 Task: Update the incident information for a resident in the Salesforce system.
Action: Mouse moved to (1120, 85)
Screenshot: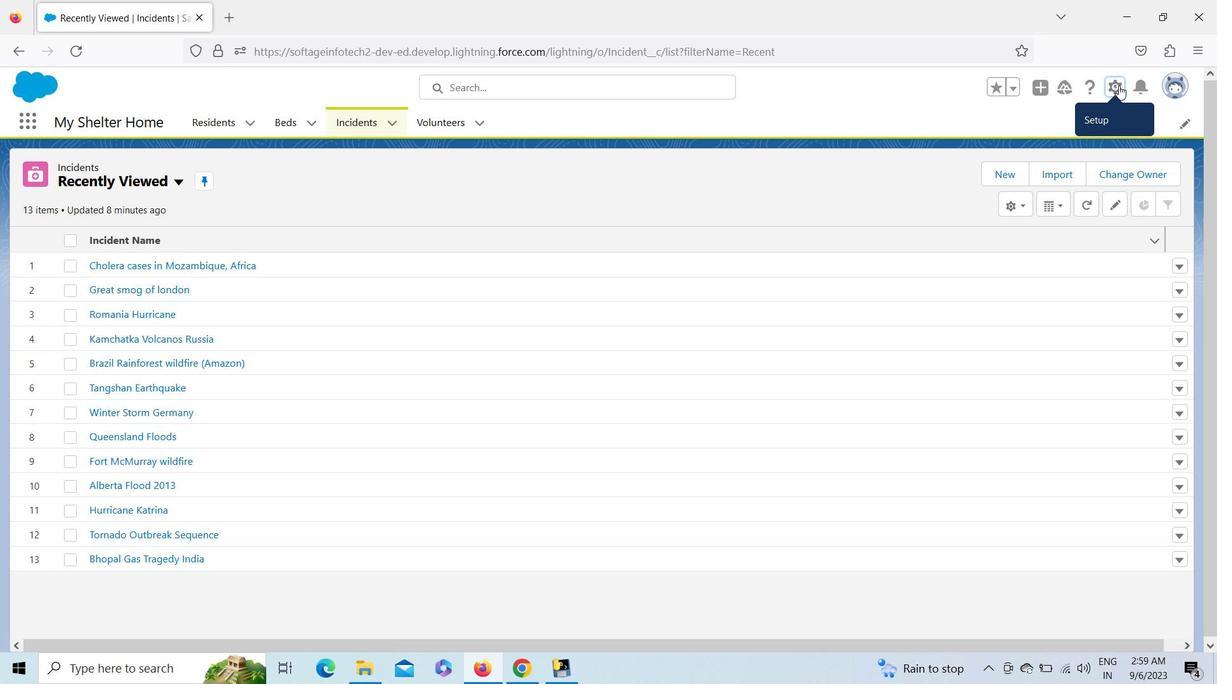 
Action: Mouse pressed left at (1120, 85)
Screenshot: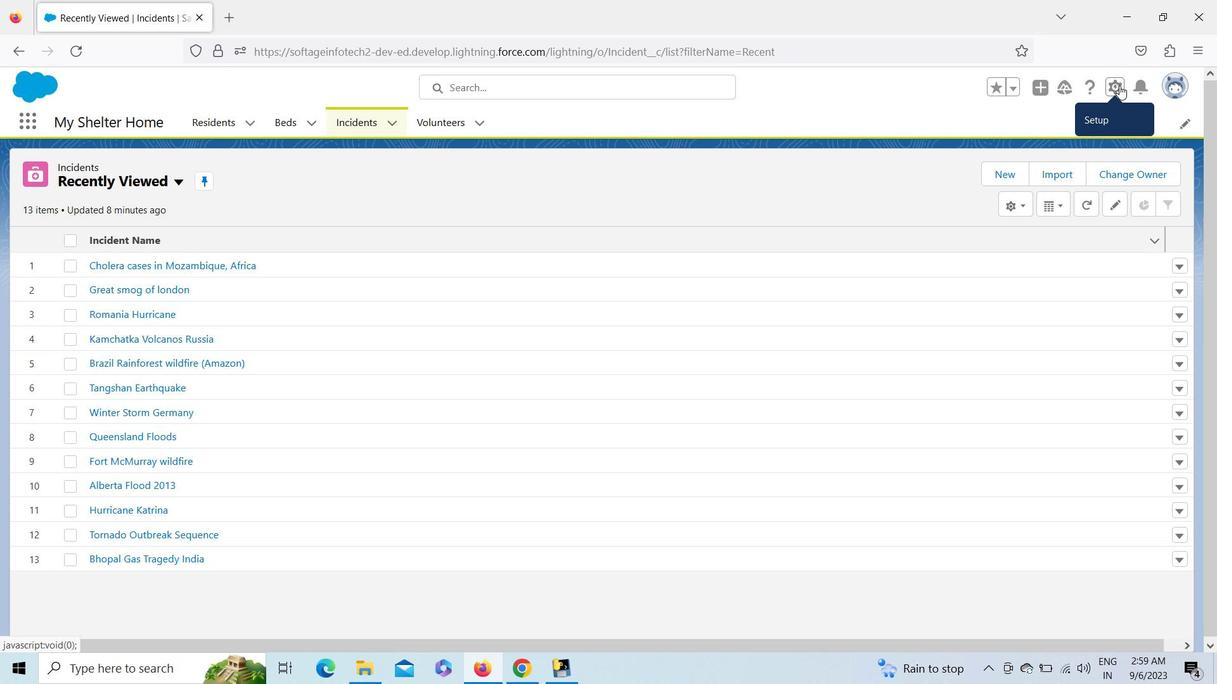 
Action: Mouse moved to (1063, 125)
Screenshot: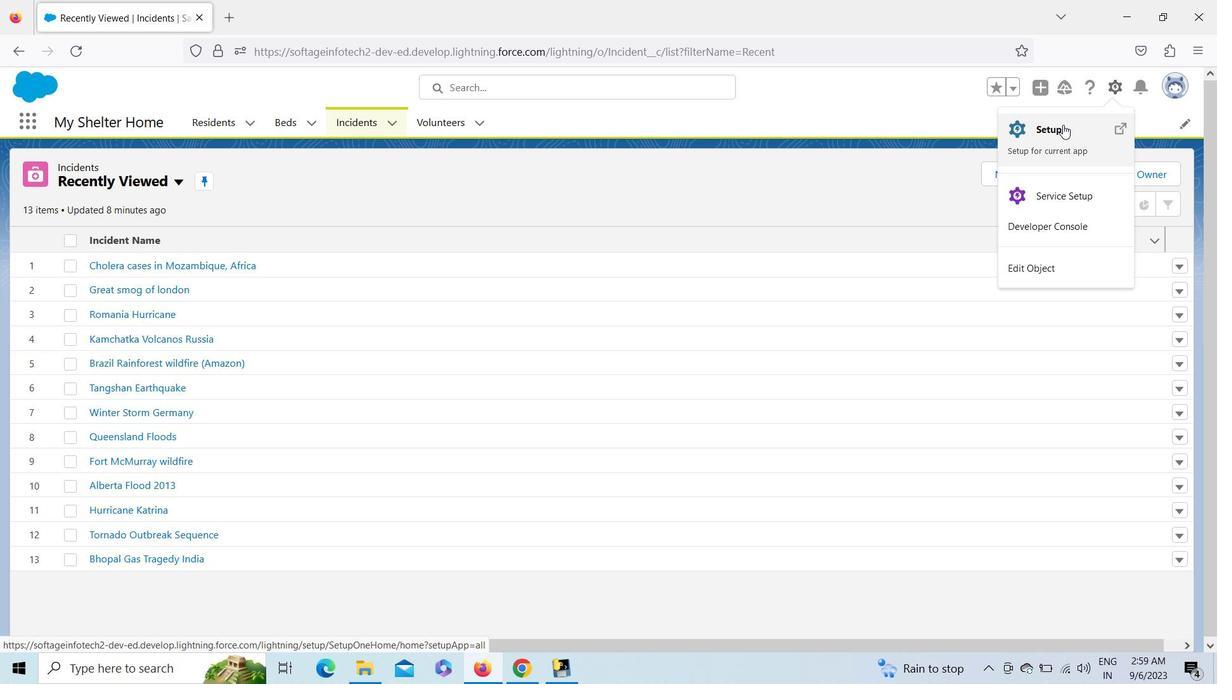 
Action: Mouse pressed left at (1063, 125)
Screenshot: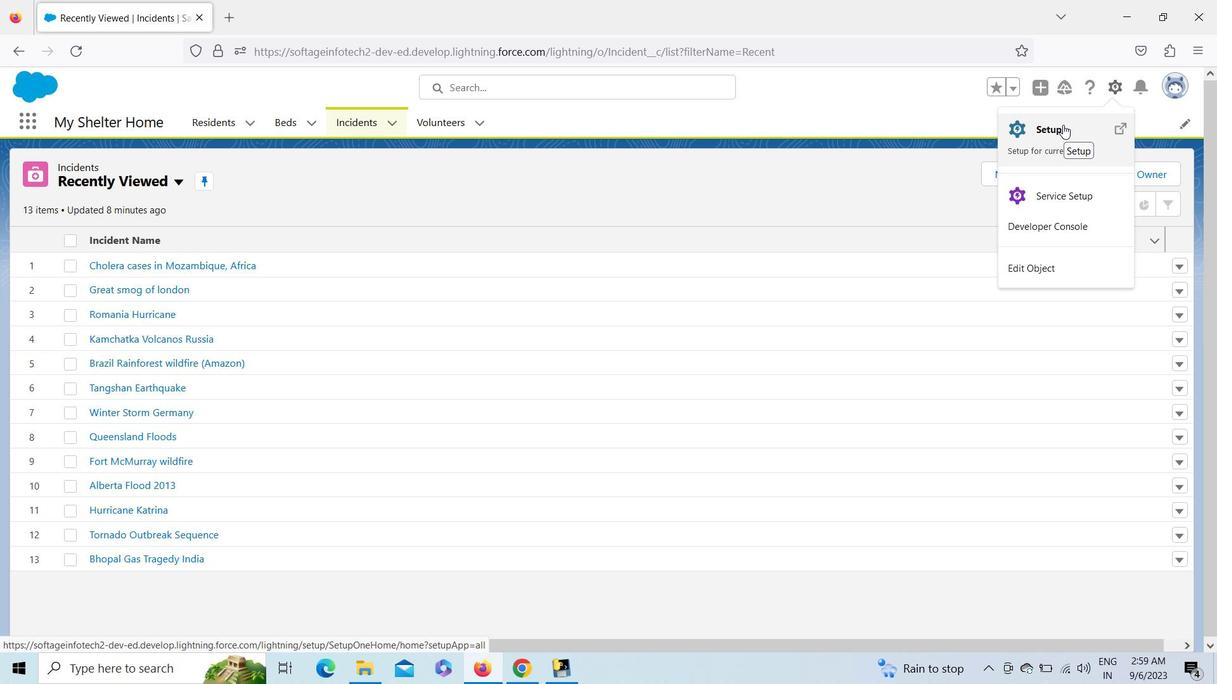 
Action: Mouse moved to (195, 121)
Screenshot: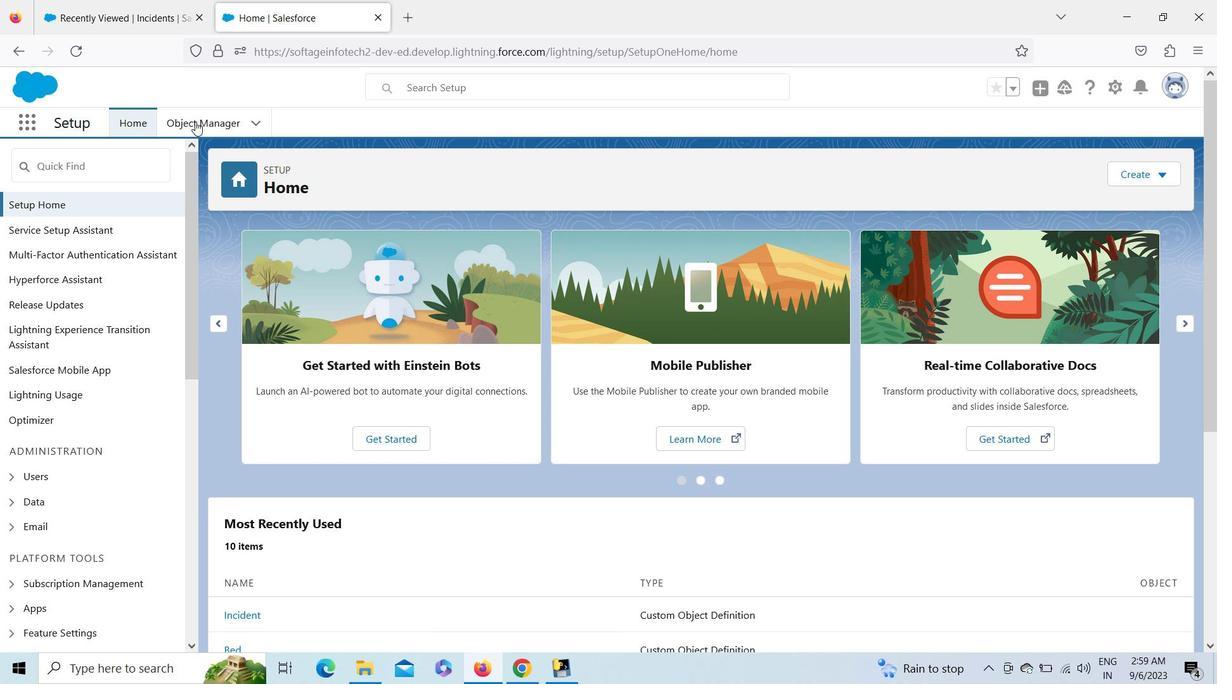 
Action: Mouse pressed left at (195, 121)
Screenshot: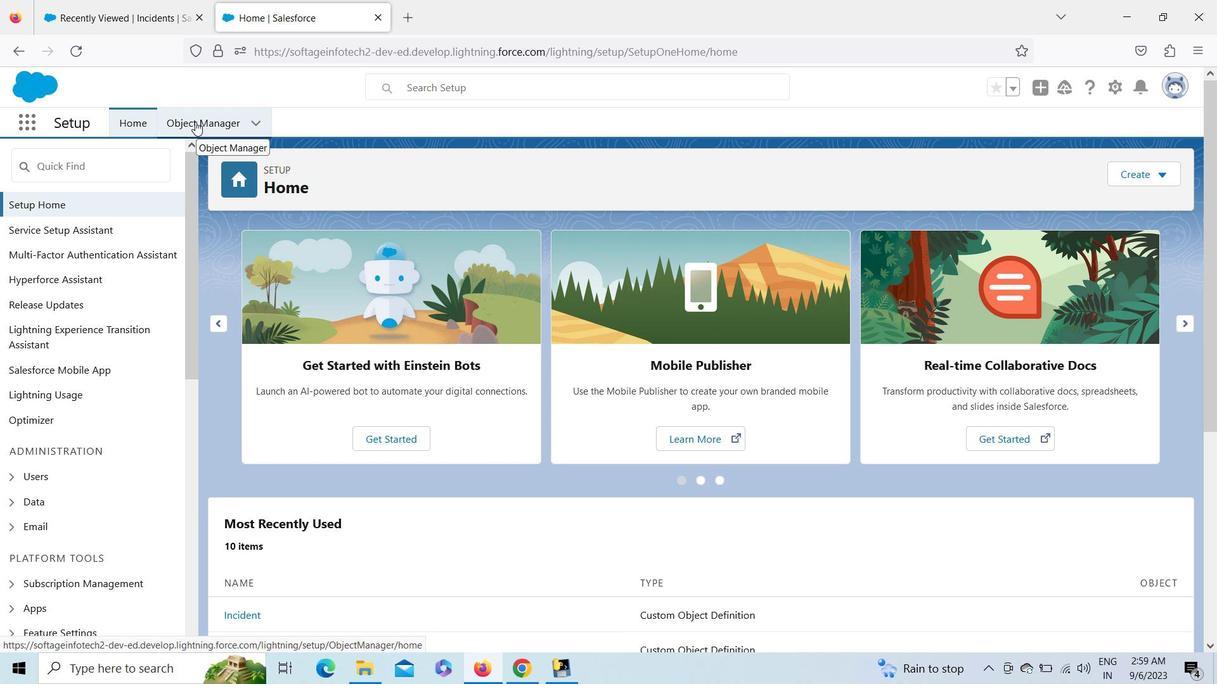 
Action: Mouse moved to (913, 164)
Screenshot: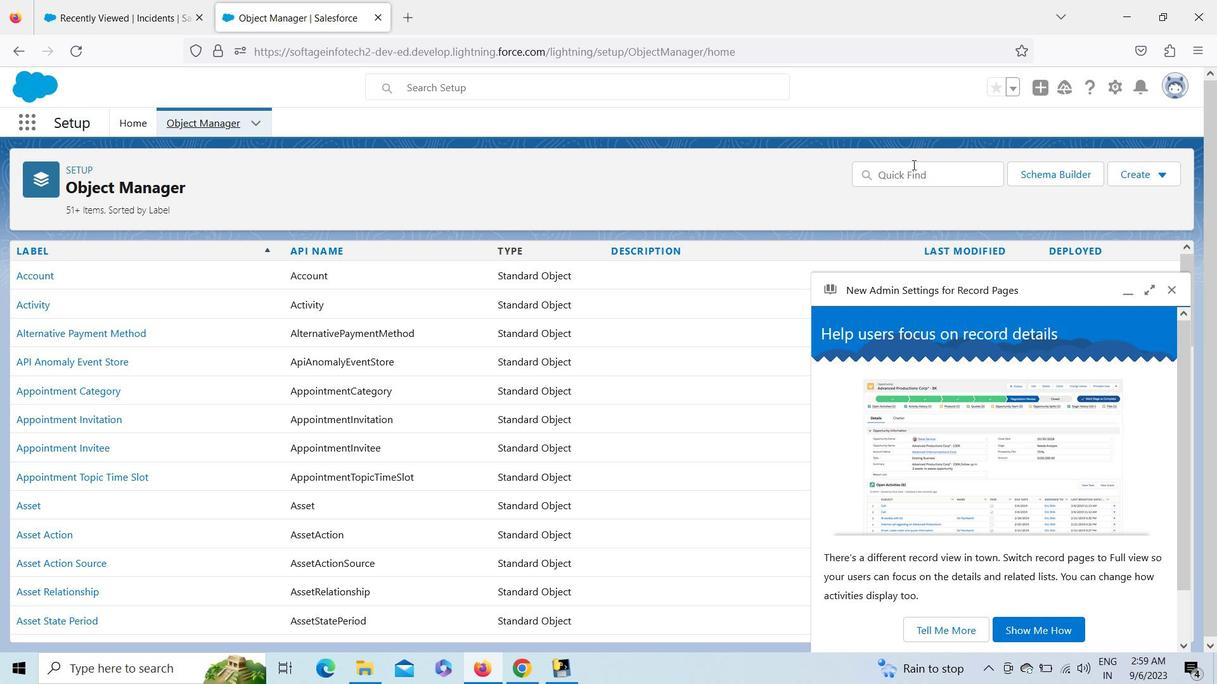
Action: Mouse pressed left at (913, 164)
Screenshot: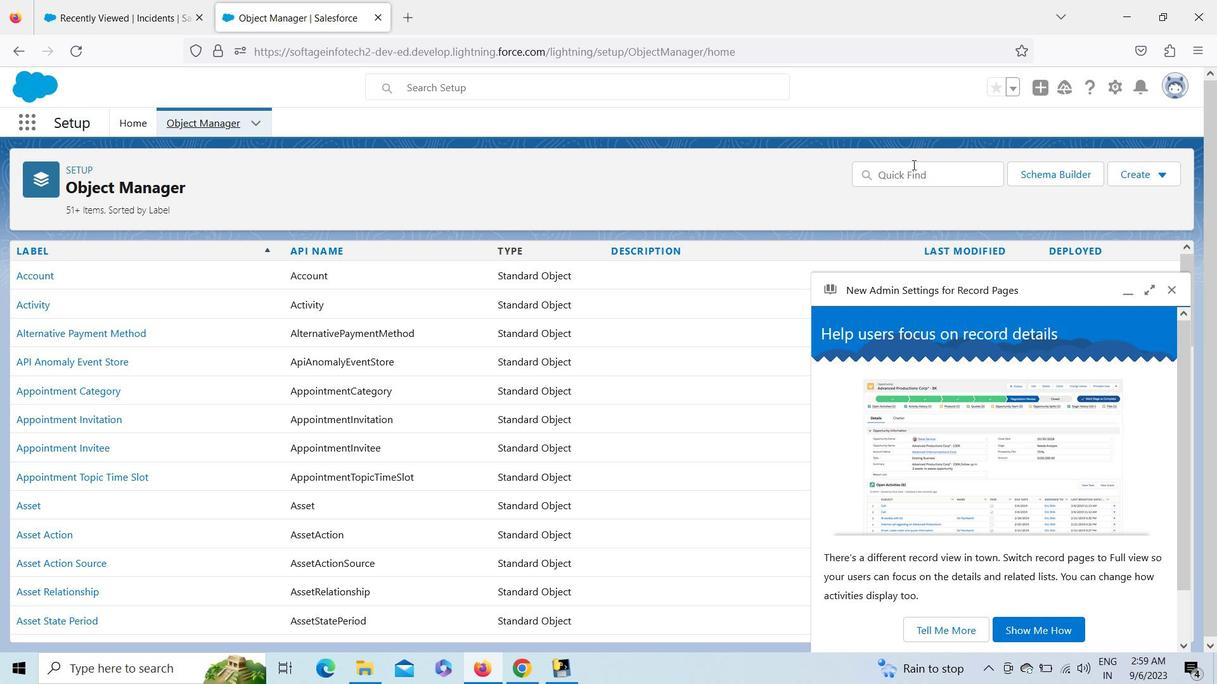 
Action: Key pressed res
Screenshot: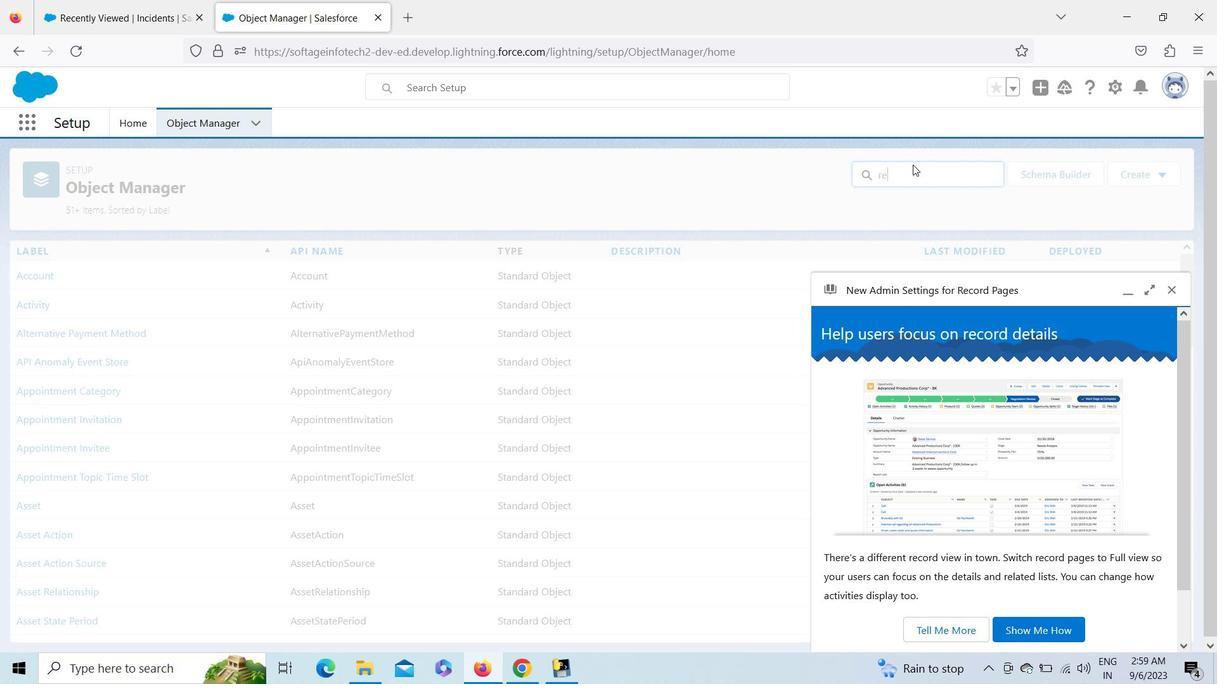 
Action: Mouse moved to (1169, 286)
Screenshot: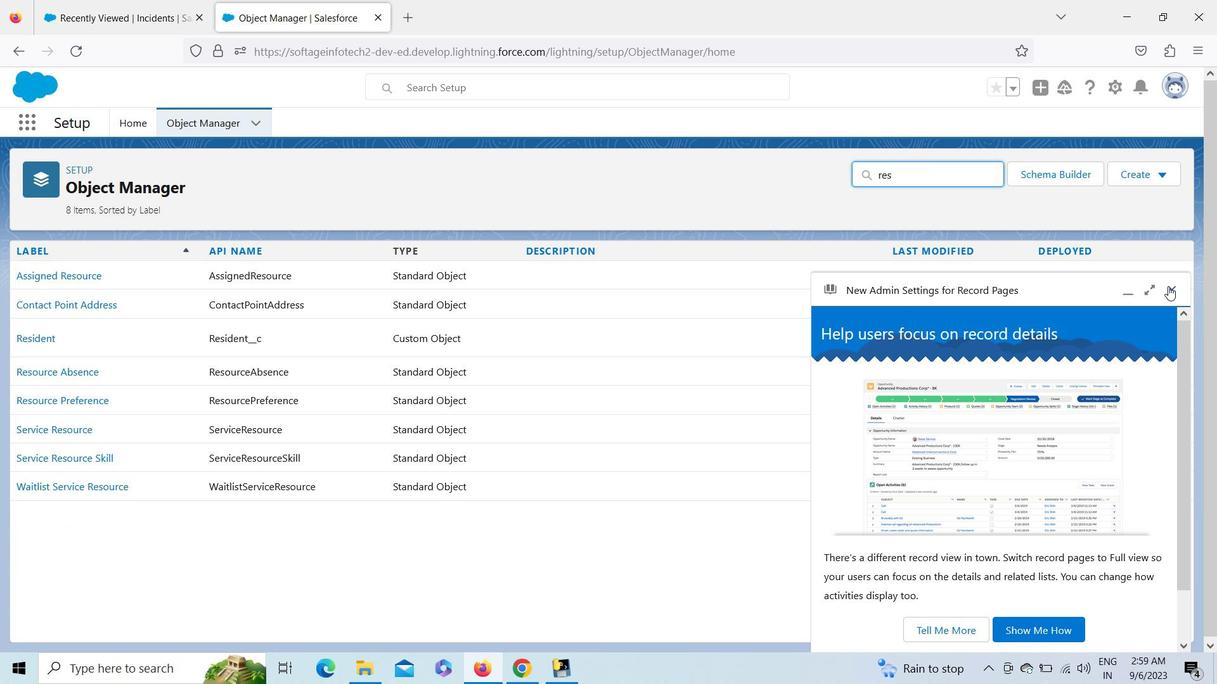 
Action: Mouse pressed left at (1169, 286)
Screenshot: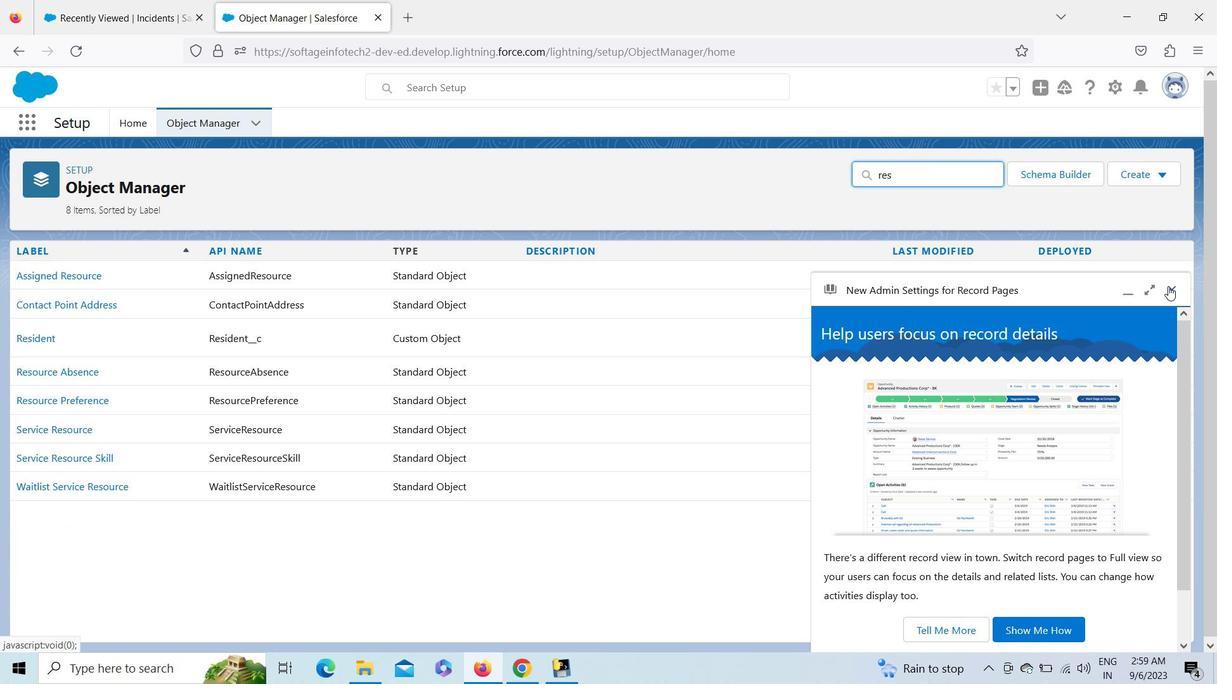 
Action: Mouse moved to (30, 339)
Screenshot: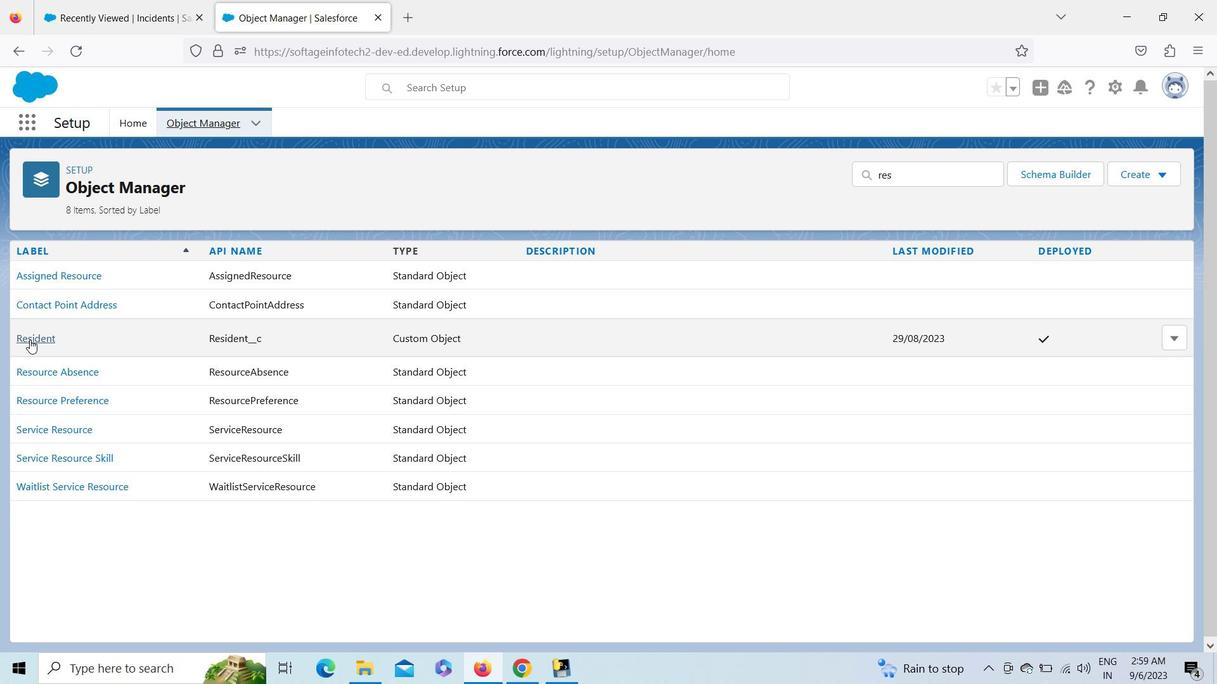 
Action: Mouse pressed left at (30, 339)
Screenshot: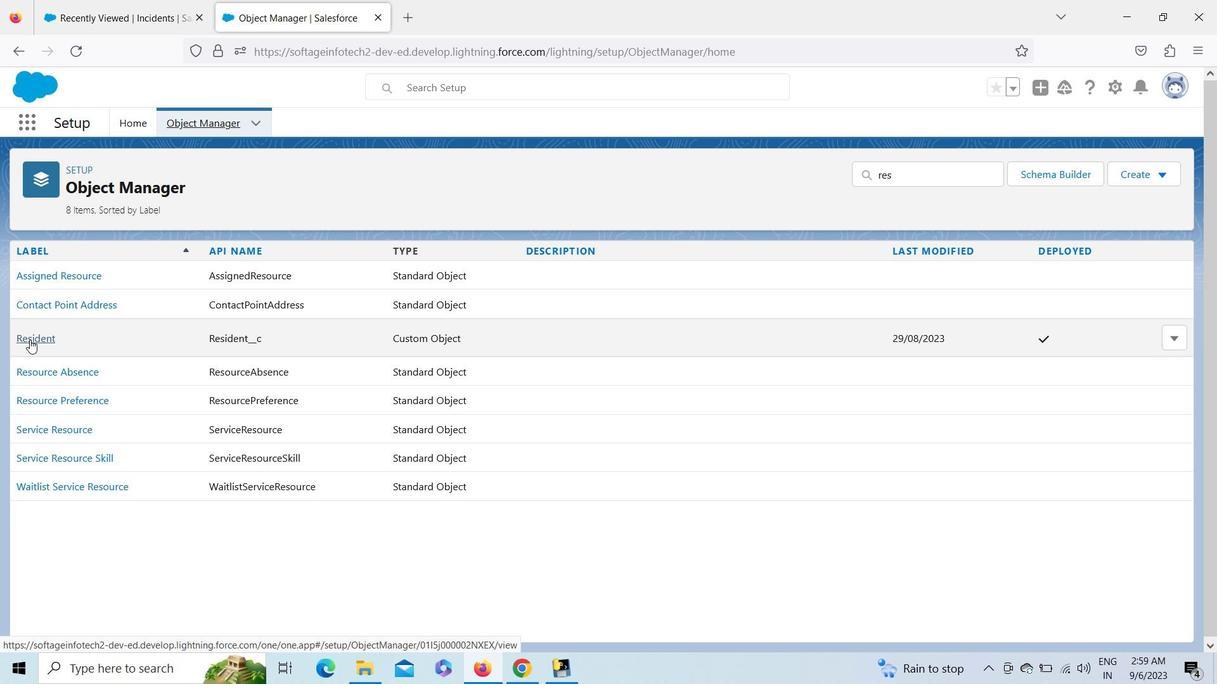 
Action: Mouse moved to (108, 283)
Screenshot: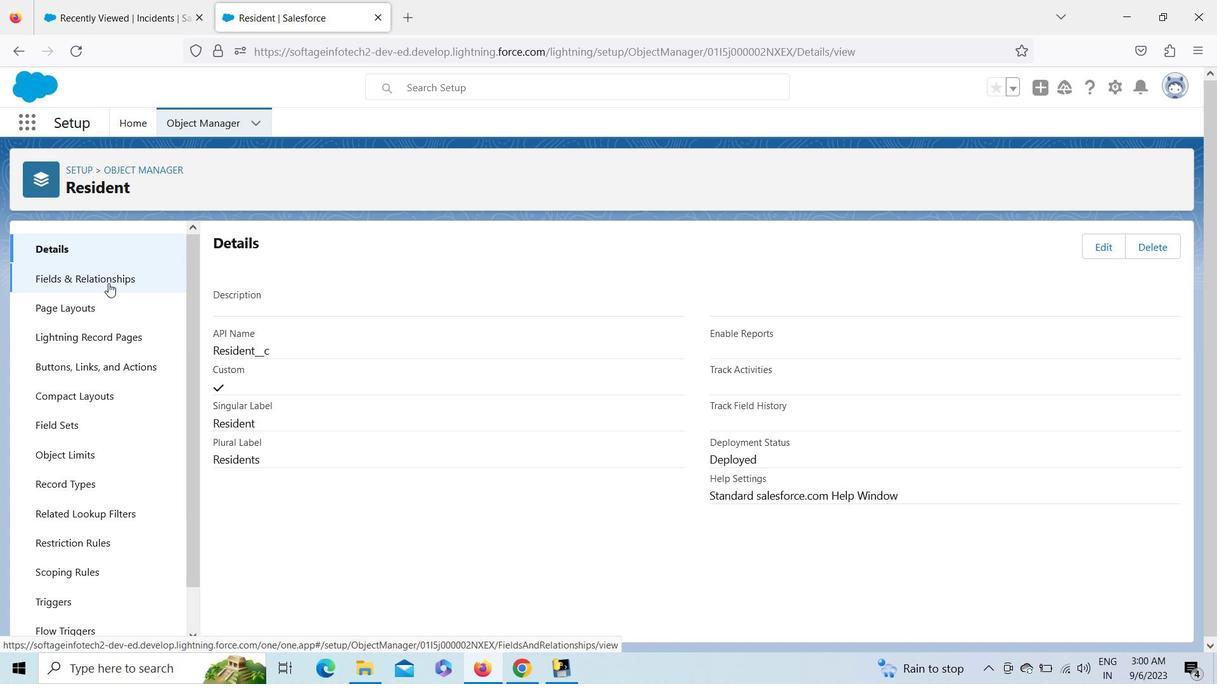 
Action: Mouse pressed left at (108, 283)
Screenshot: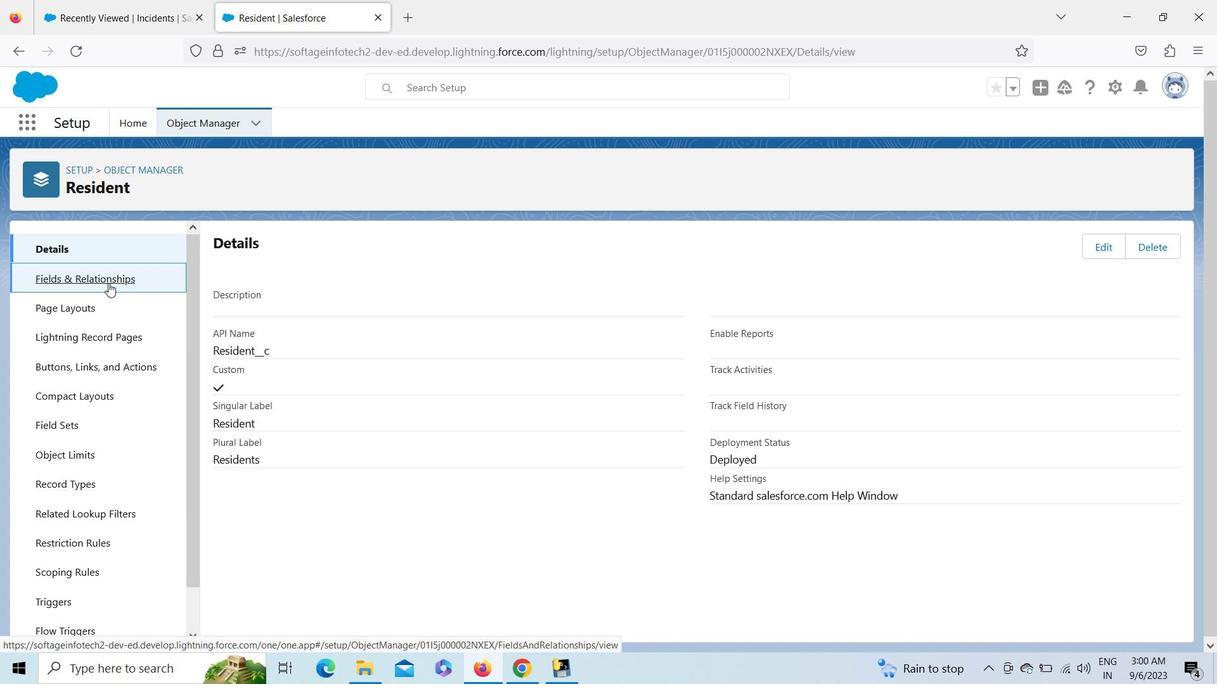 
Action: Mouse moved to (828, 249)
Screenshot: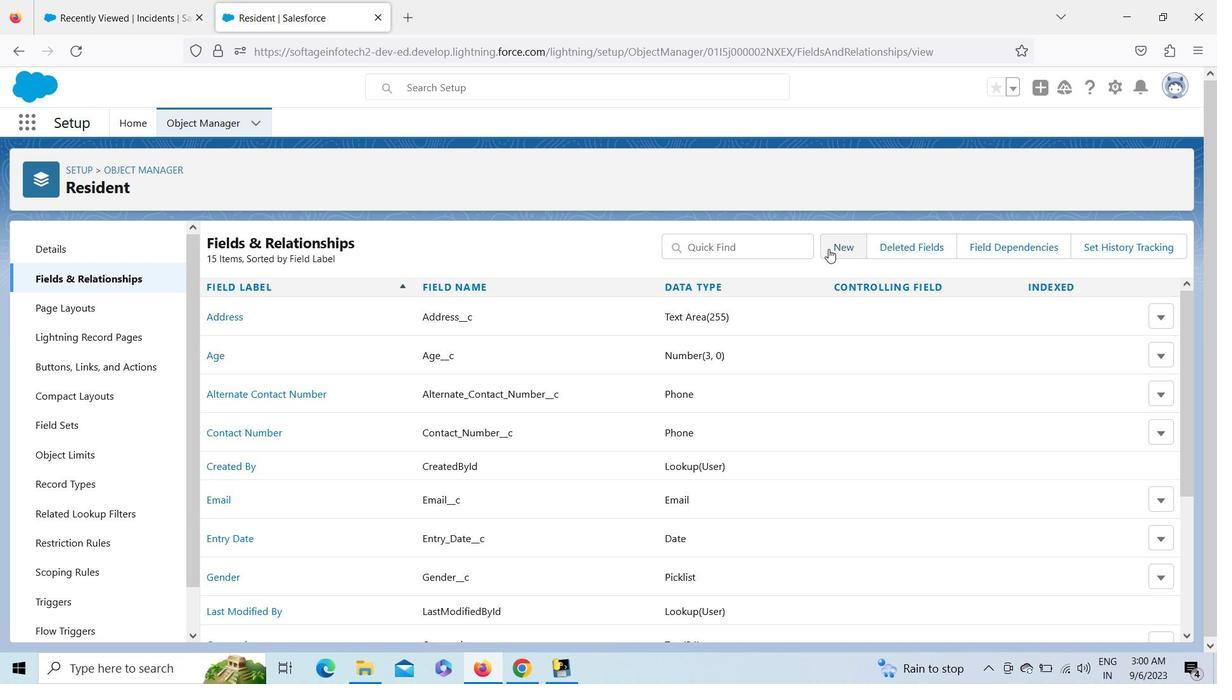 
Action: Mouse pressed left at (828, 249)
Screenshot: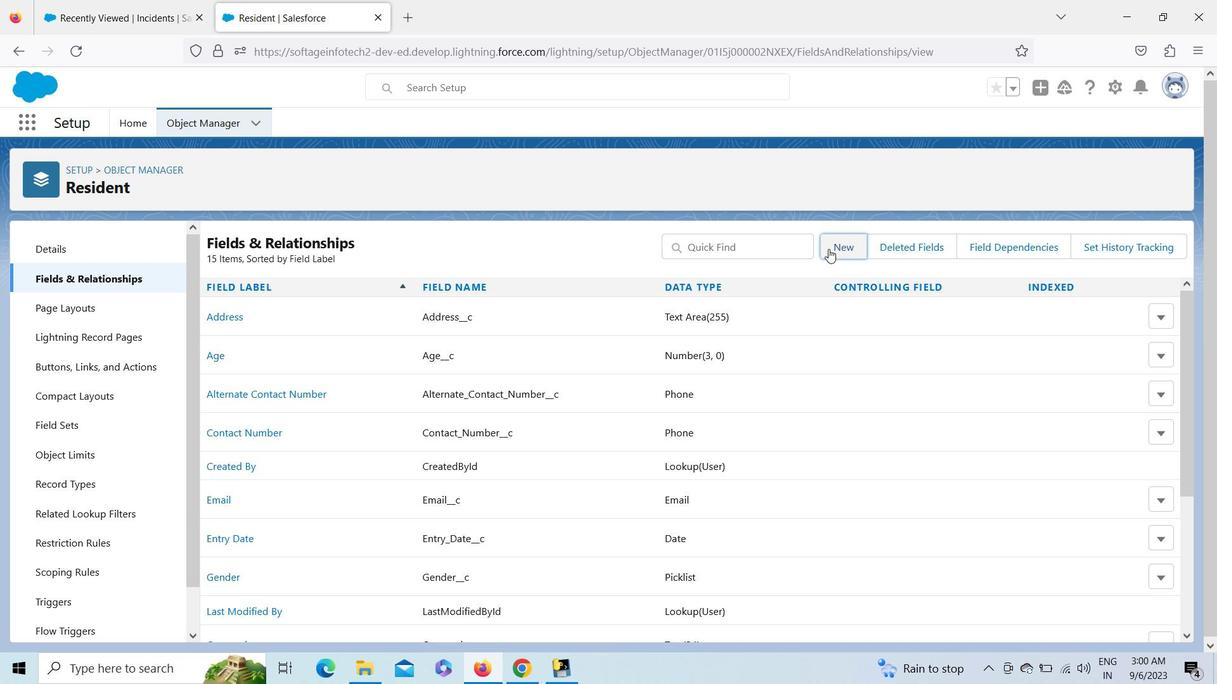 
Action: Mouse moved to (305, 528)
Screenshot: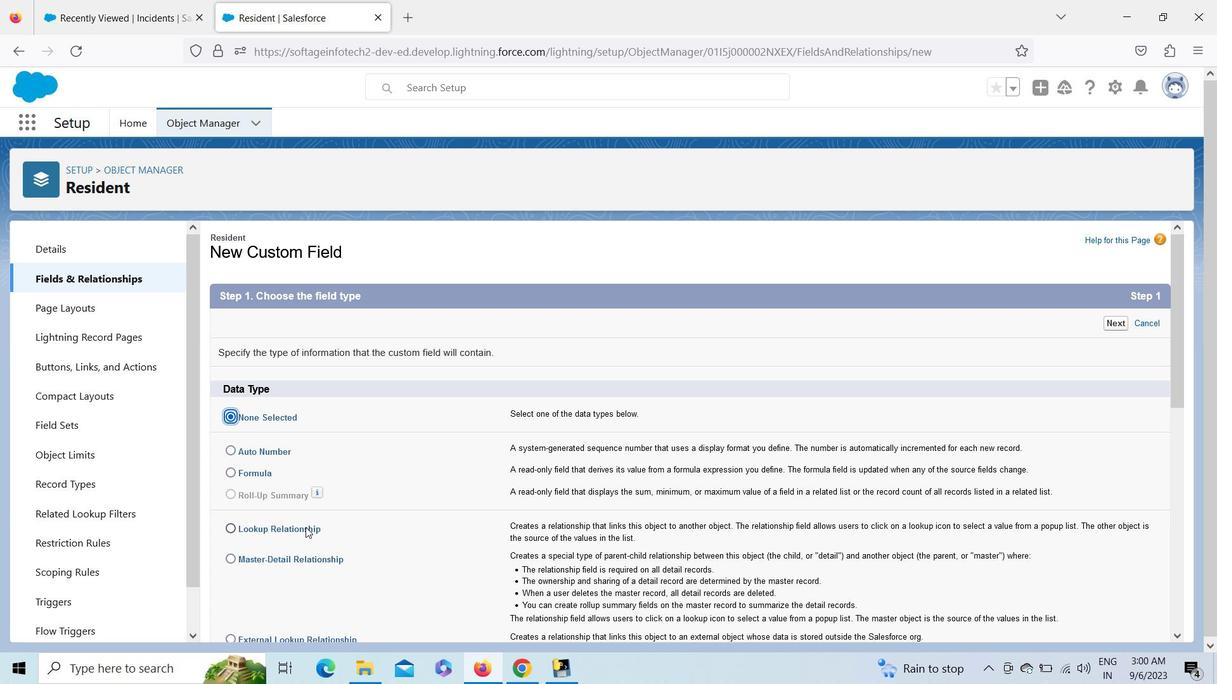 
Action: Mouse pressed left at (305, 528)
Screenshot: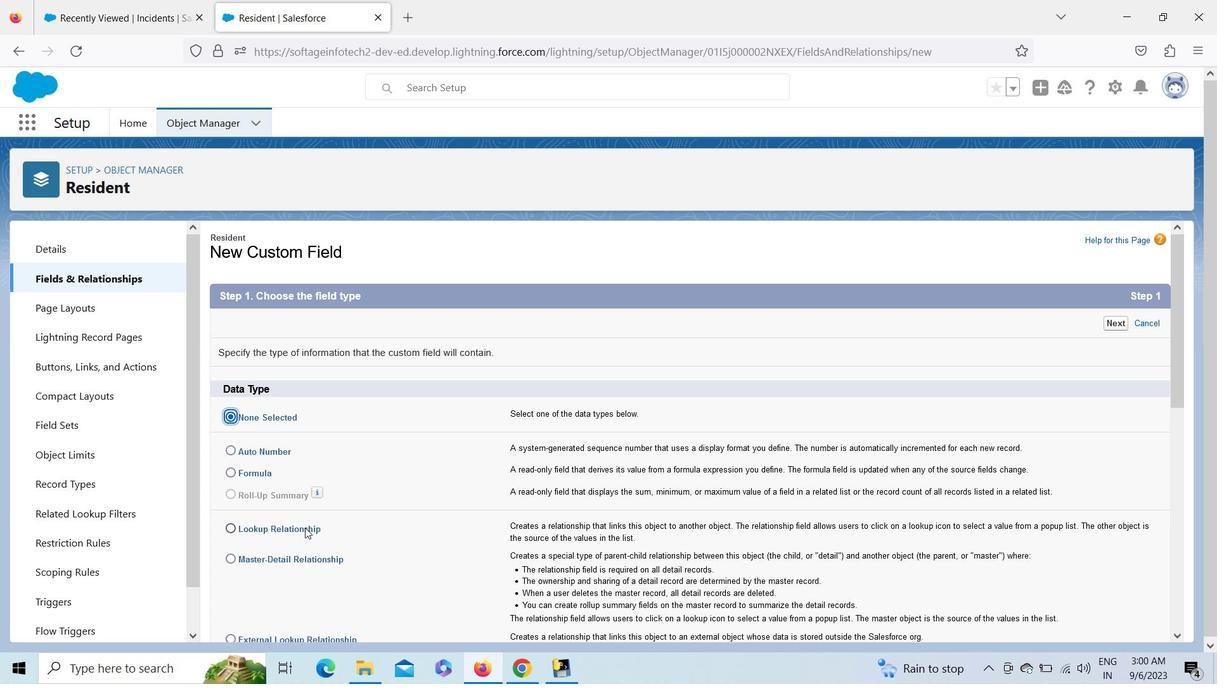 
Action: Mouse moved to (1113, 320)
Screenshot: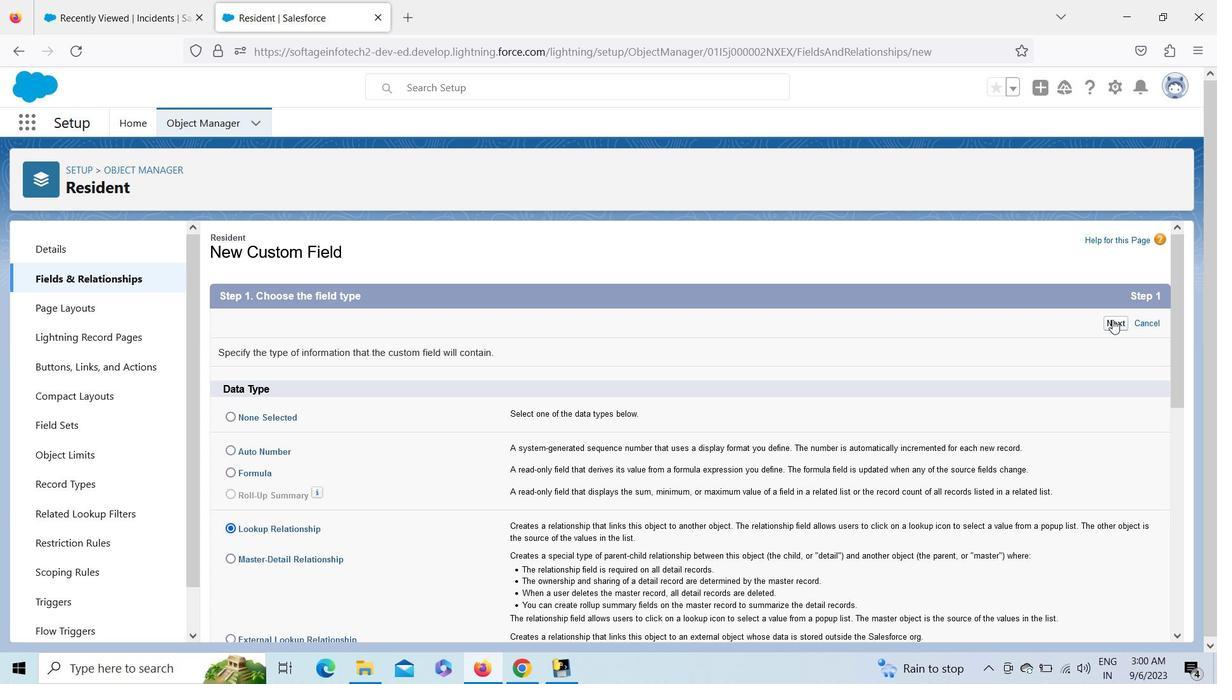 
Action: Mouse pressed left at (1113, 320)
Screenshot: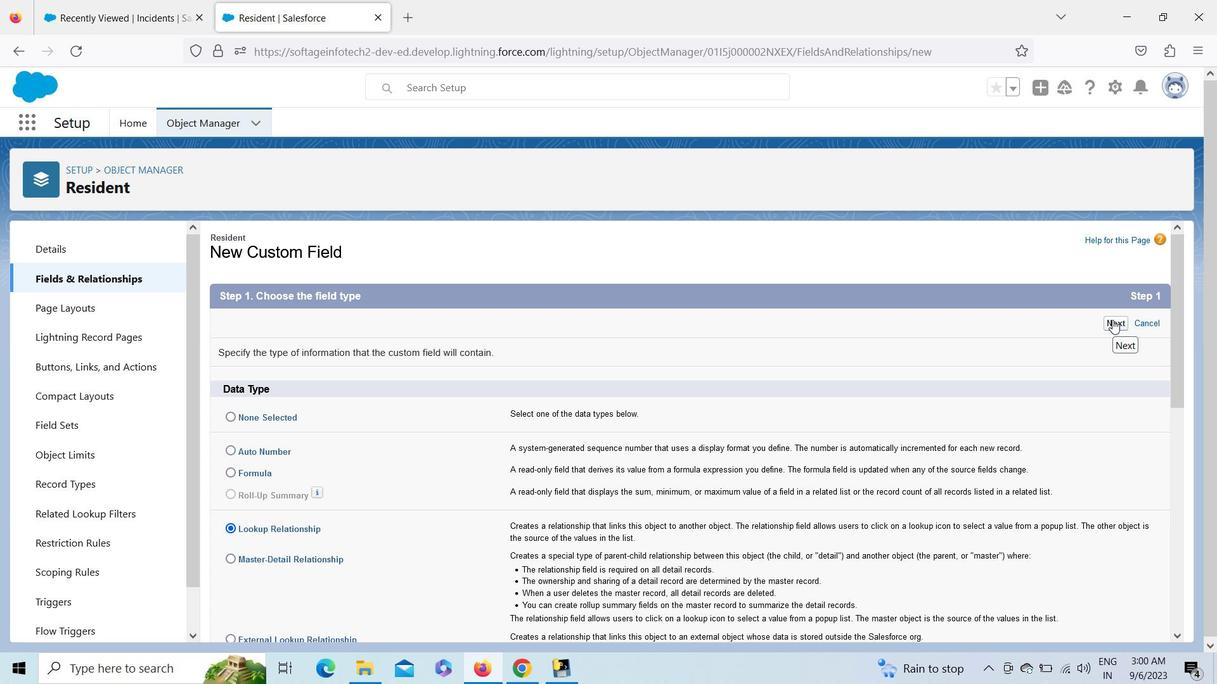
Action: Mouse moved to (560, 386)
Screenshot: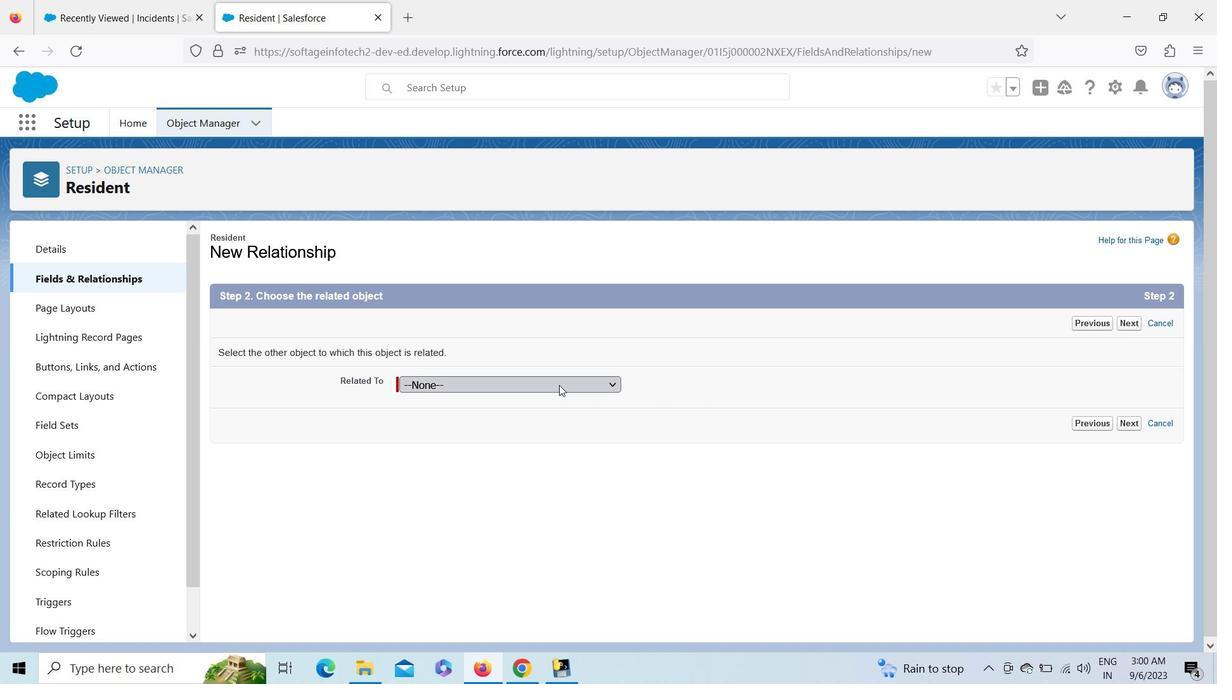 
Action: Mouse pressed left at (560, 386)
Screenshot: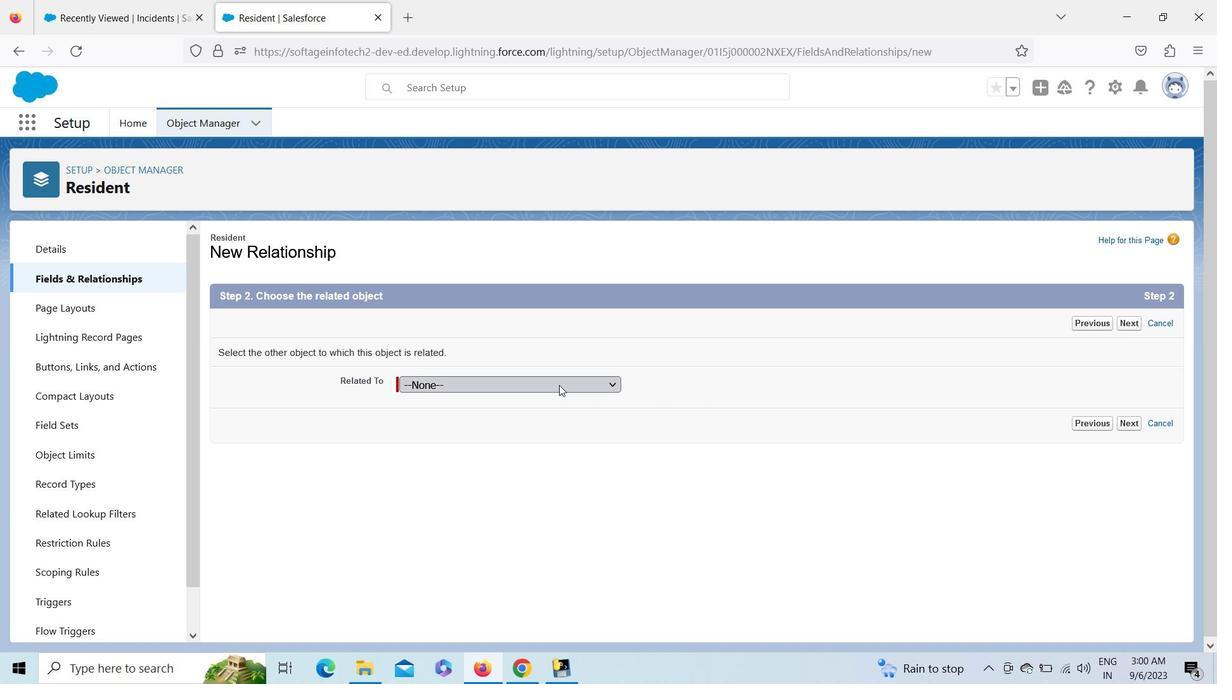 
Action: Key pressed i<Key.down><Key.down><Key.enter>
Screenshot: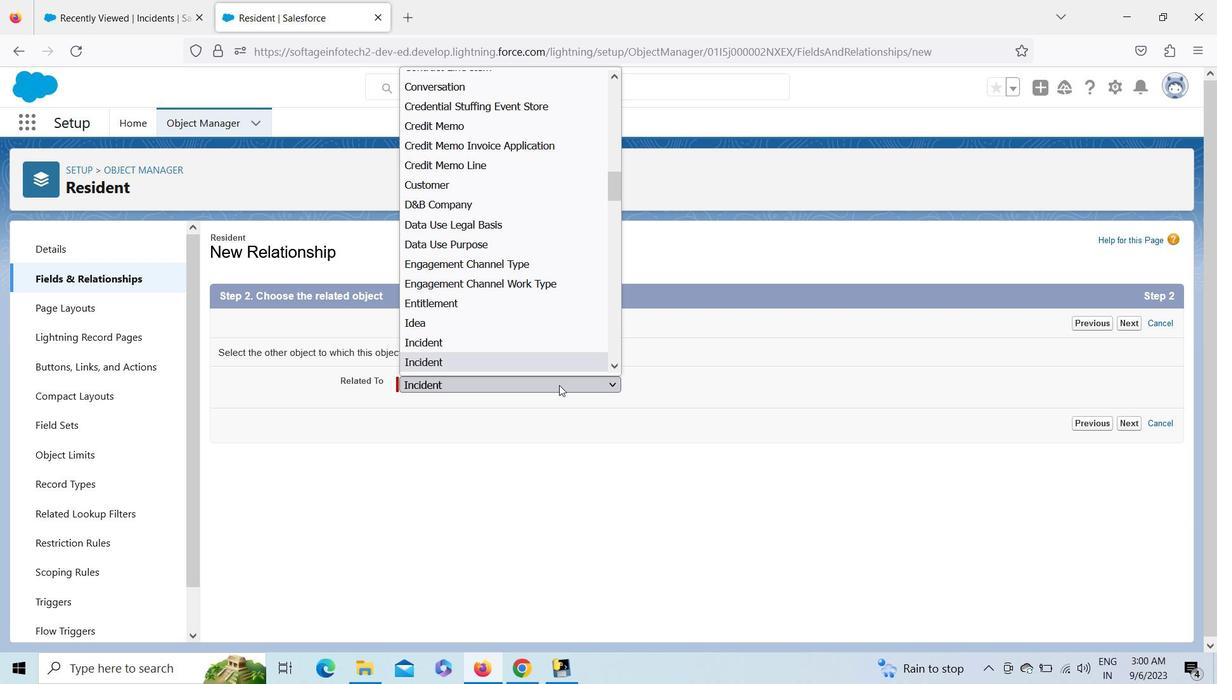 
Action: Mouse moved to (1126, 427)
Screenshot: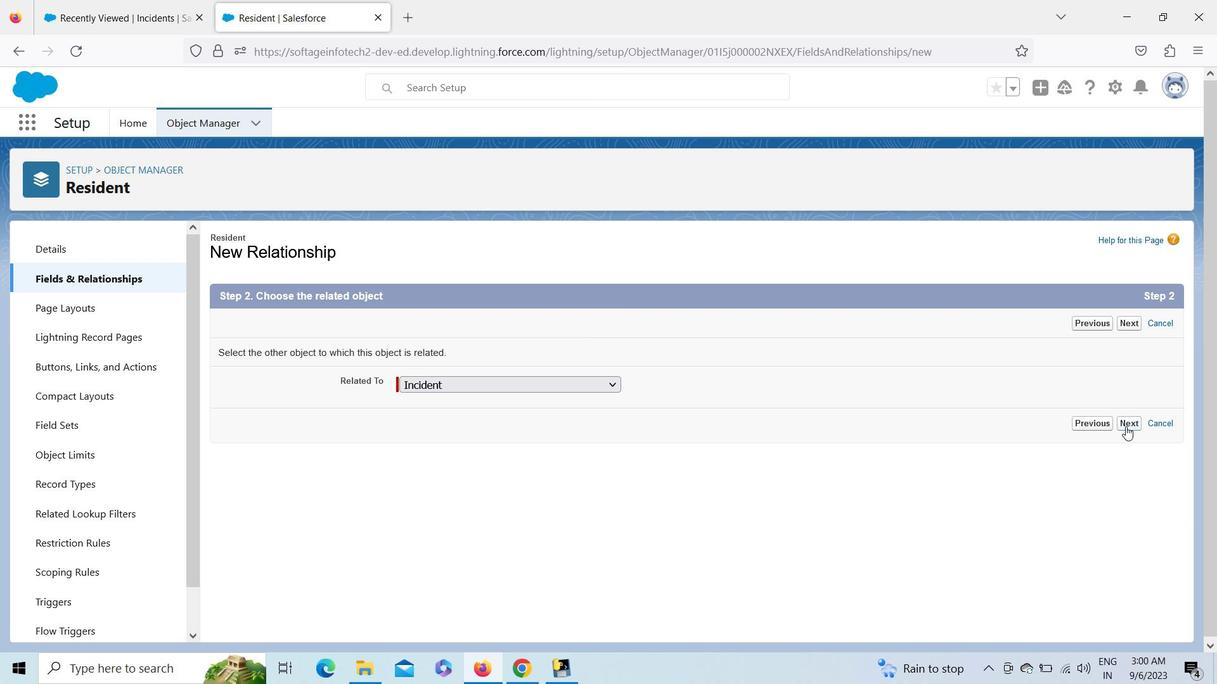 
Action: Mouse pressed left at (1126, 427)
Screenshot: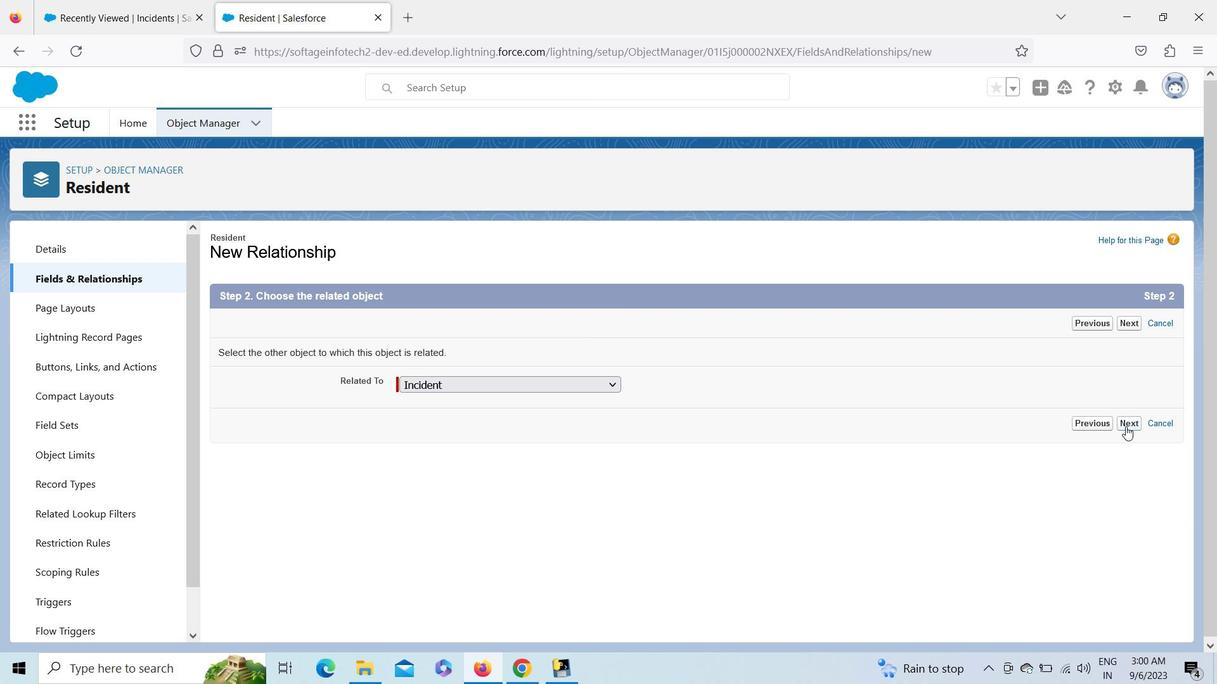 
Action: Mouse moved to (1116, 320)
Screenshot: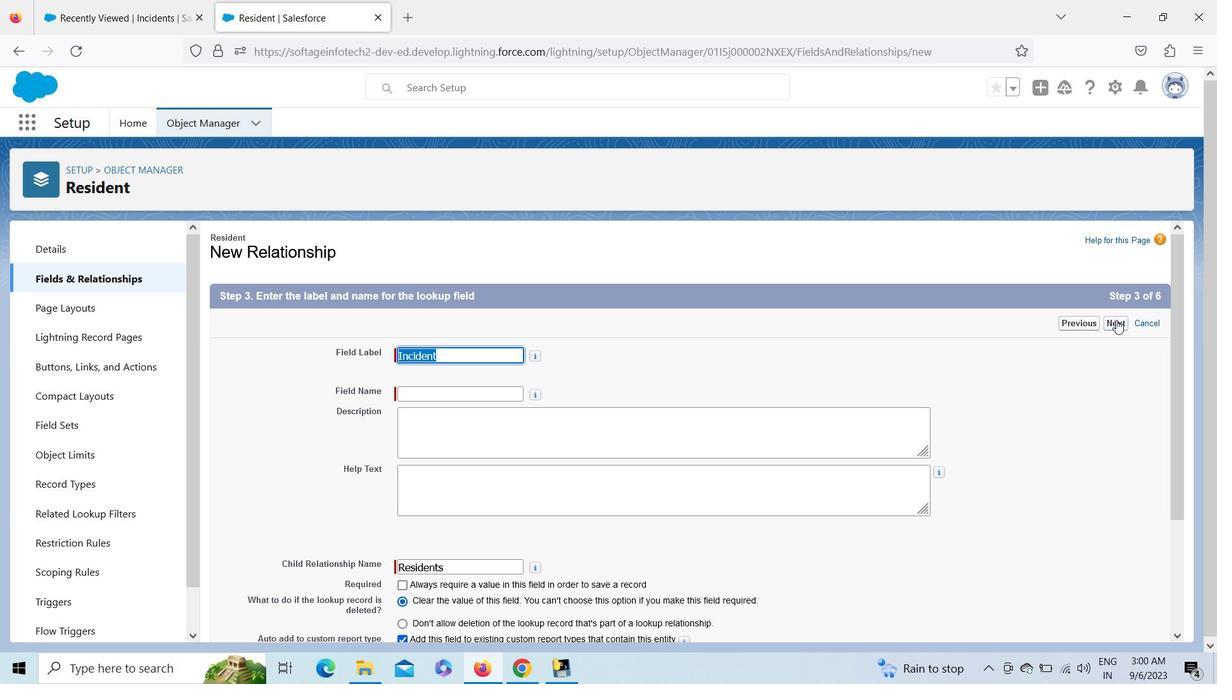 
Action: Mouse pressed left at (1116, 320)
Screenshot: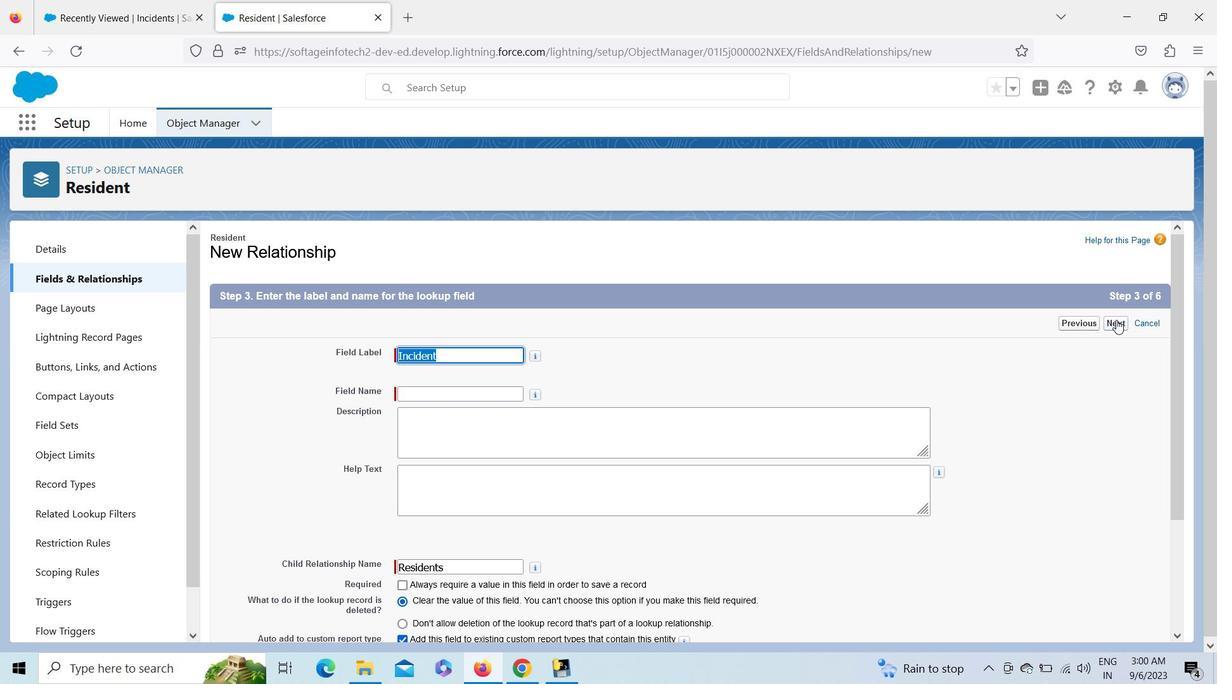 
Action: Mouse moved to (849, 455)
Screenshot: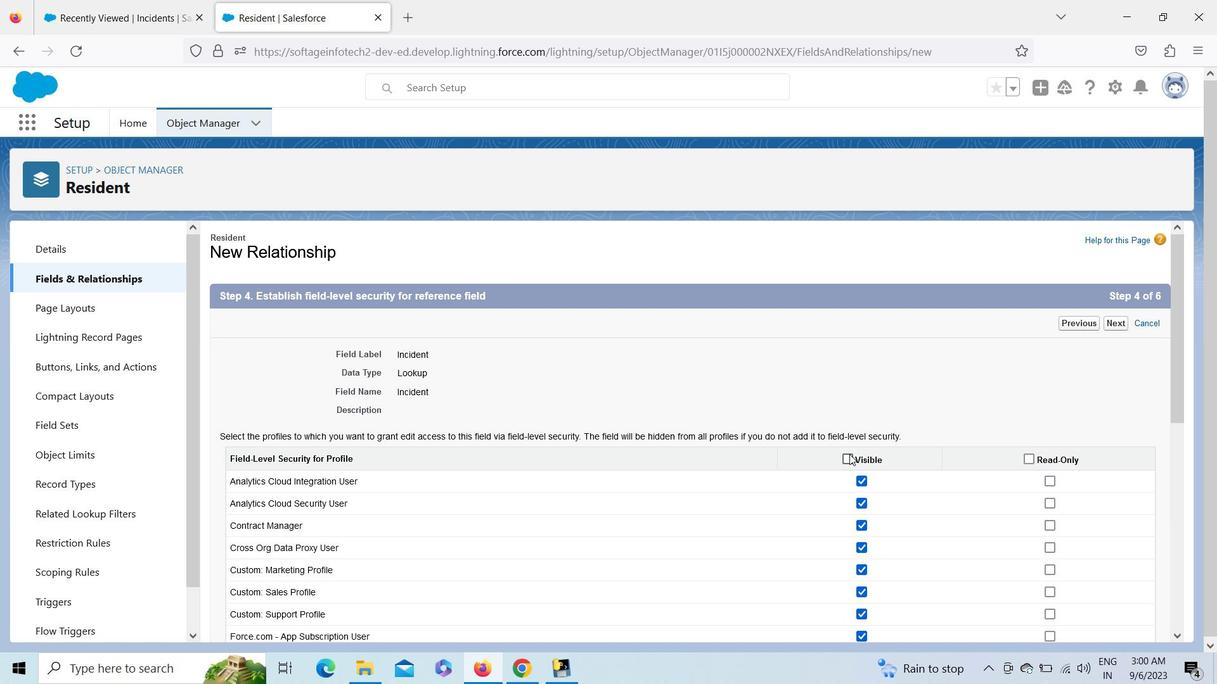 
Action: Mouse pressed left at (849, 455)
Screenshot: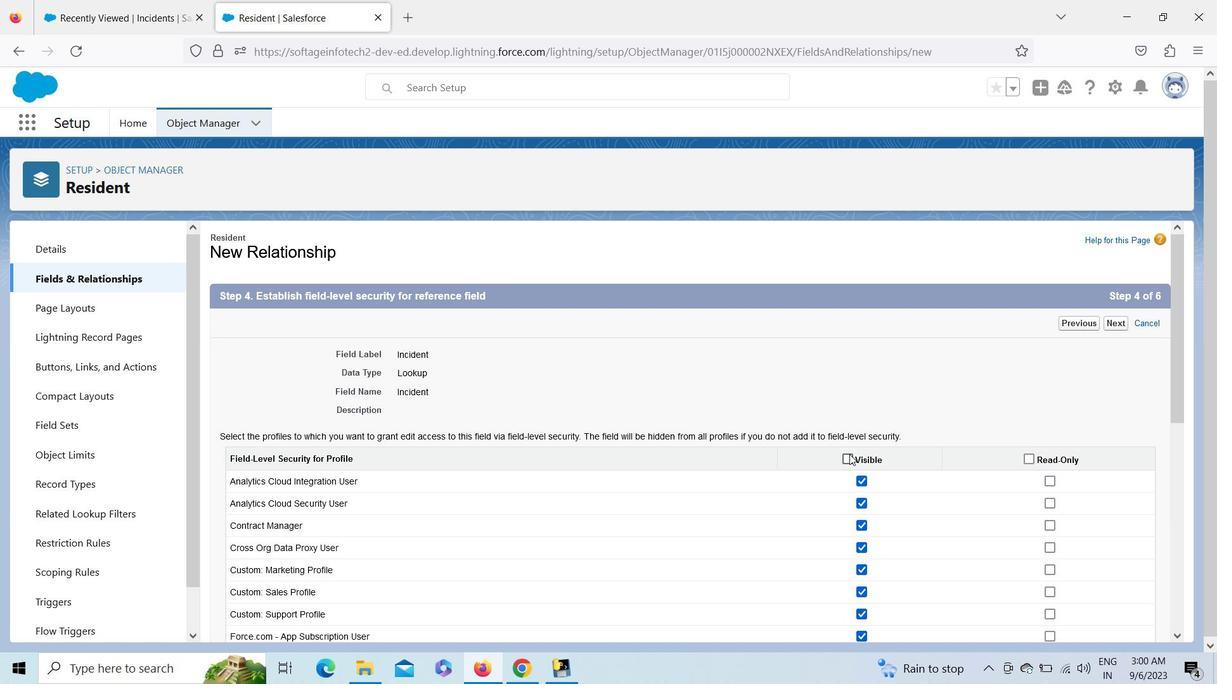 
Action: Mouse moved to (1121, 318)
Screenshot: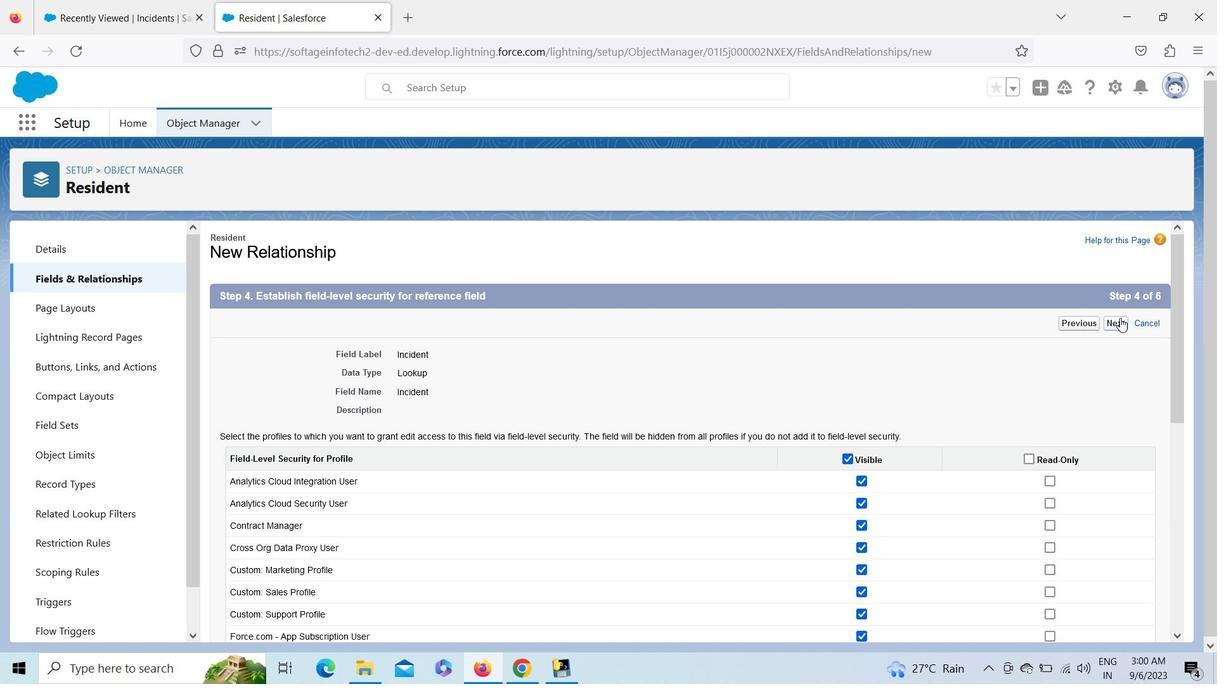 
Action: Mouse pressed left at (1121, 318)
Screenshot: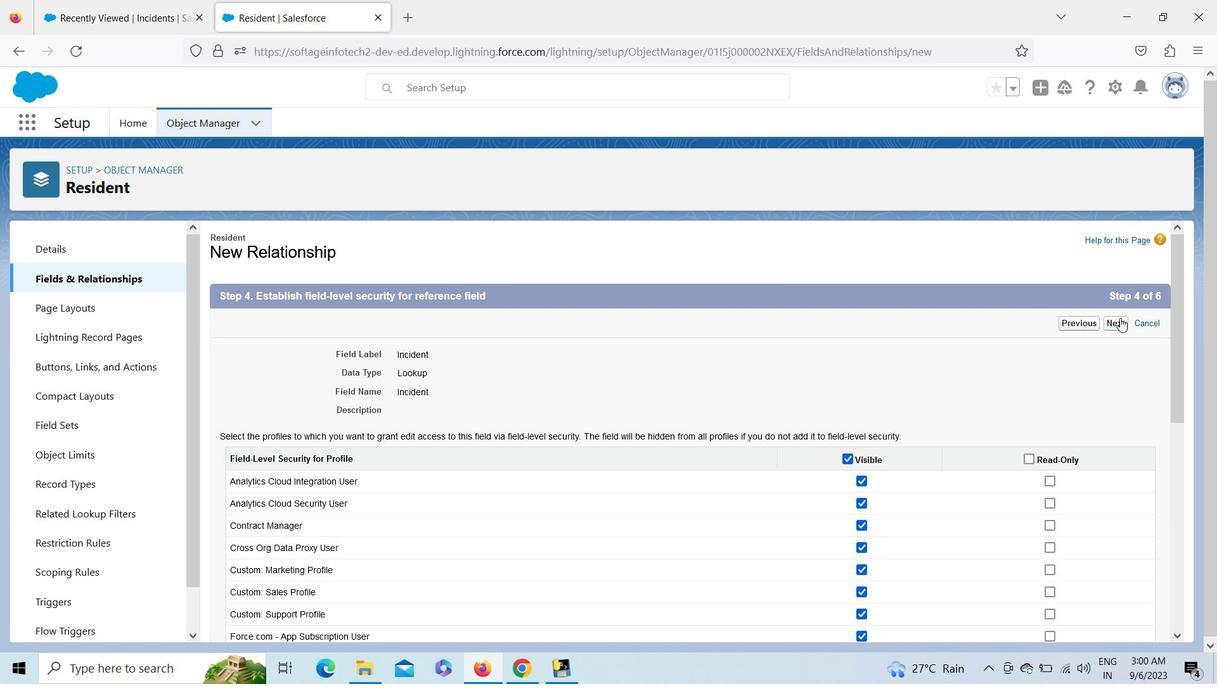 
Action: Mouse pressed left at (1121, 318)
Screenshot: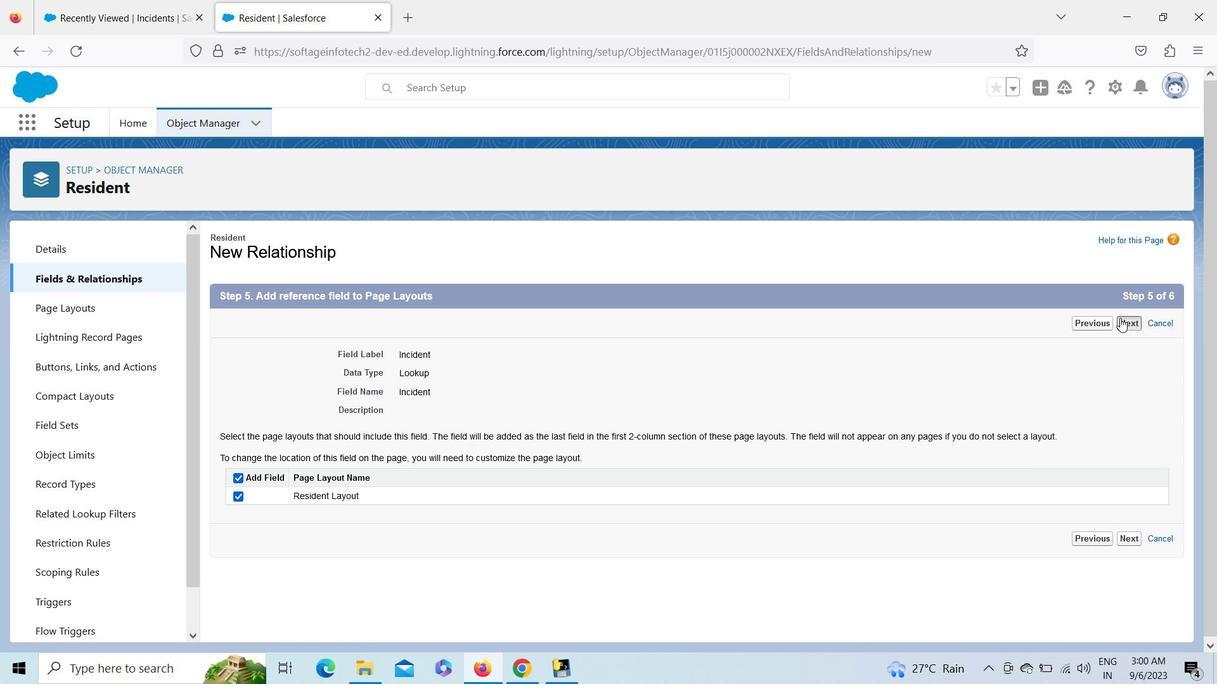 
Action: Mouse moved to (1118, 323)
Screenshot: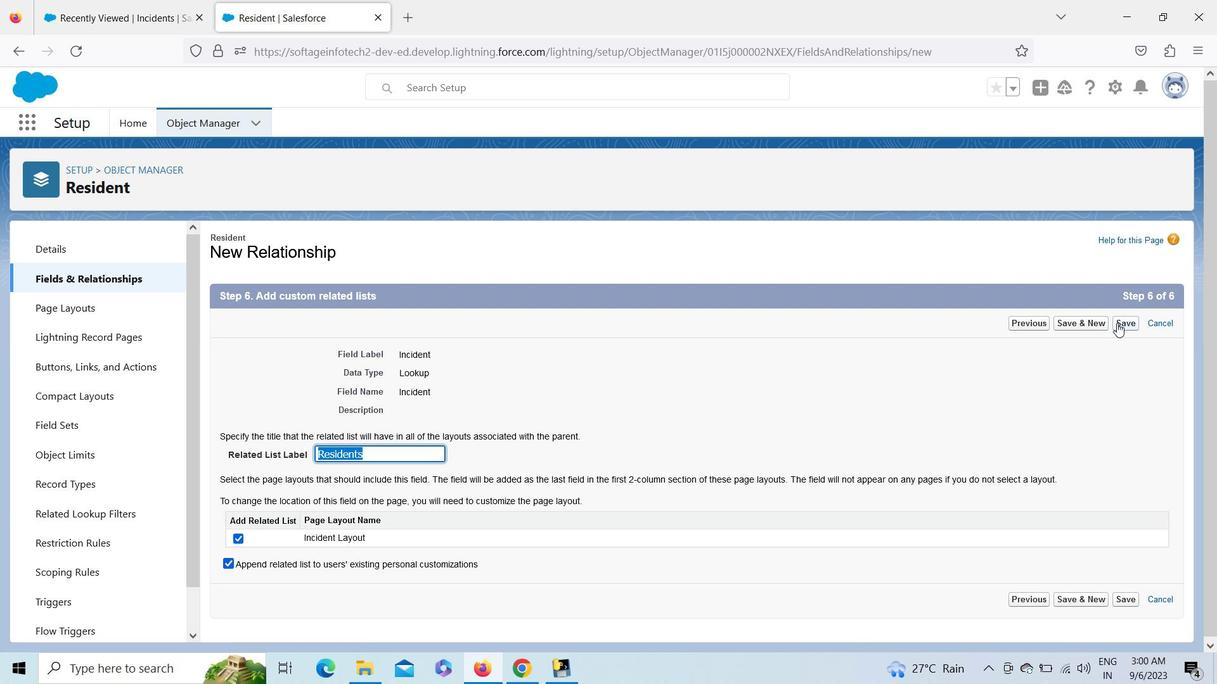 
Action: Mouse pressed left at (1118, 323)
Screenshot: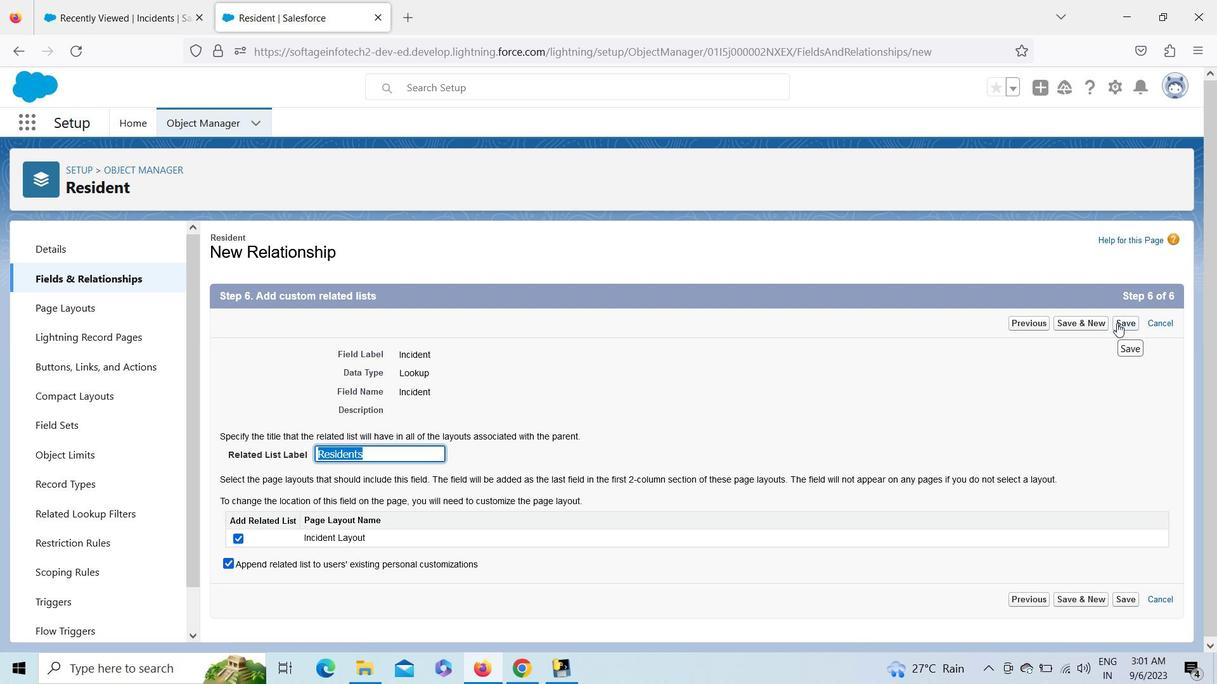 
Action: Mouse moved to (131, 10)
Screenshot: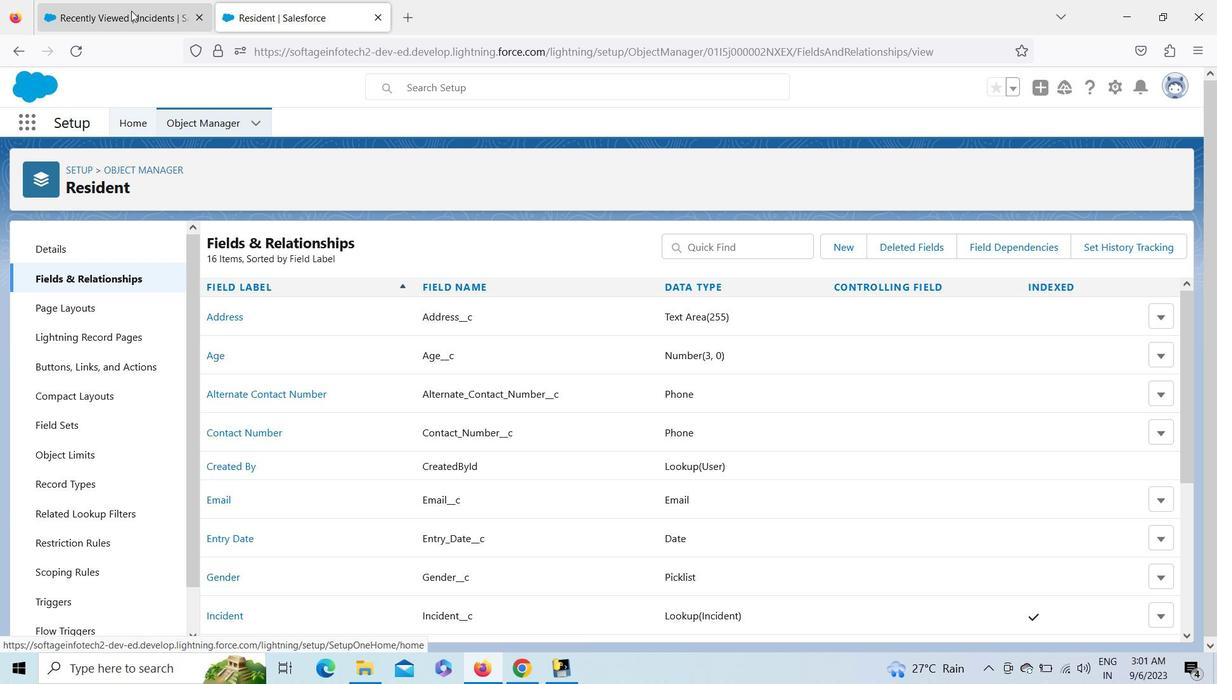 
Action: Mouse pressed left at (131, 10)
Screenshot: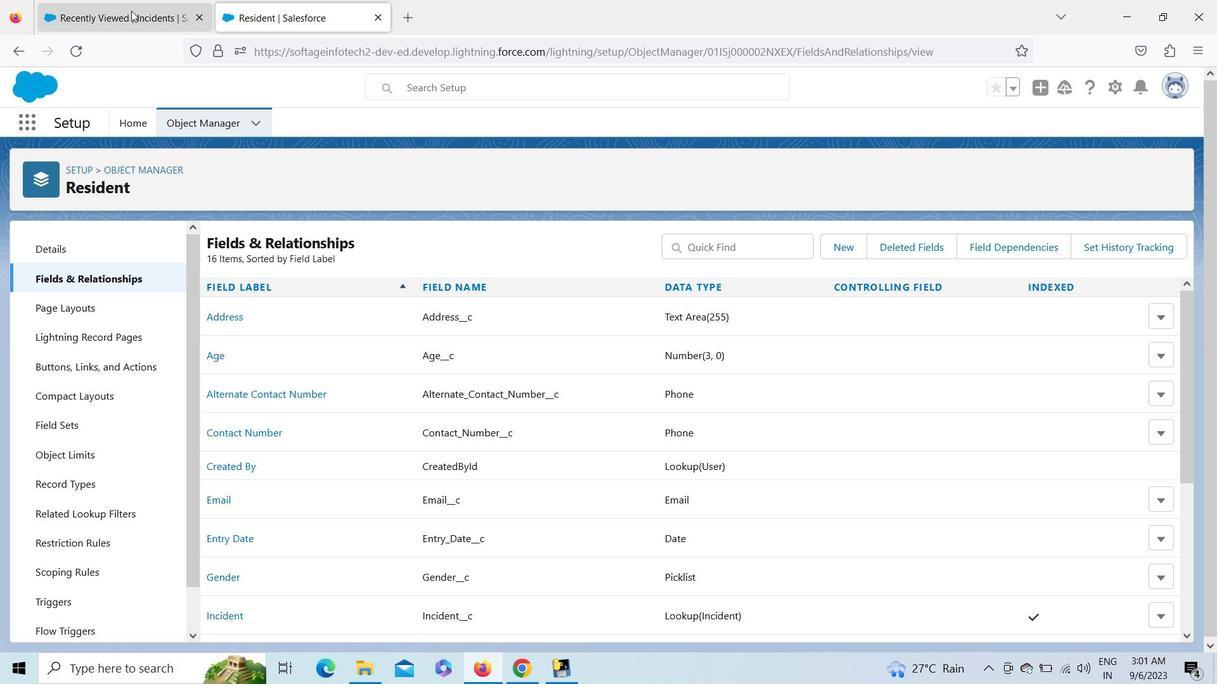 
Action: Mouse moved to (201, 114)
Screenshot: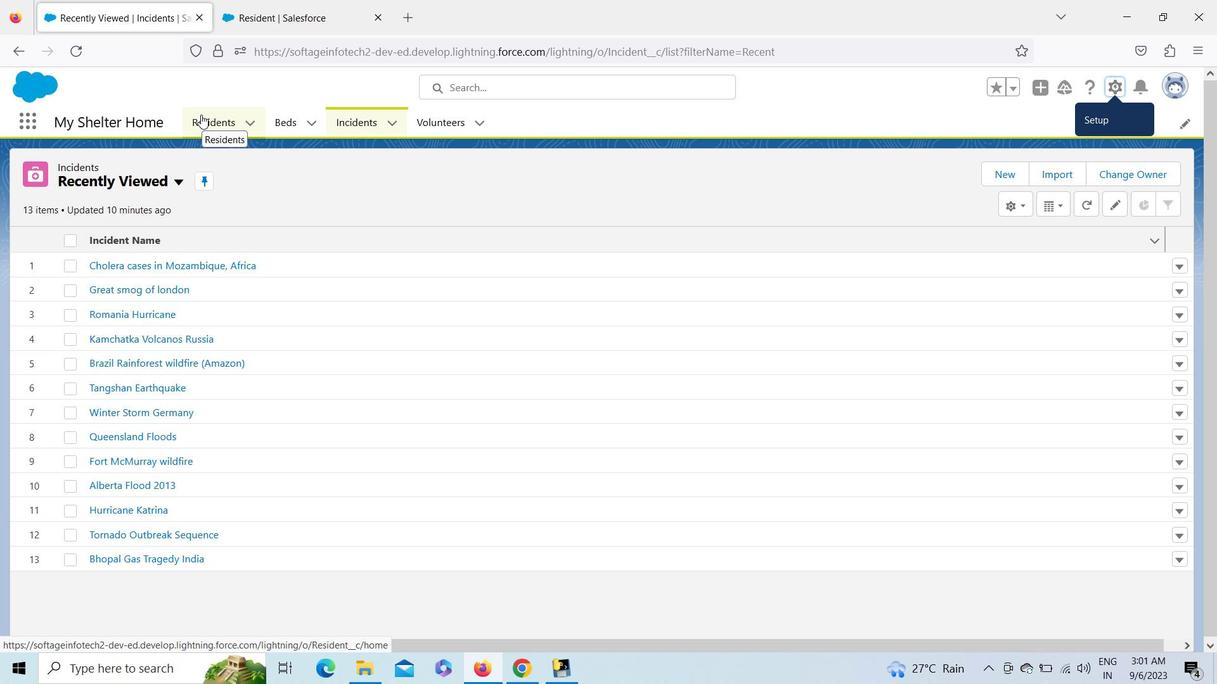 
Action: Mouse pressed left at (201, 114)
Screenshot: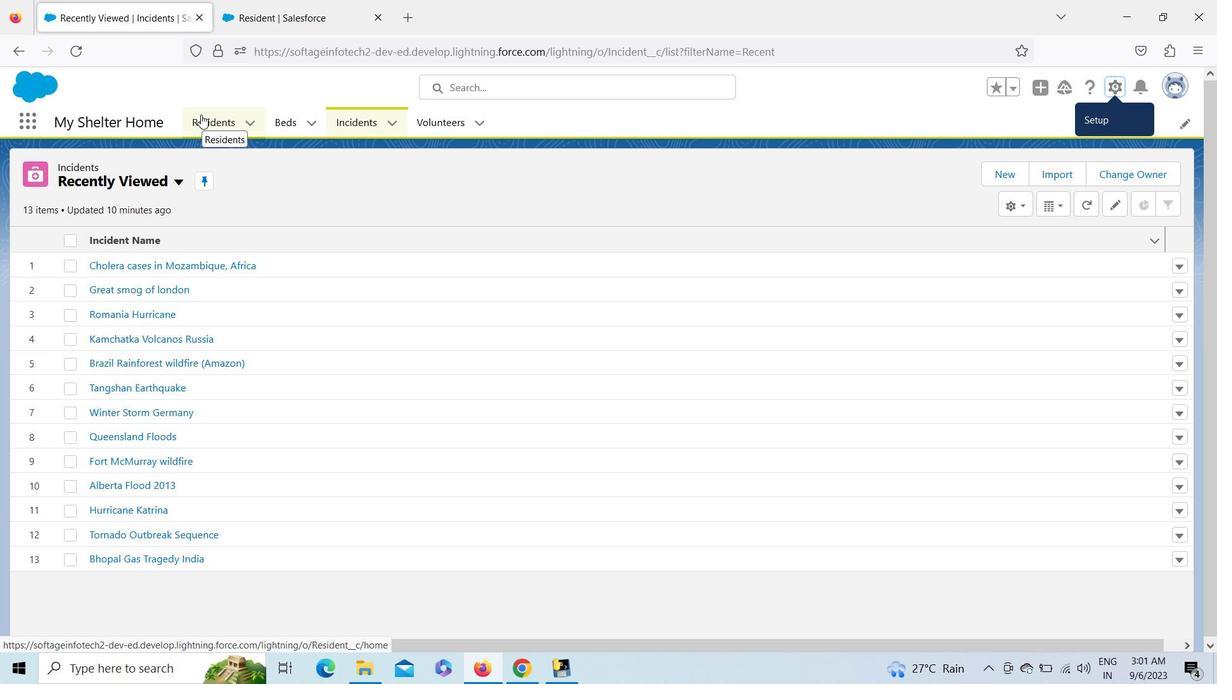 
Action: Mouse moved to (104, 261)
Screenshot: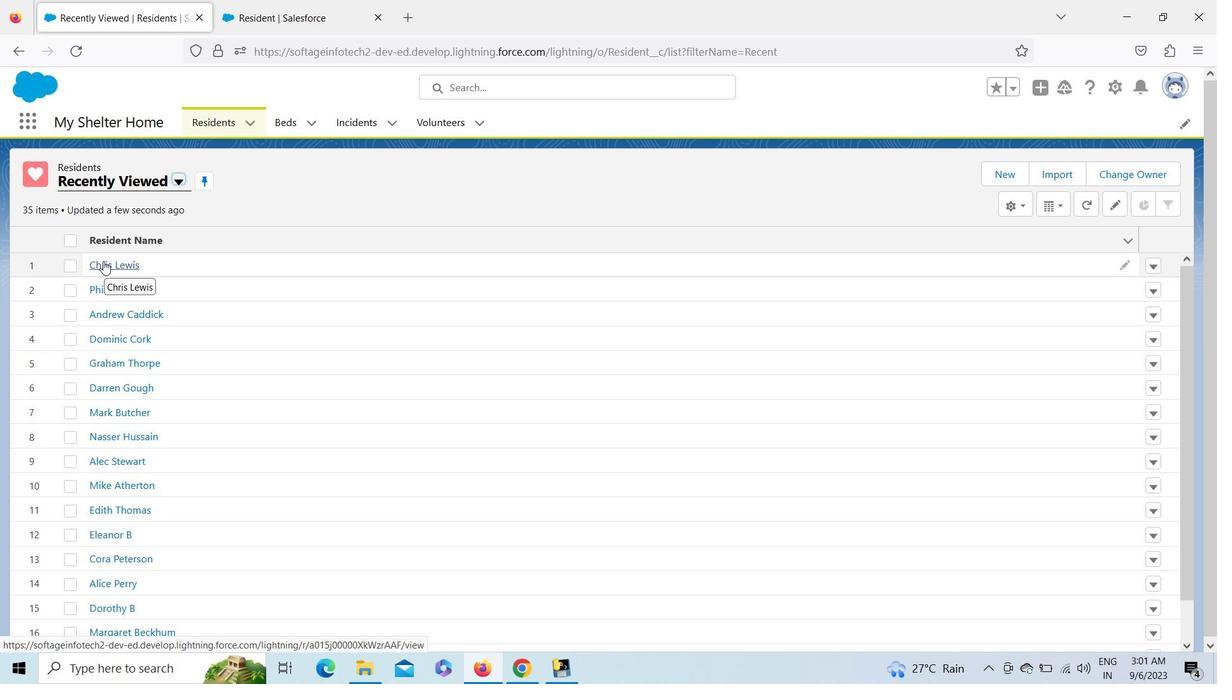 
Action: Mouse pressed left at (104, 261)
Screenshot: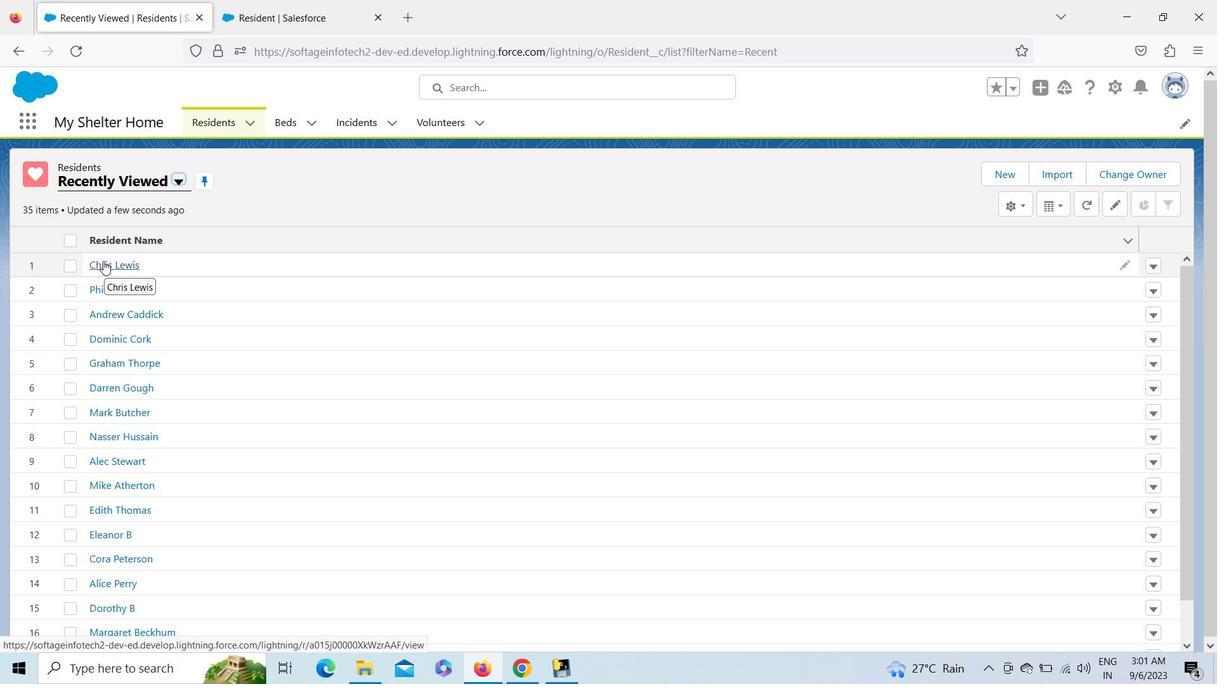
Action: Mouse moved to (1023, 178)
Screenshot: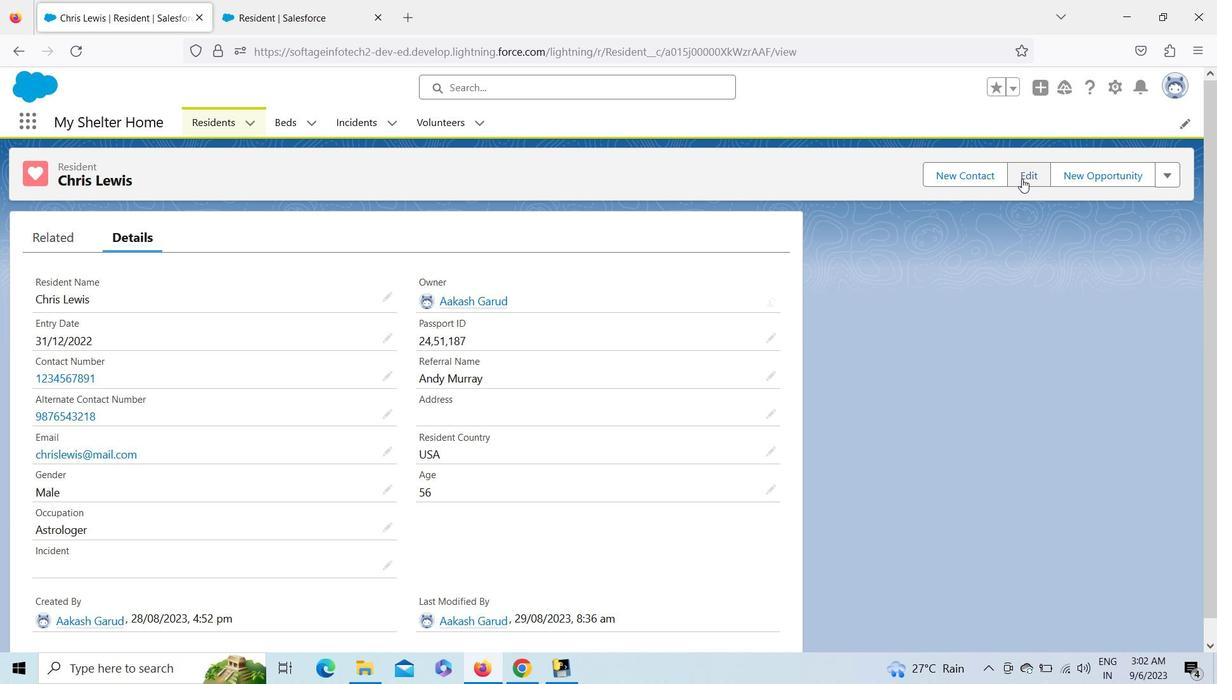 
Action: Mouse pressed left at (1023, 178)
Screenshot: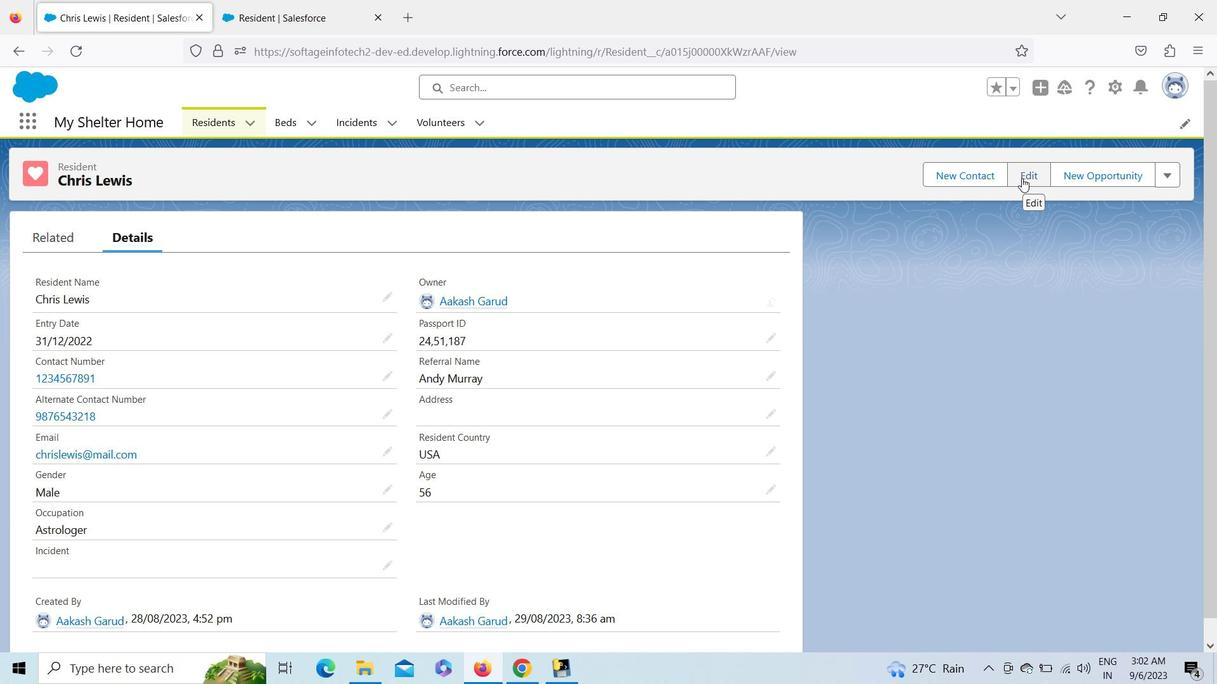 
Action: Mouse moved to (935, 488)
Screenshot: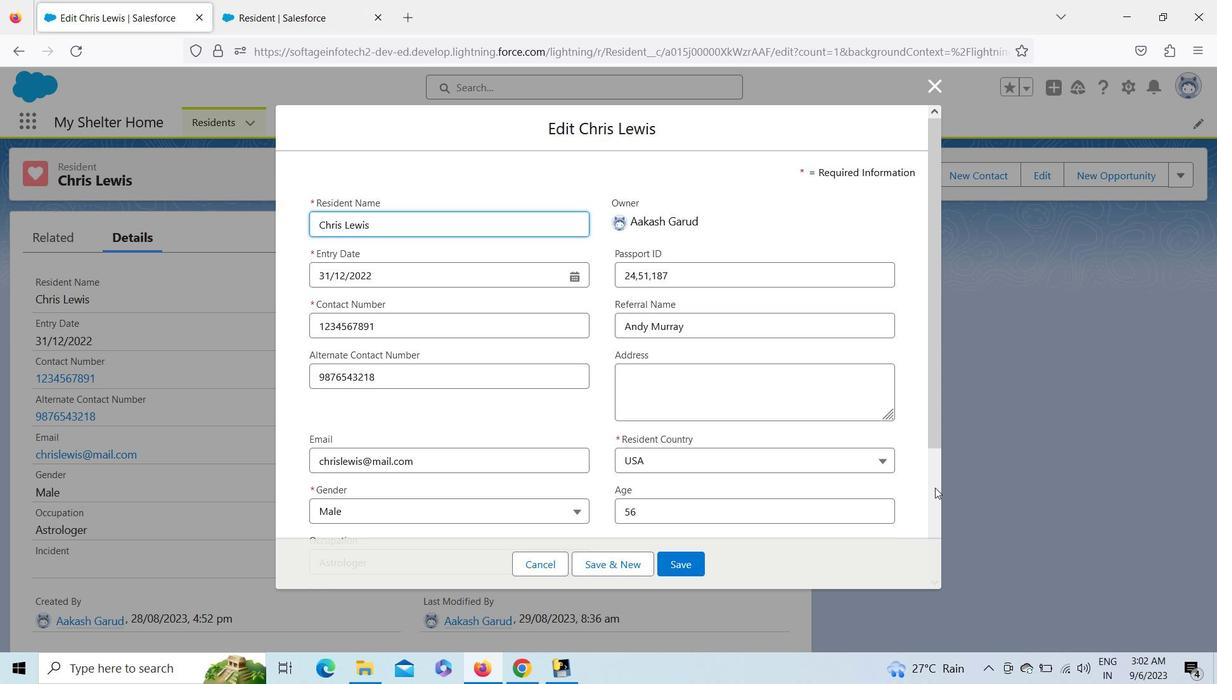 
Action: Mouse pressed left at (935, 488)
Screenshot: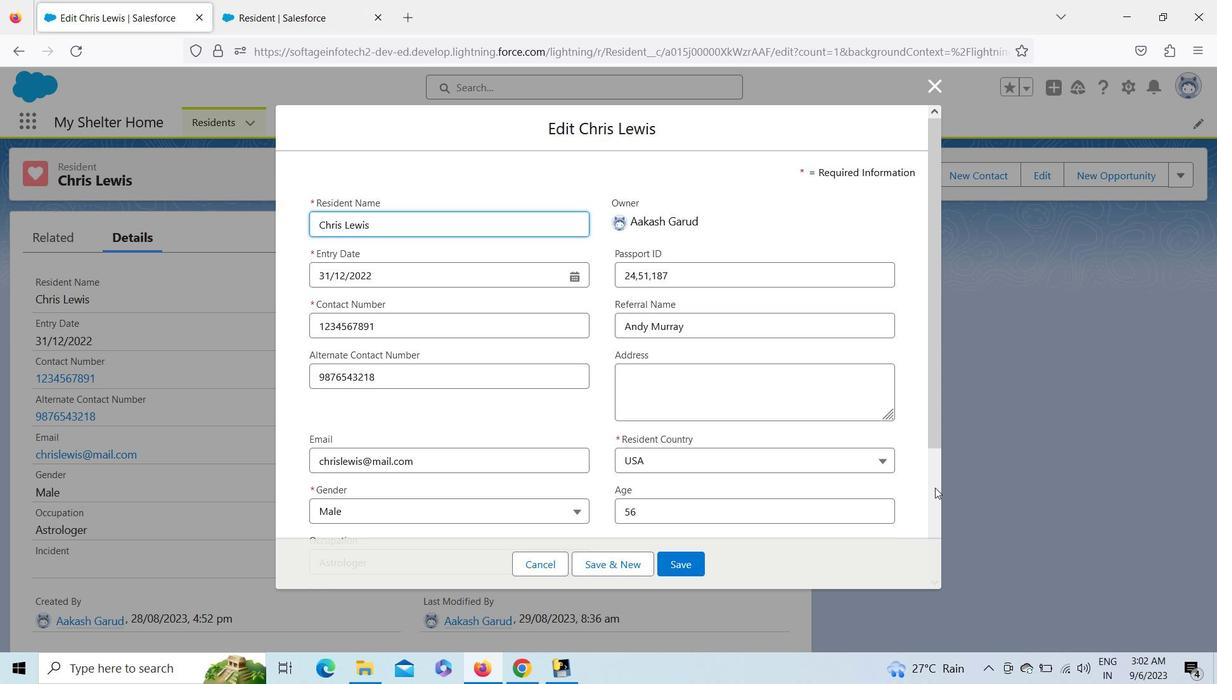 
Action: Mouse moved to (552, 445)
Screenshot: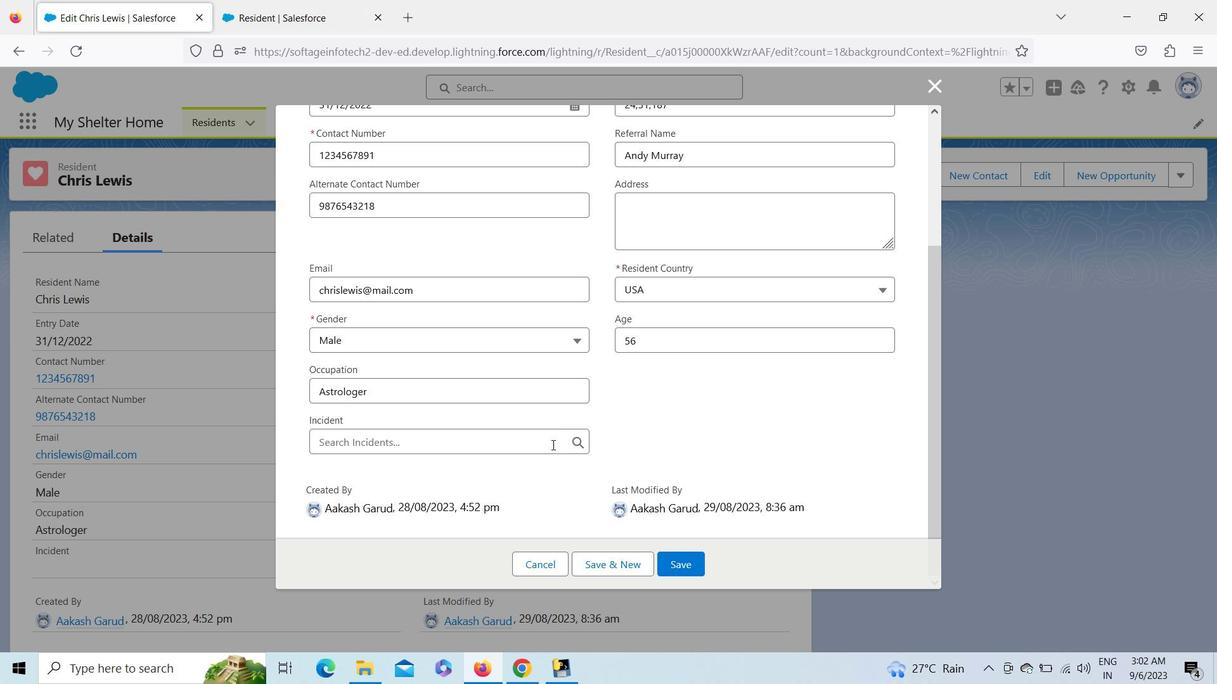 
Action: Mouse pressed left at (552, 445)
Screenshot: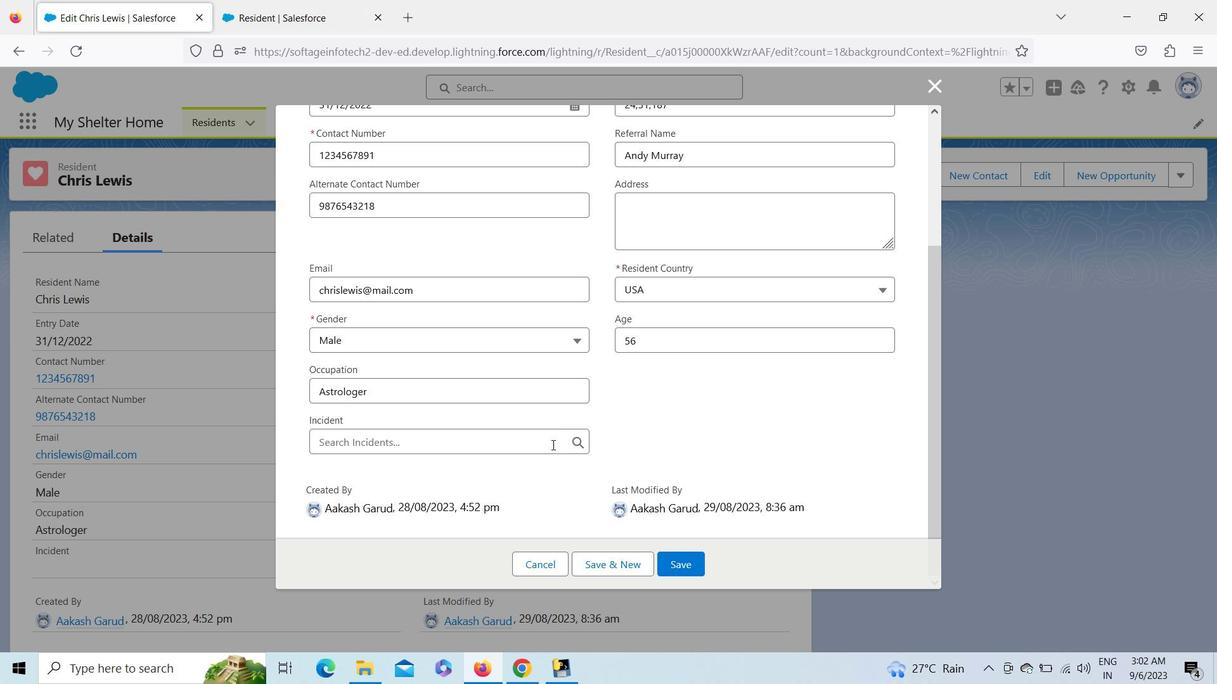 
Action: Mouse moved to (492, 450)
Screenshot: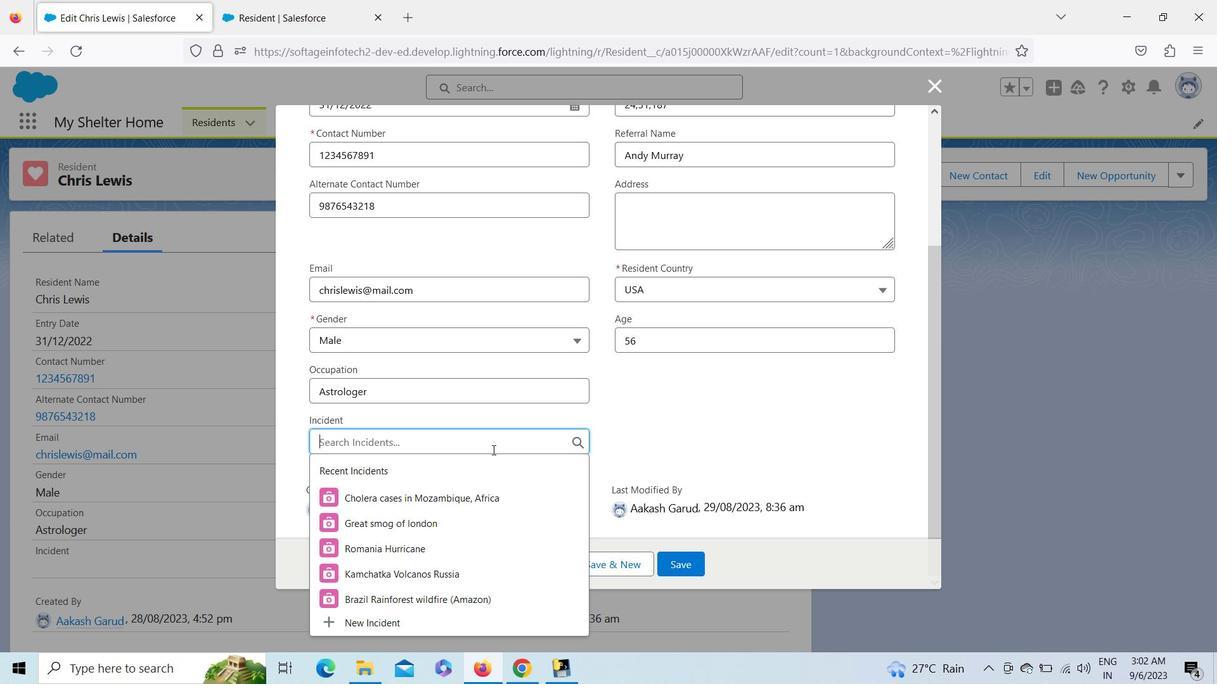 
Action: Key pressed ua<Key.backspace>sa<Key.backspace><Key.backspace><Key.backspace>to
Screenshot: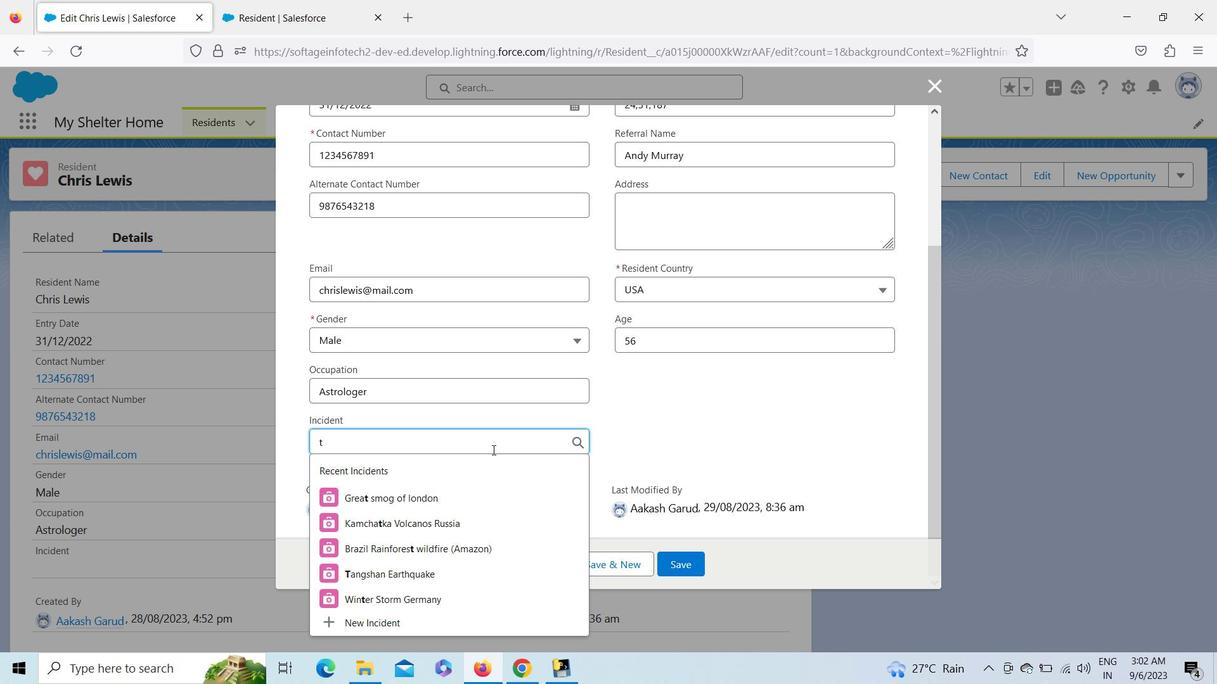 
Action: Mouse moved to (447, 544)
Screenshot: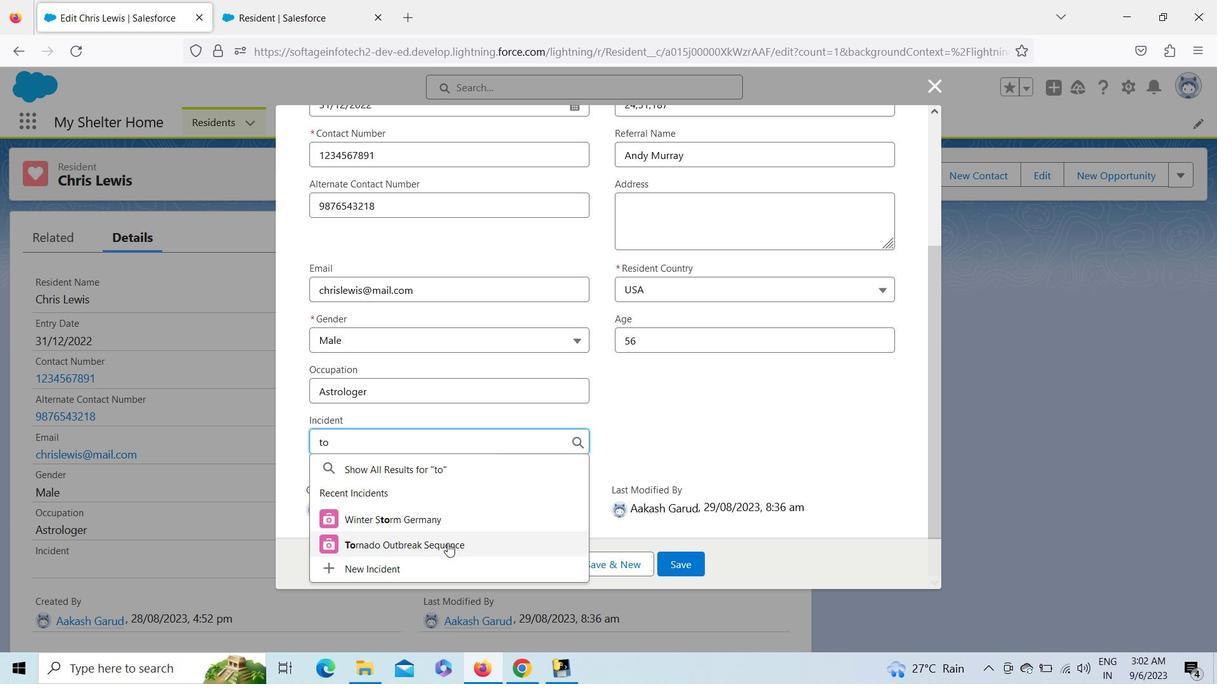 
Action: Mouse pressed left at (447, 544)
Screenshot: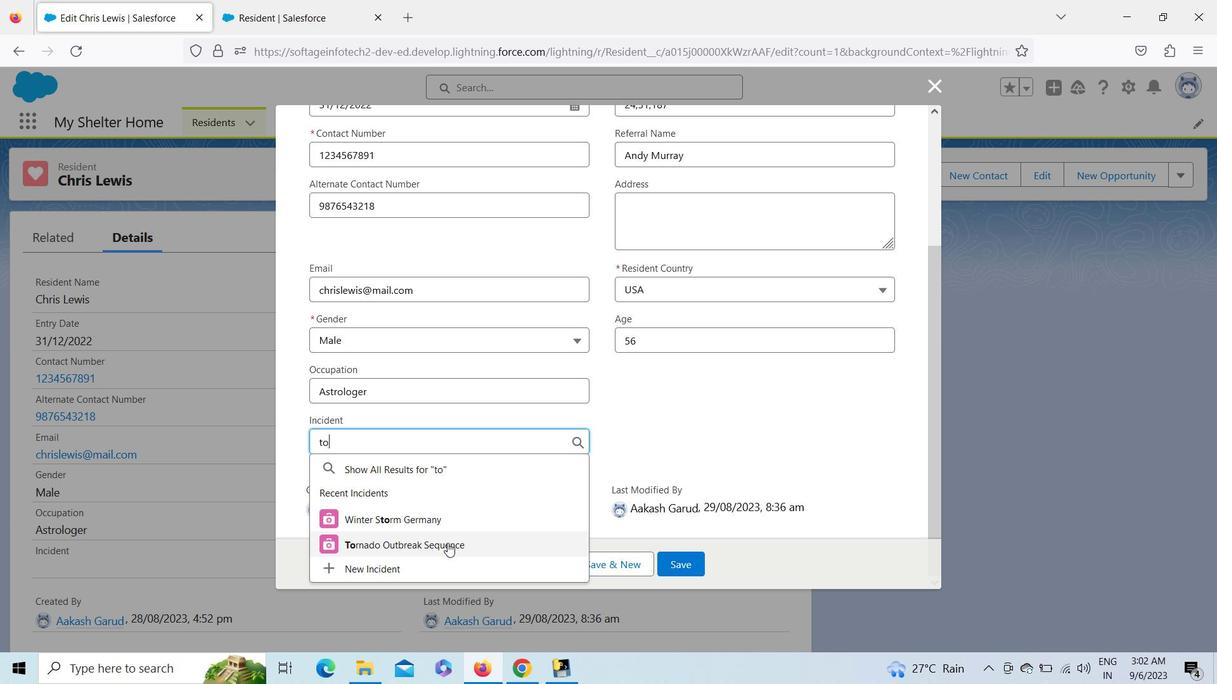 
Action: Mouse moved to (685, 563)
Screenshot: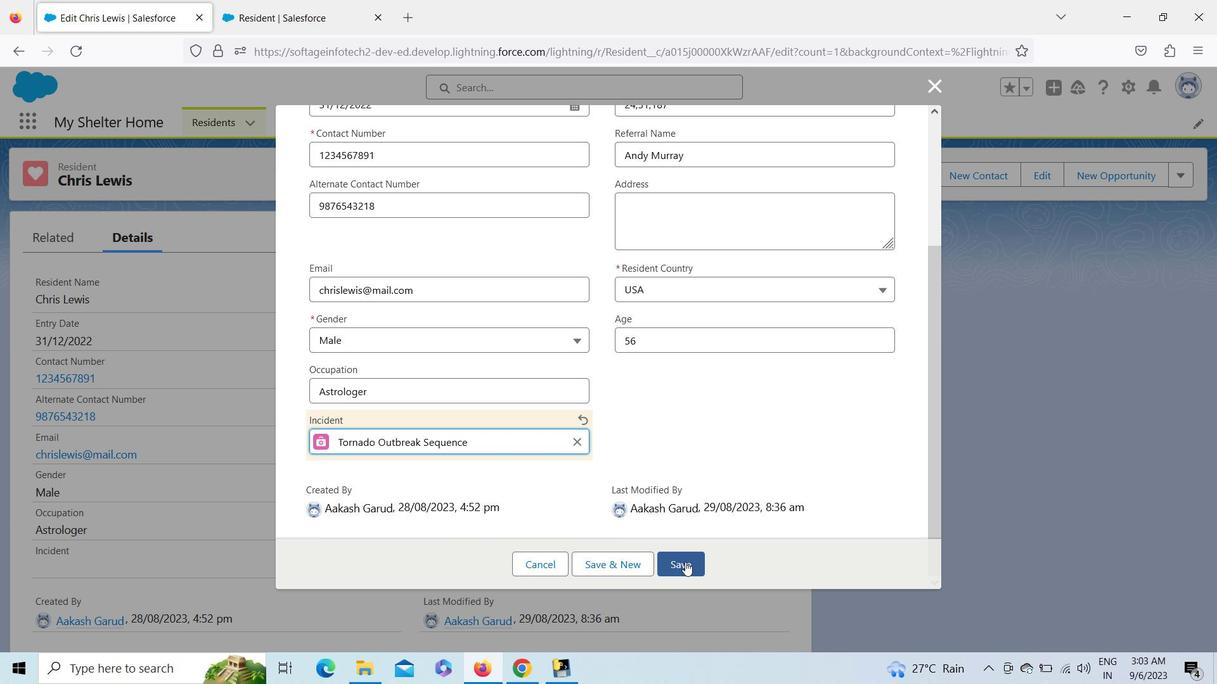 
Action: Mouse pressed left at (685, 563)
Screenshot: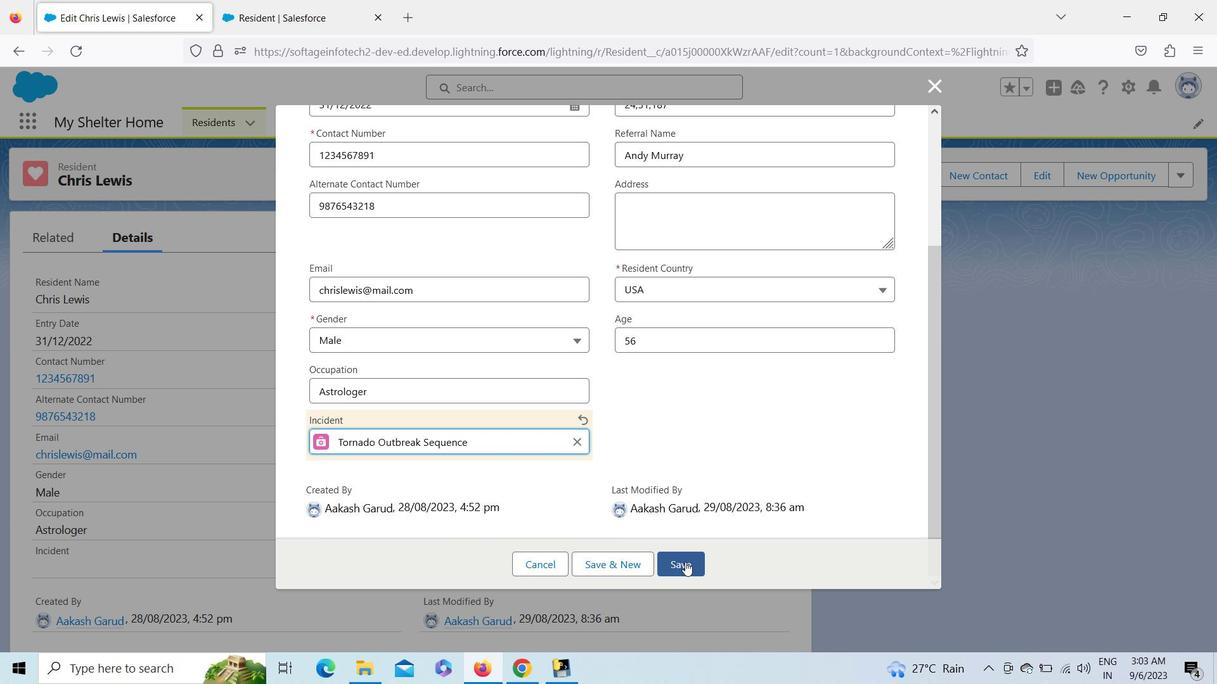 
Action: Mouse moved to (223, 124)
Screenshot: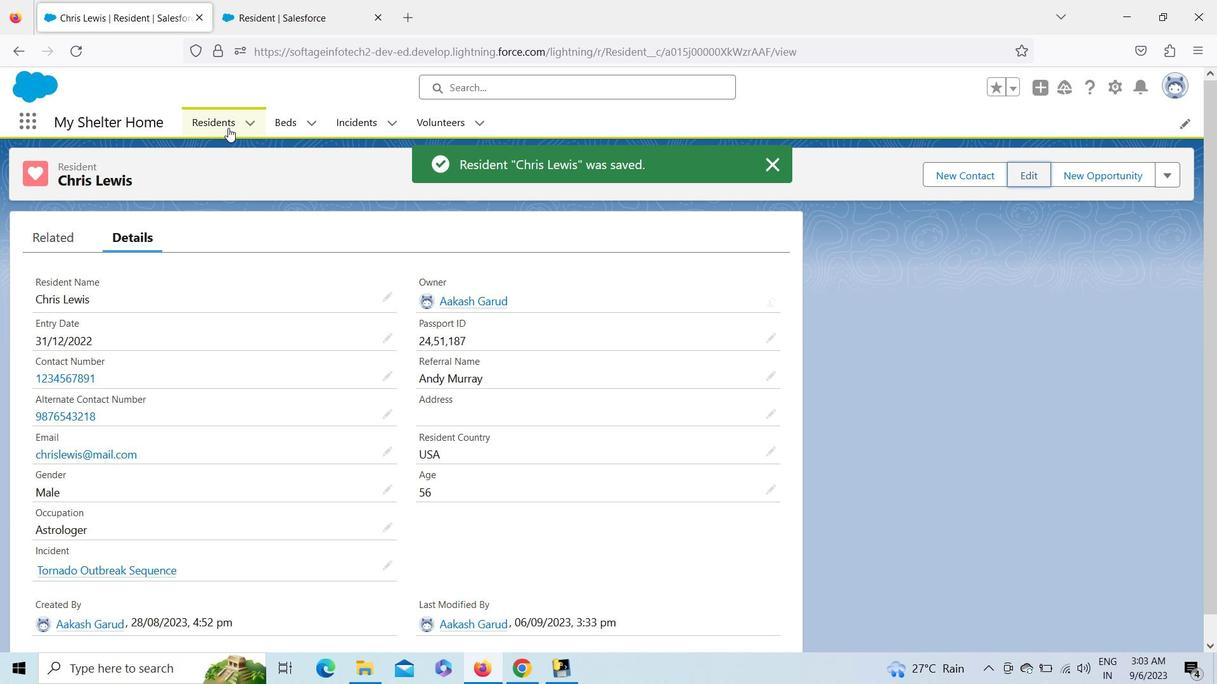 
Action: Mouse pressed left at (223, 124)
Screenshot: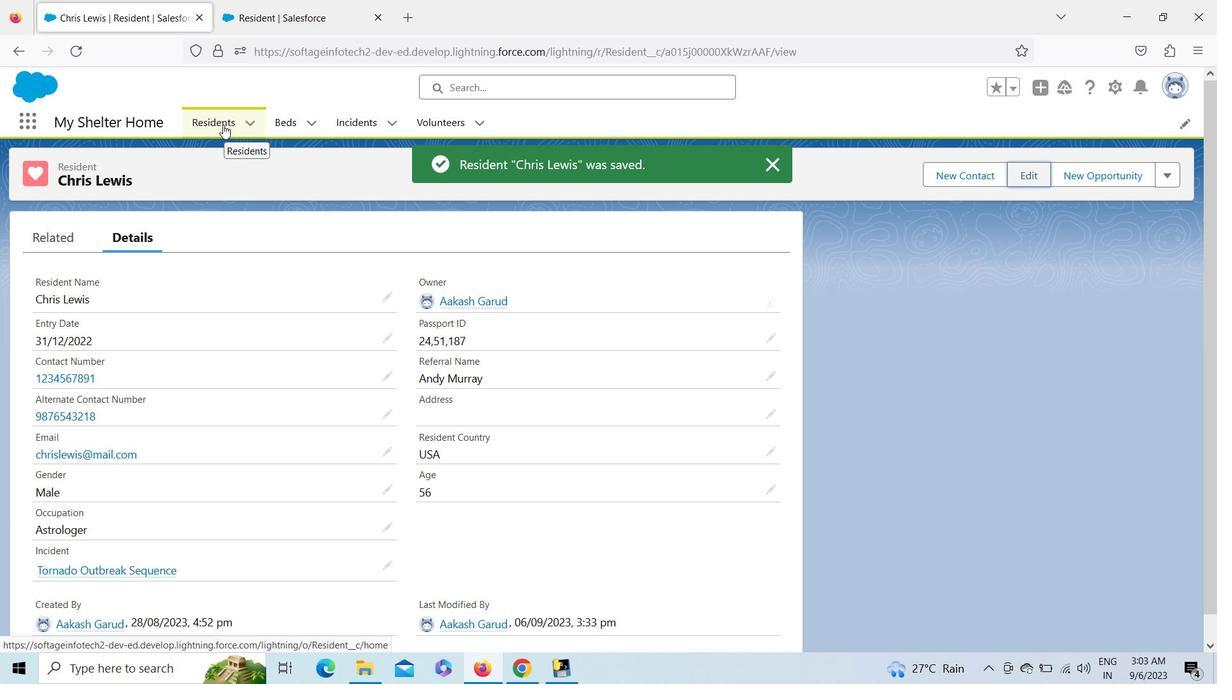 
Action: Mouse moved to (133, 294)
Screenshot: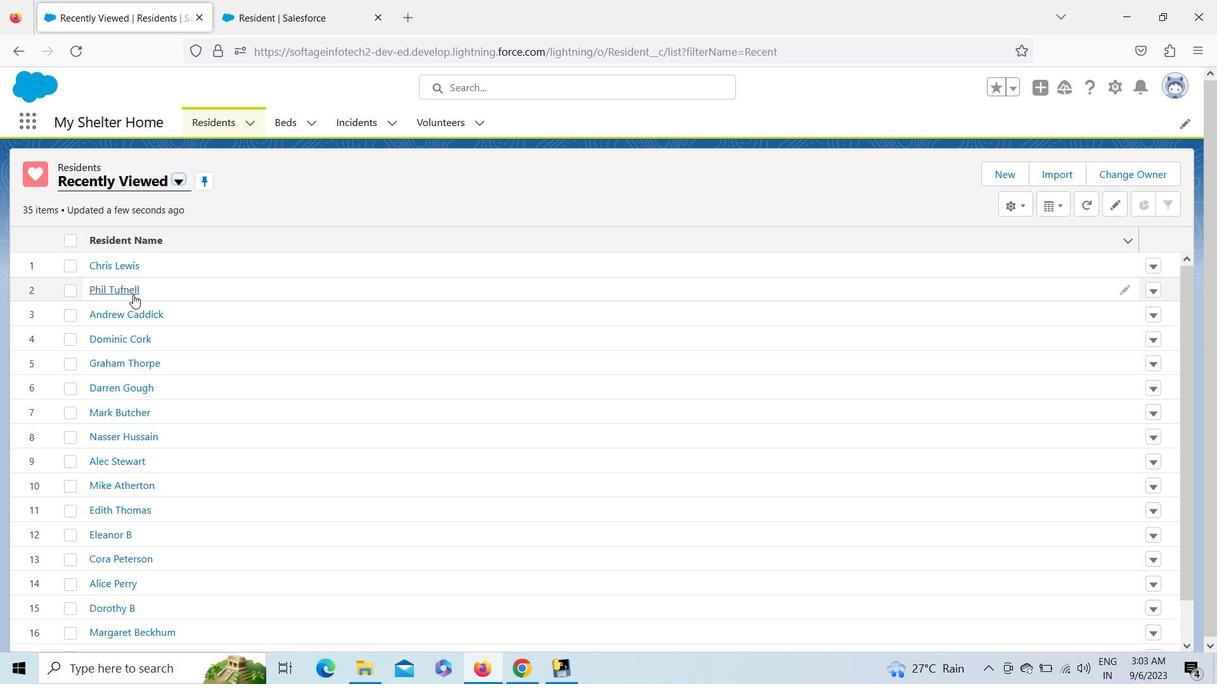 
Action: Mouse pressed left at (133, 294)
Screenshot: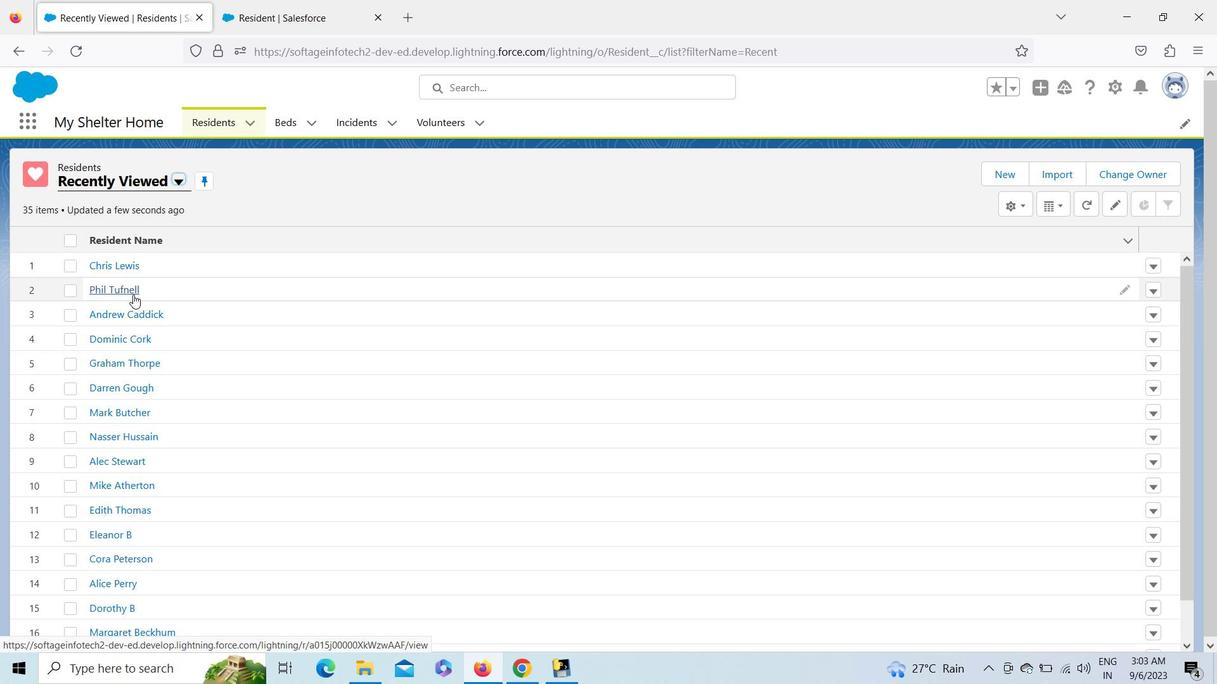 
Action: Mouse moved to (1018, 173)
Screenshot: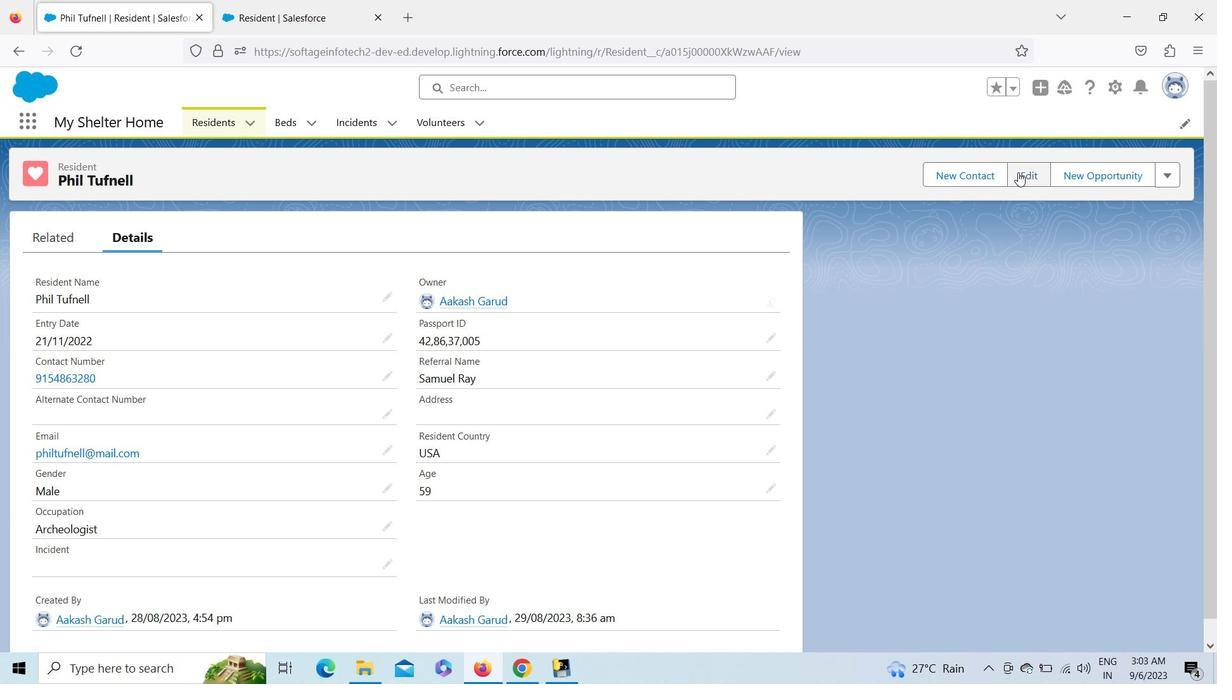 
Action: Mouse pressed left at (1018, 173)
Screenshot: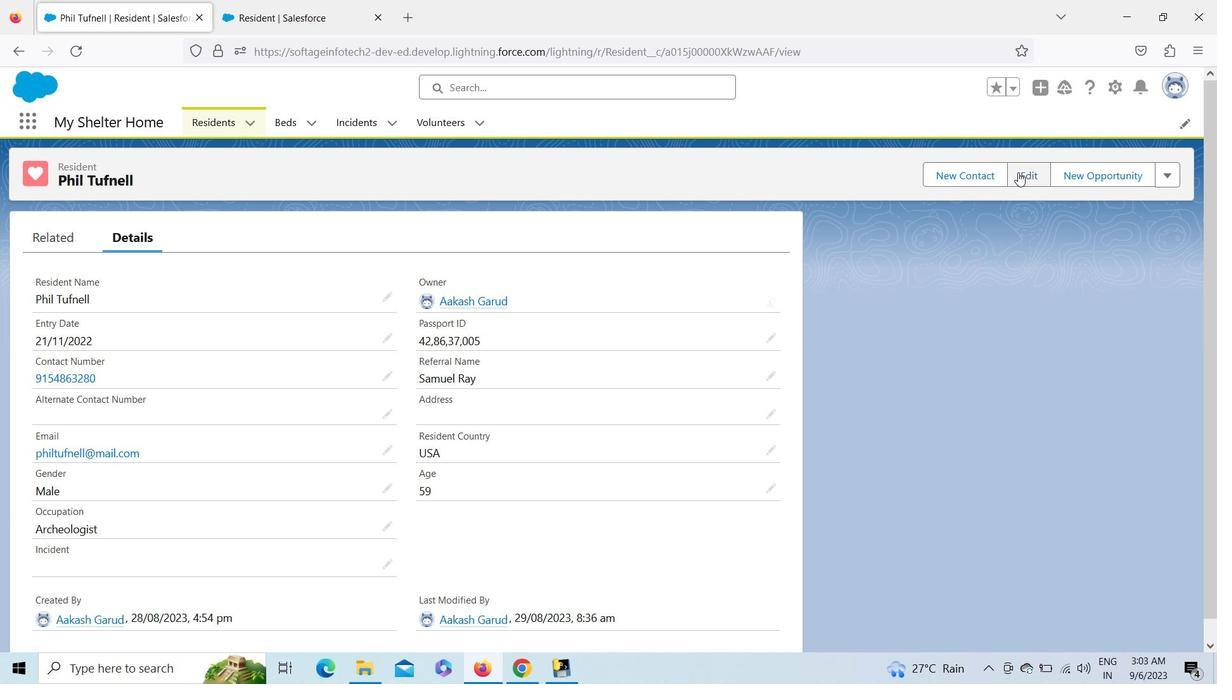 
Action: Mouse moved to (933, 506)
Screenshot: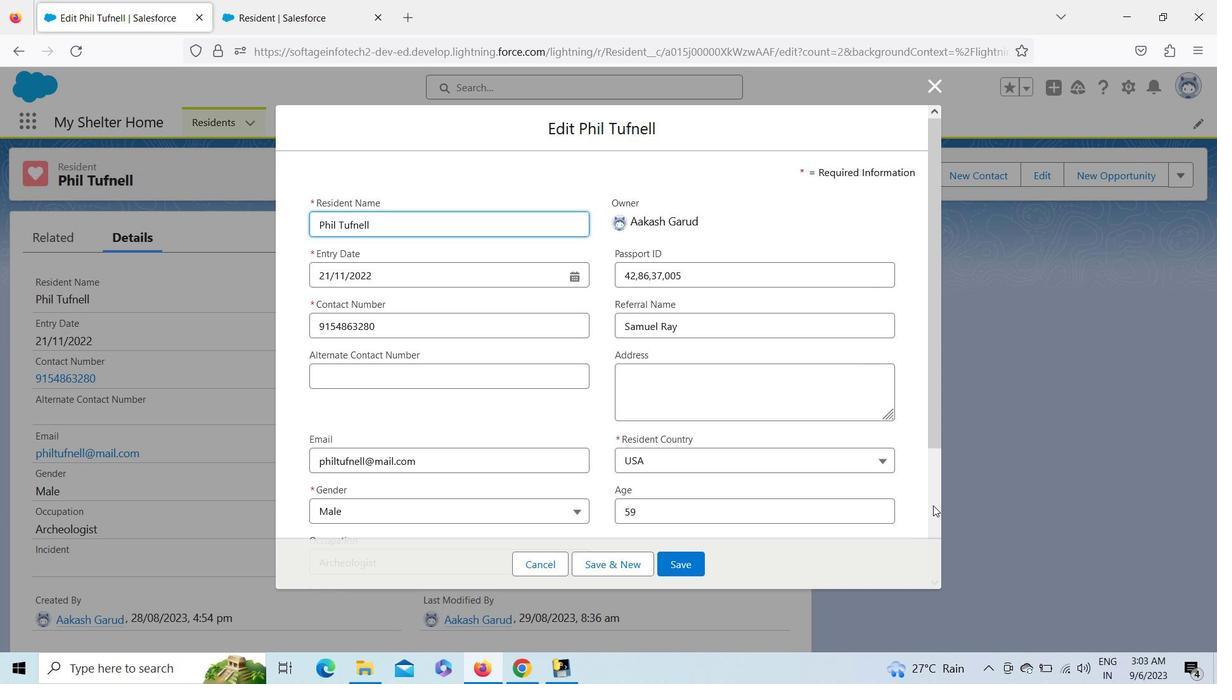 
Action: Mouse pressed left at (933, 506)
Screenshot: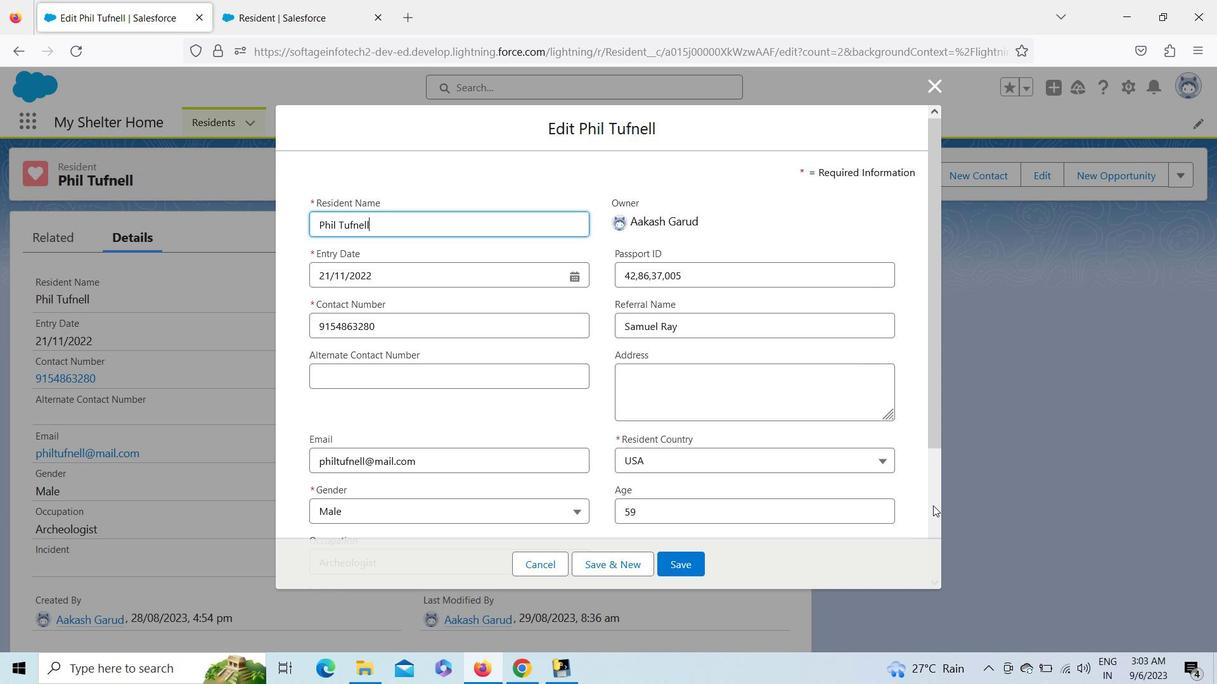 
Action: Mouse moved to (555, 443)
Screenshot: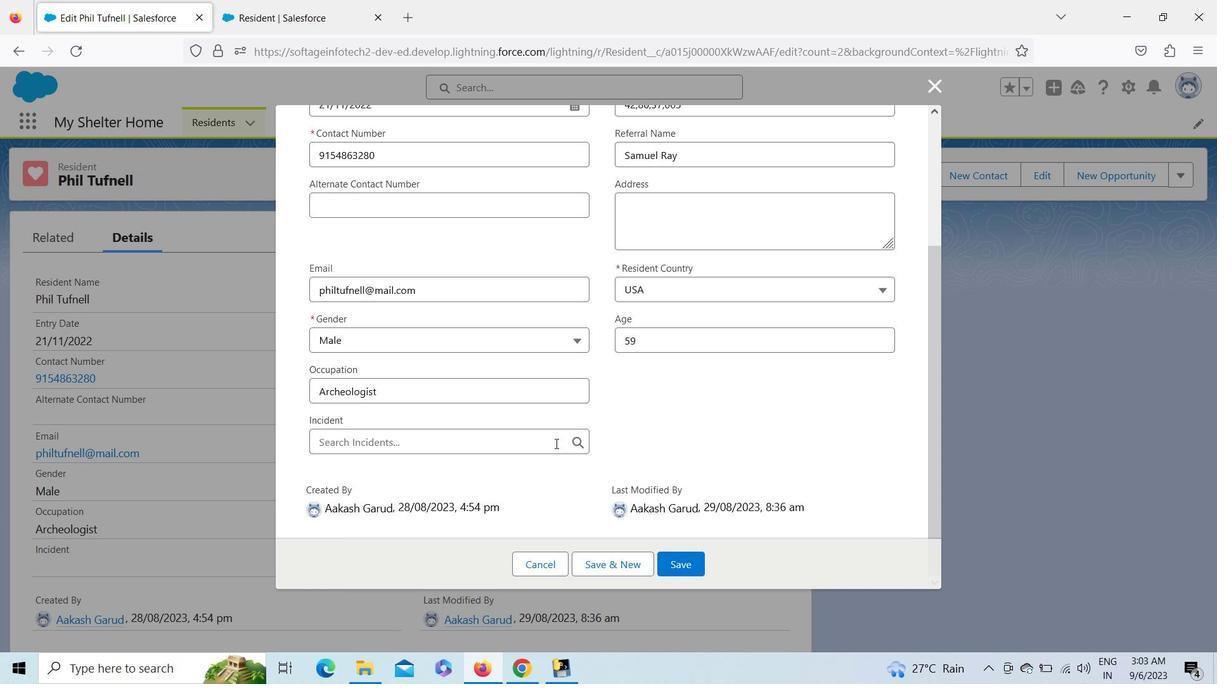 
Action: Mouse pressed left at (555, 443)
Screenshot: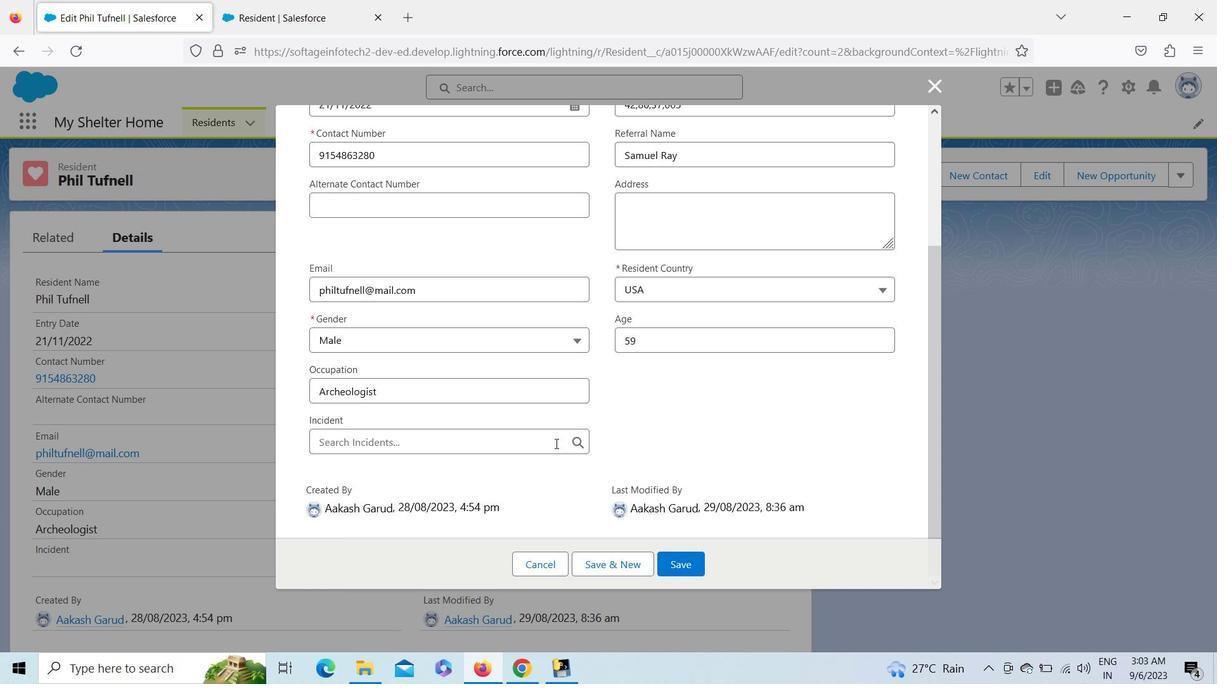 
Action: Key pressed <Key.shift>Kat<Key.backspace>
Screenshot: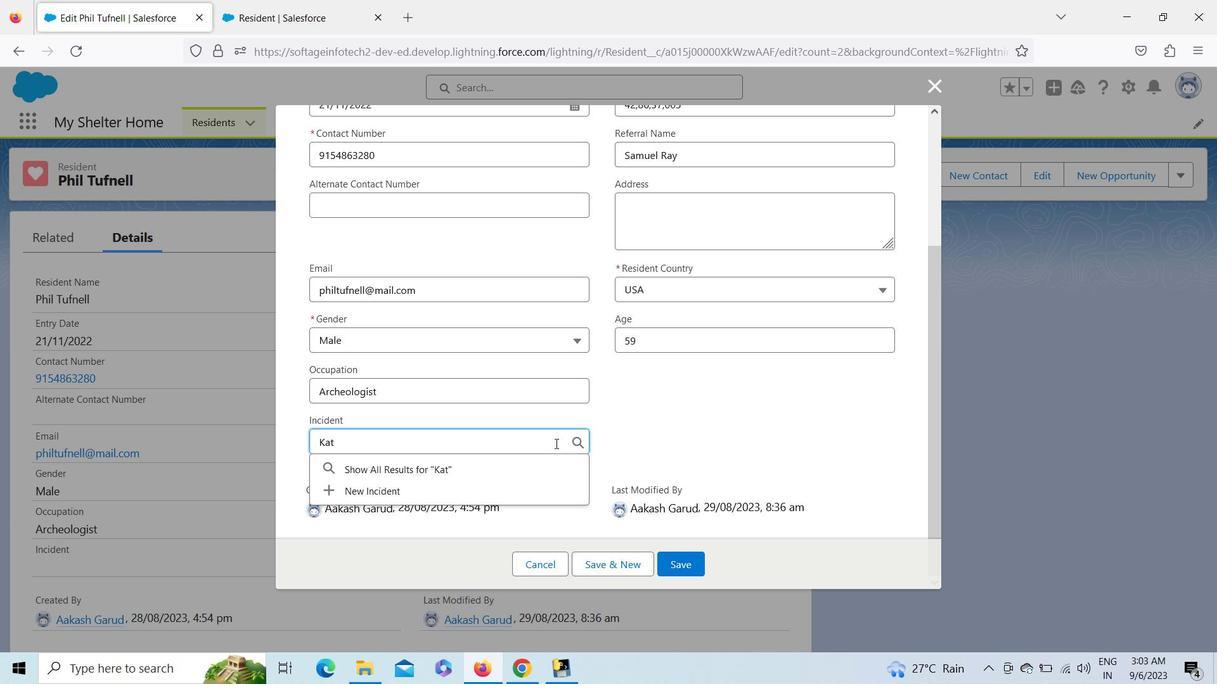 
Action: Mouse moved to (405, 549)
Screenshot: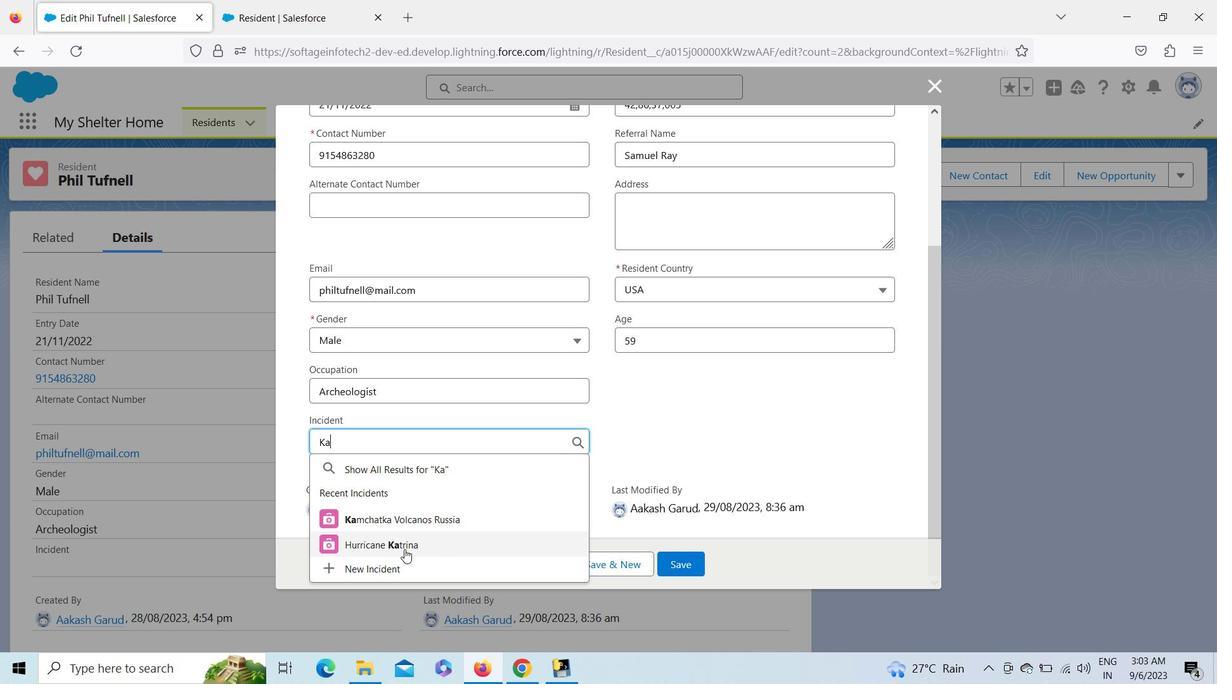 
Action: Mouse pressed left at (405, 549)
Screenshot: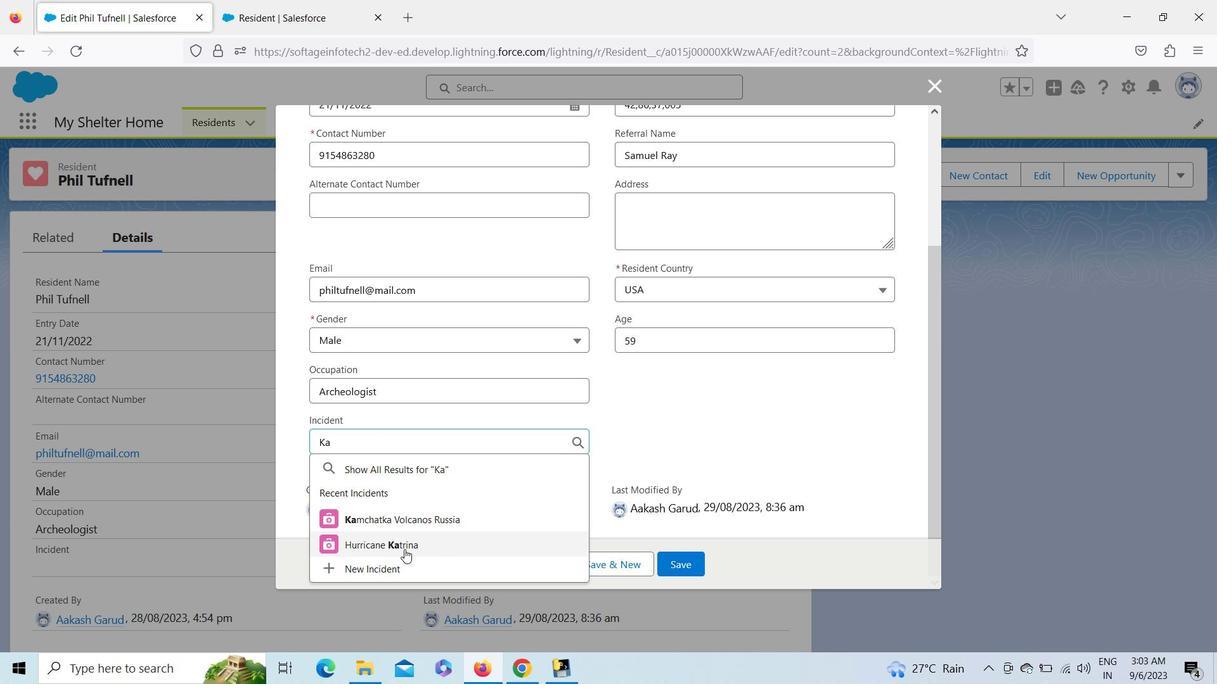 
Action: Mouse moved to (676, 565)
Screenshot: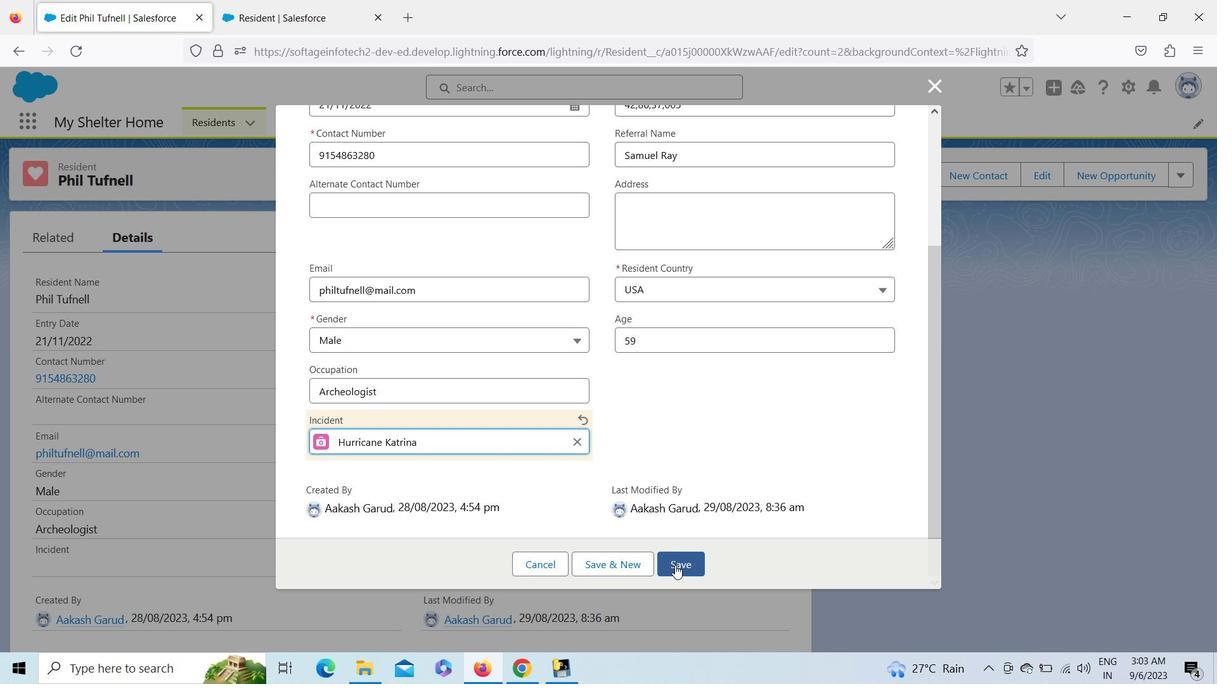 
Action: Mouse pressed left at (676, 565)
Screenshot: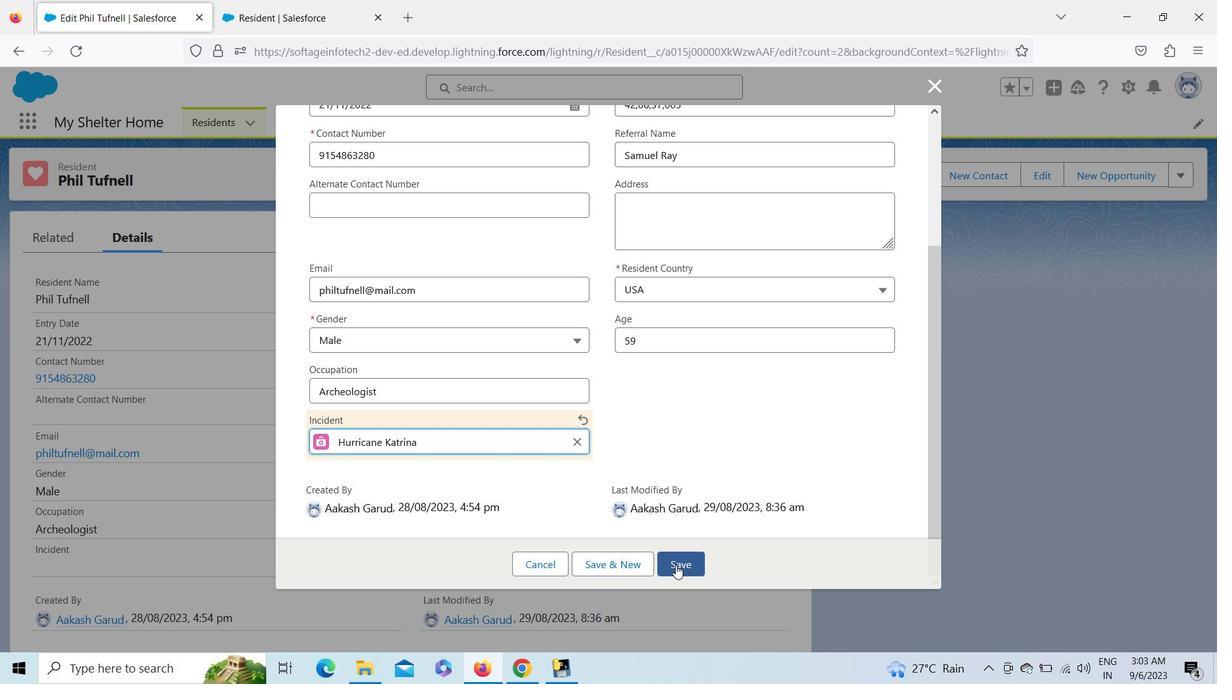 
Action: Mouse moved to (207, 117)
Screenshot: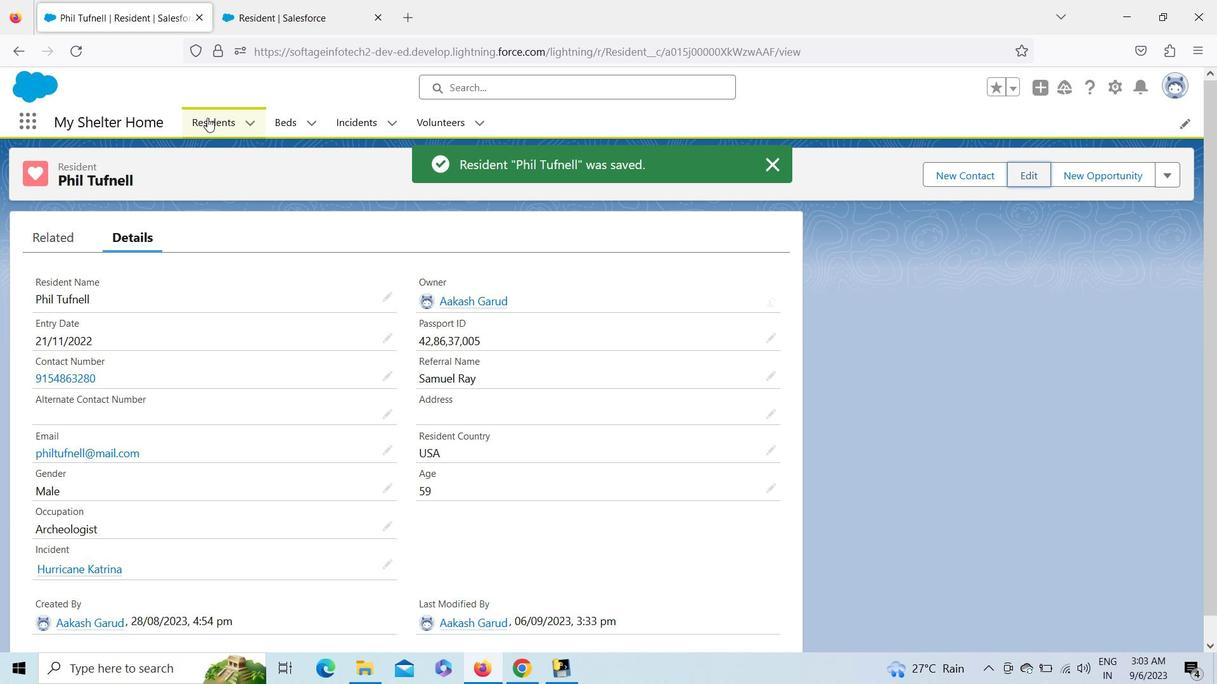 
Action: Mouse pressed left at (207, 117)
Screenshot: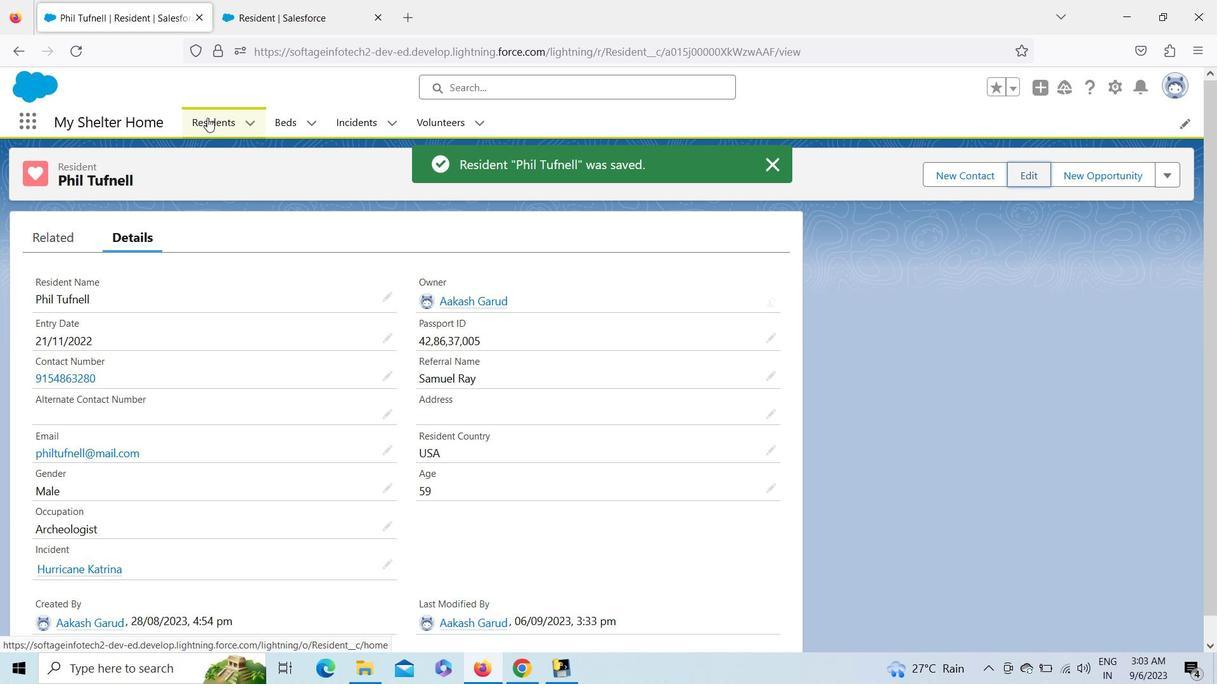 
Action: Mouse moved to (115, 309)
Screenshot: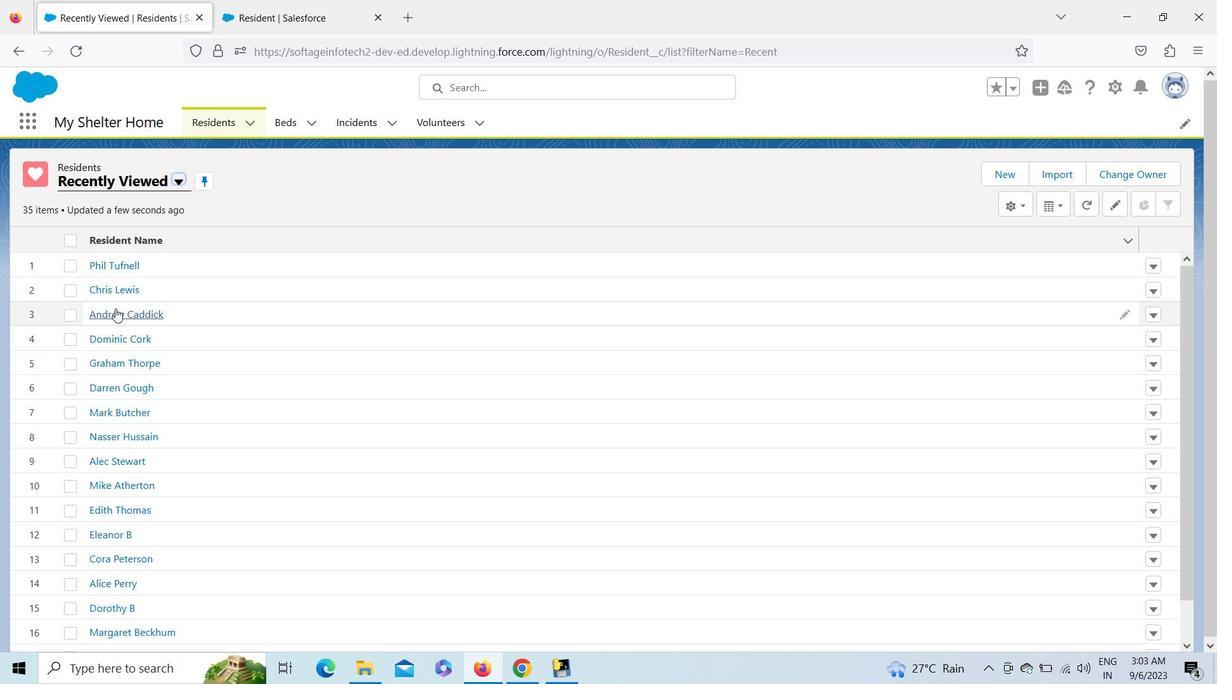 
Action: Mouse pressed left at (115, 309)
Screenshot: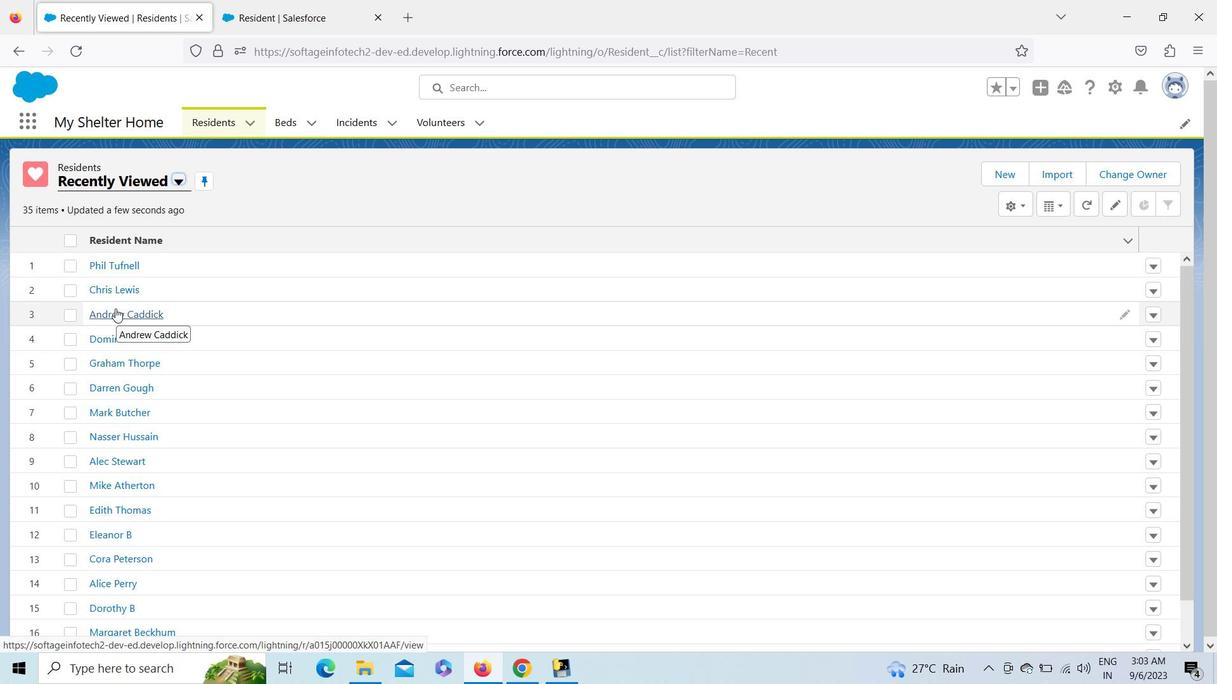 
Action: Mouse moved to (1014, 169)
Screenshot: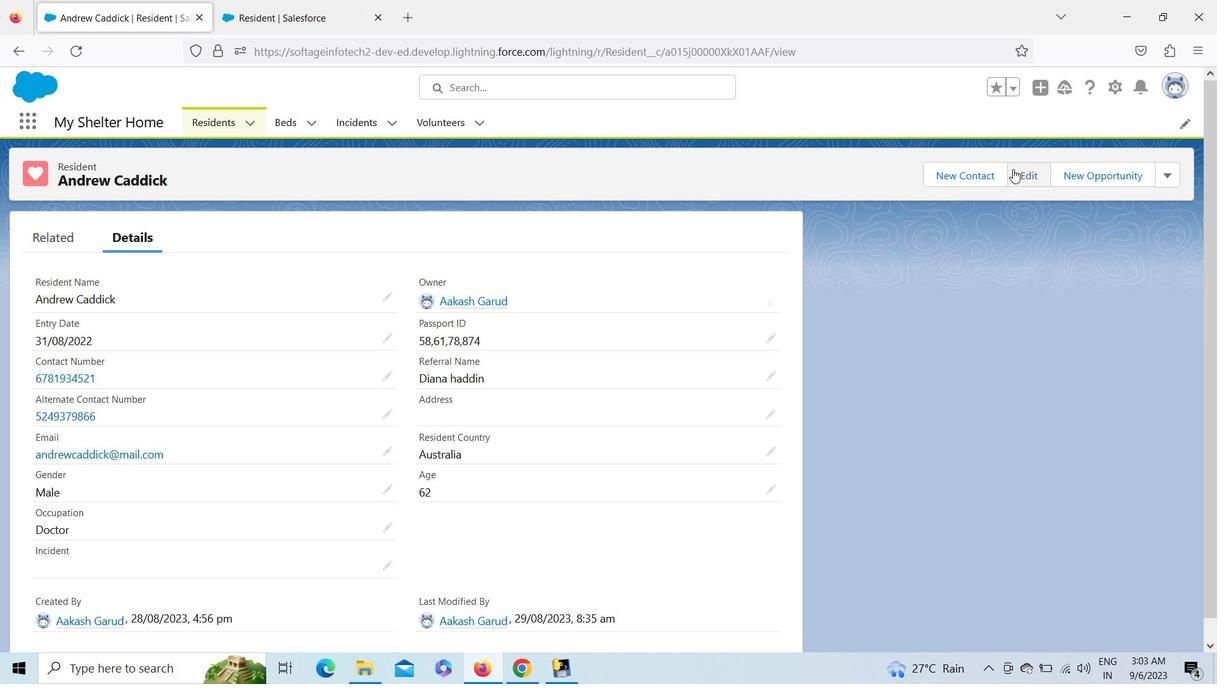 
Action: Mouse pressed left at (1014, 169)
Screenshot: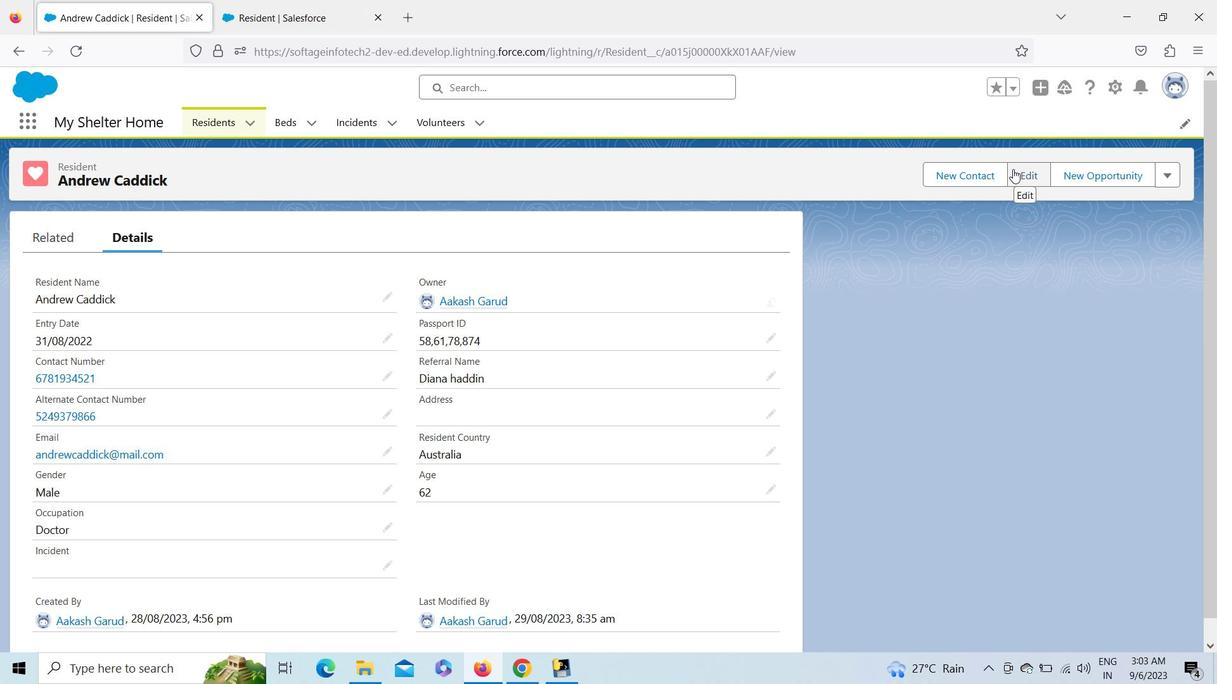 
Action: Mouse moved to (935, 488)
Screenshot: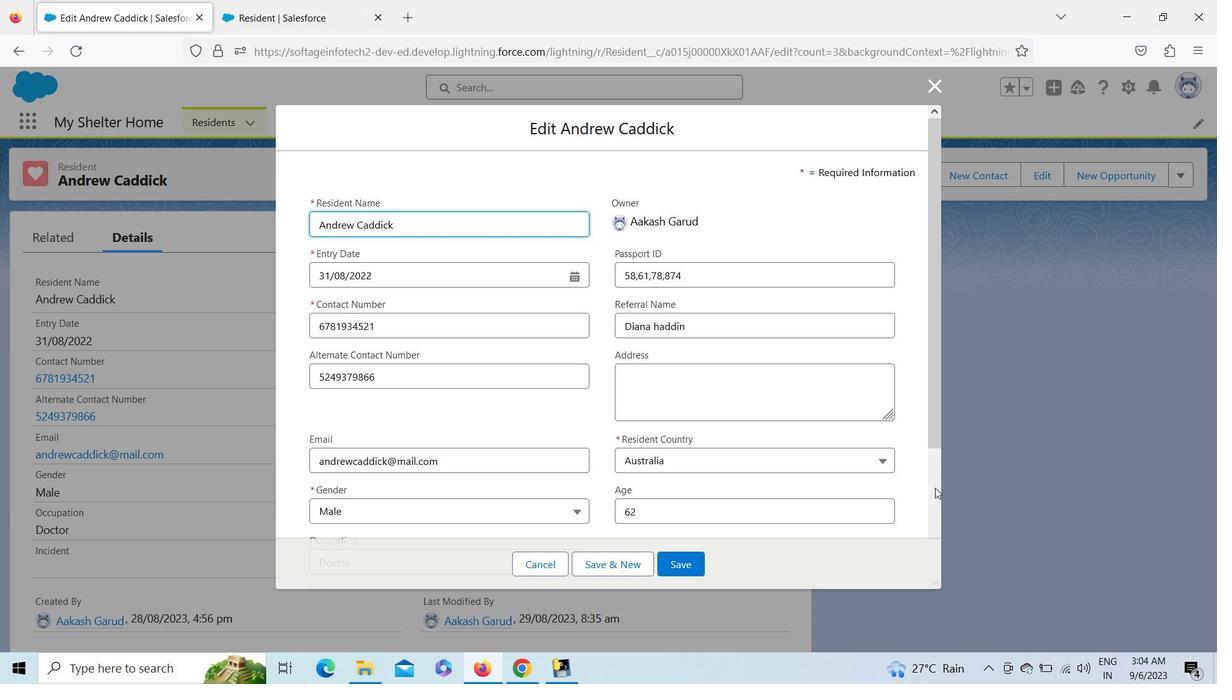 
Action: Mouse pressed left at (935, 488)
Screenshot: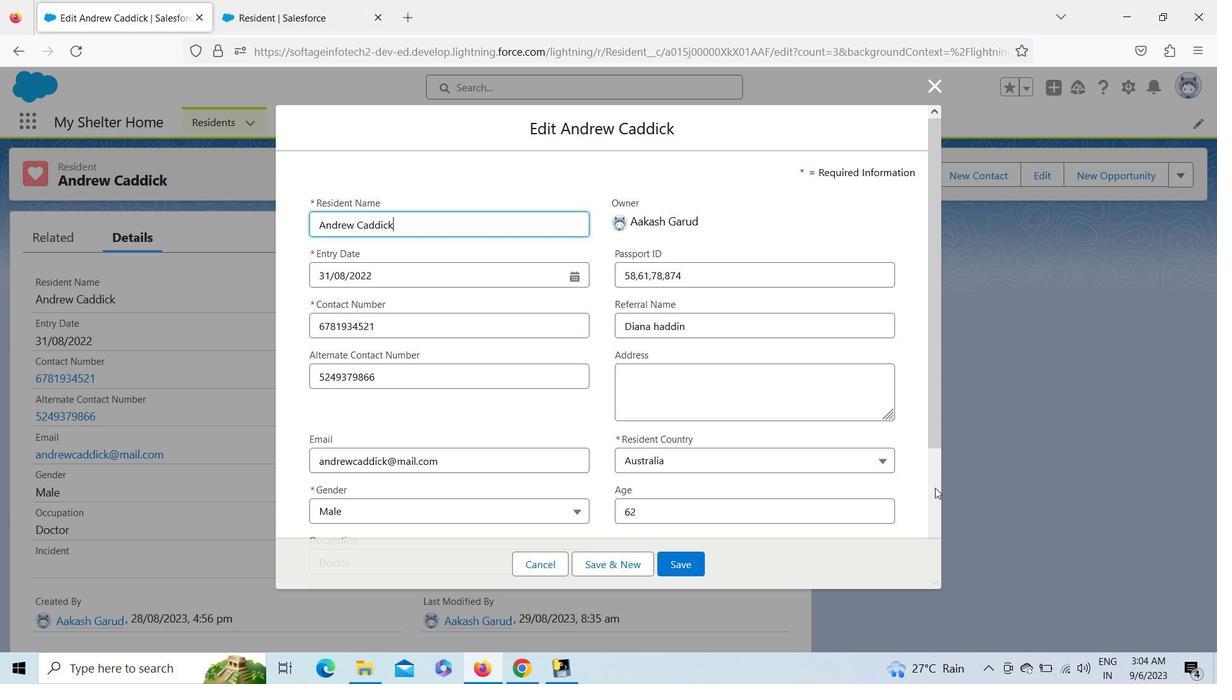 
Action: Mouse moved to (504, 439)
Screenshot: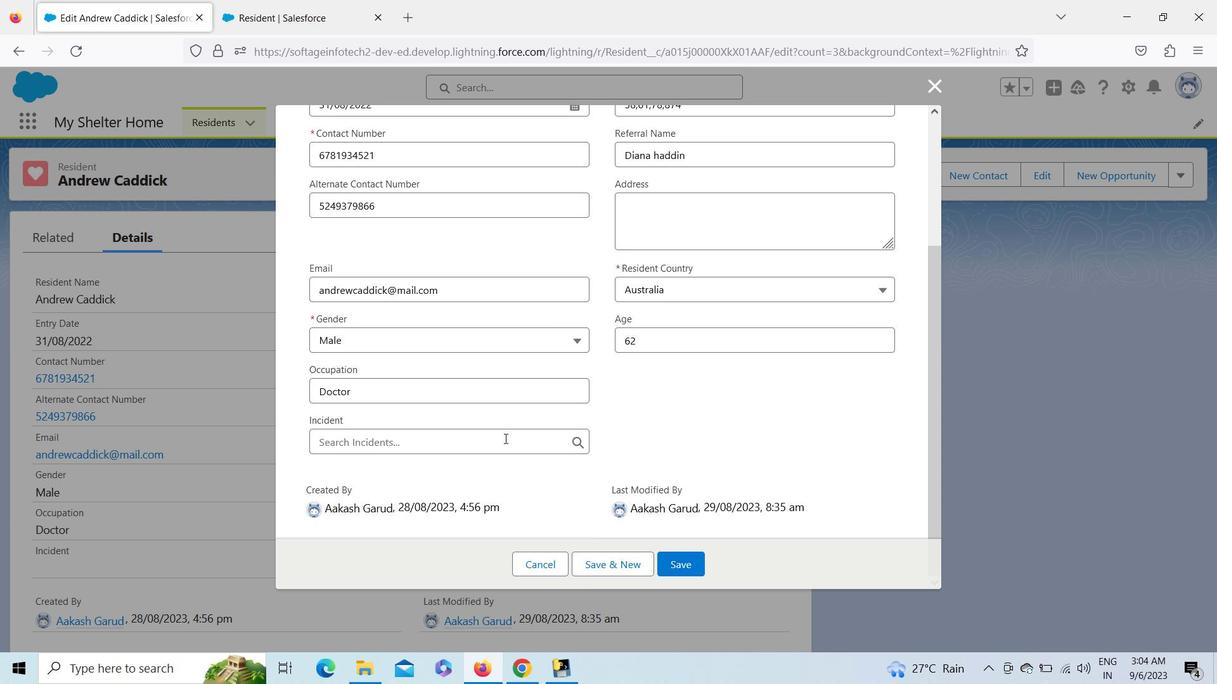 
Action: Mouse pressed left at (504, 439)
Screenshot: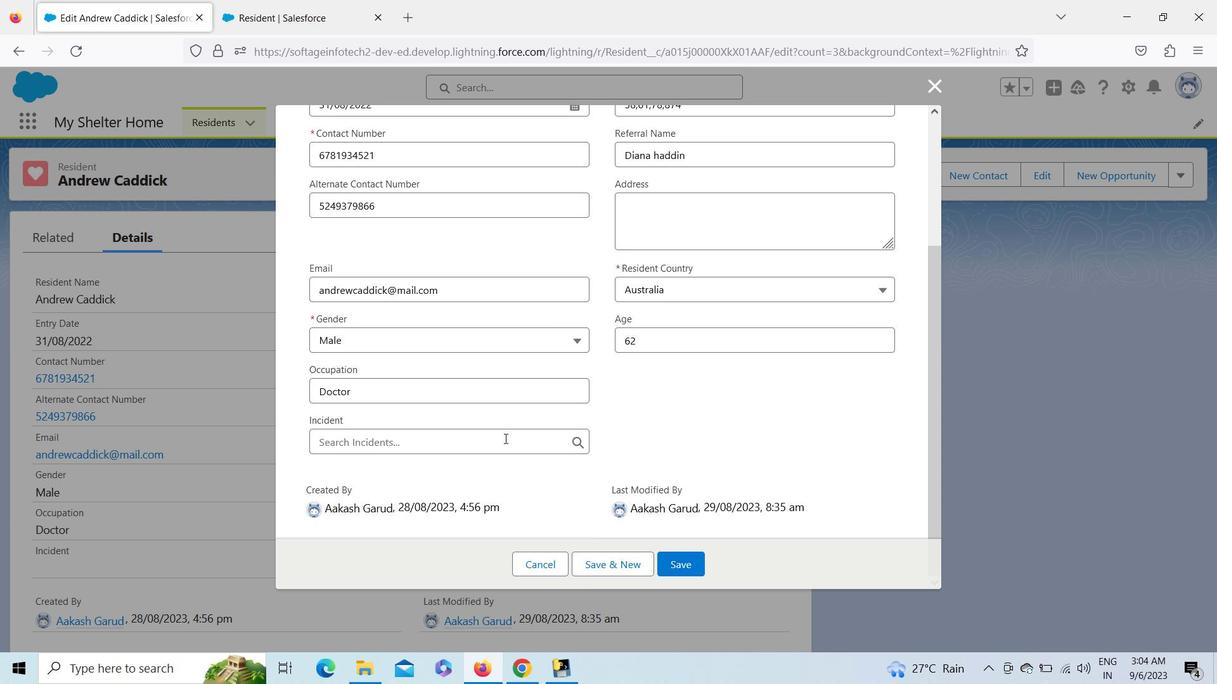 
Action: Key pressed <Key.shift>Q
Screenshot: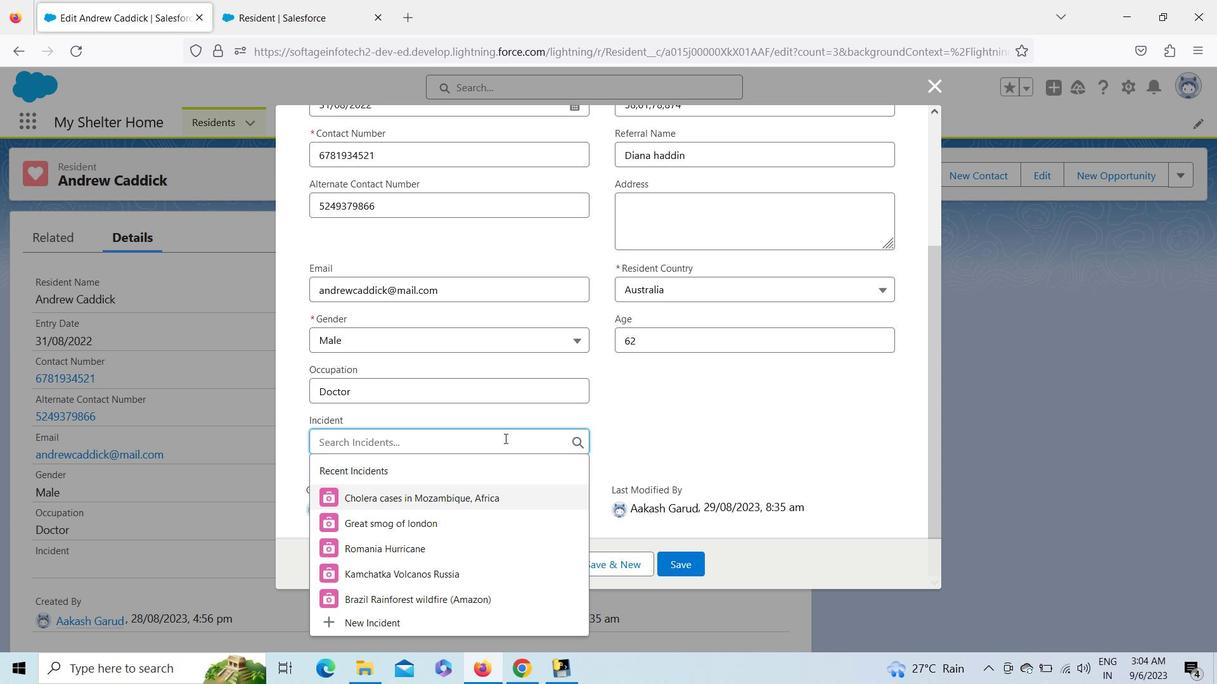 
Action: Mouse moved to (414, 548)
Screenshot: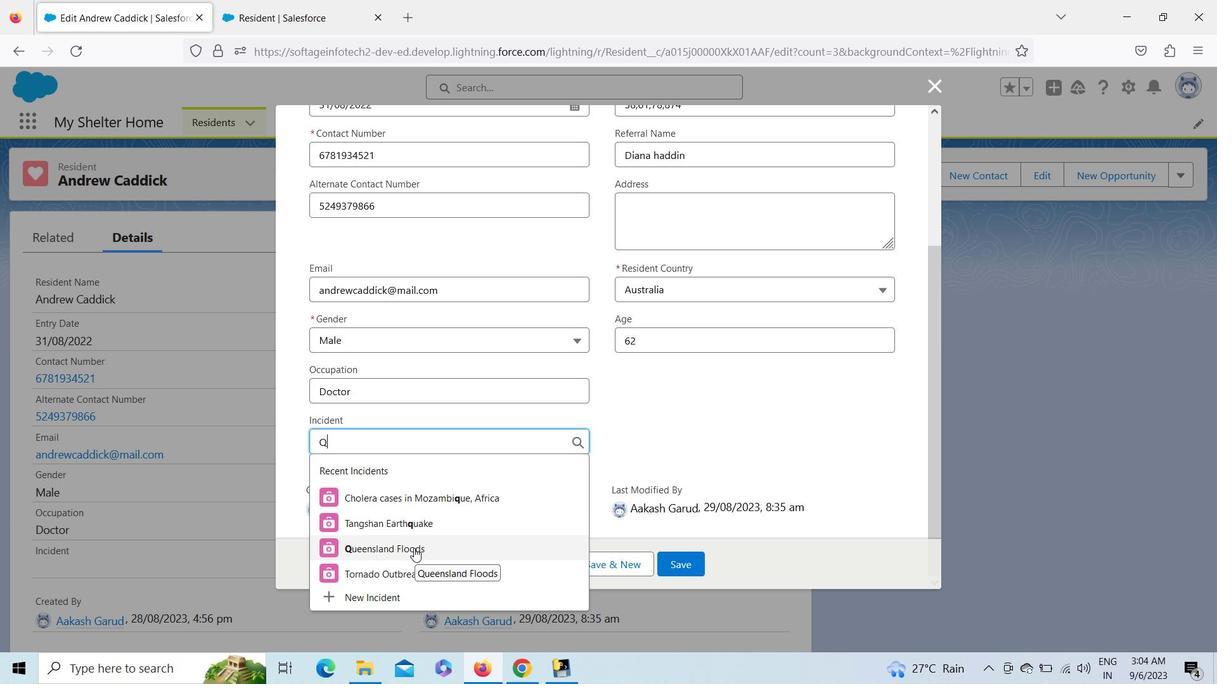
Action: Mouse pressed left at (414, 548)
Screenshot: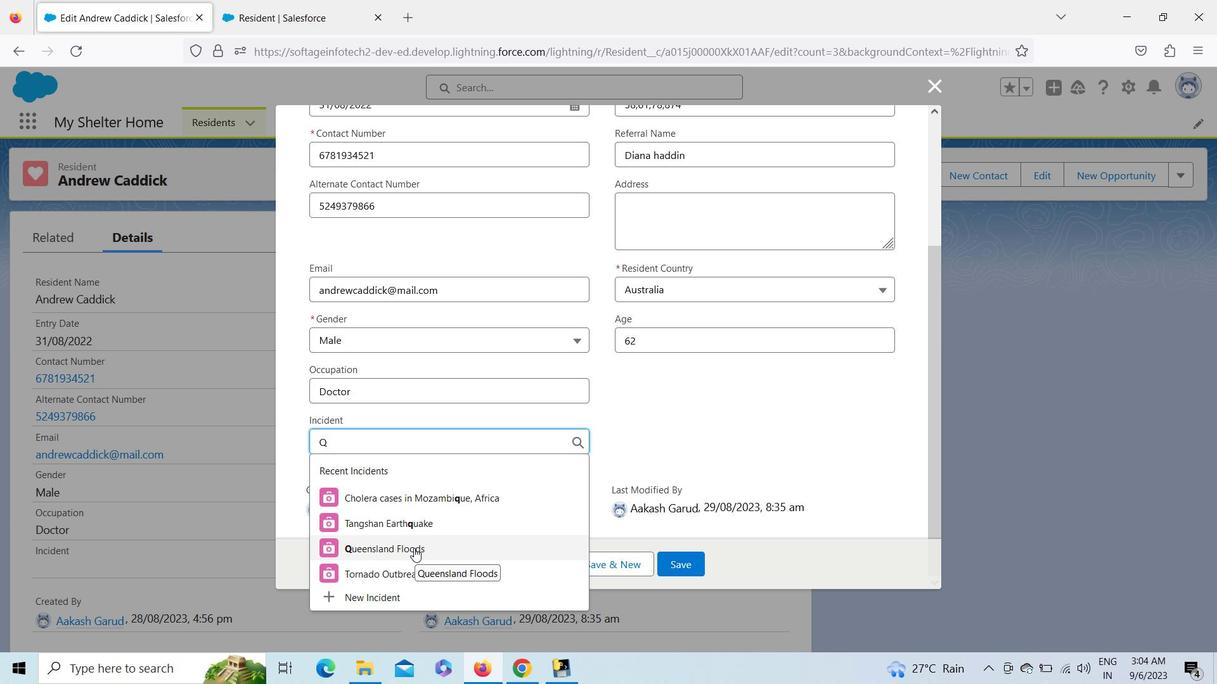 
Action: Mouse moved to (664, 562)
Screenshot: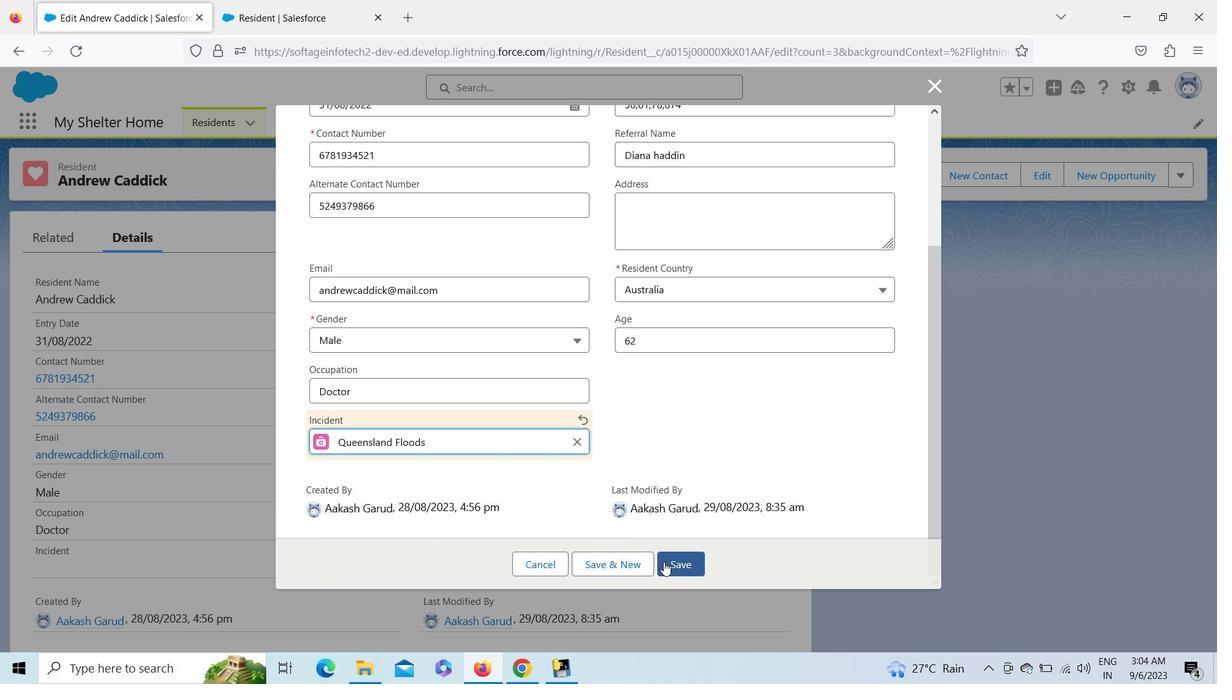 
Action: Mouse pressed left at (664, 562)
Screenshot: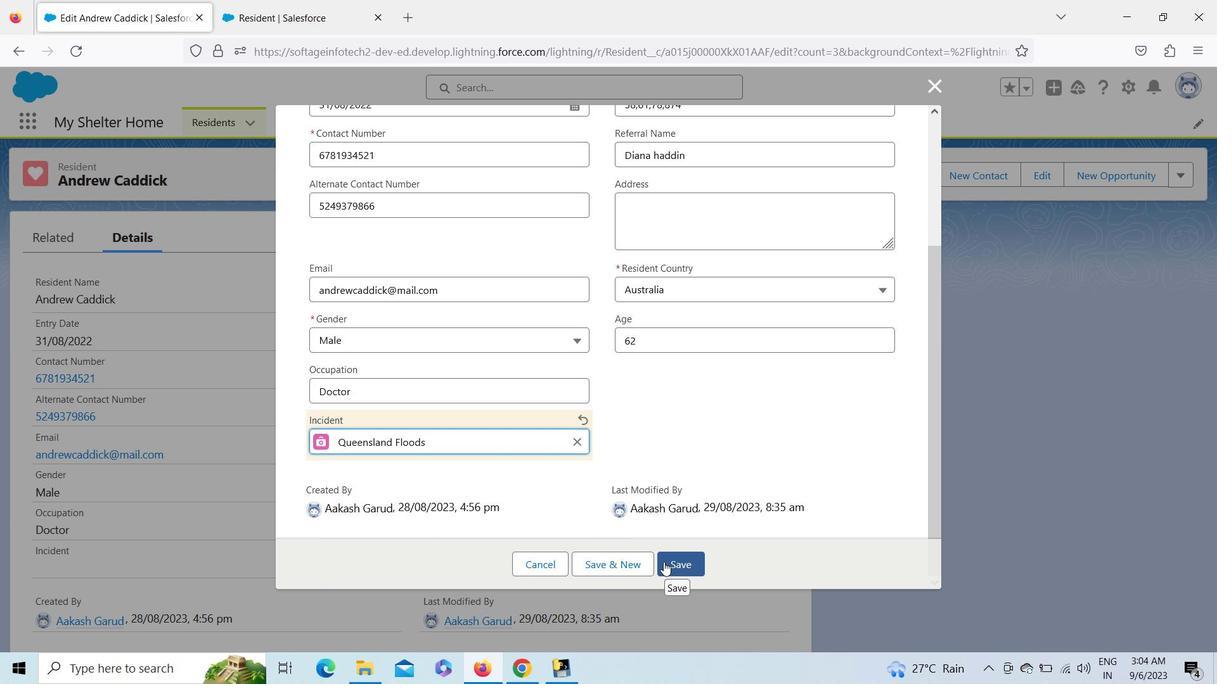 
Action: Mouse moved to (234, 129)
Screenshot: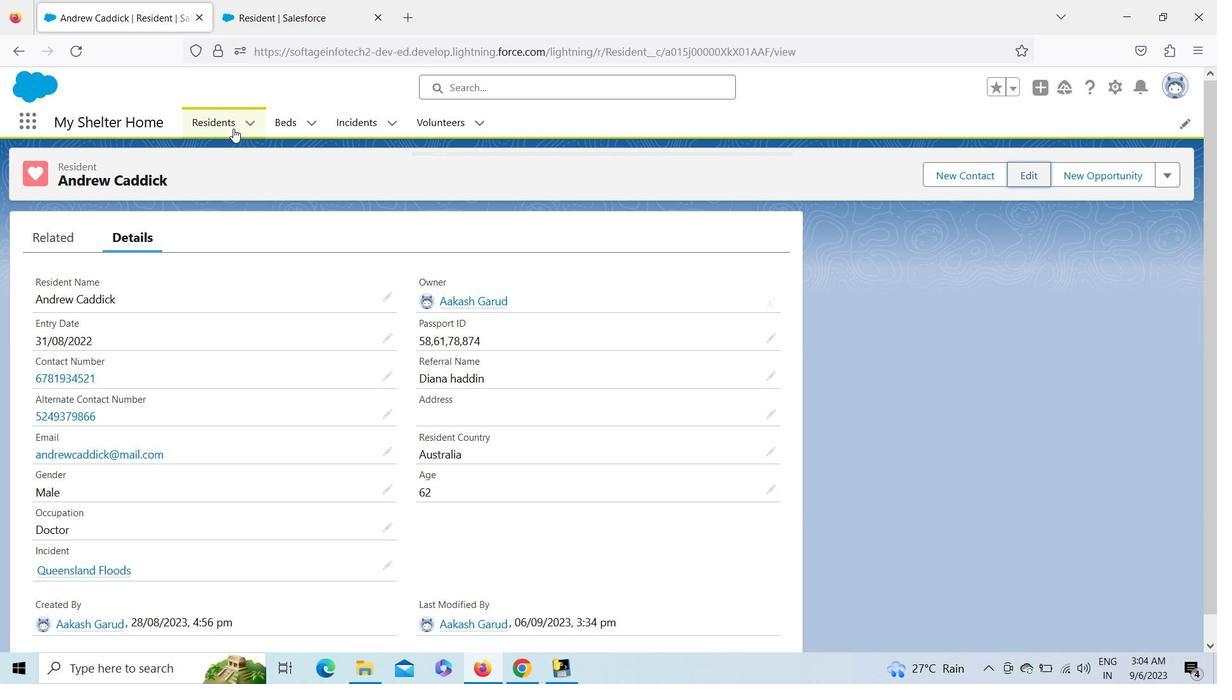 
Action: Mouse pressed left at (234, 129)
Screenshot: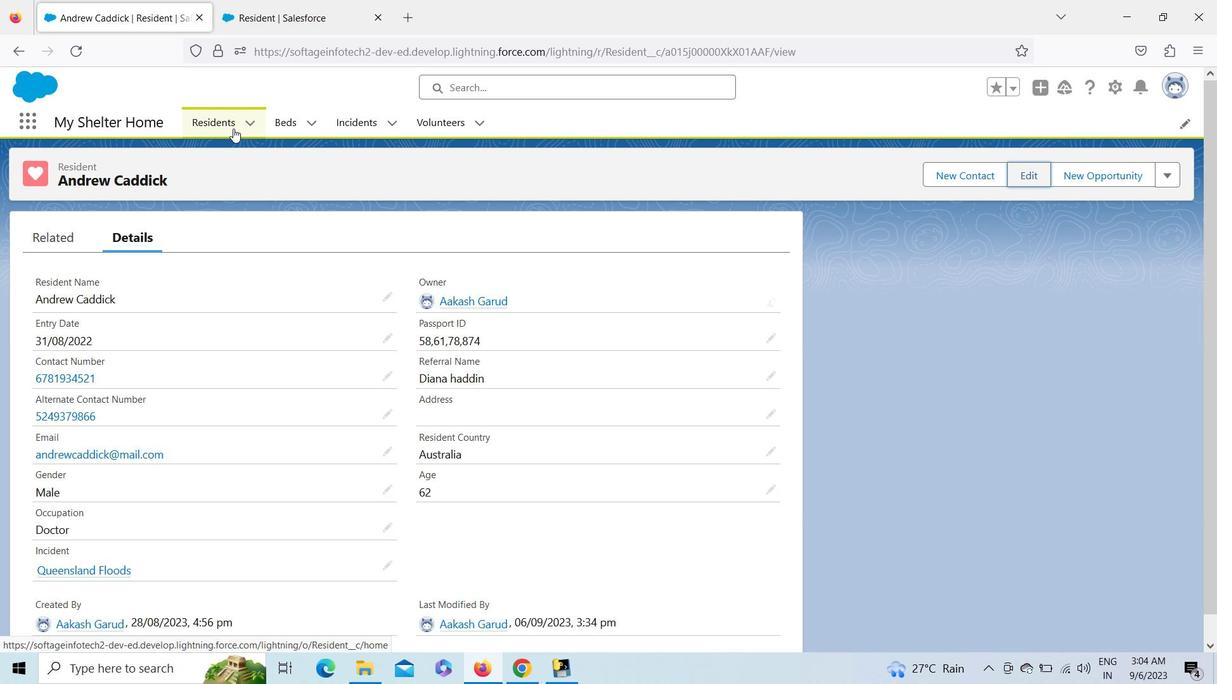 
Action: Mouse moved to (142, 334)
Screenshot: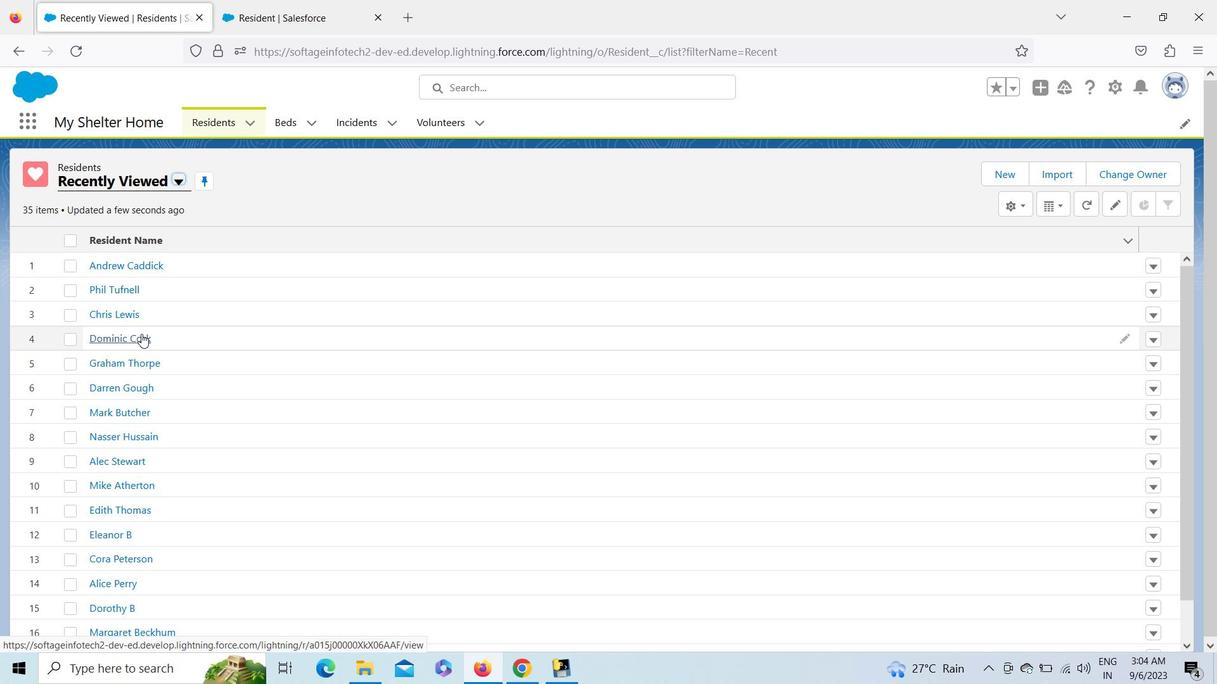 
Action: Mouse pressed left at (142, 334)
Screenshot: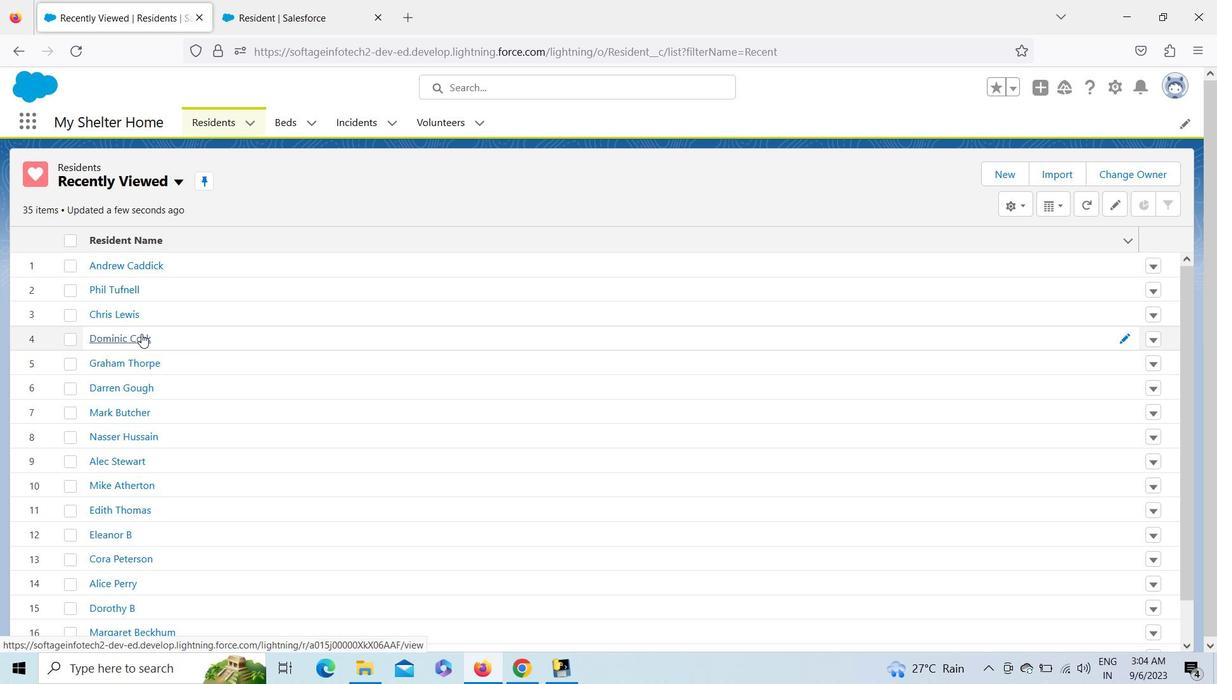 
Action: Mouse moved to (386, 566)
Screenshot: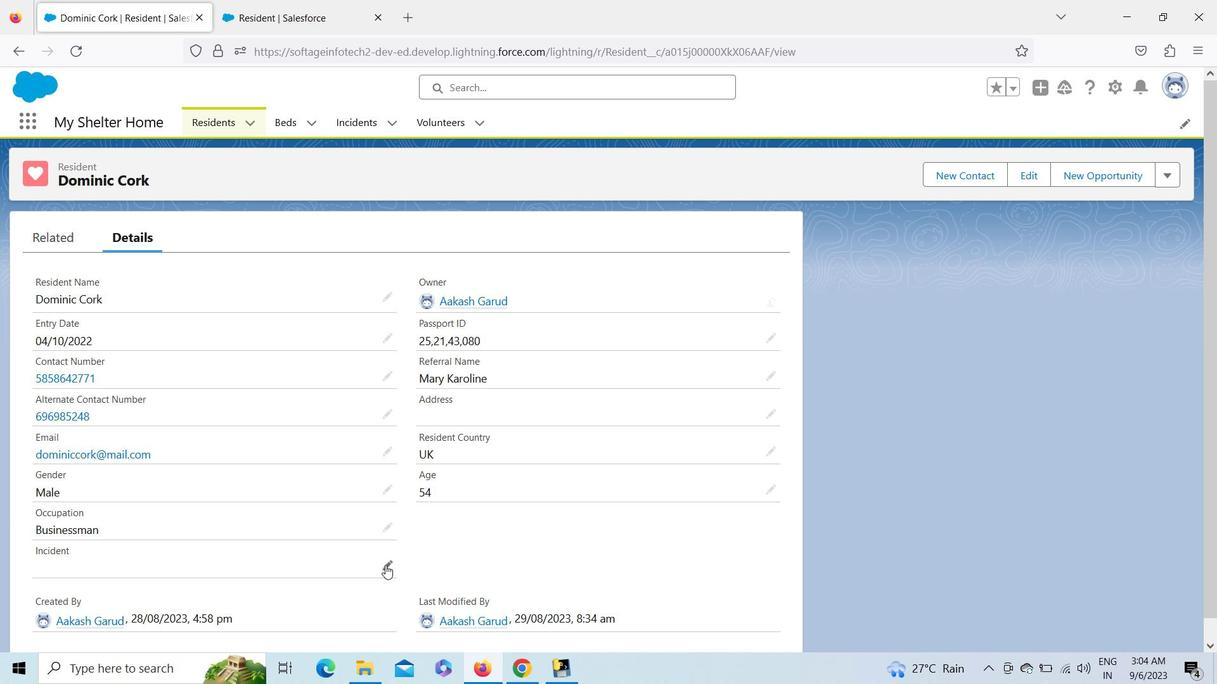 
Action: Mouse pressed left at (386, 566)
Screenshot: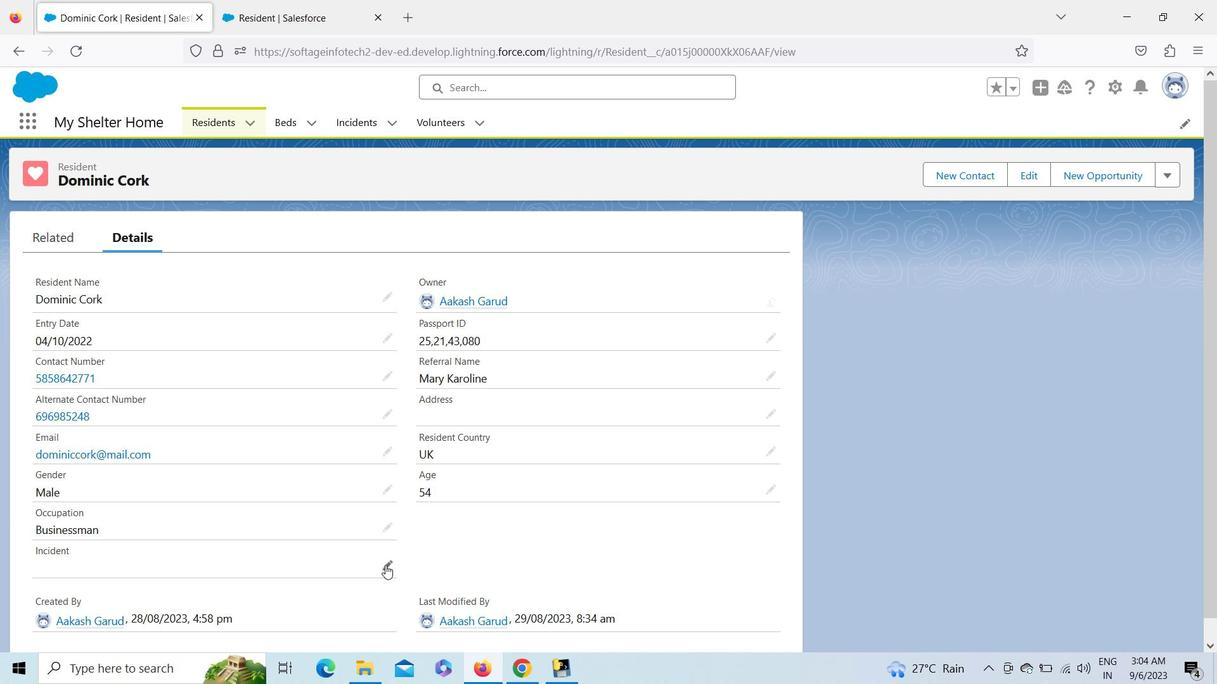 
Action: Mouse moved to (350, 566)
Screenshot: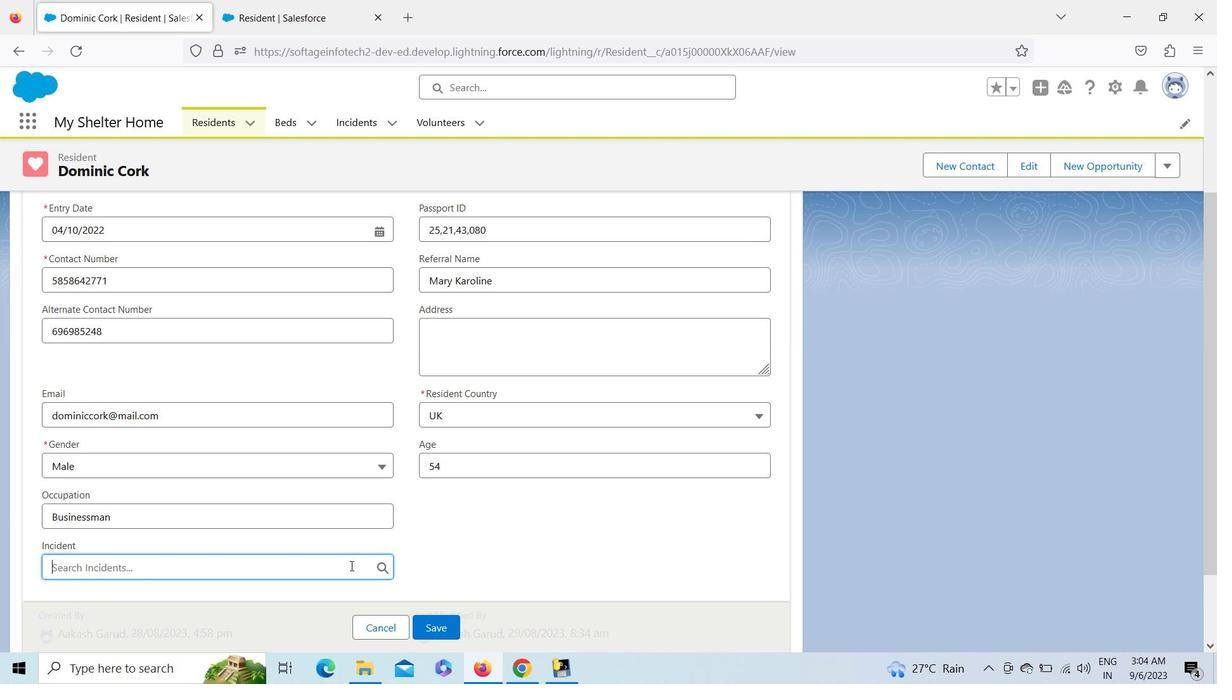 
Action: Key pressed <Key.shift>Sm
Screenshot: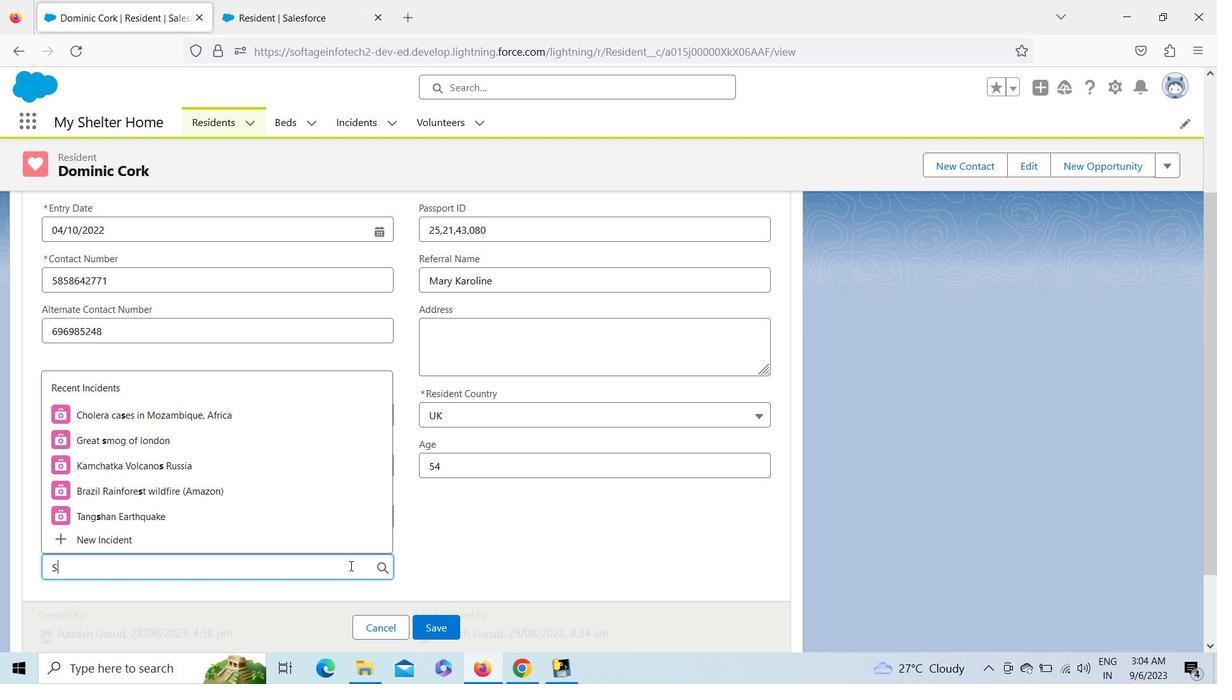 
Action: Mouse moved to (169, 518)
Screenshot: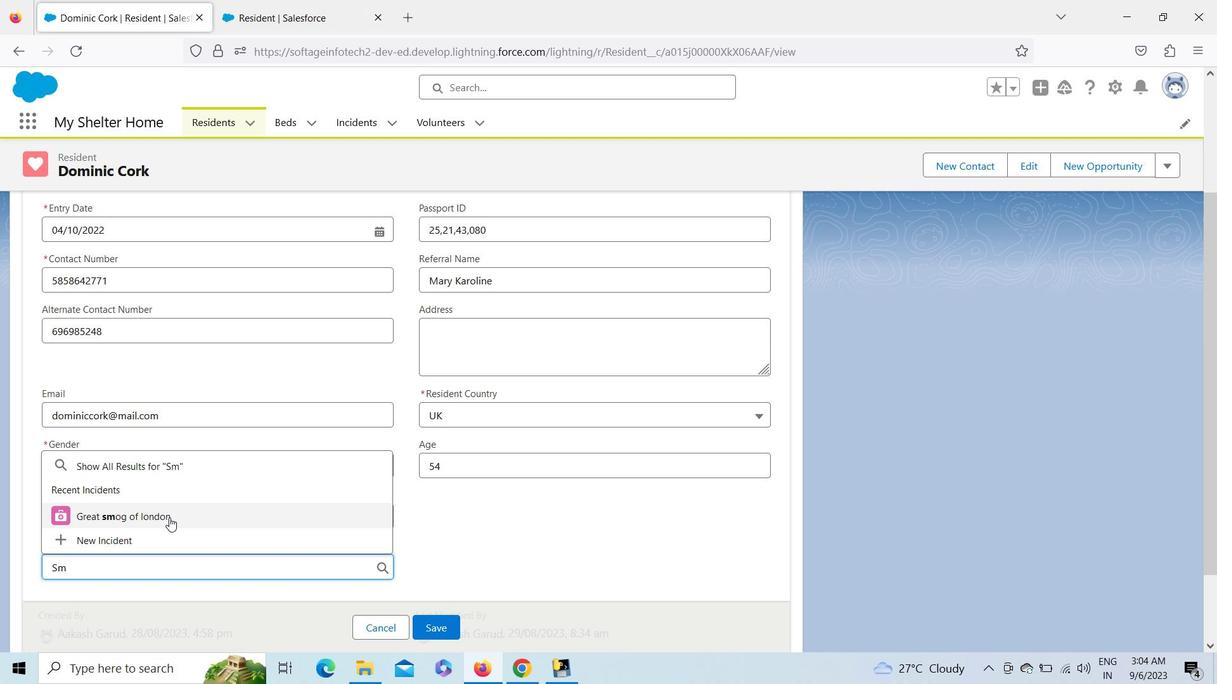 
Action: Mouse pressed left at (169, 518)
Screenshot: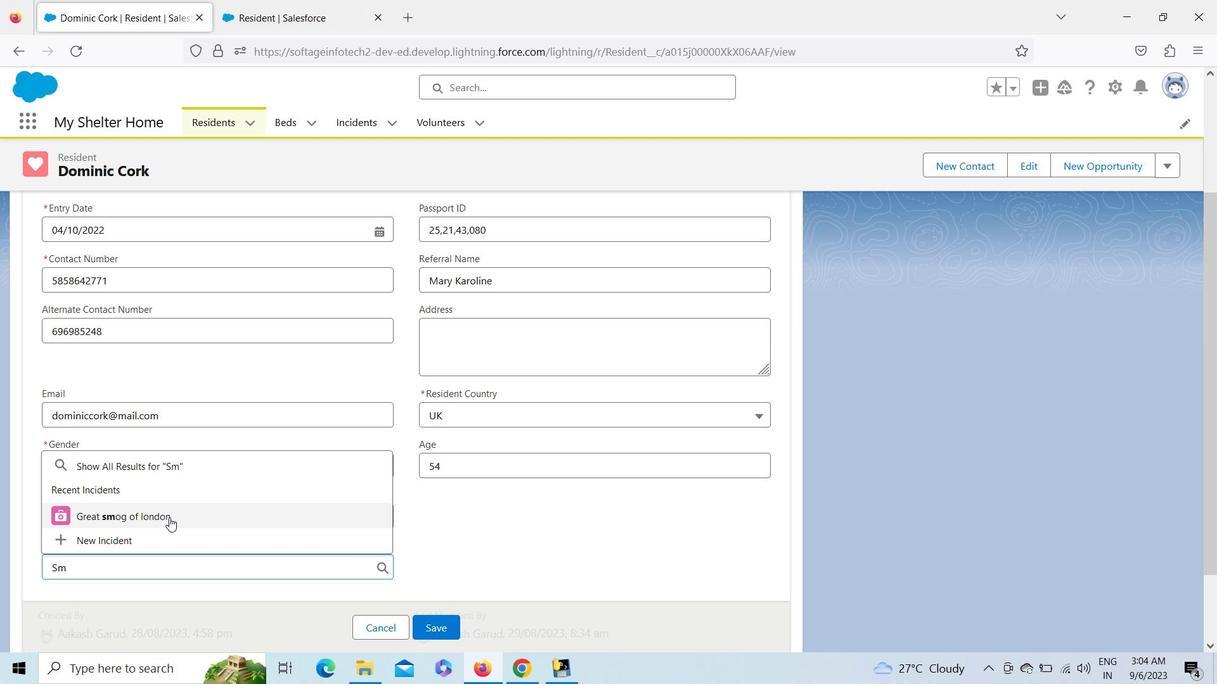 
Action: Mouse moved to (451, 618)
Screenshot: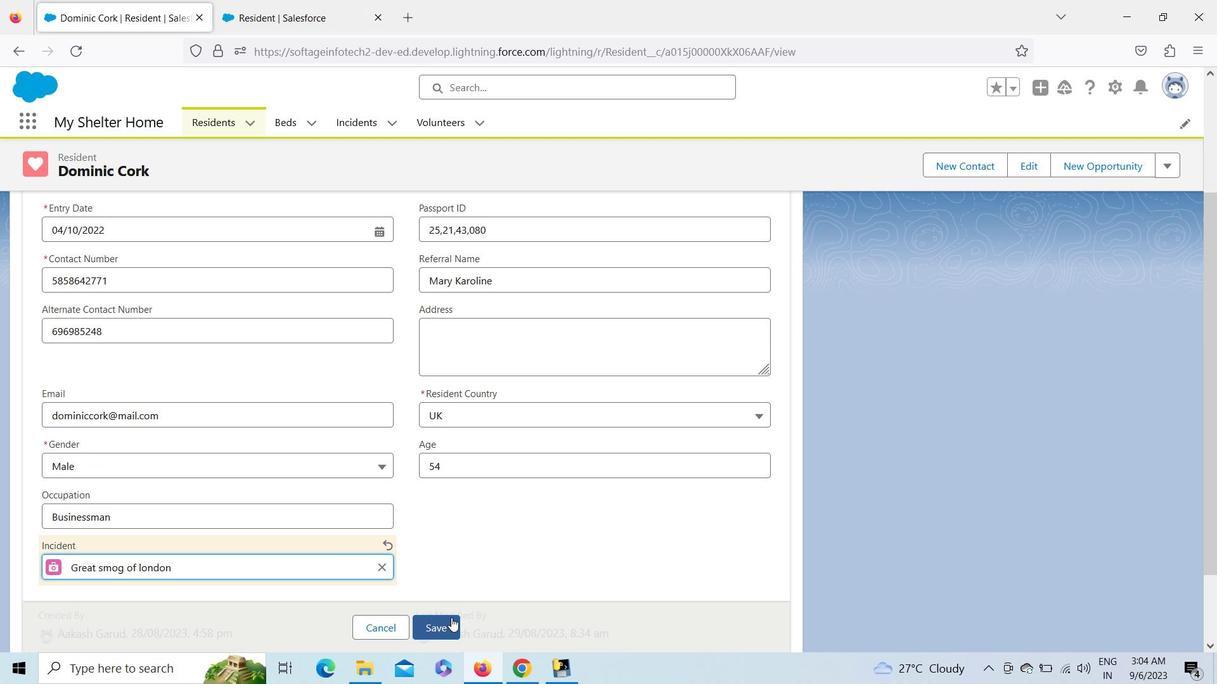 
Action: Mouse pressed left at (451, 618)
Screenshot: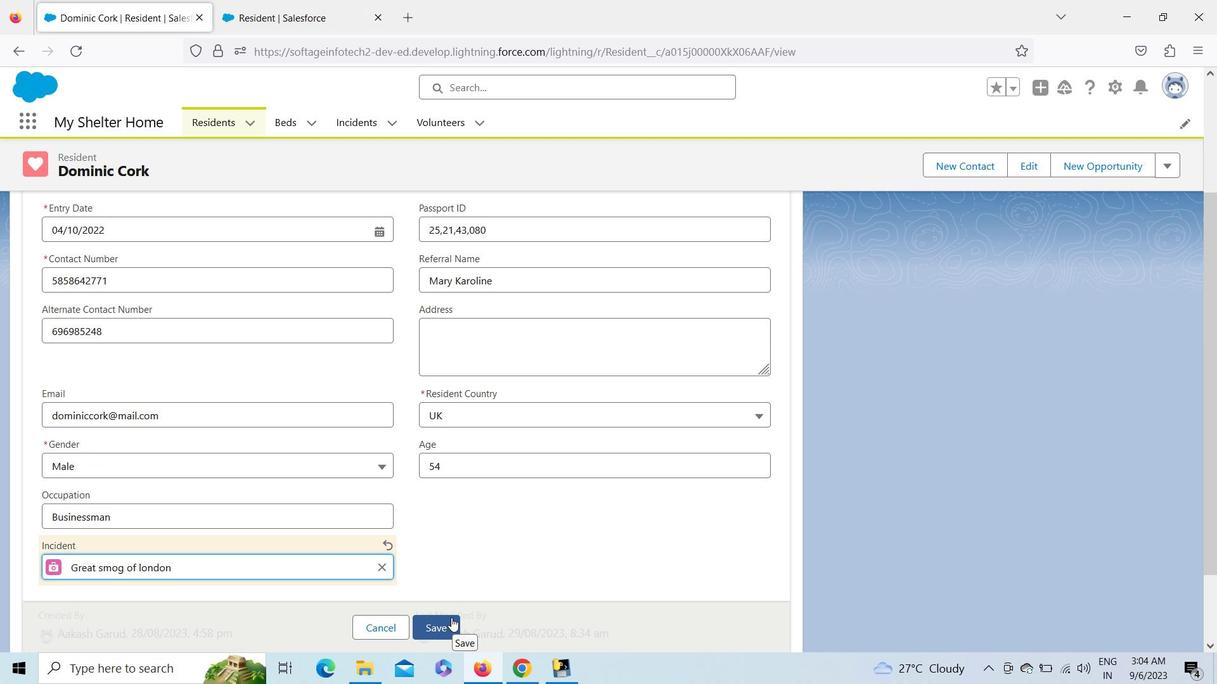 
Action: Mouse moved to (213, 122)
Screenshot: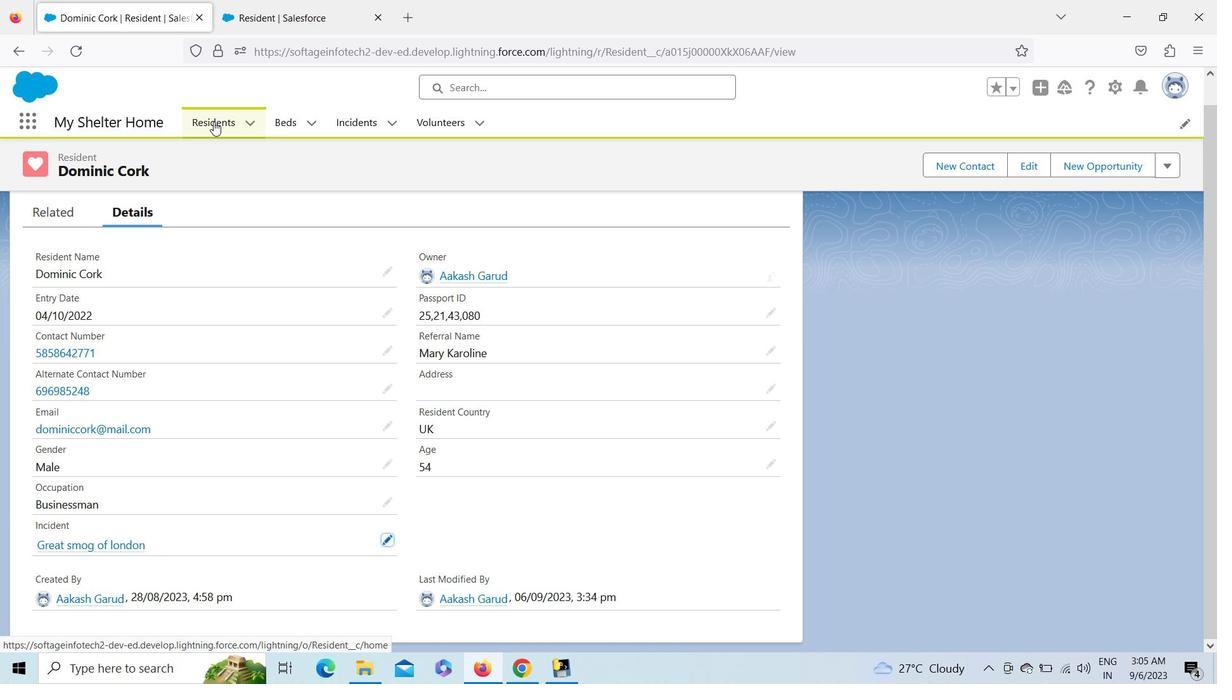 
Action: Mouse pressed left at (213, 122)
Screenshot: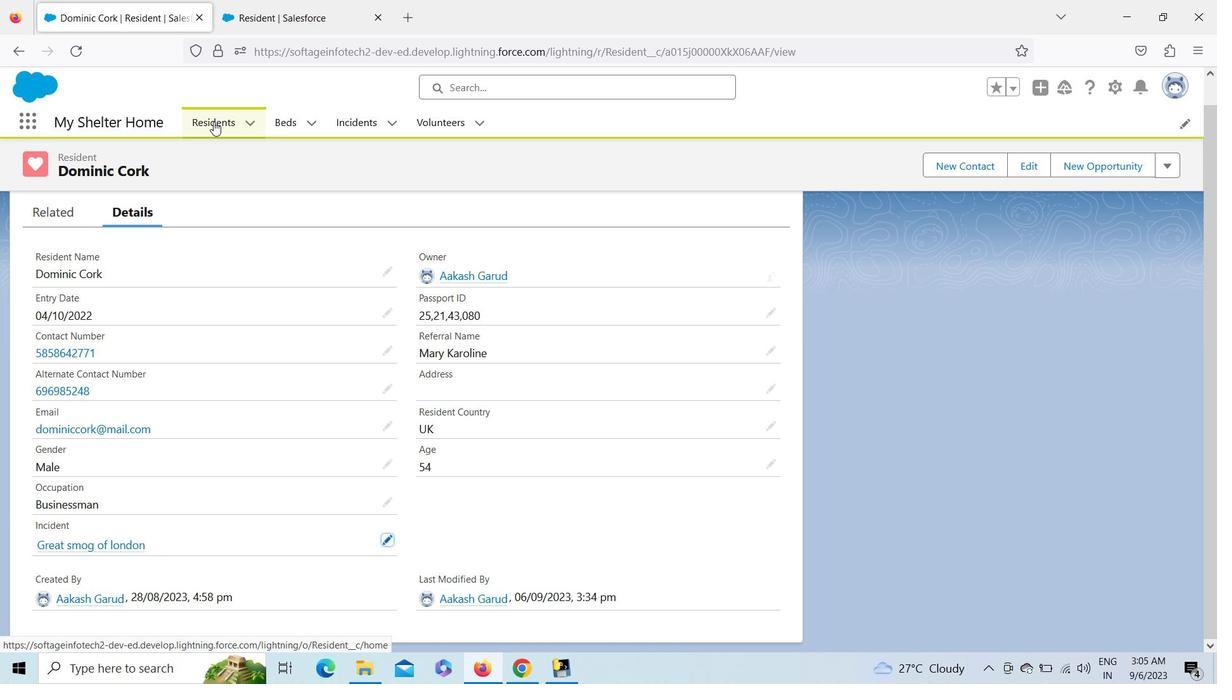 
Action: Mouse moved to (131, 365)
Screenshot: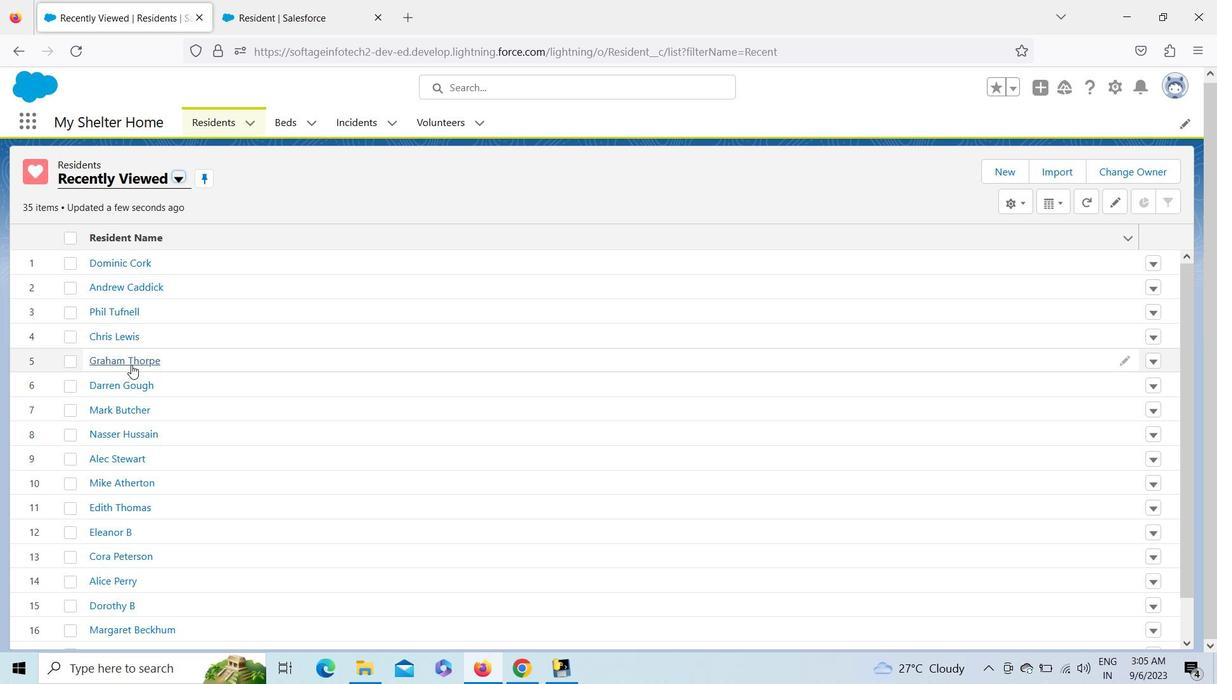 
Action: Mouse pressed left at (131, 365)
Screenshot: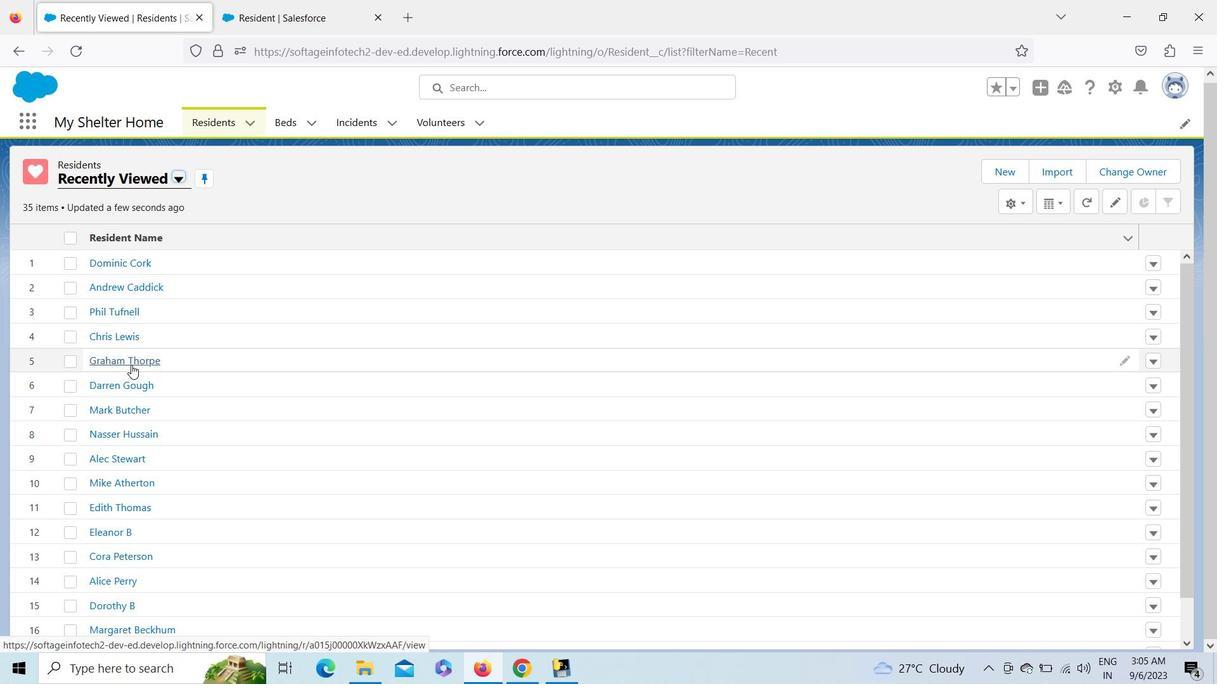 
Action: Mouse moved to (1030, 170)
Screenshot: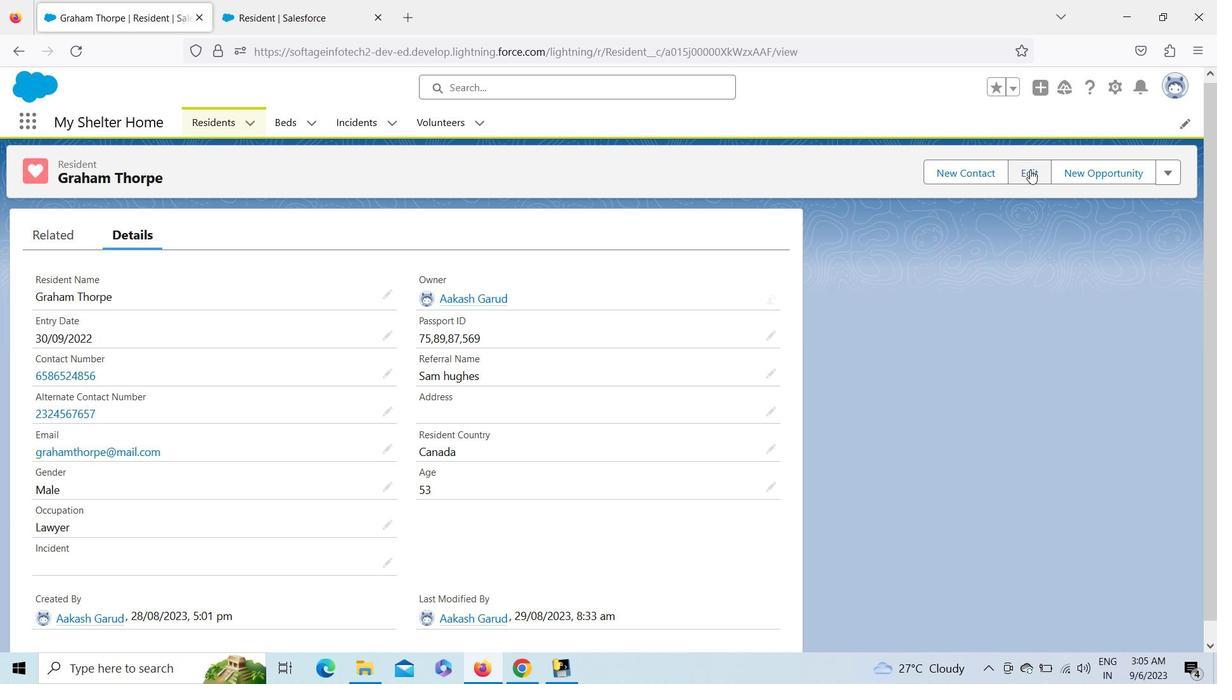 
Action: Mouse pressed left at (1030, 170)
Screenshot: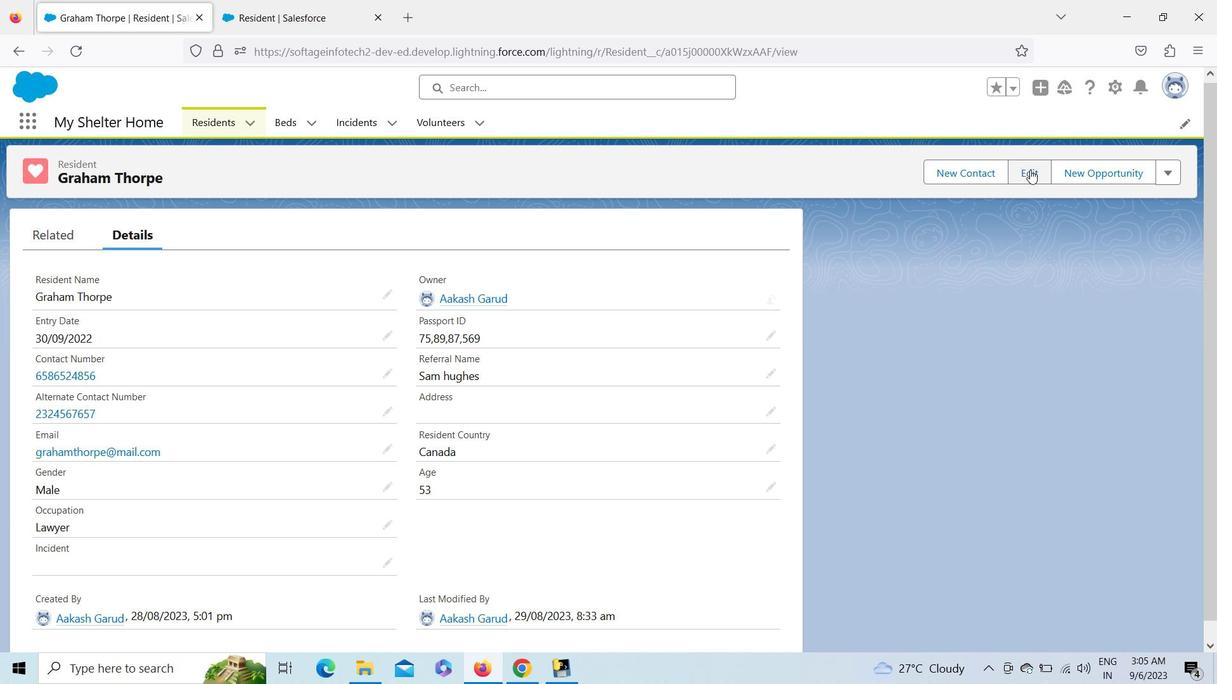 
Action: Mouse moved to (938, 510)
Screenshot: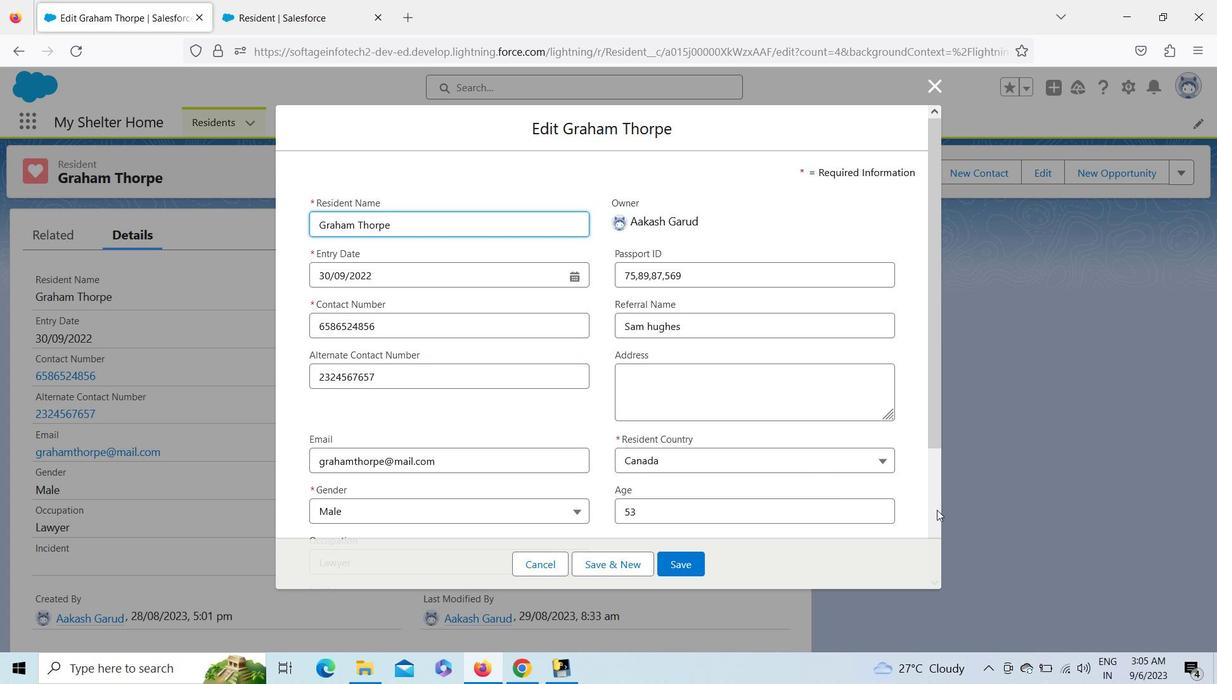 
Action: Mouse pressed left at (938, 510)
Screenshot: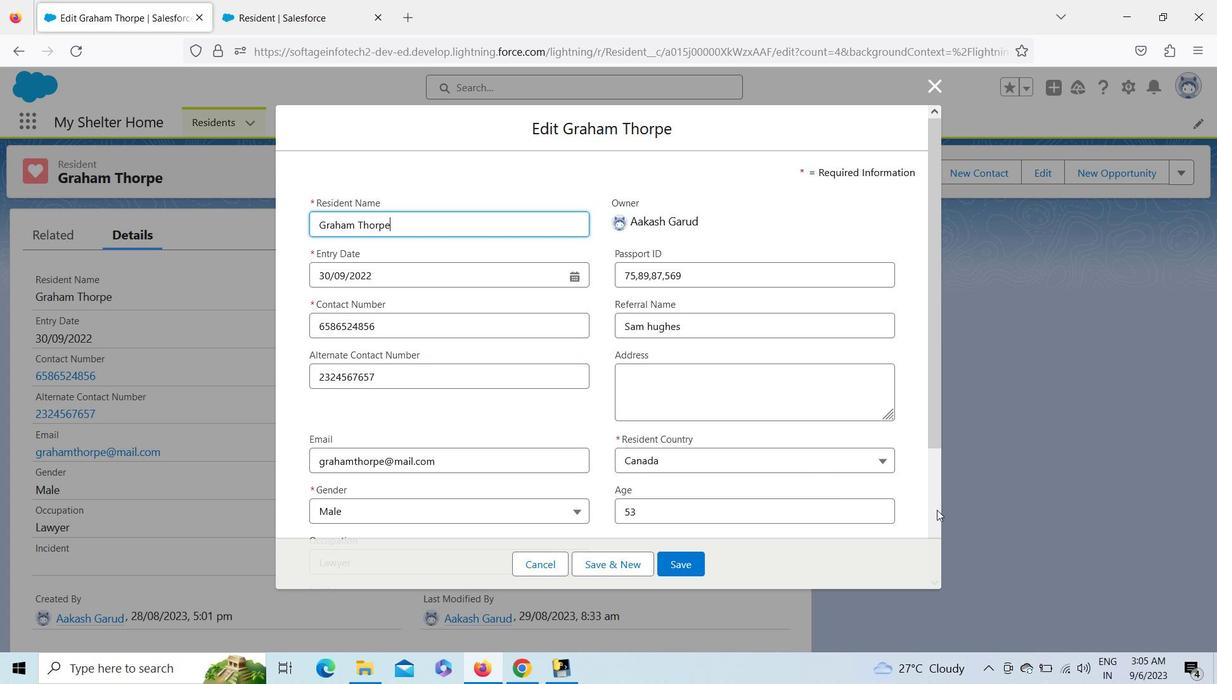 
Action: Mouse moved to (513, 436)
Screenshot: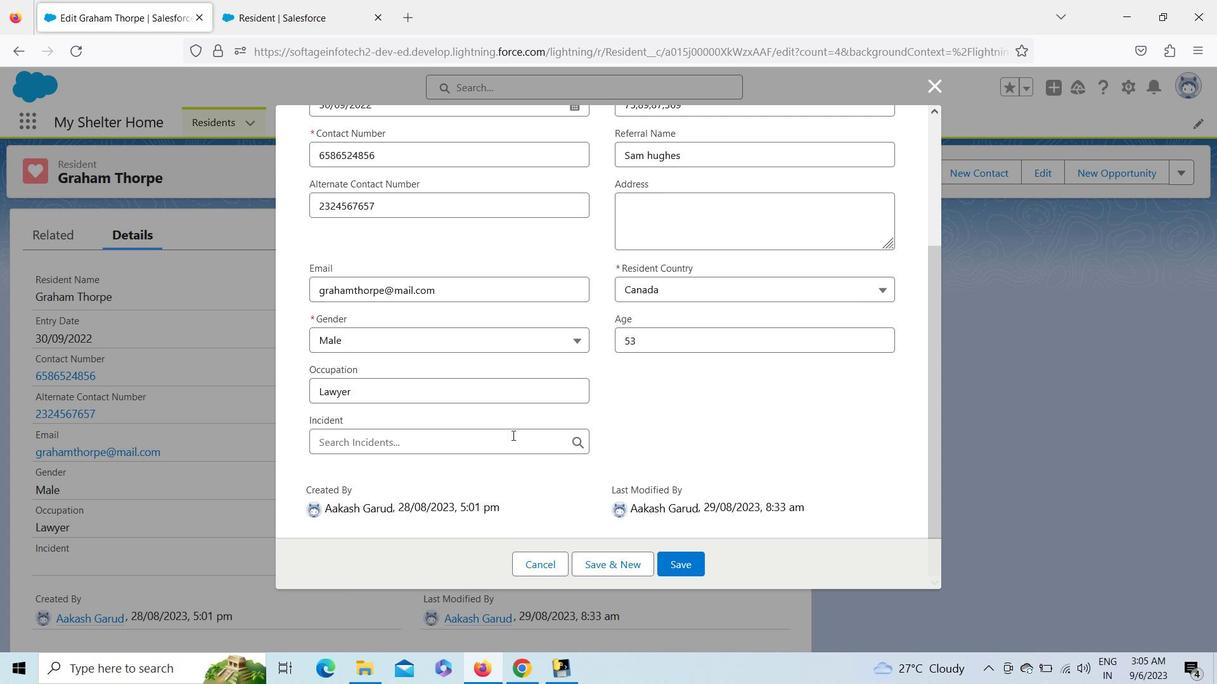 
Action: Mouse pressed left at (513, 436)
Screenshot: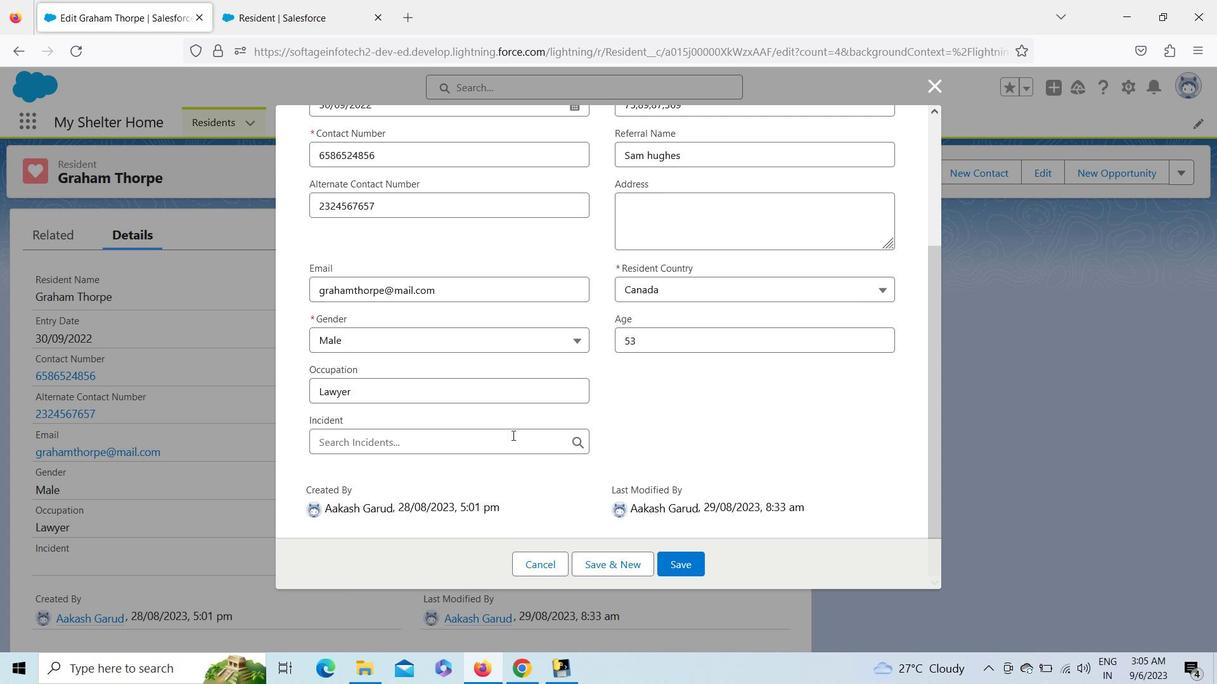 
Action: Key pressed <Key.shift>Mc
Screenshot: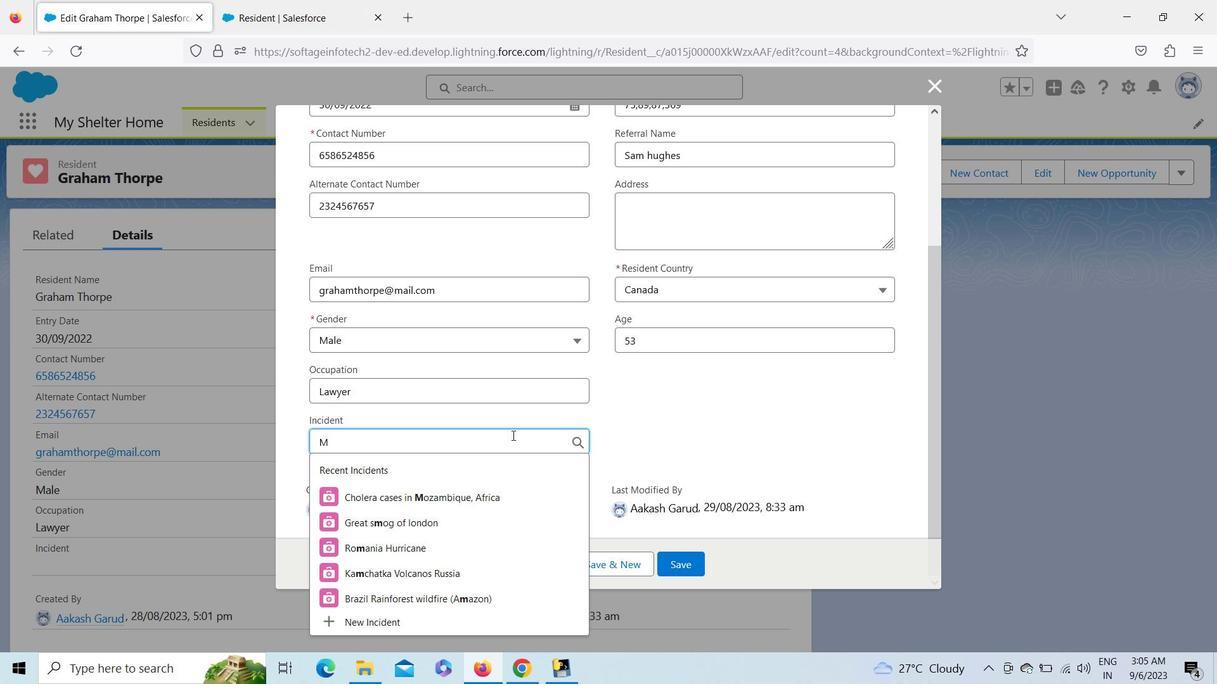 
Action: Mouse moved to (435, 548)
Screenshot: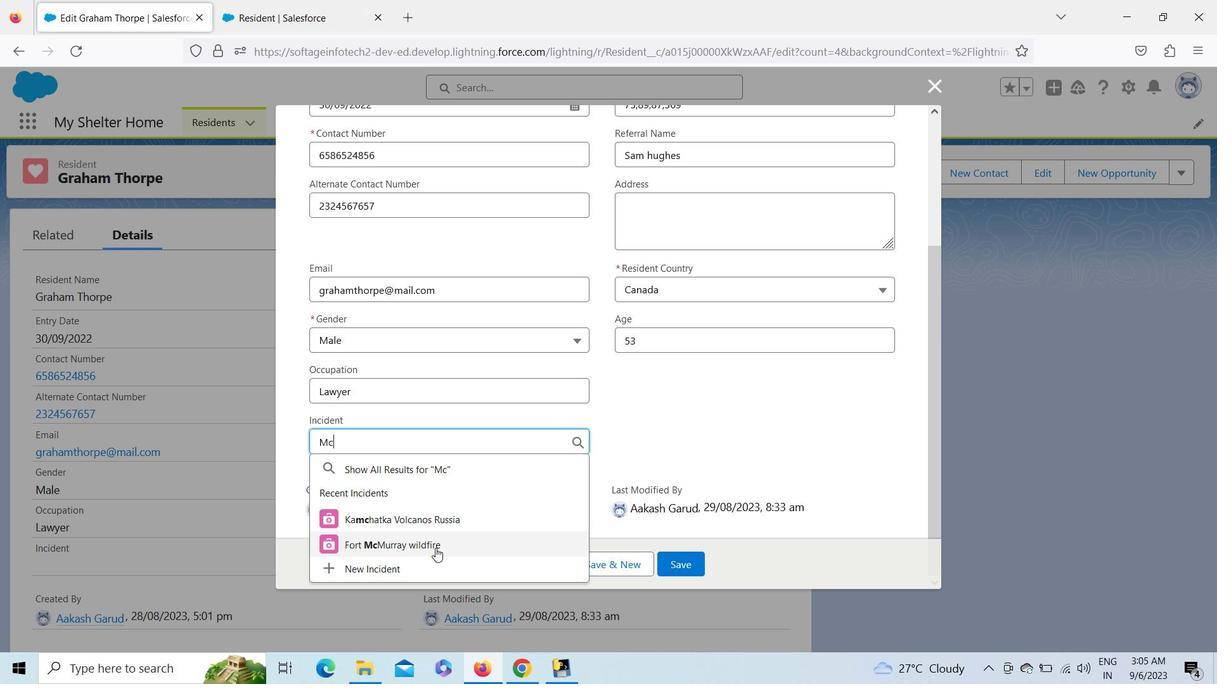 
Action: Mouse pressed left at (435, 548)
Screenshot: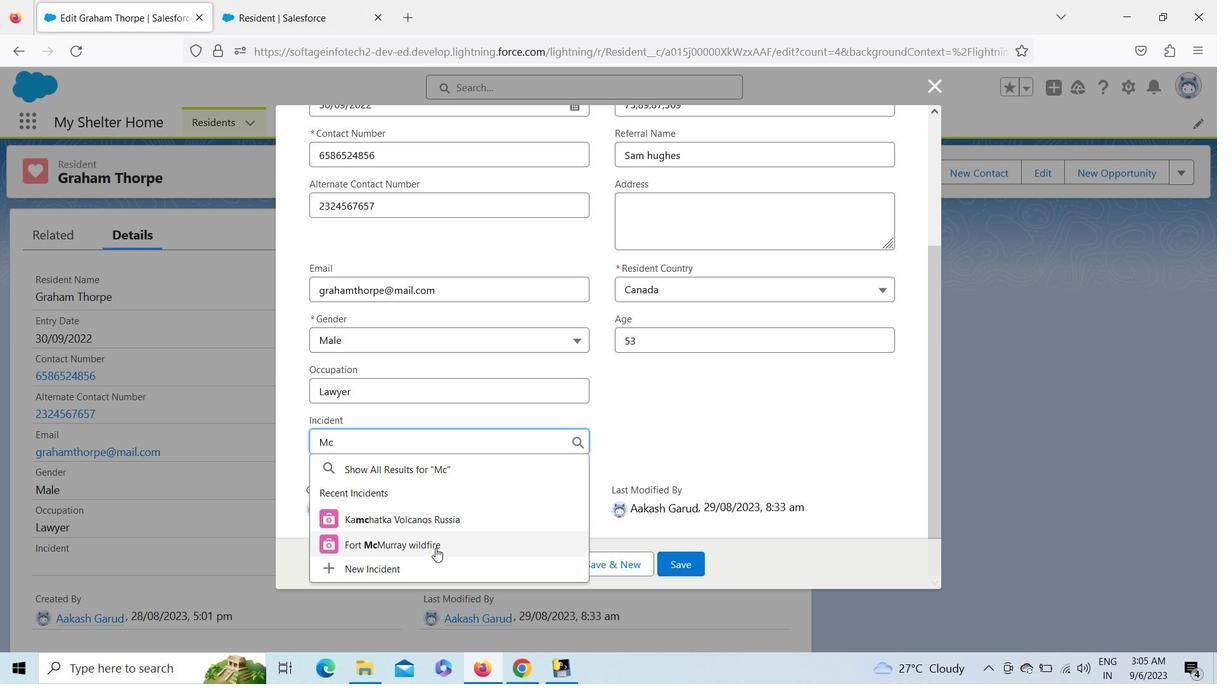 
Action: Mouse moved to (688, 561)
Screenshot: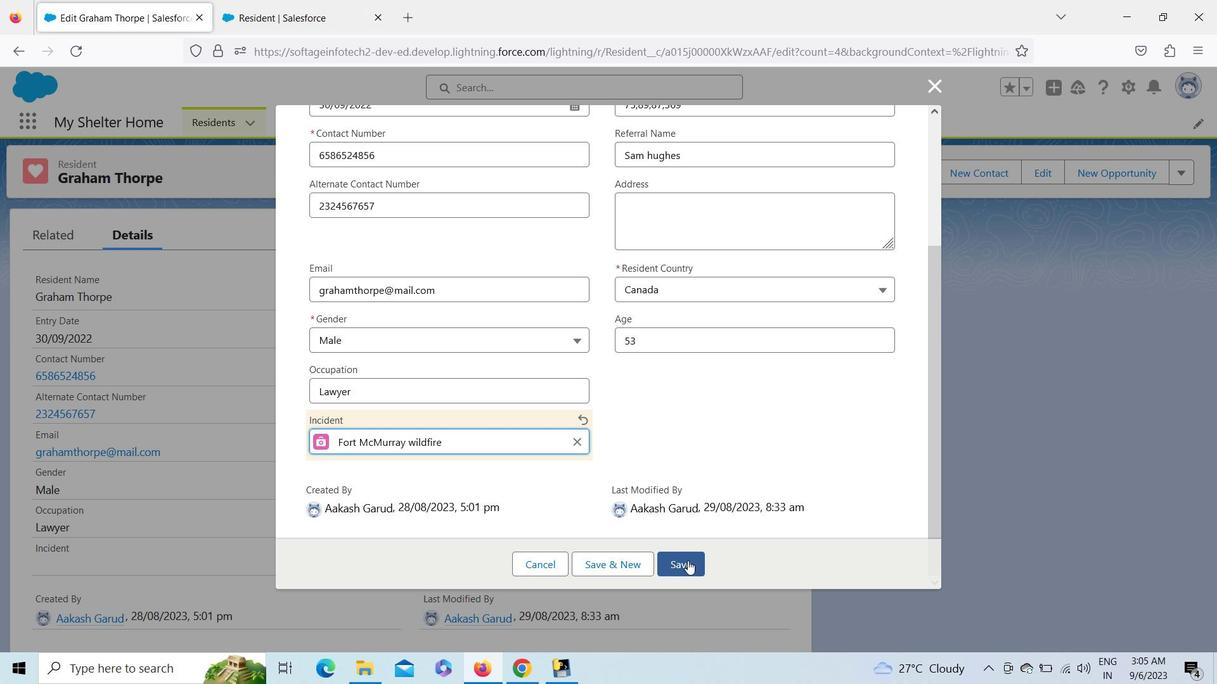 
Action: Mouse pressed left at (688, 561)
Screenshot: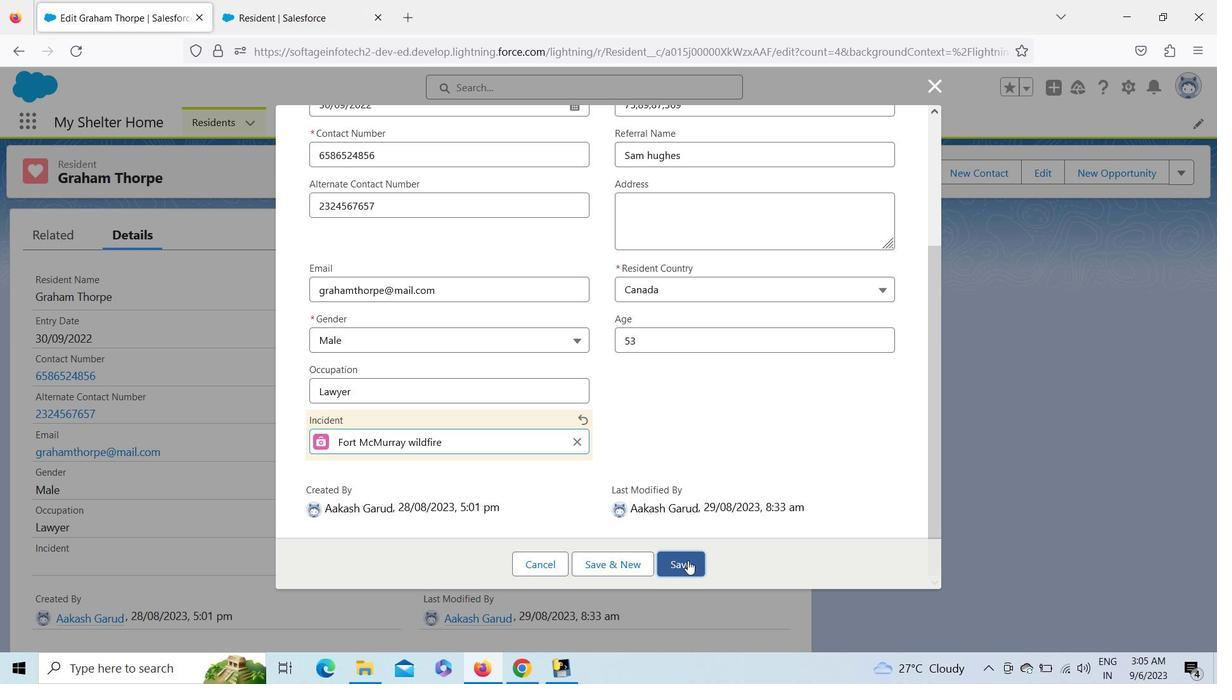 
Action: Mouse moved to (210, 118)
Screenshot: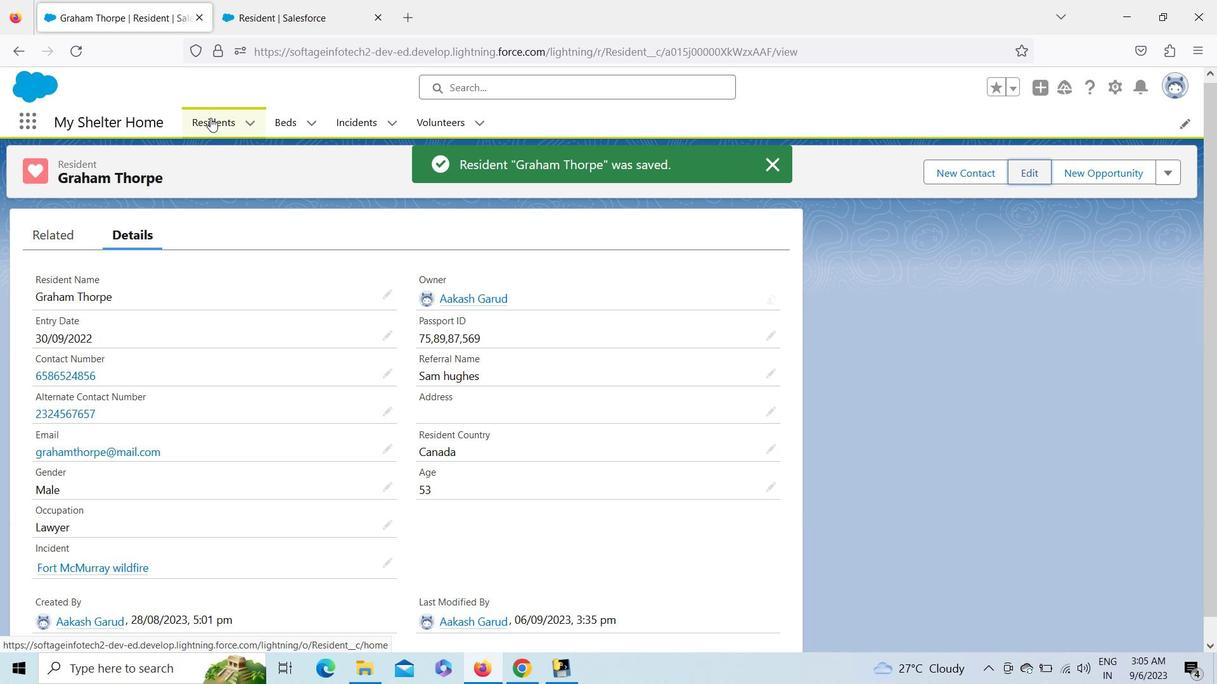 
Action: Mouse pressed left at (210, 118)
Screenshot: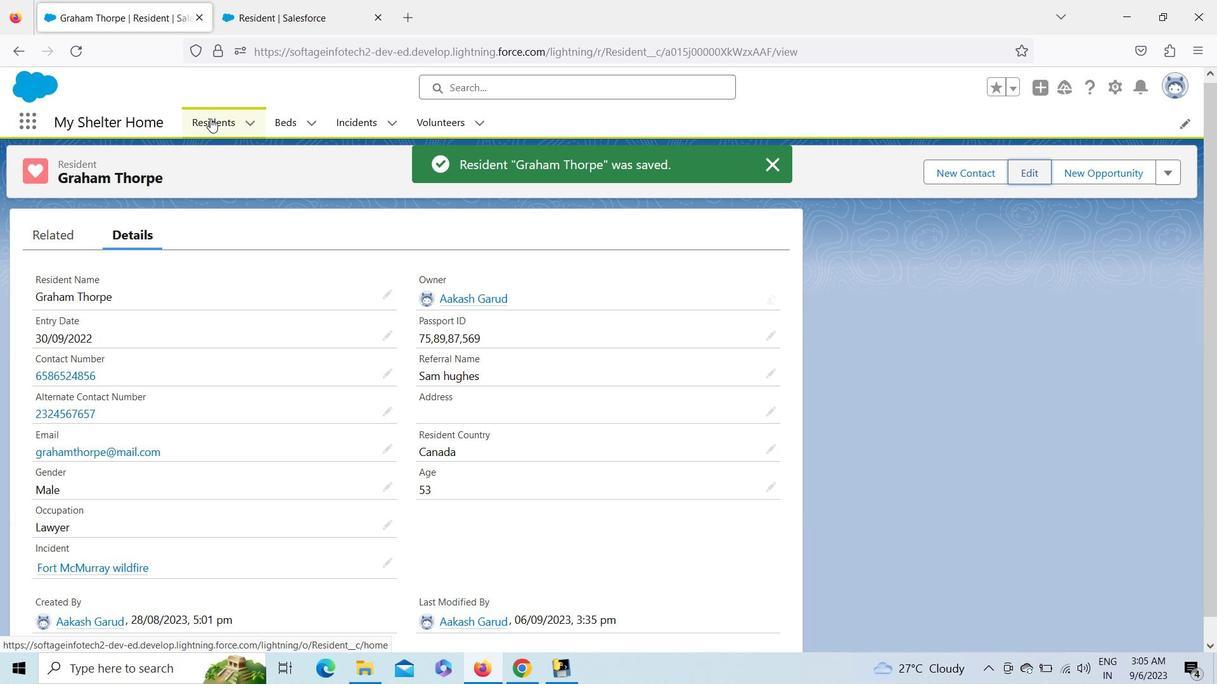
Action: Mouse moved to (133, 381)
Screenshot: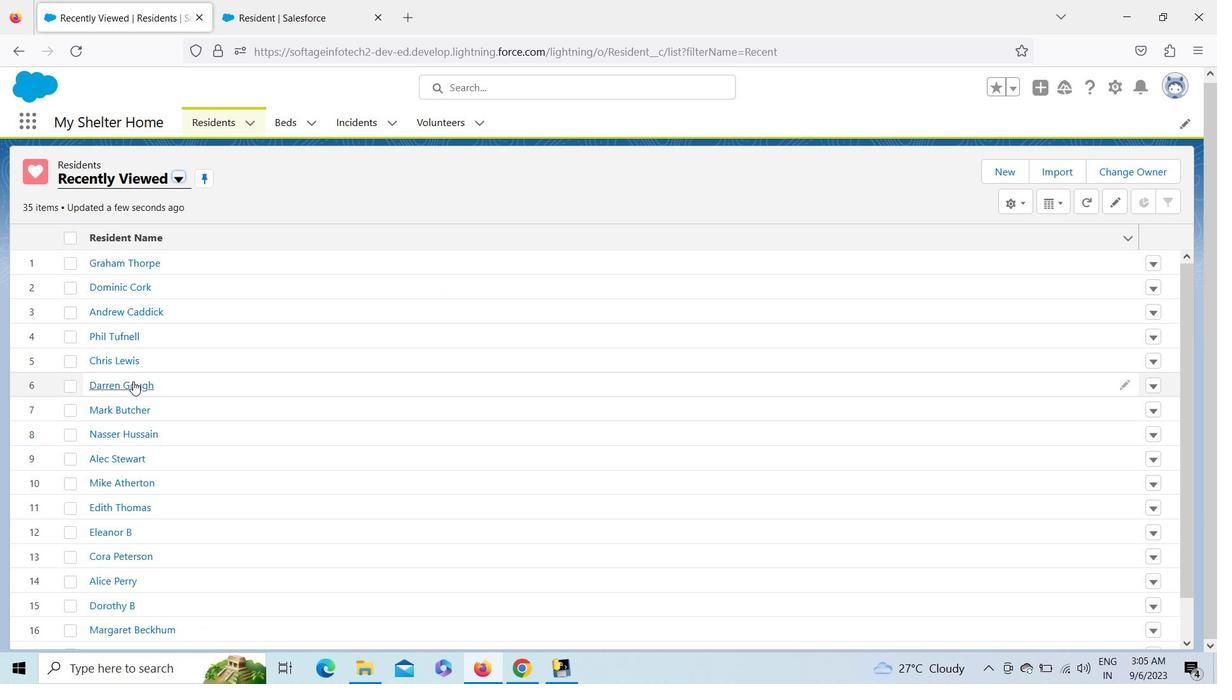 
Action: Mouse pressed left at (133, 381)
Screenshot: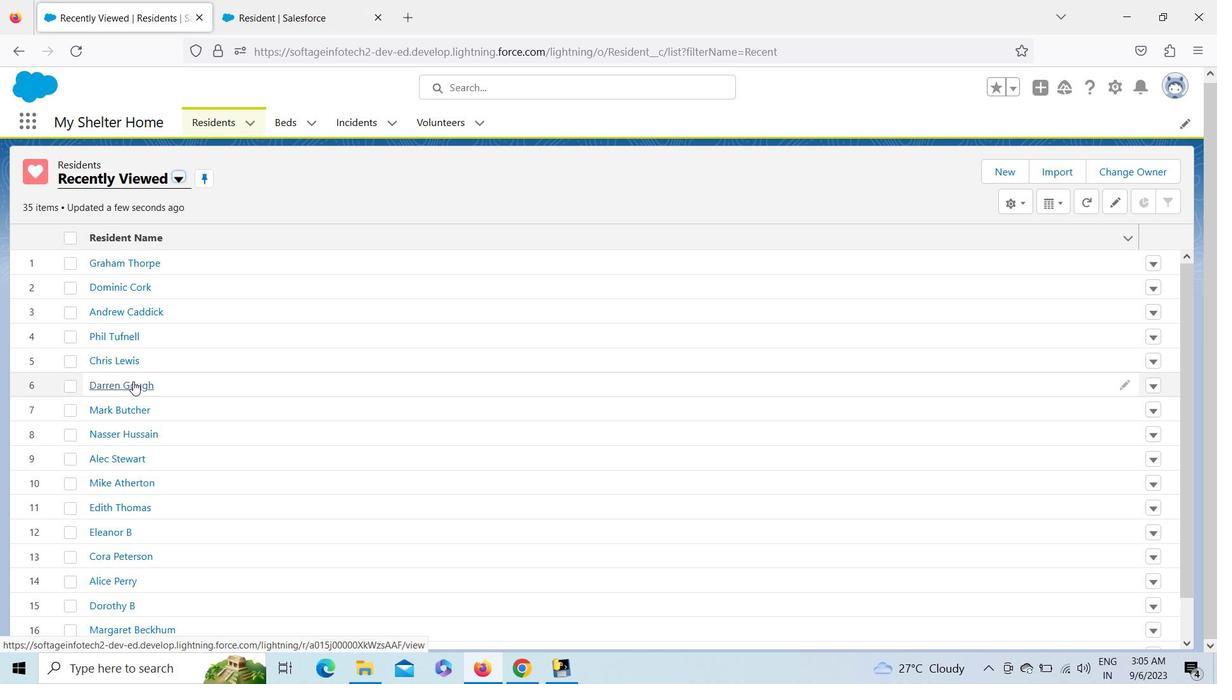 
Action: Mouse moved to (1026, 175)
Screenshot: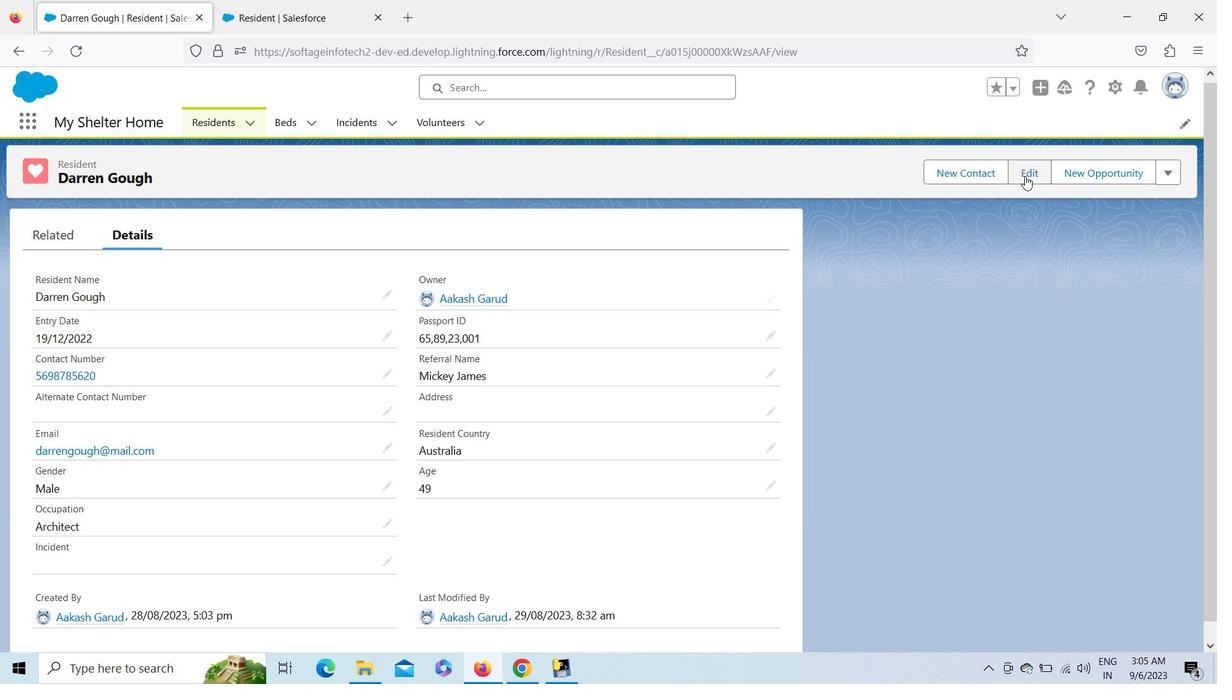 
Action: Mouse pressed left at (1026, 175)
Screenshot: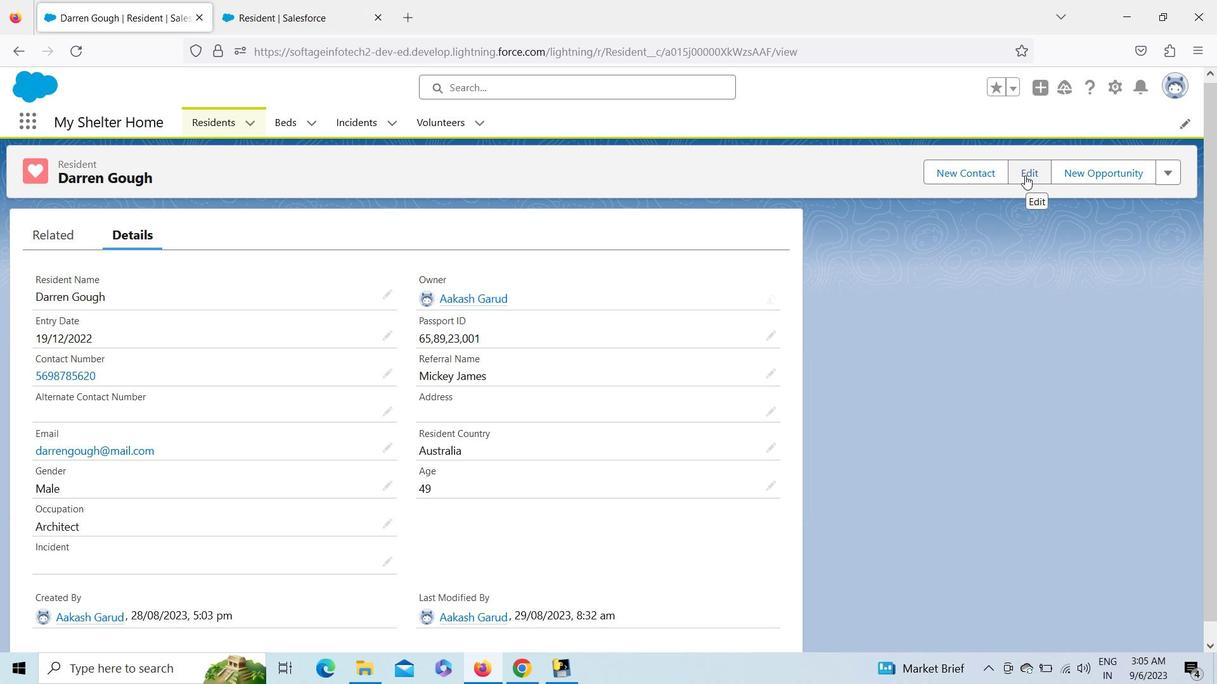 
Action: Mouse moved to (930, 518)
Screenshot: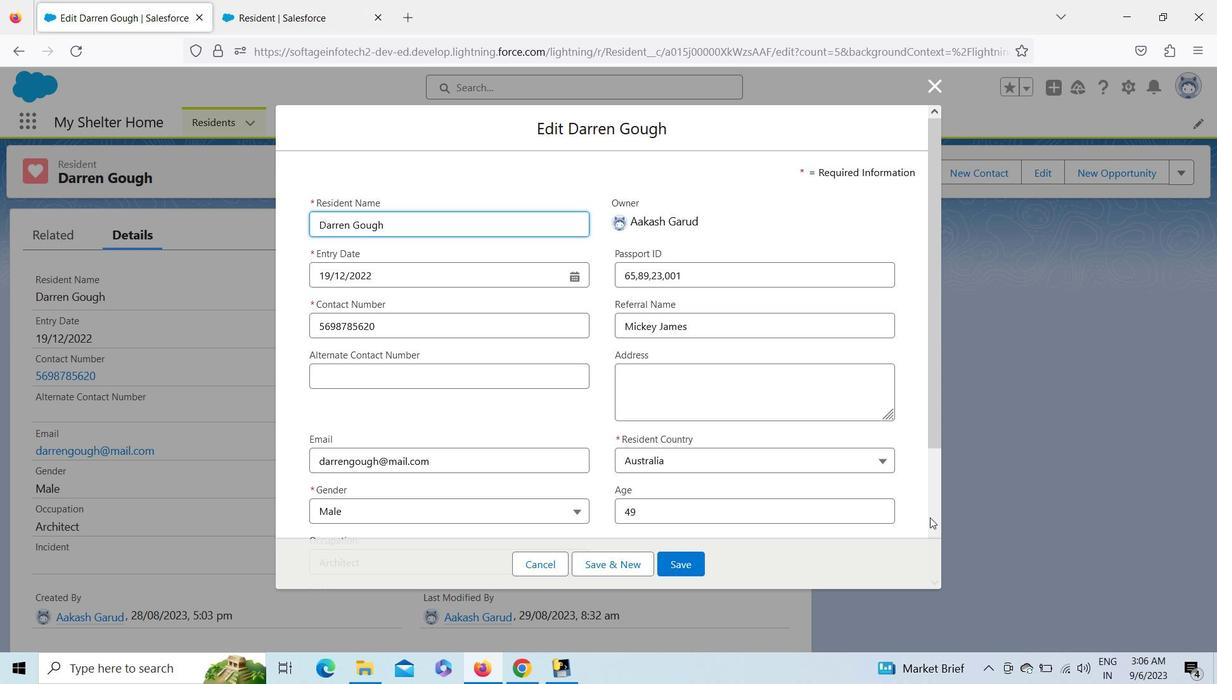 
Action: Mouse pressed left at (930, 518)
Screenshot: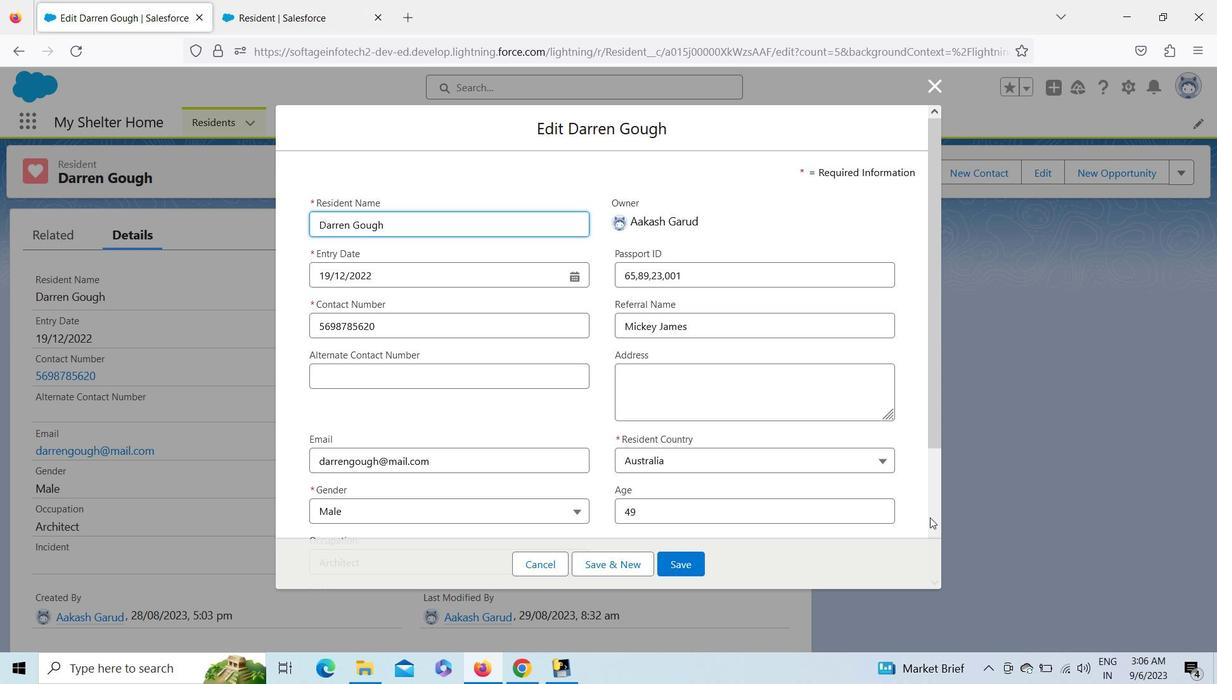 
Action: Mouse moved to (459, 441)
Screenshot: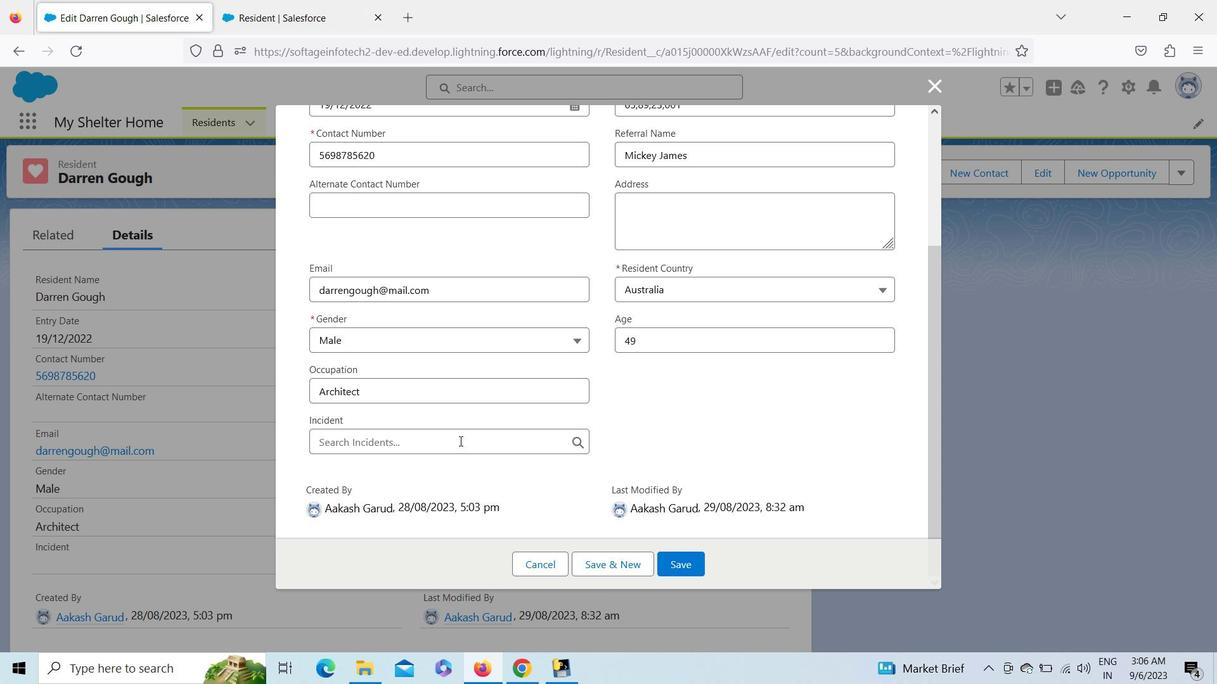 
Action: Mouse pressed left at (459, 441)
Screenshot: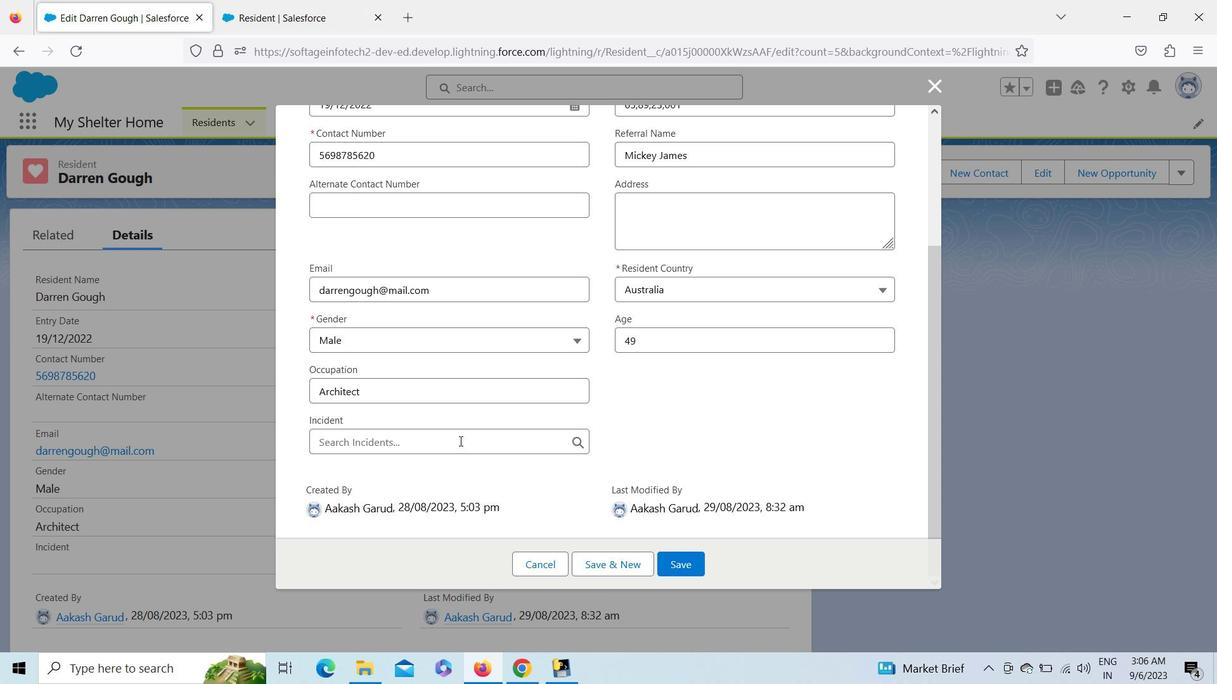 
Action: Key pressed <Key.shift>Q
Screenshot: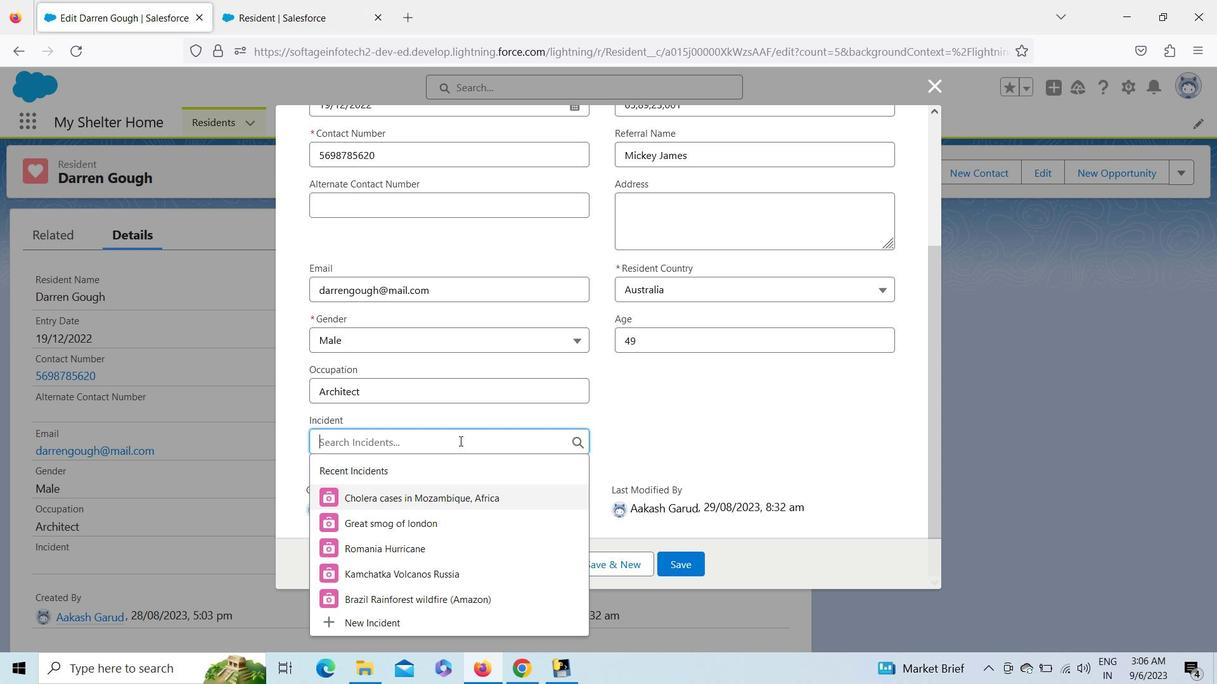 
Action: Mouse moved to (419, 549)
Screenshot: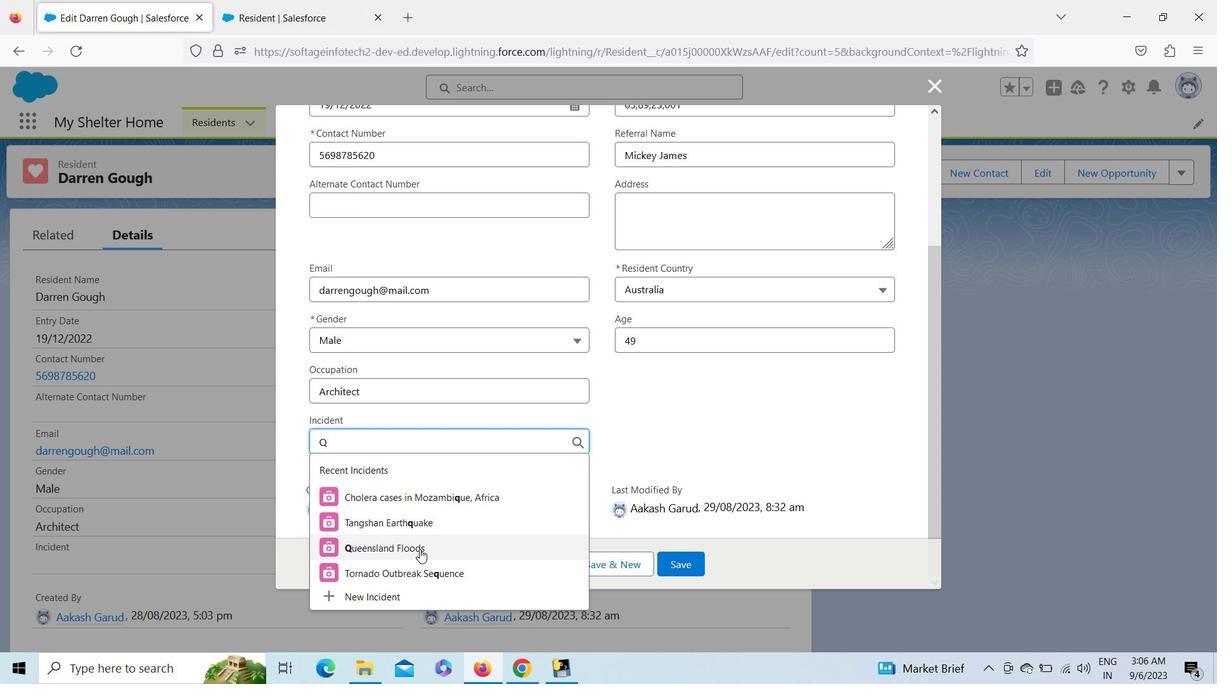 
Action: Mouse pressed left at (419, 549)
Screenshot: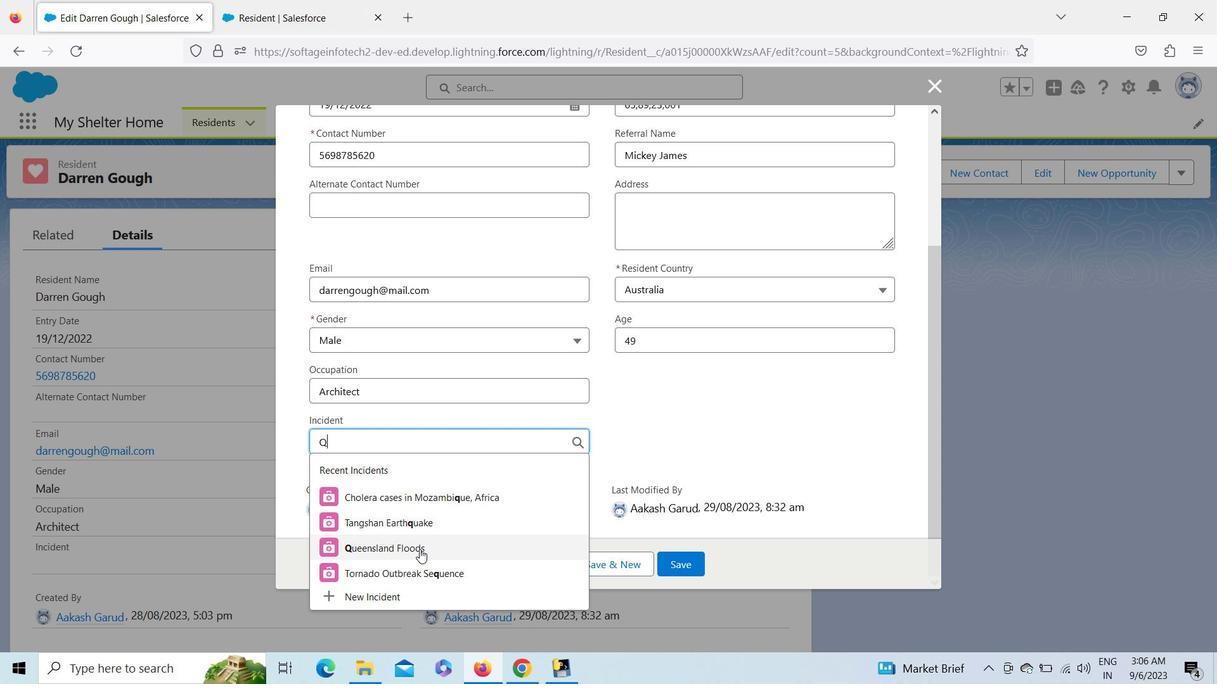 
Action: Mouse moved to (685, 558)
Screenshot: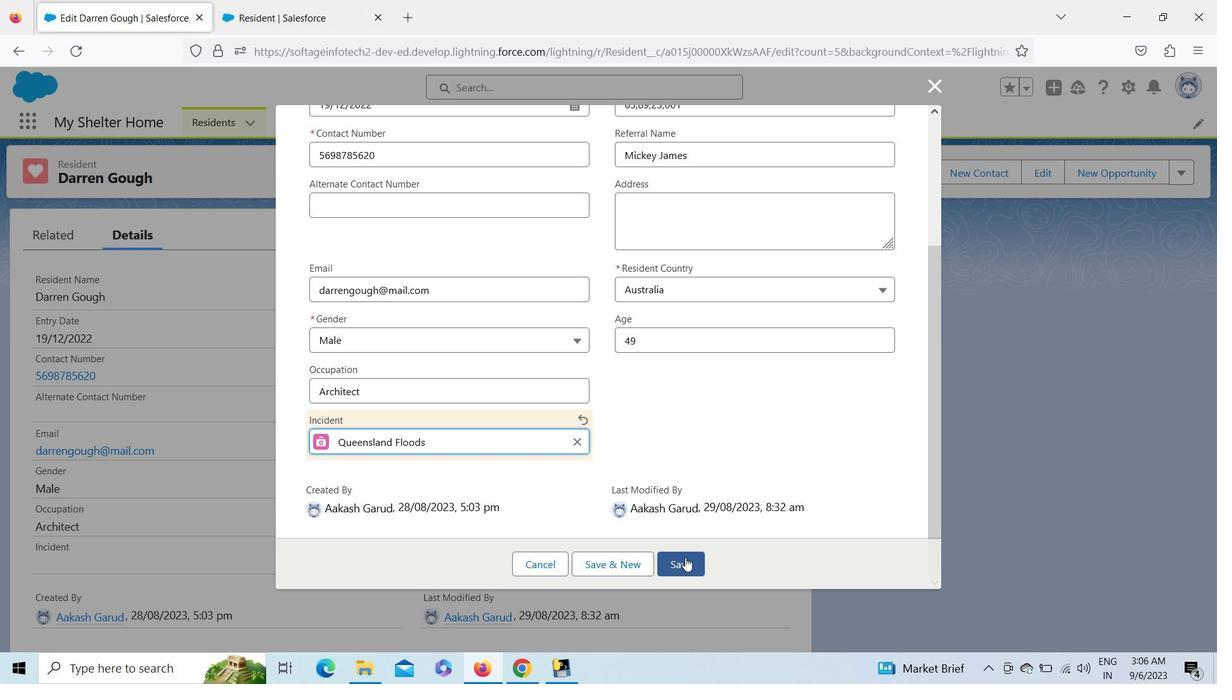 
Action: Mouse pressed left at (685, 558)
Screenshot: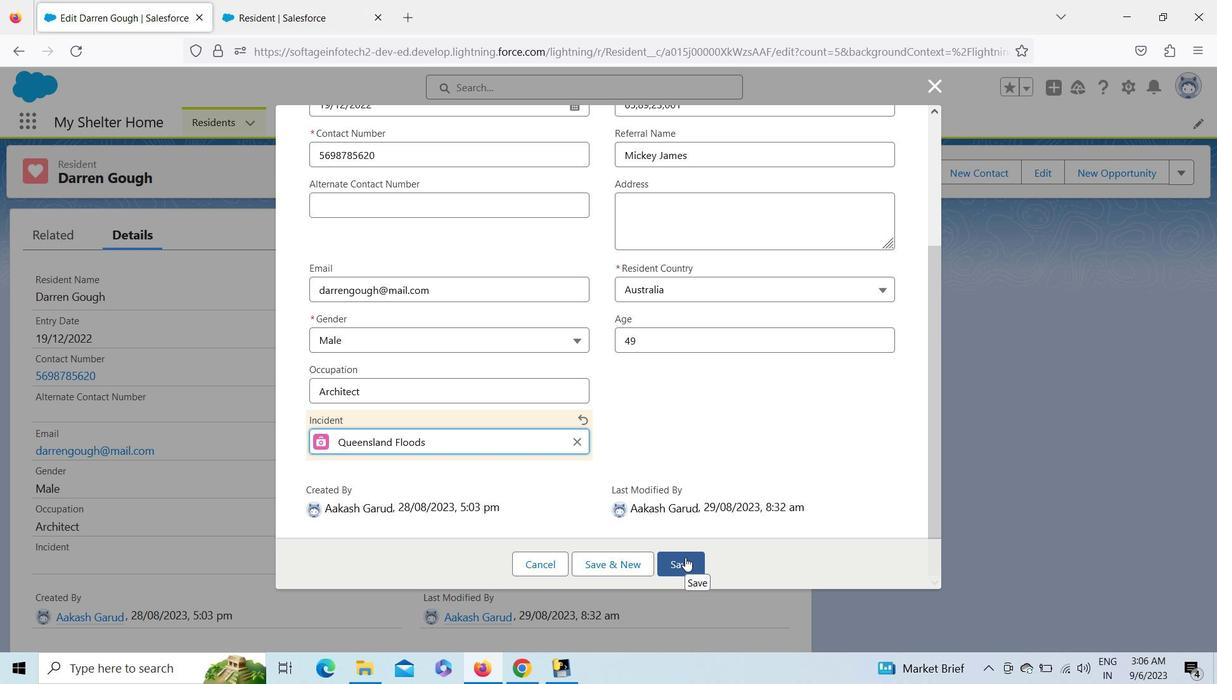 
Action: Mouse moved to (768, 164)
Screenshot: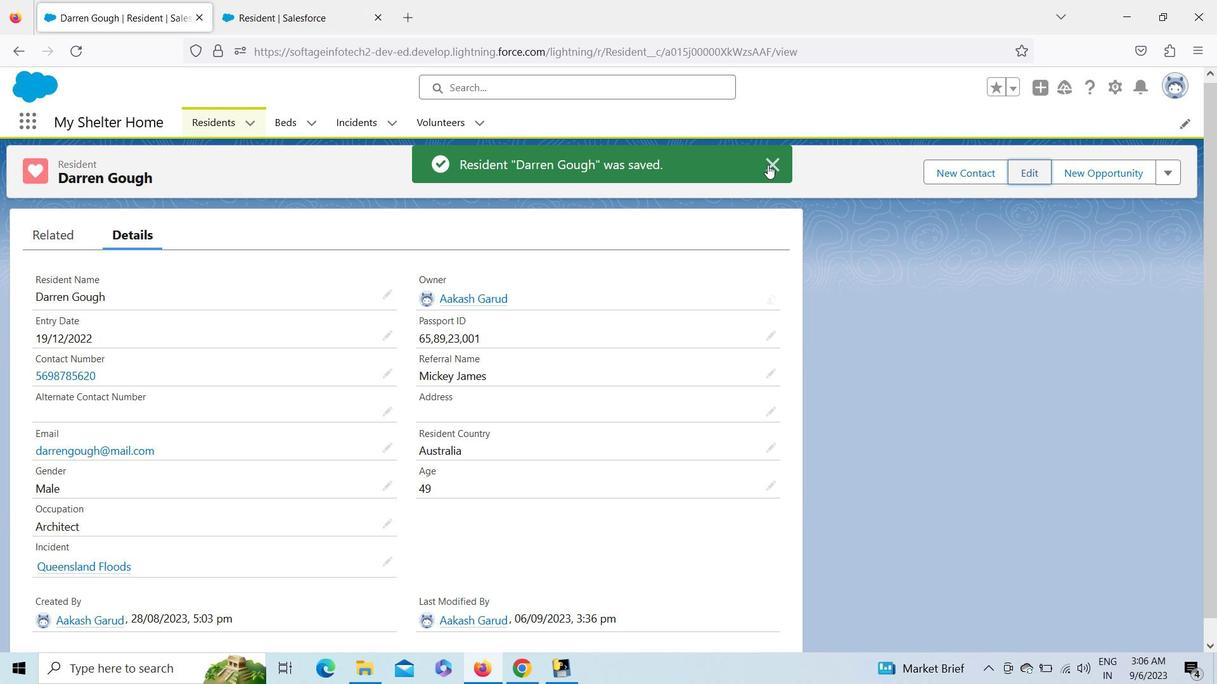 
Action: Mouse pressed left at (768, 164)
Screenshot: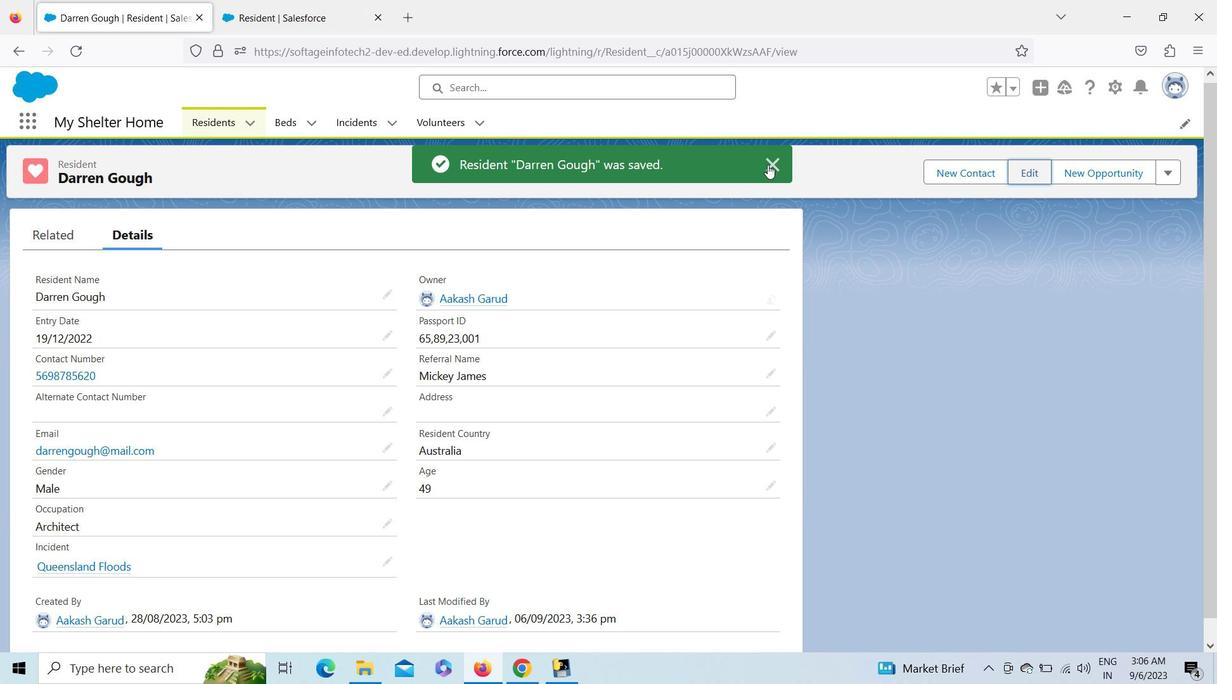 
Action: Mouse moved to (218, 121)
Screenshot: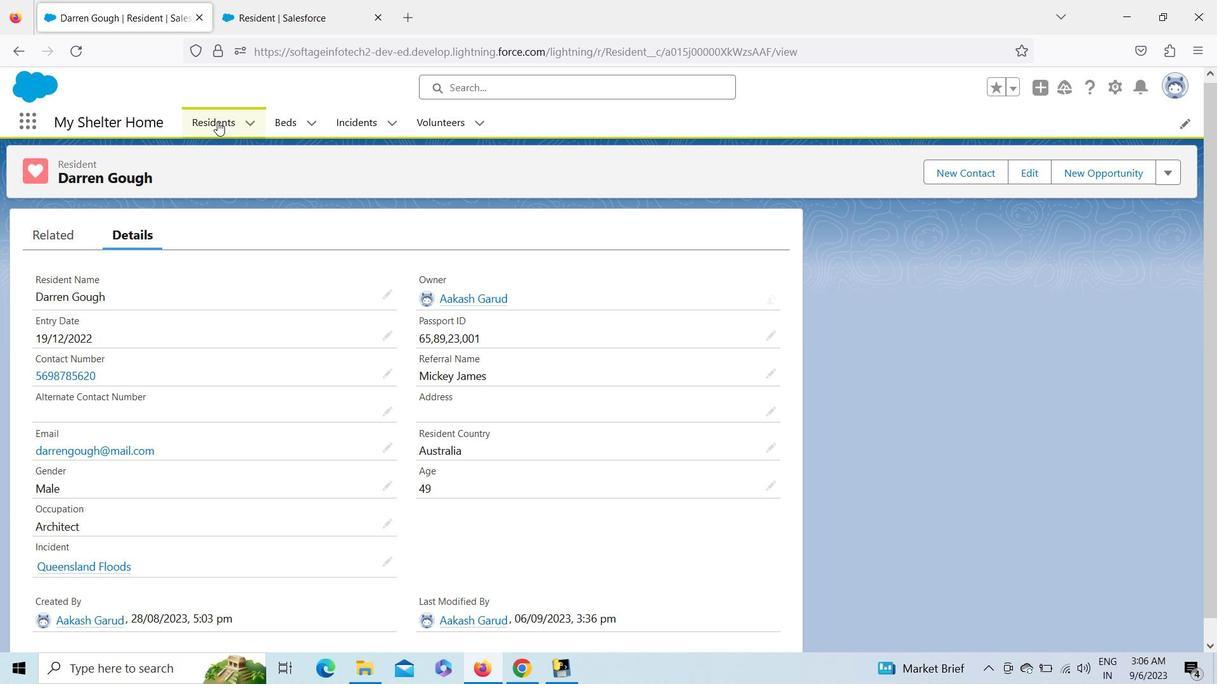 
Action: Mouse pressed left at (218, 121)
Screenshot: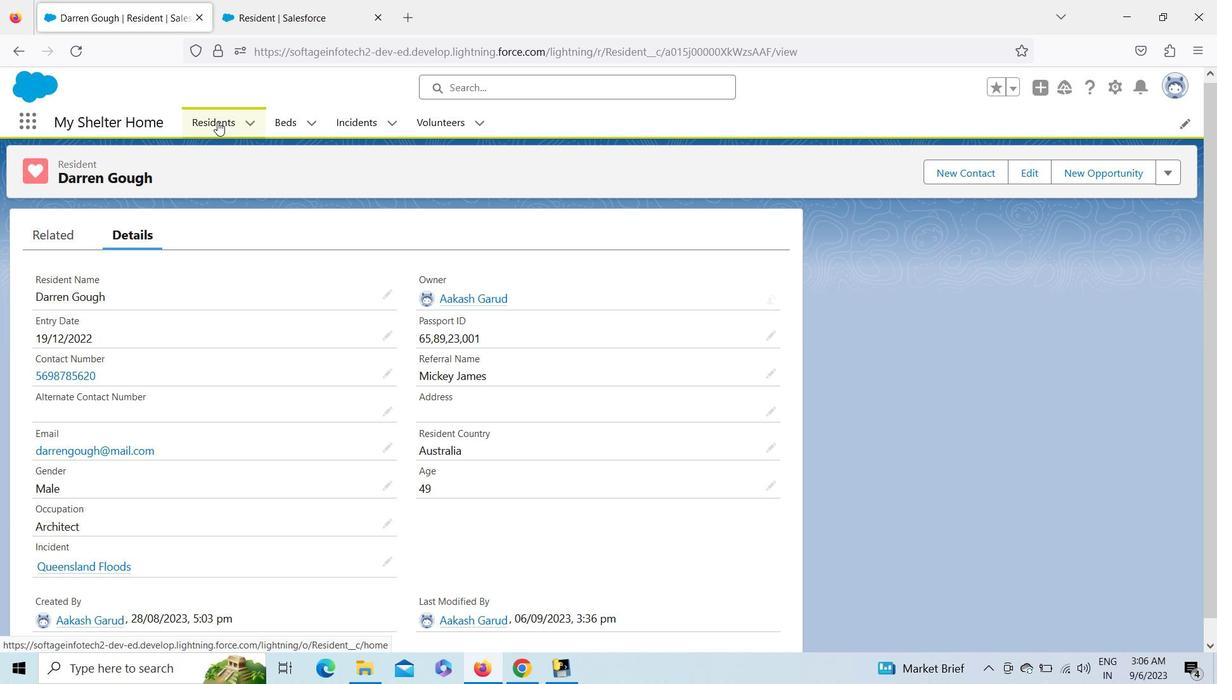 
Action: Mouse moved to (136, 414)
Screenshot: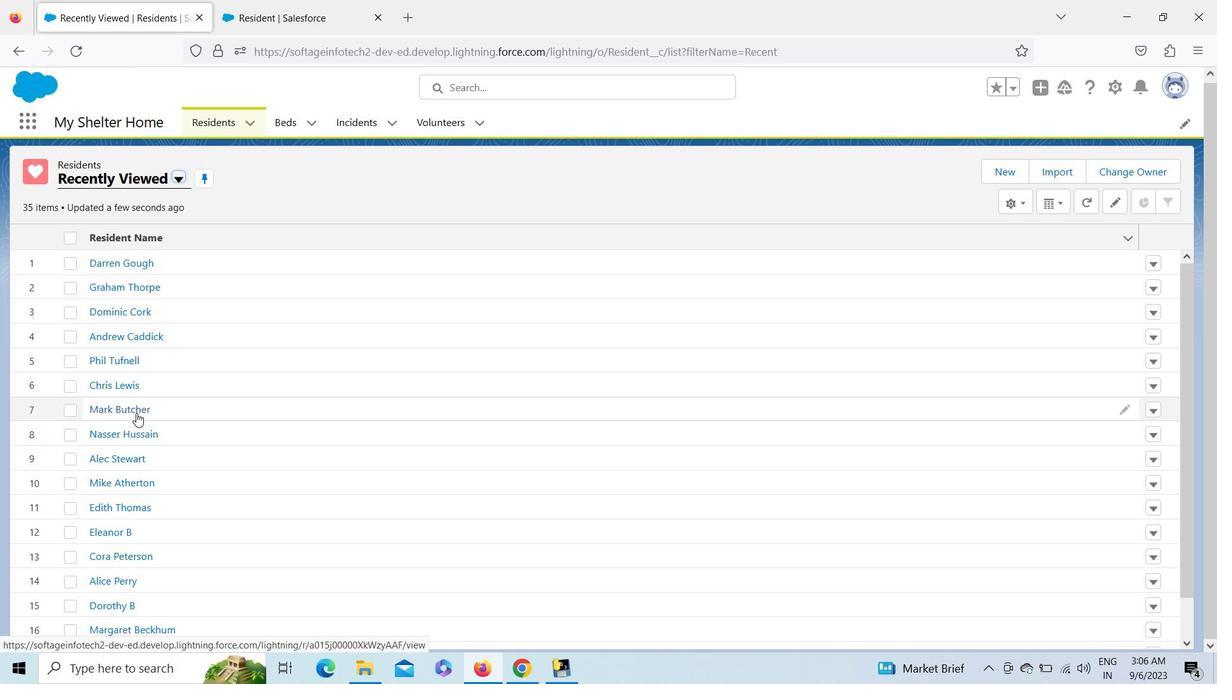 
Action: Mouse pressed left at (136, 414)
Screenshot: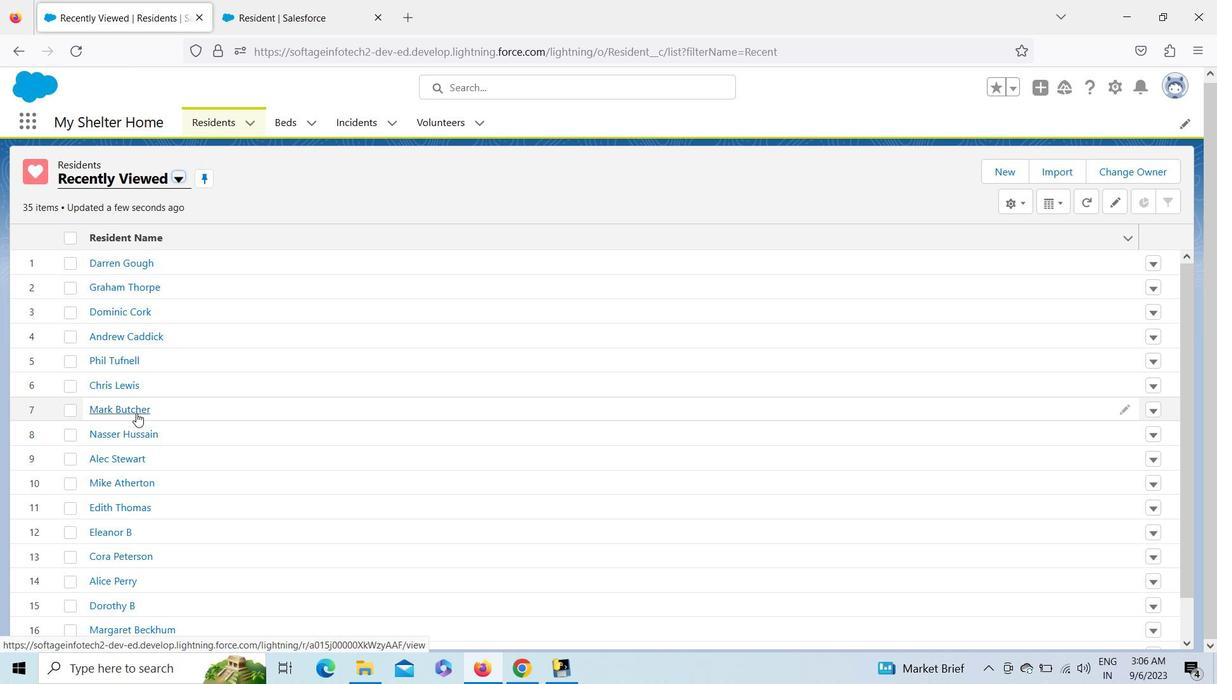 
Action: Mouse moved to (1016, 175)
Screenshot: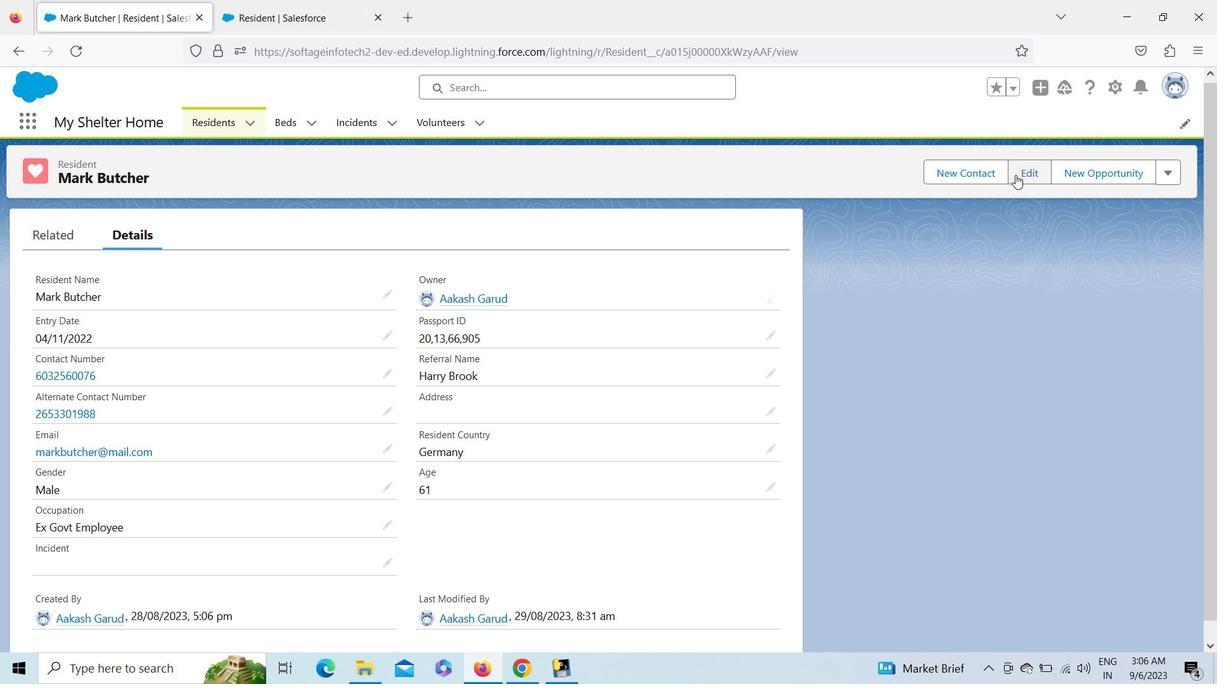 
Action: Mouse pressed left at (1016, 175)
Screenshot: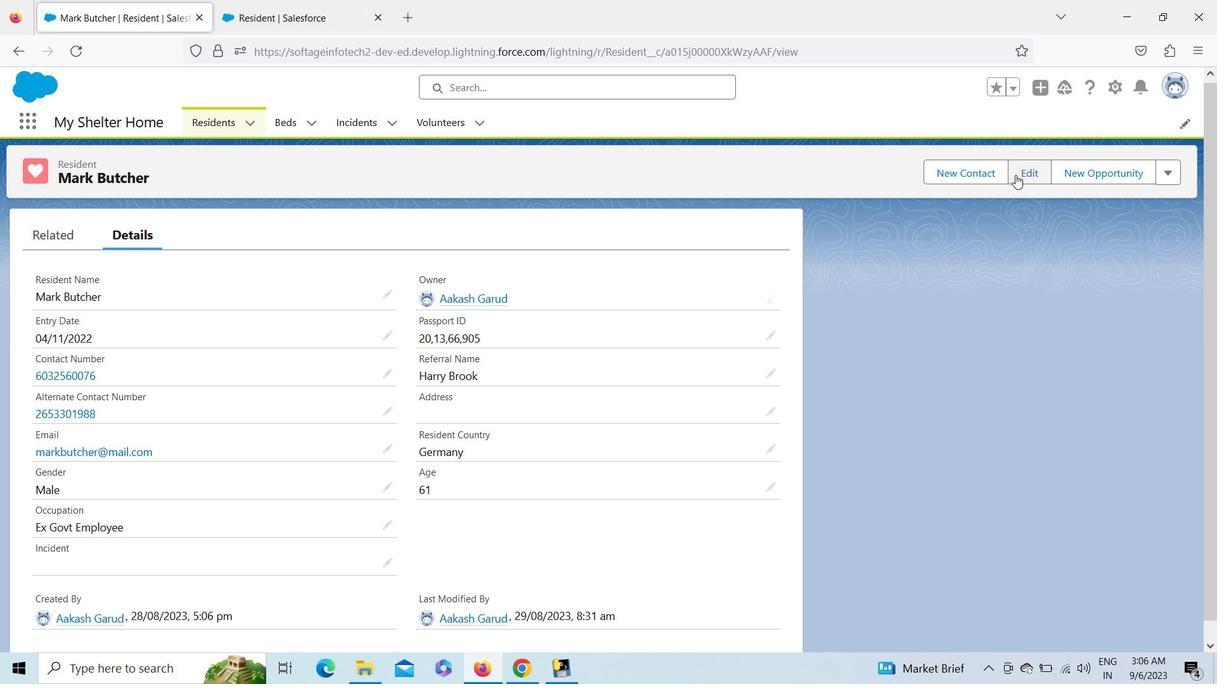 
Action: Mouse moved to (936, 485)
Screenshot: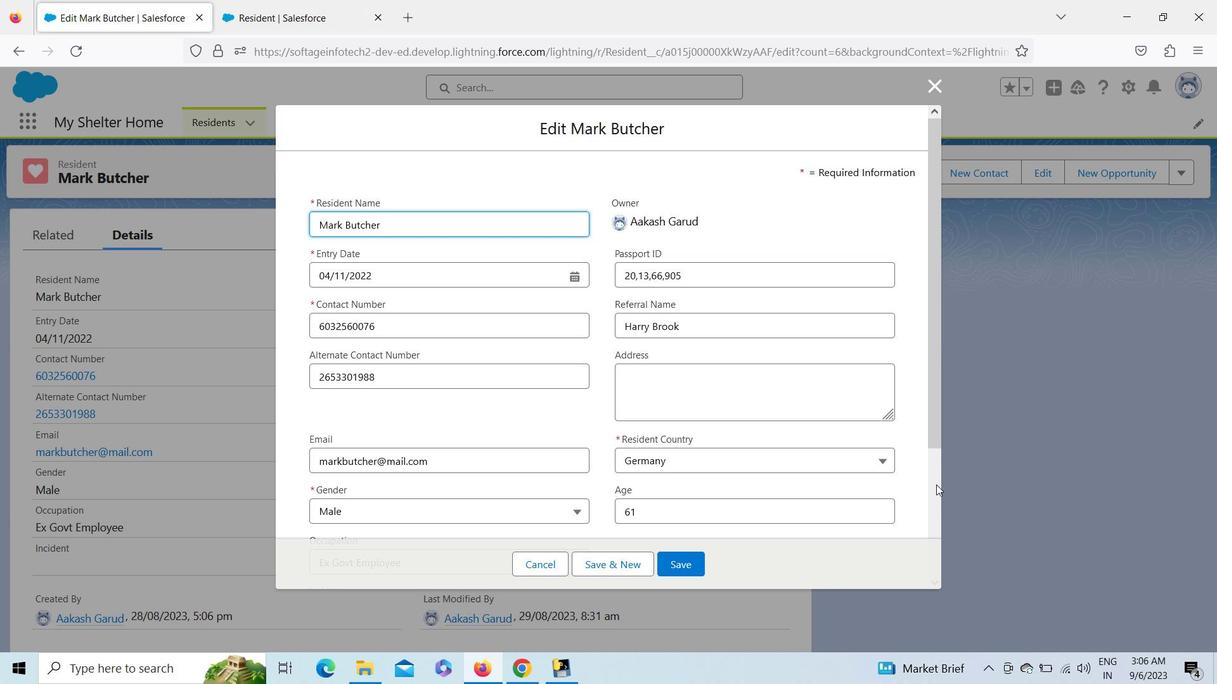 
Action: Mouse pressed left at (936, 485)
Screenshot: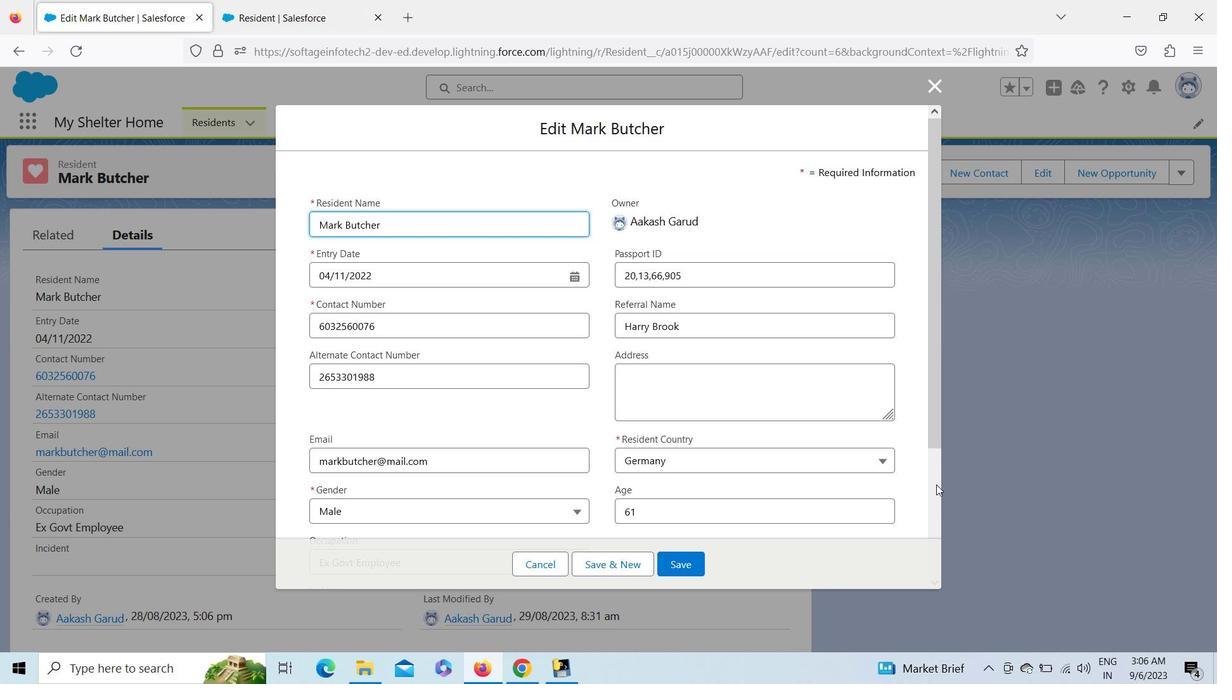 
Action: Mouse moved to (459, 441)
Screenshot: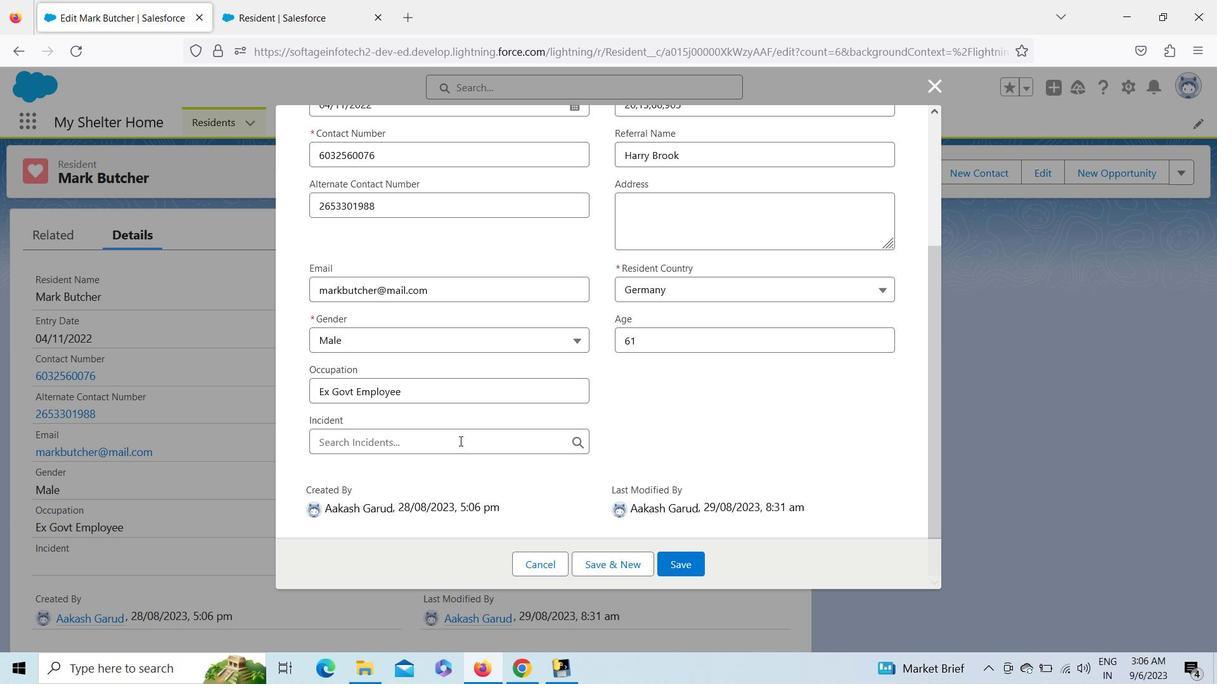 
Action: Mouse pressed left at (459, 441)
Screenshot: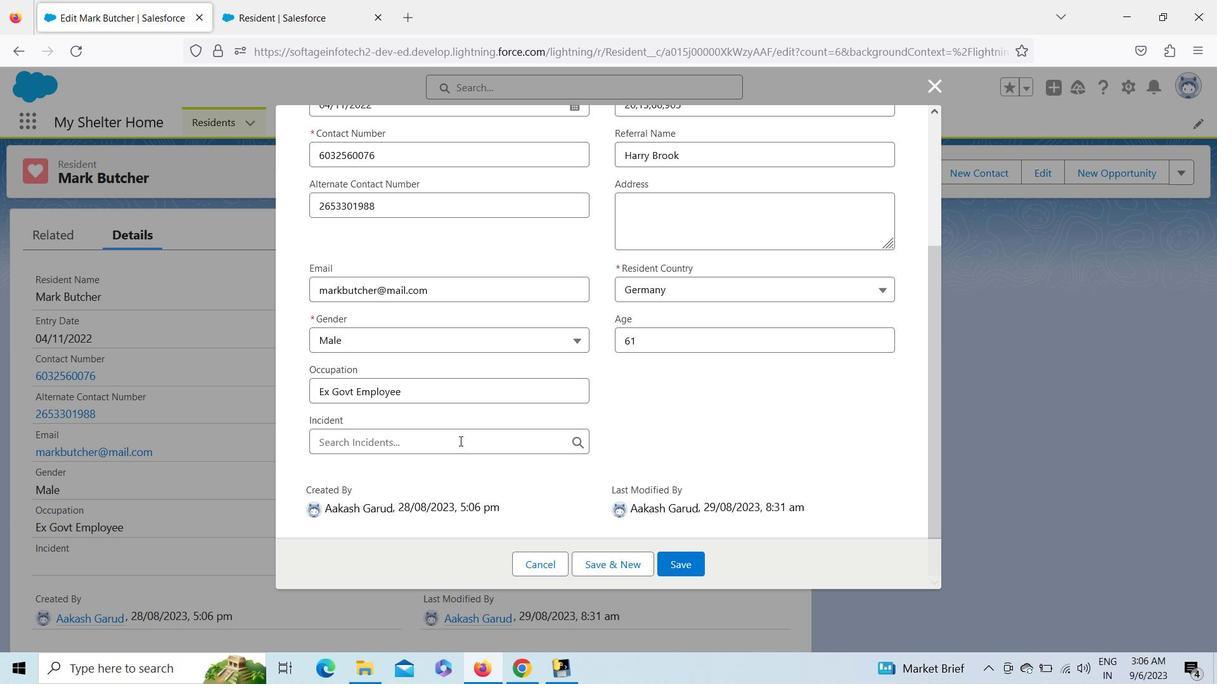 
Action: Key pressed <Key.shift>W
Screenshot: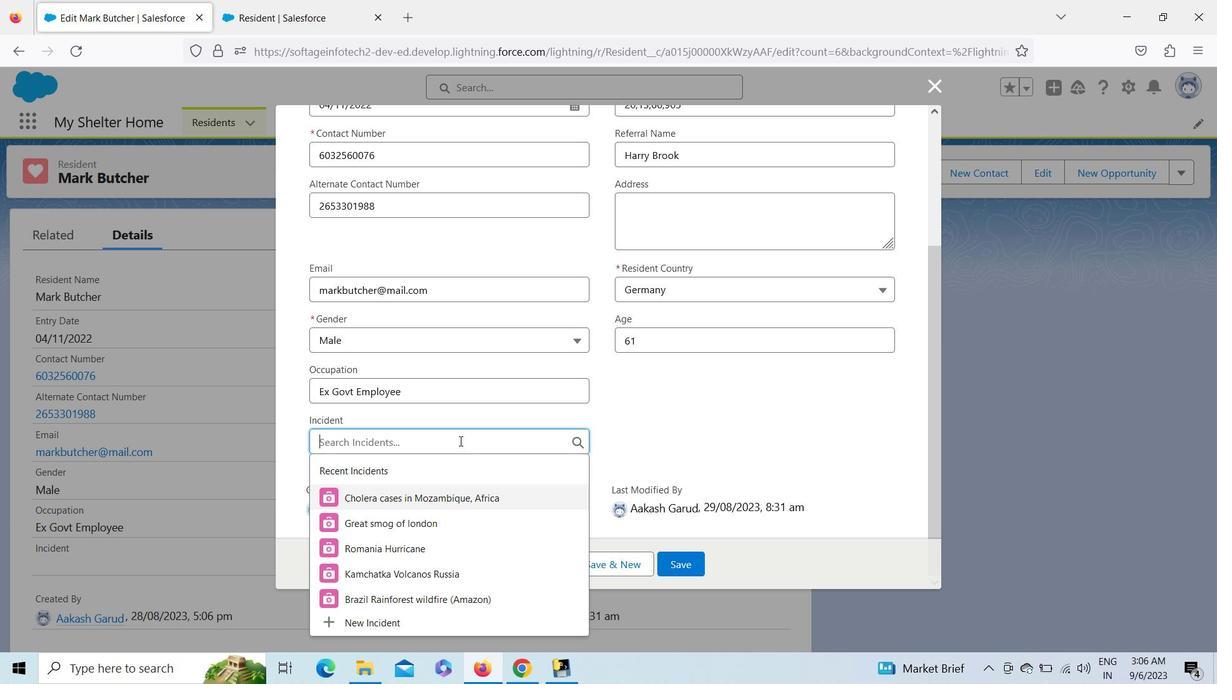 
Action: Mouse moved to (431, 525)
Screenshot: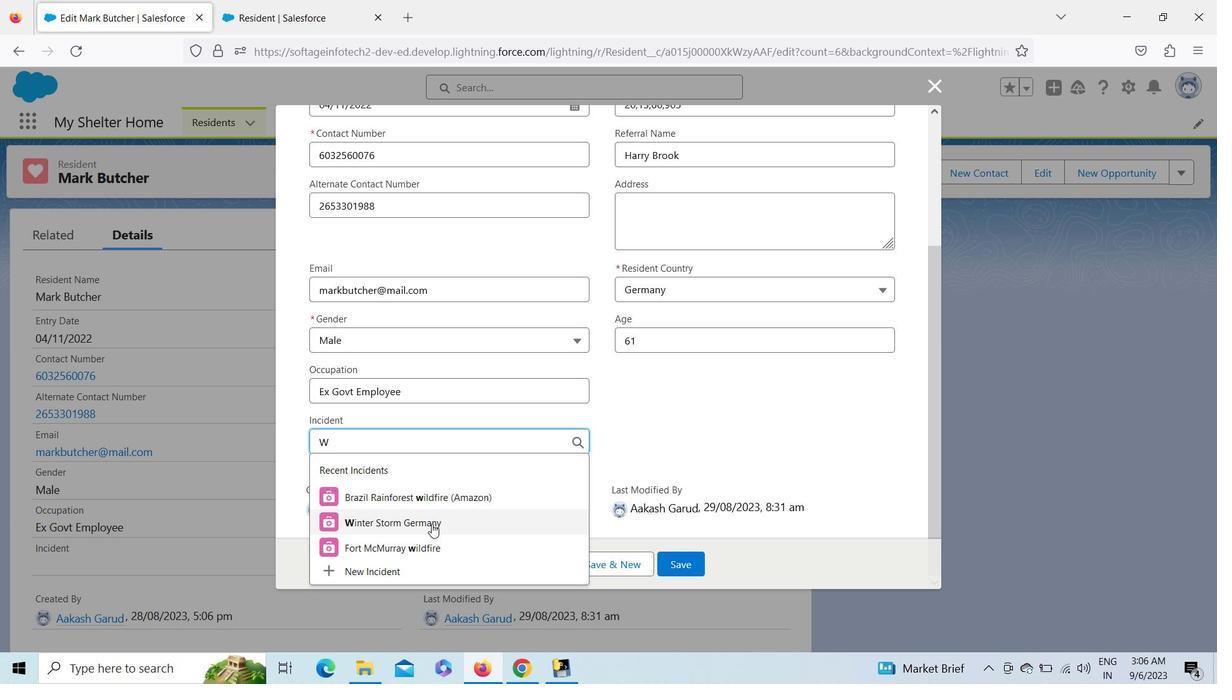 
Action: Mouse pressed left at (431, 525)
Screenshot: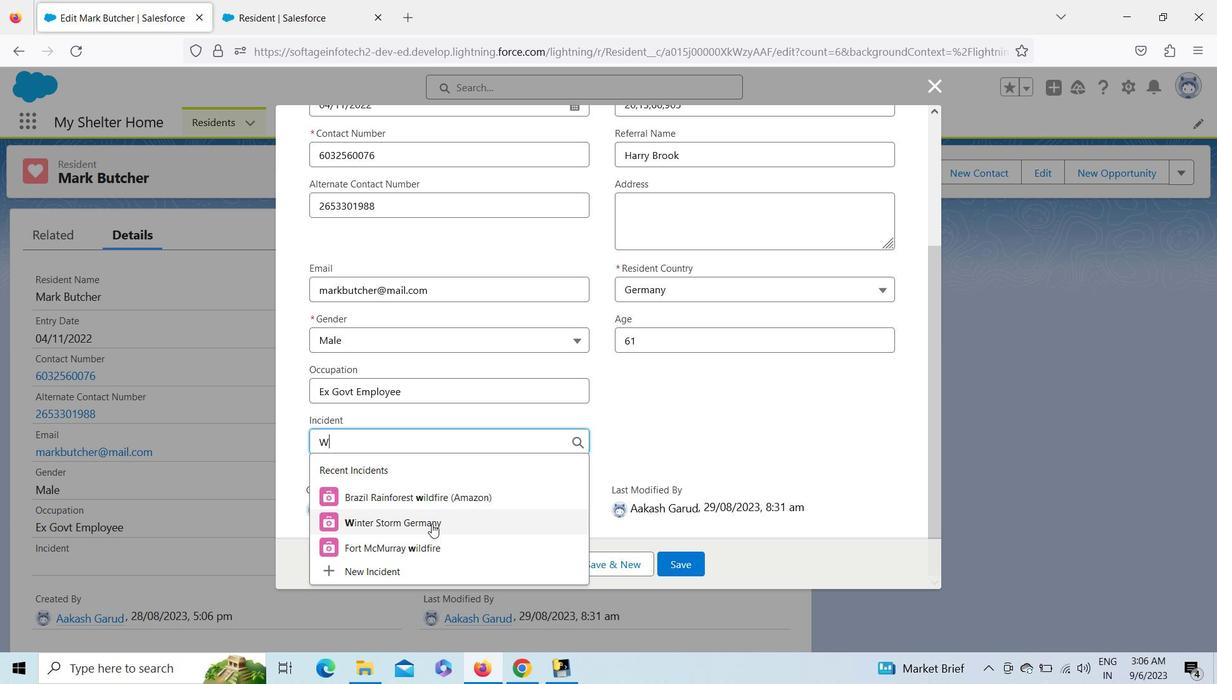 
Action: Mouse moved to (698, 558)
Screenshot: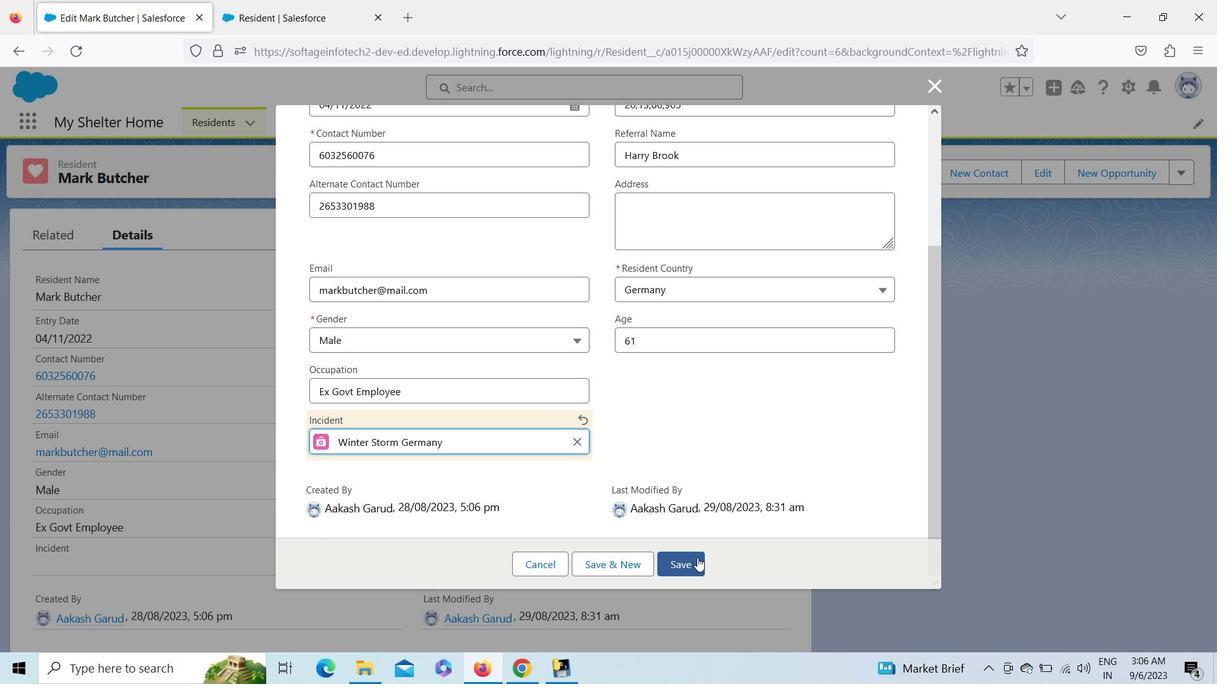 
Action: Mouse pressed left at (698, 558)
Screenshot: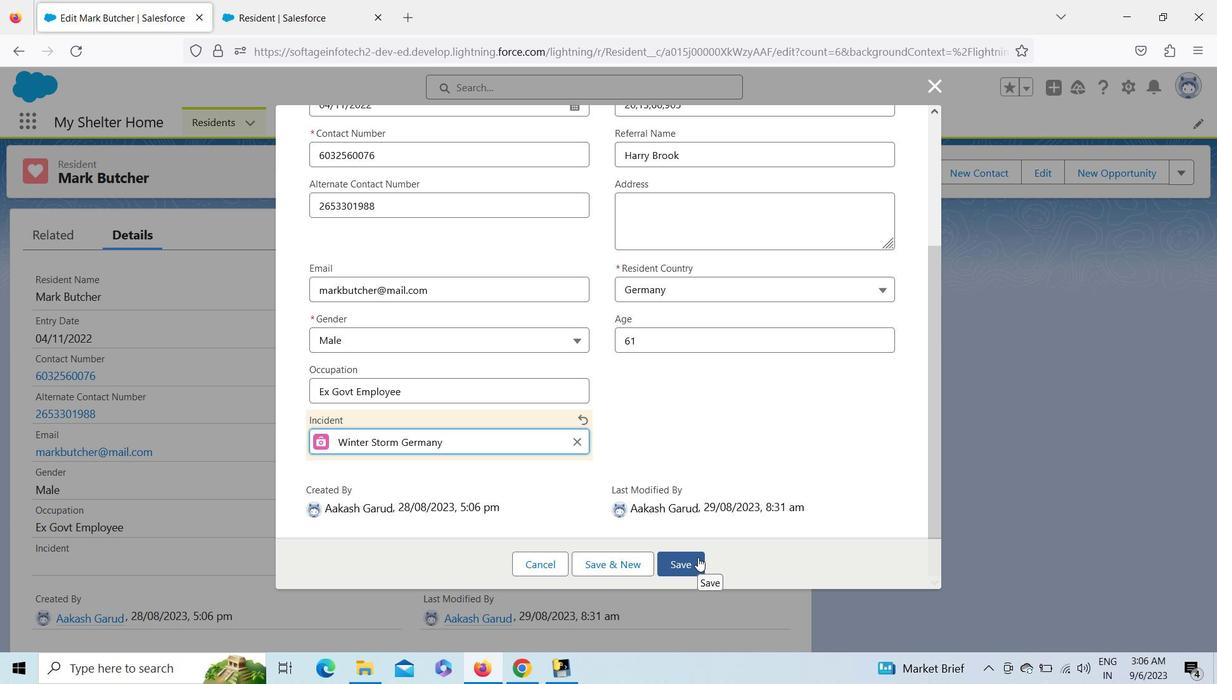 
Action: Mouse moved to (216, 124)
Screenshot: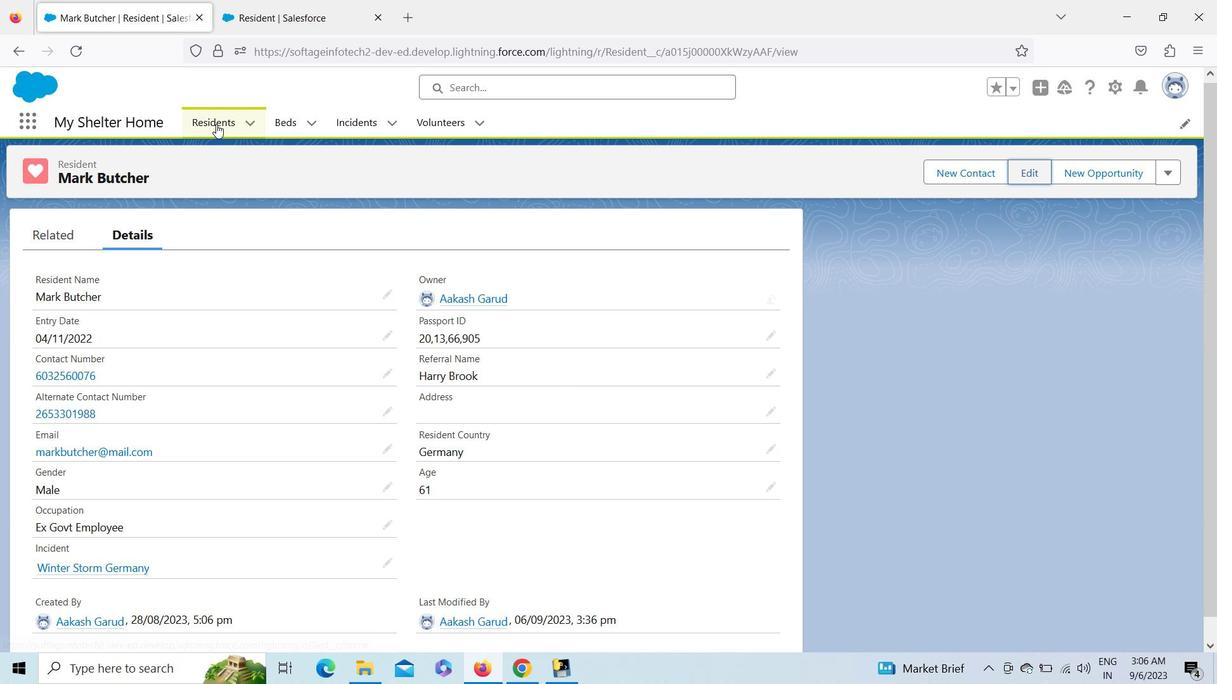 
Action: Mouse pressed left at (216, 124)
Screenshot: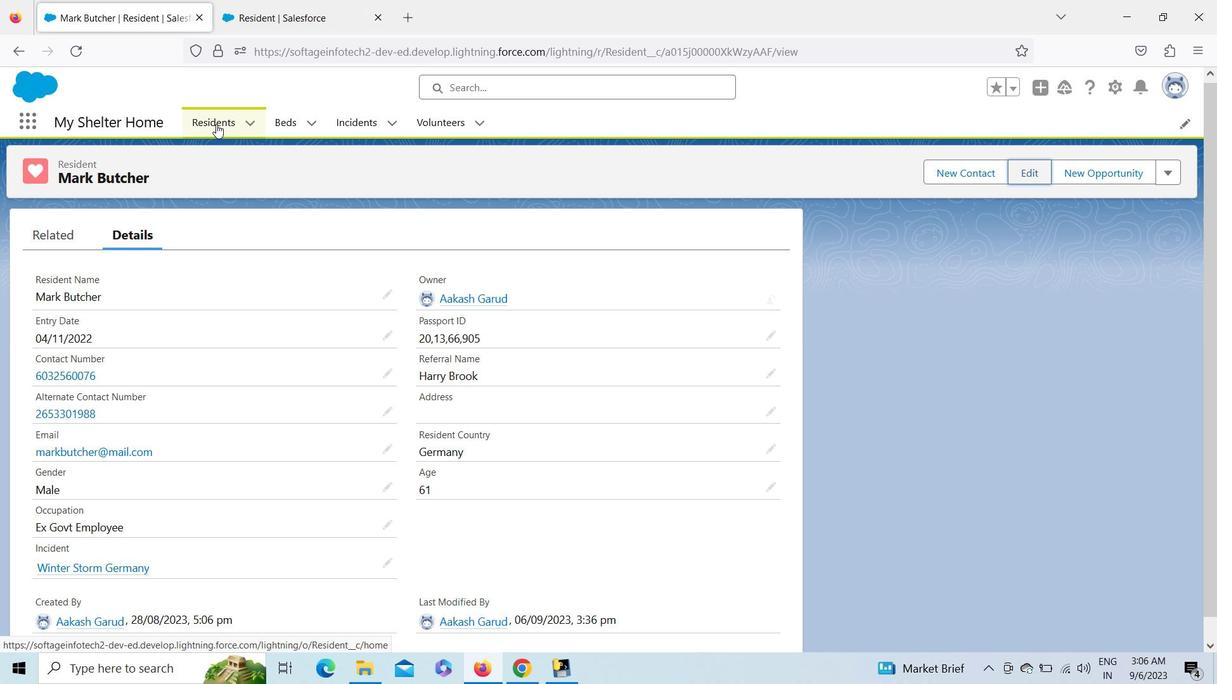 
Action: Mouse moved to (147, 438)
Screenshot: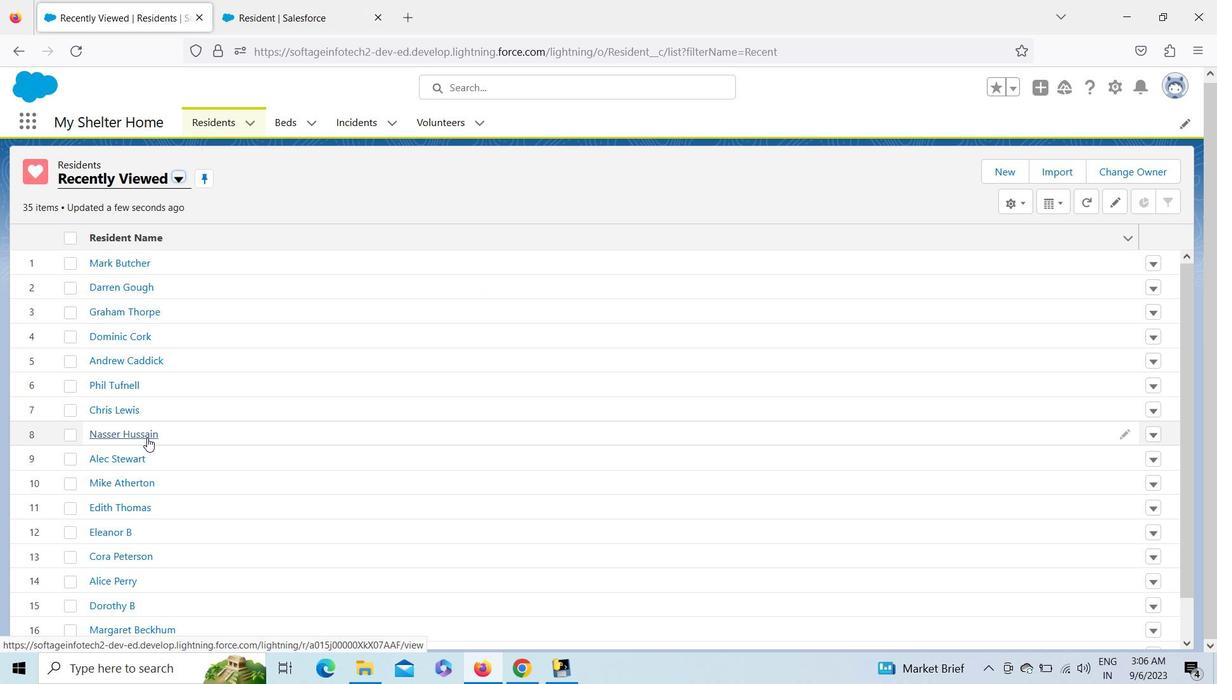 
Action: Mouse pressed left at (147, 438)
Screenshot: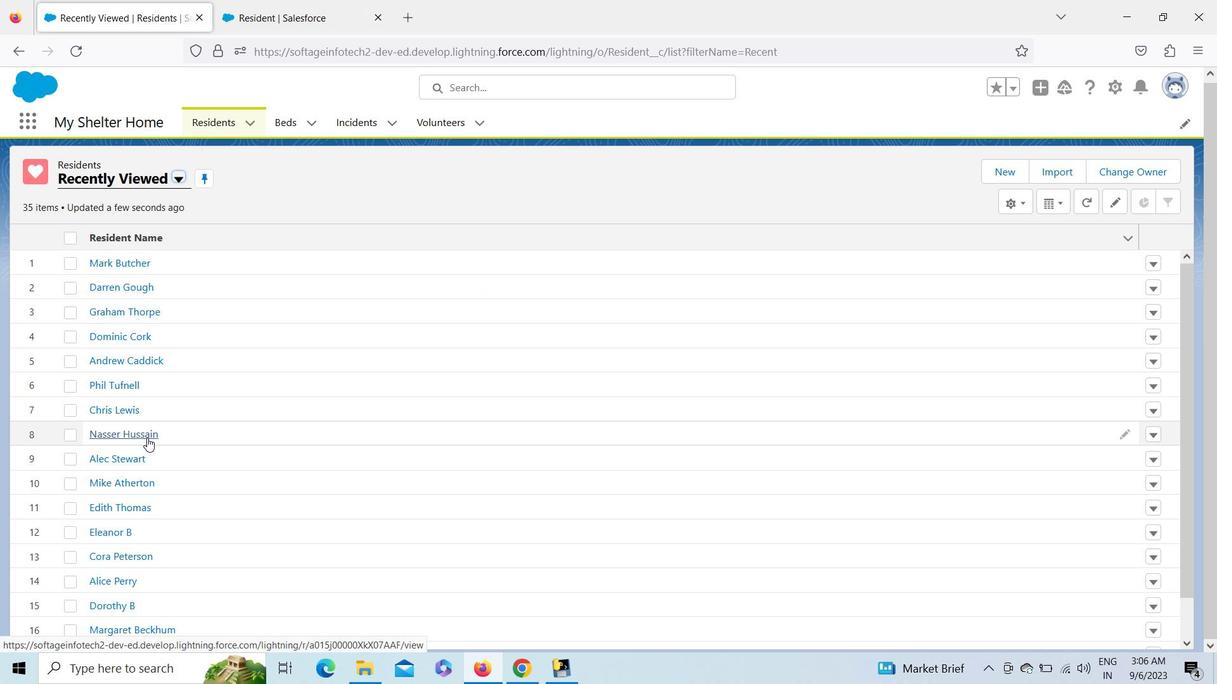 
Action: Mouse moved to (1045, 170)
Screenshot: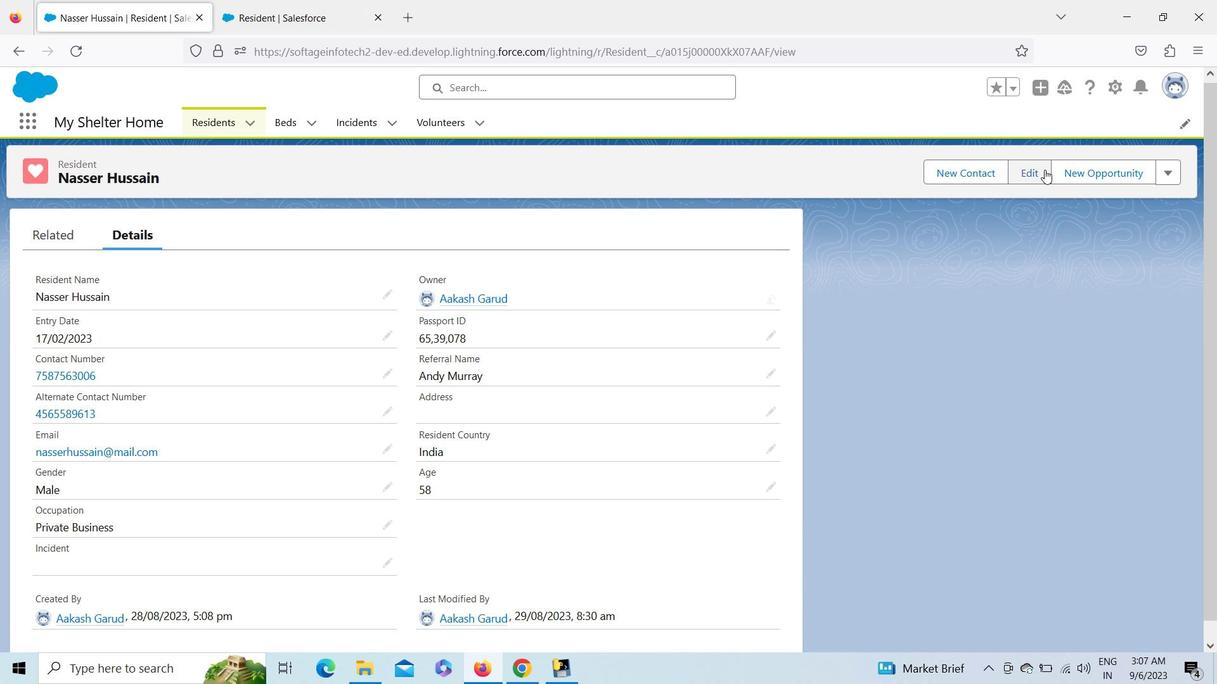 
Action: Mouse pressed left at (1045, 170)
Screenshot: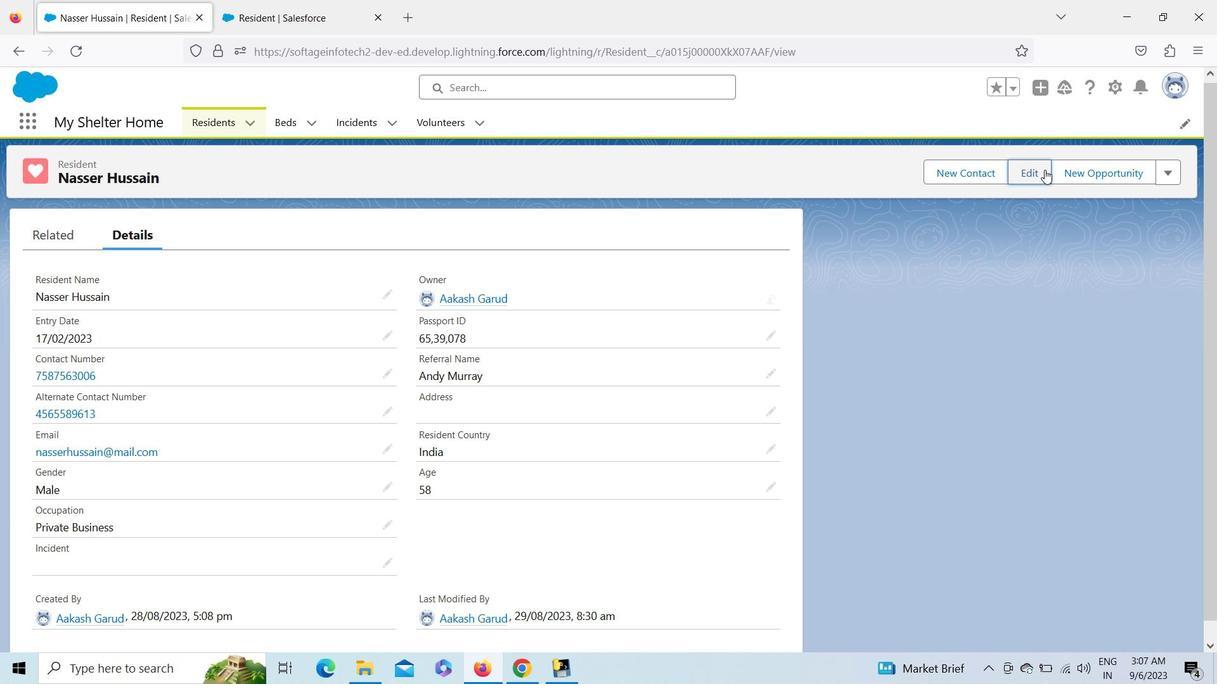 
Action: Mouse moved to (931, 466)
Screenshot: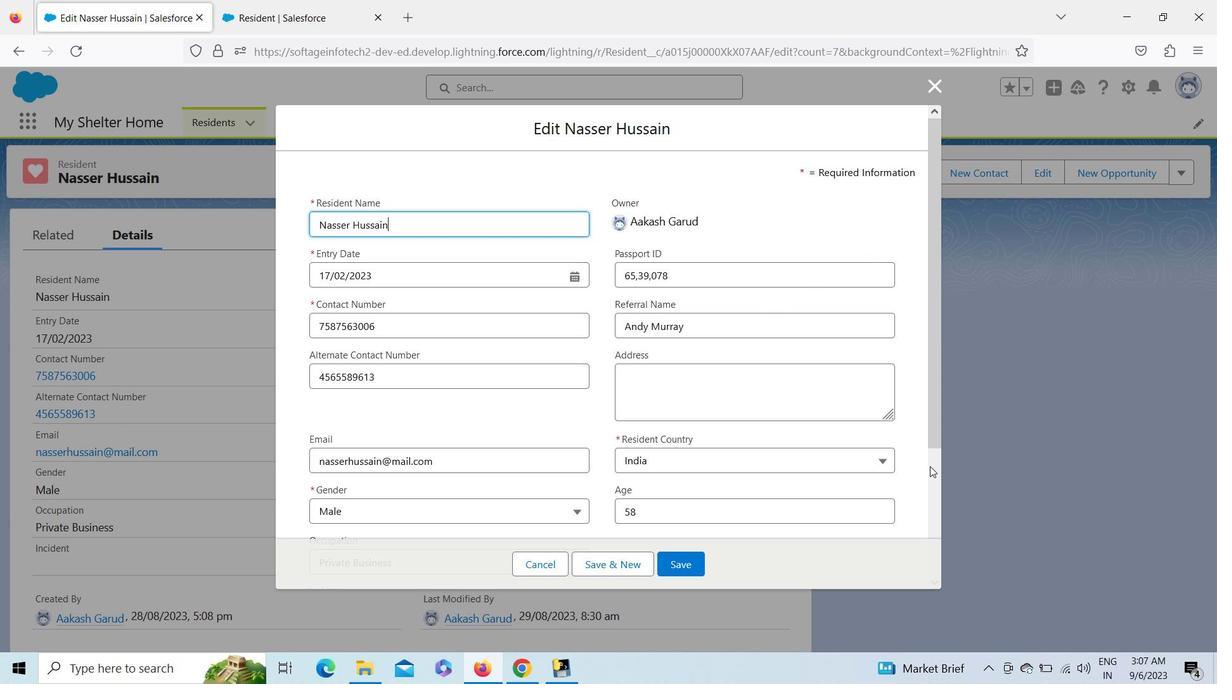 
Action: Mouse pressed left at (931, 466)
Screenshot: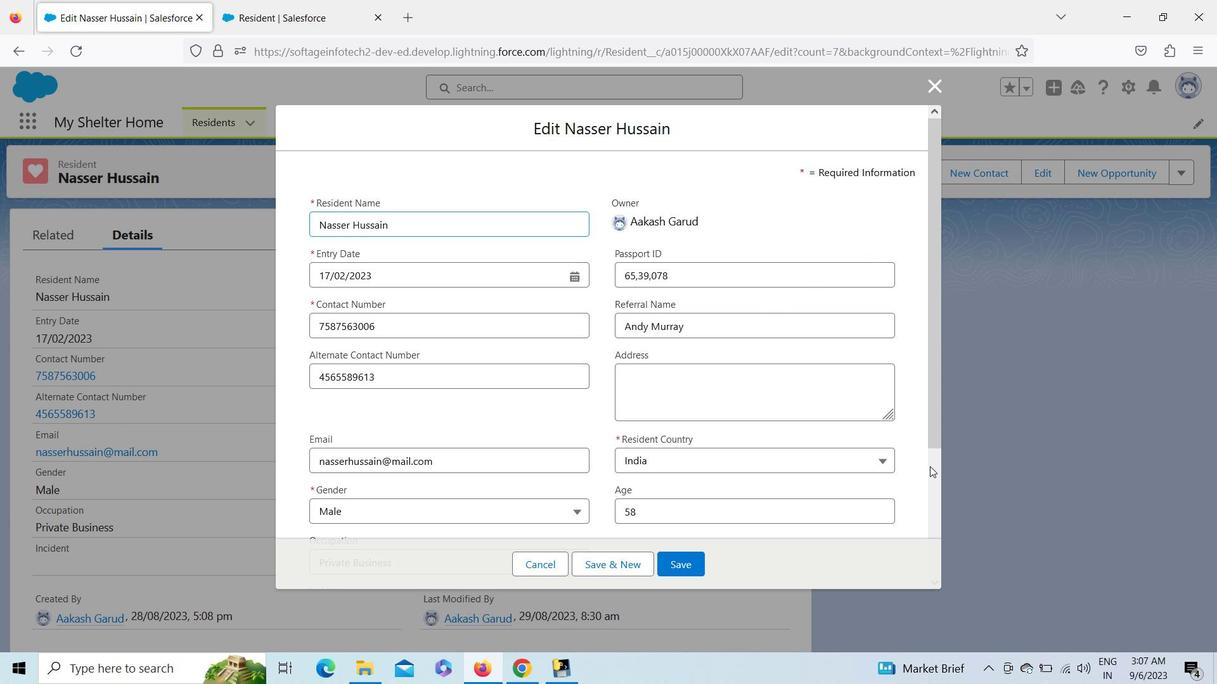 
Action: Mouse moved to (445, 442)
Screenshot: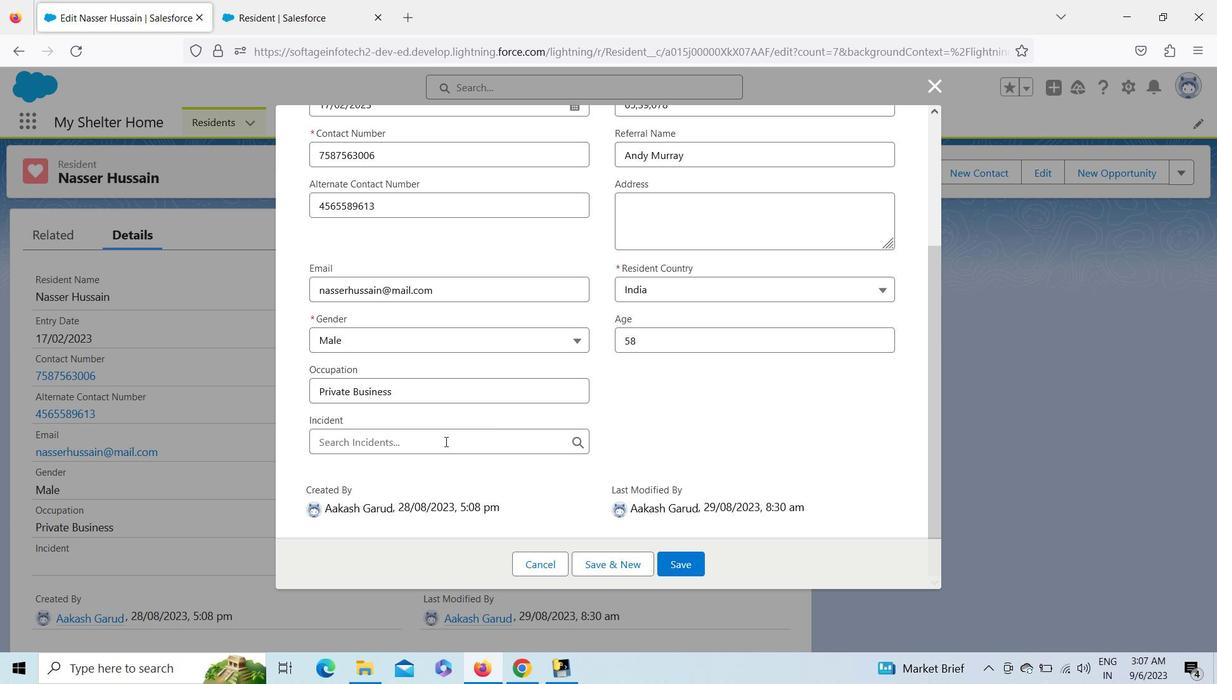 
Action: Mouse pressed left at (445, 442)
Screenshot: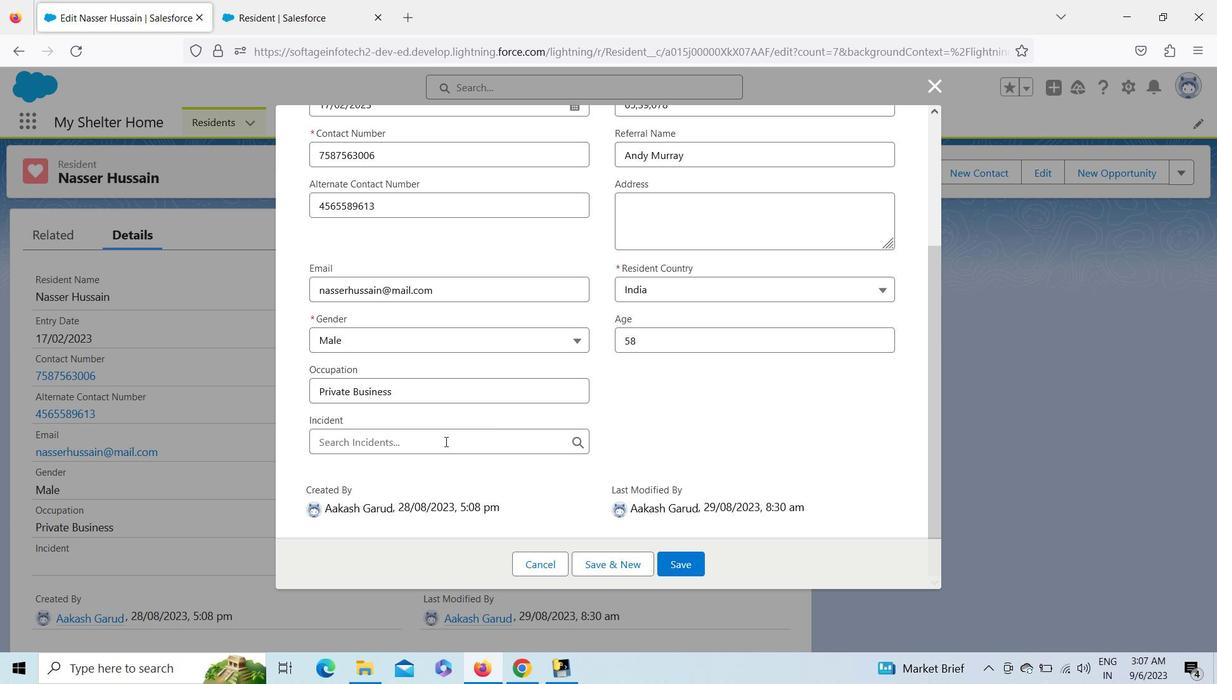 
Action: Key pressed <Key.shift><Key.shift><Key.shift><Key.shift><Key.shift><Key.shift><Key.shift><Key.shift><Key.shift><Key.shift><Key.shift><Key.shift><Key.shift><Key.shift><Key.shift><Key.shift><Key.shift><Key.shift><Key.shift><Key.shift><Key.shift><Key.shift><Key.shift><Key.shift><Key.shift><Key.shift><Key.shift><Key.shift><Key.shift><Key.shift><Key.shift><Key.shift>Bh
Screenshot: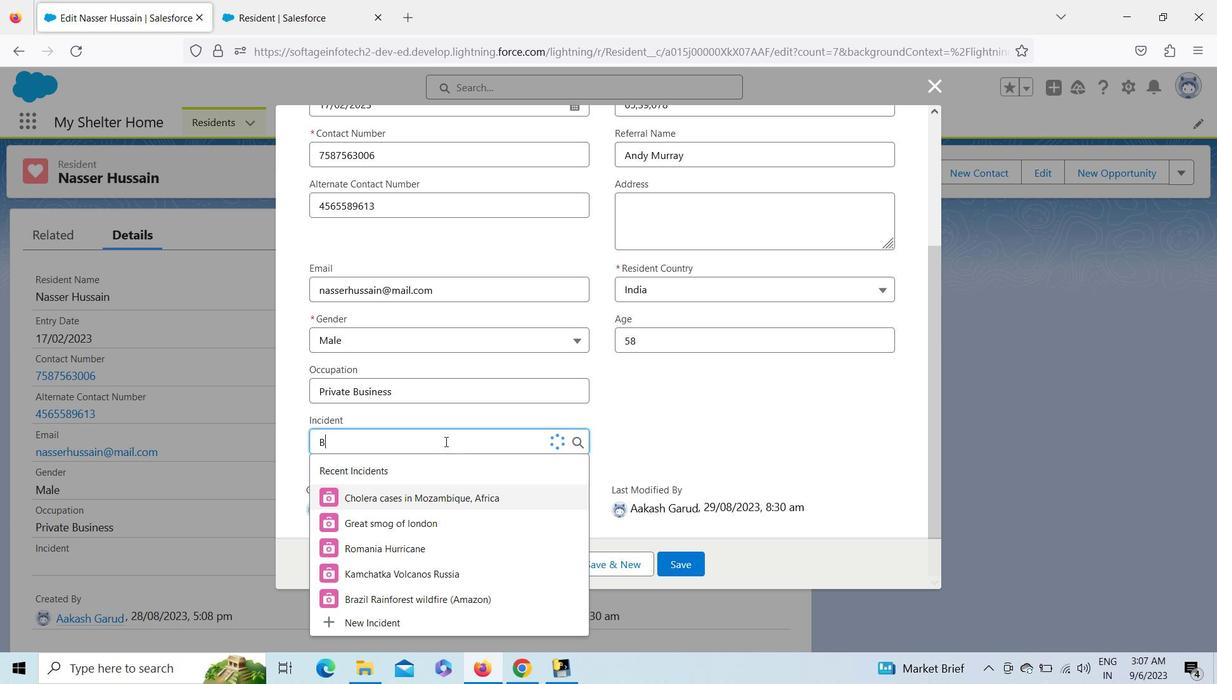 
Action: Mouse moved to (410, 523)
Screenshot: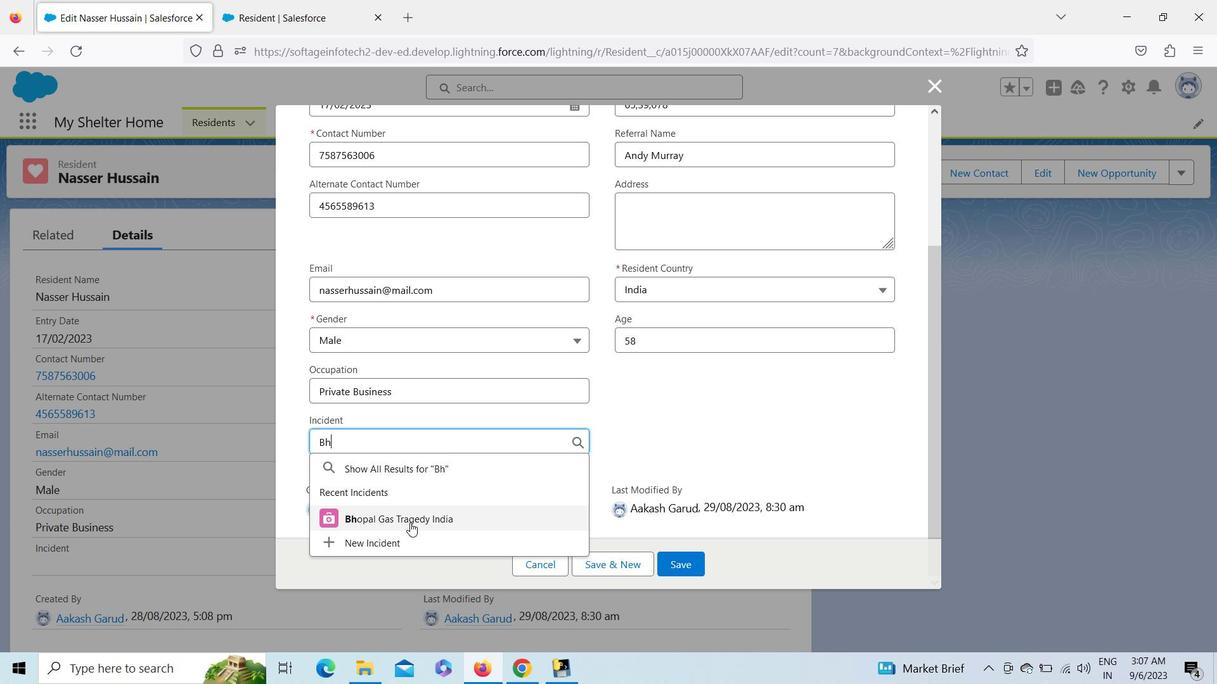 
Action: Mouse pressed left at (410, 523)
Screenshot: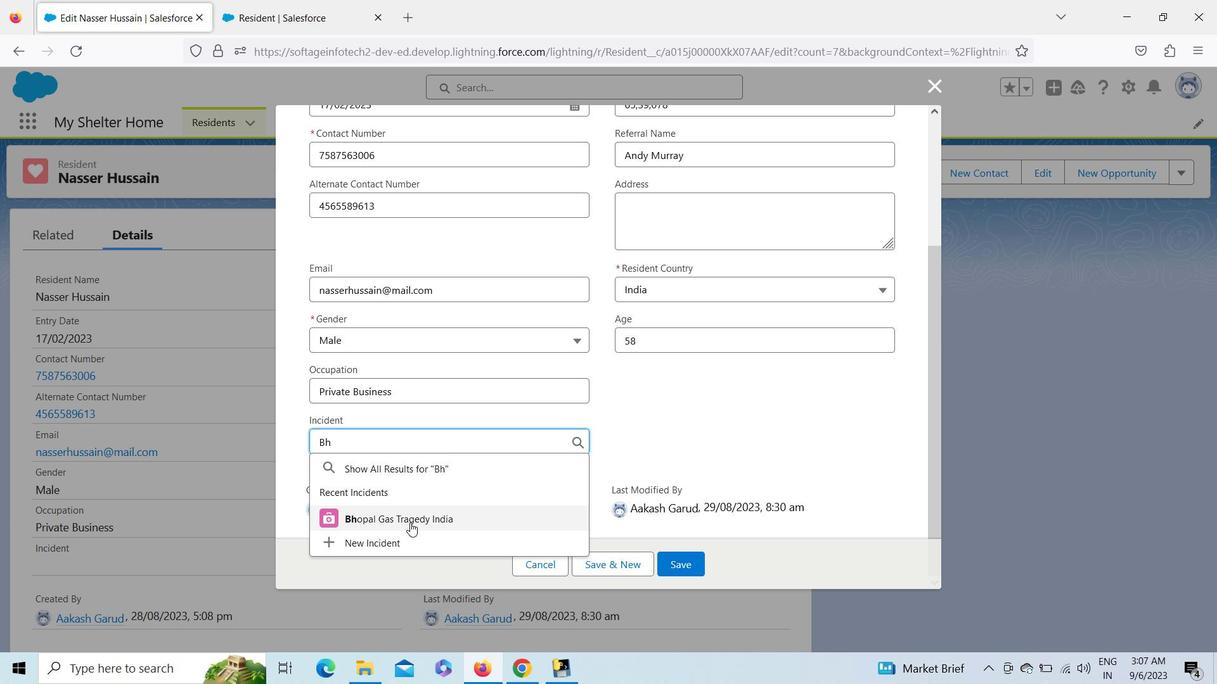 
Action: Mouse moved to (681, 556)
Screenshot: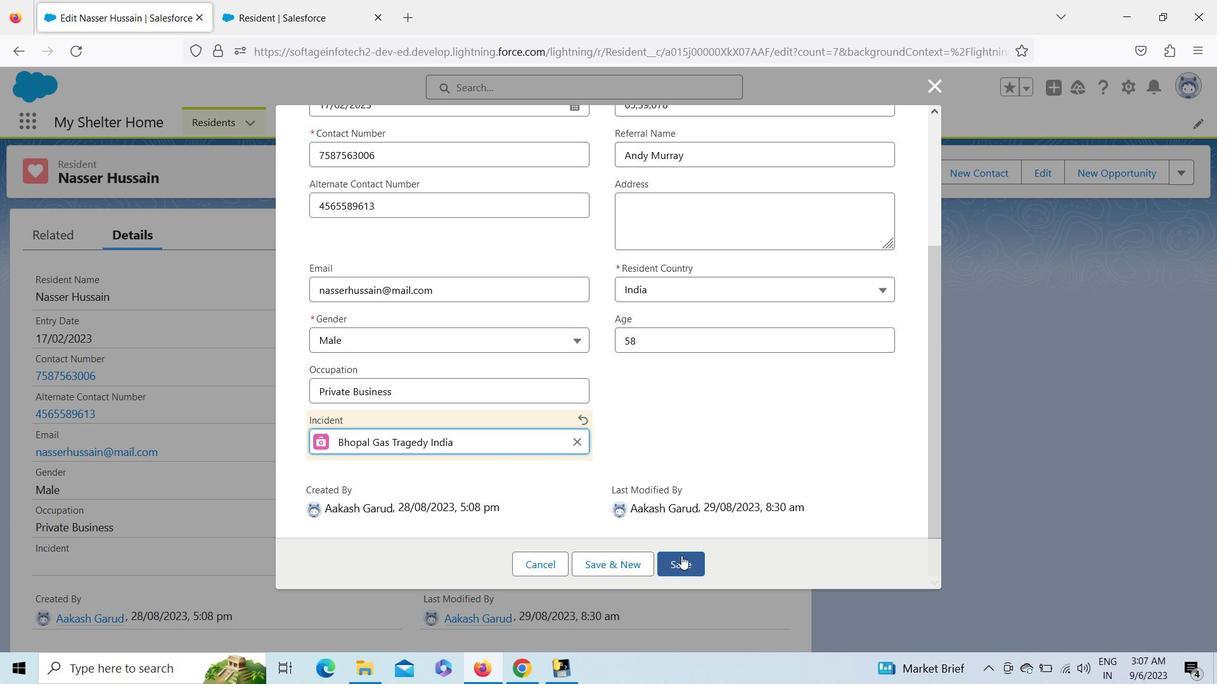 
Action: Mouse pressed left at (681, 556)
Screenshot: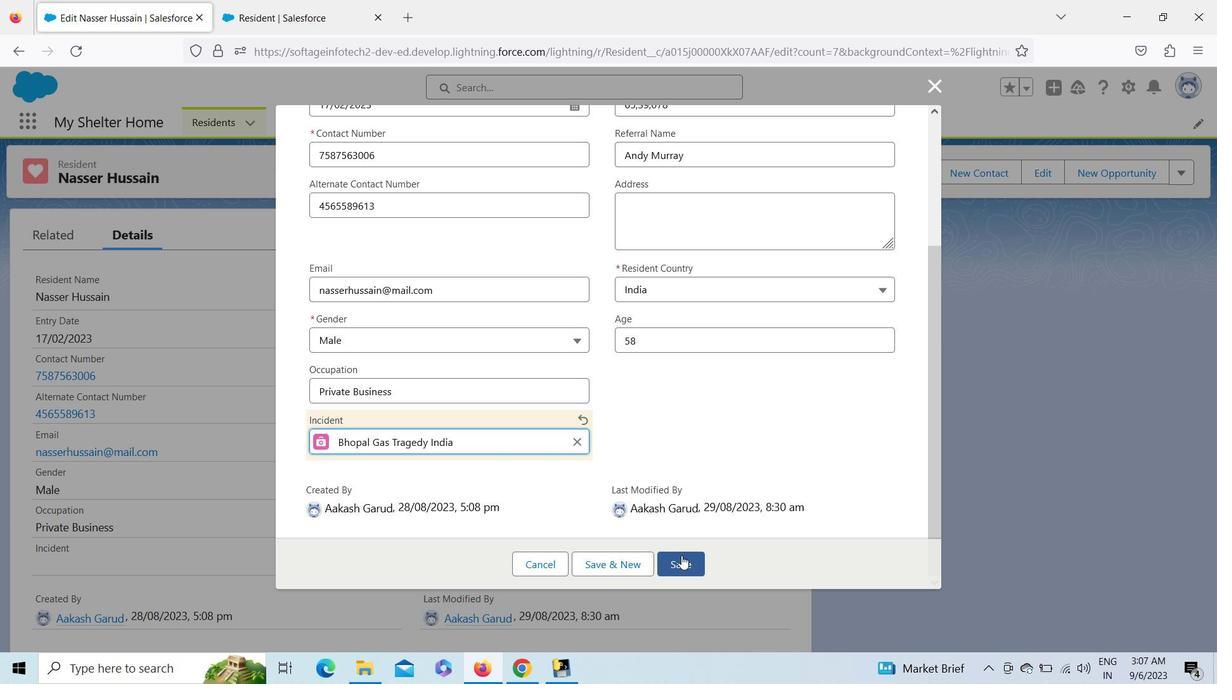 
Action: Mouse moved to (220, 121)
Screenshot: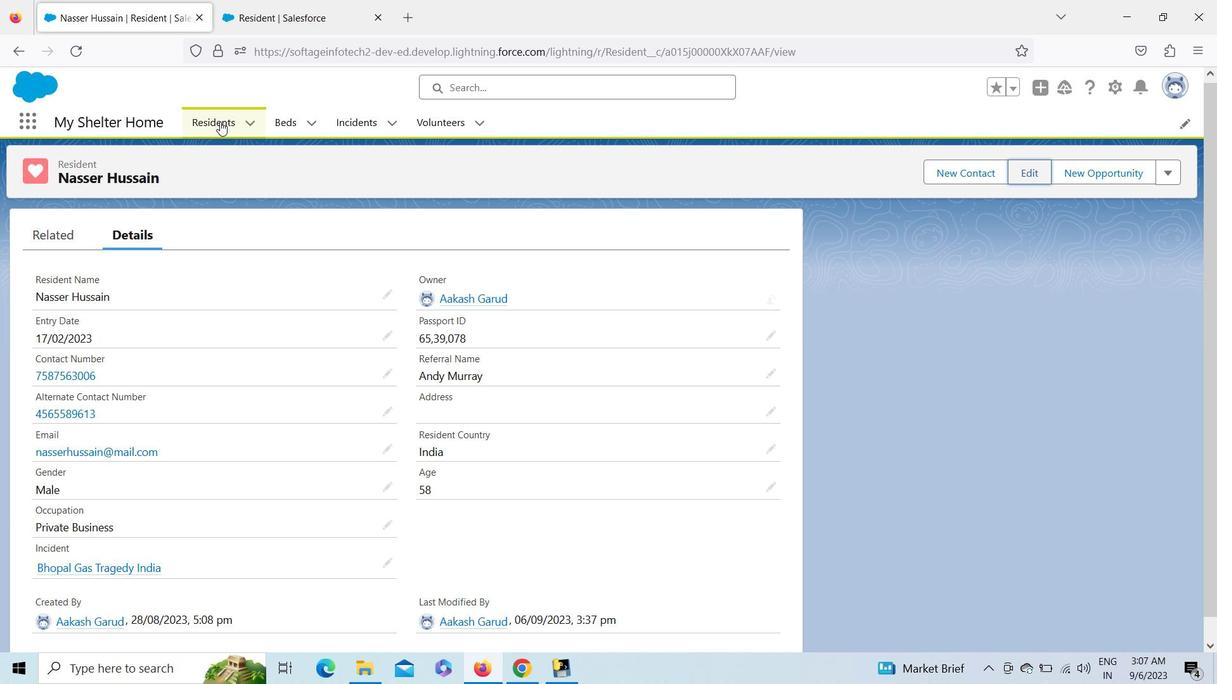 
Action: Mouse pressed left at (220, 121)
Screenshot: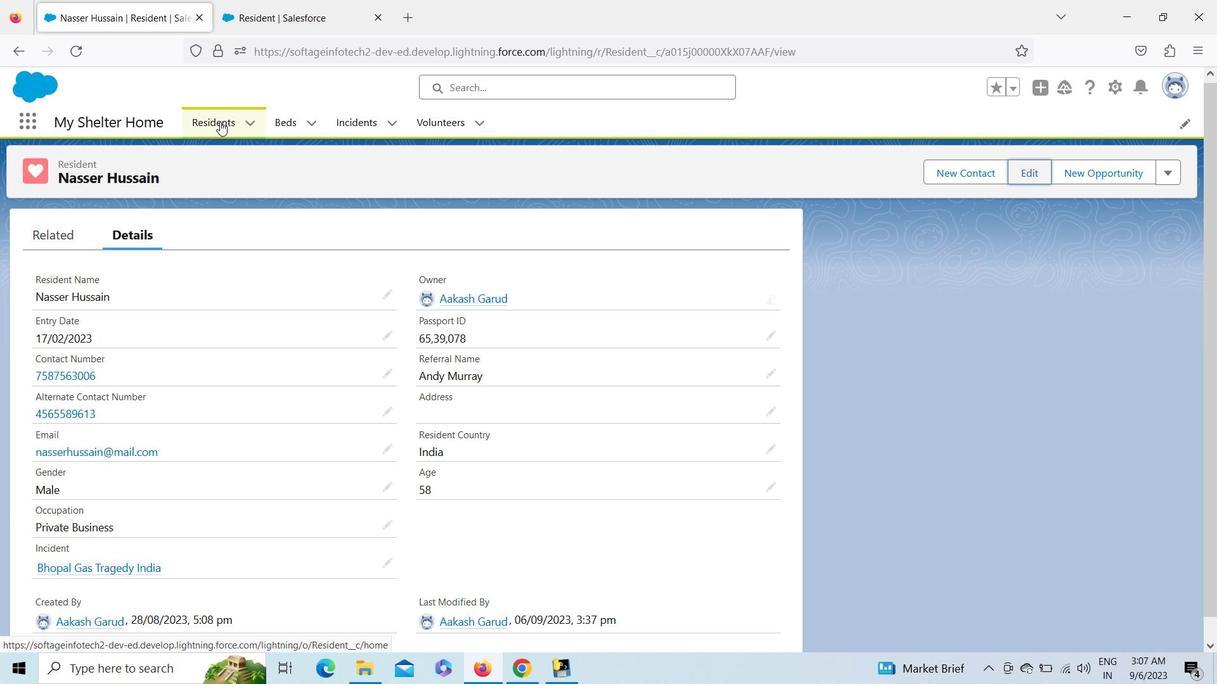 
Action: Mouse moved to (1188, 636)
Screenshot: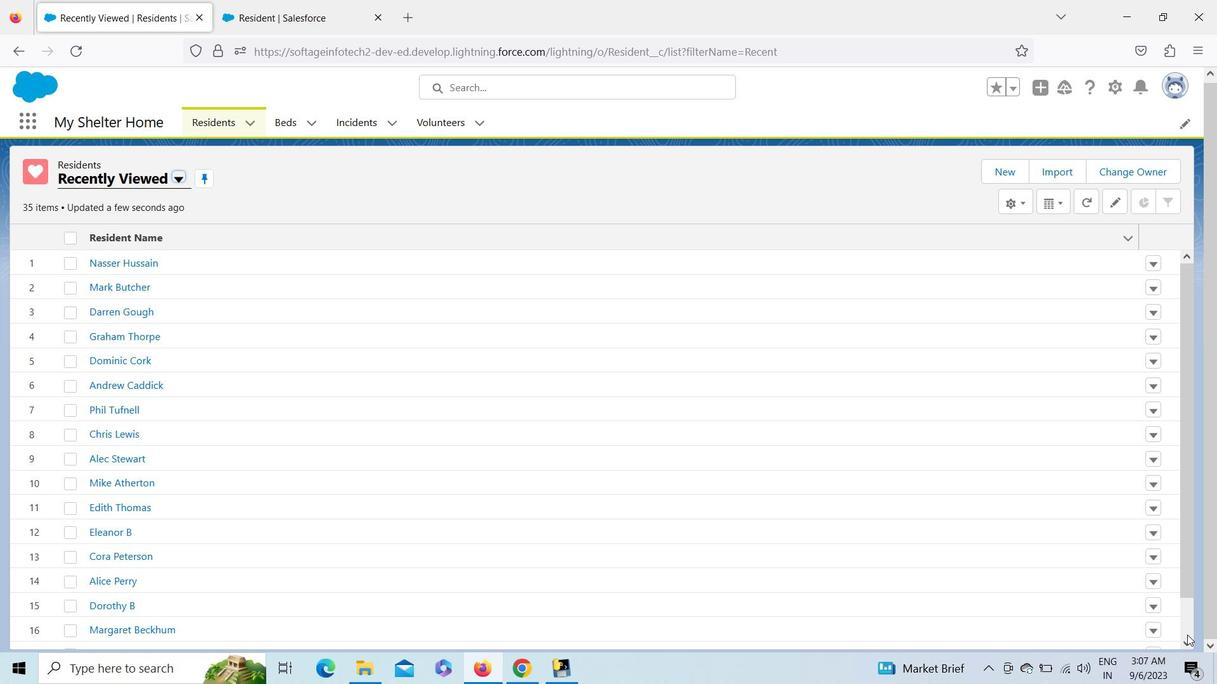 
Action: Mouse pressed left at (1188, 636)
Screenshot: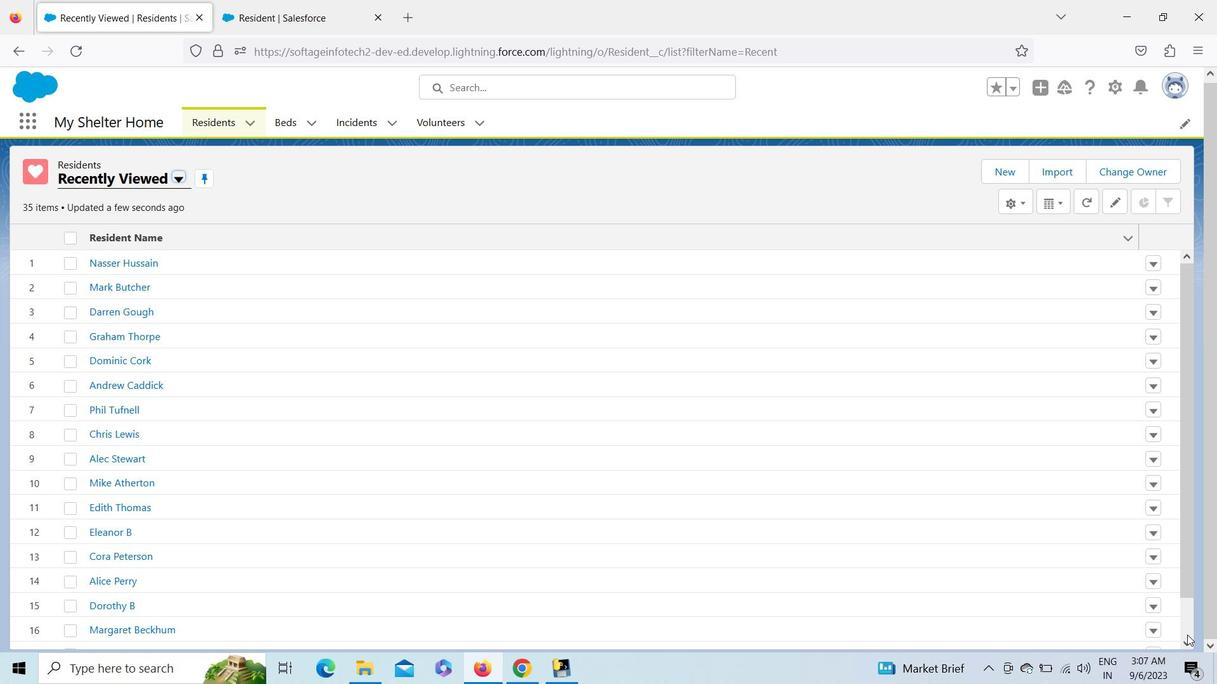 
Action: Mouse moved to (126, 420)
Screenshot: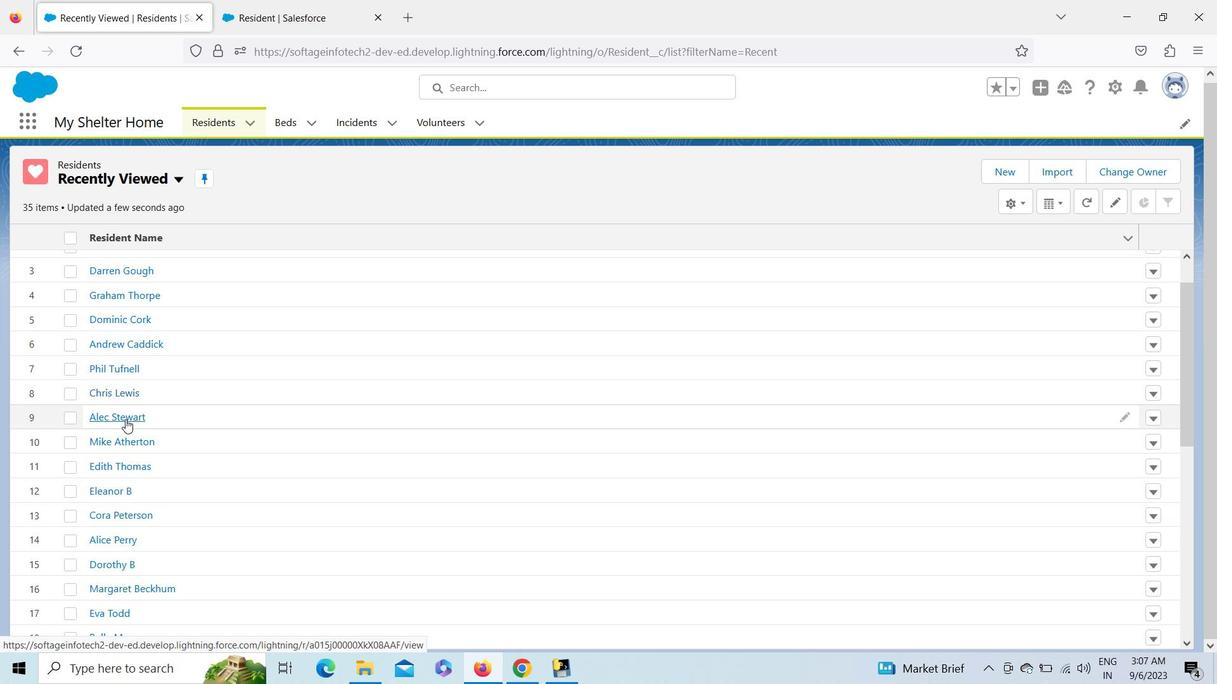 
Action: Mouse pressed left at (126, 420)
Screenshot: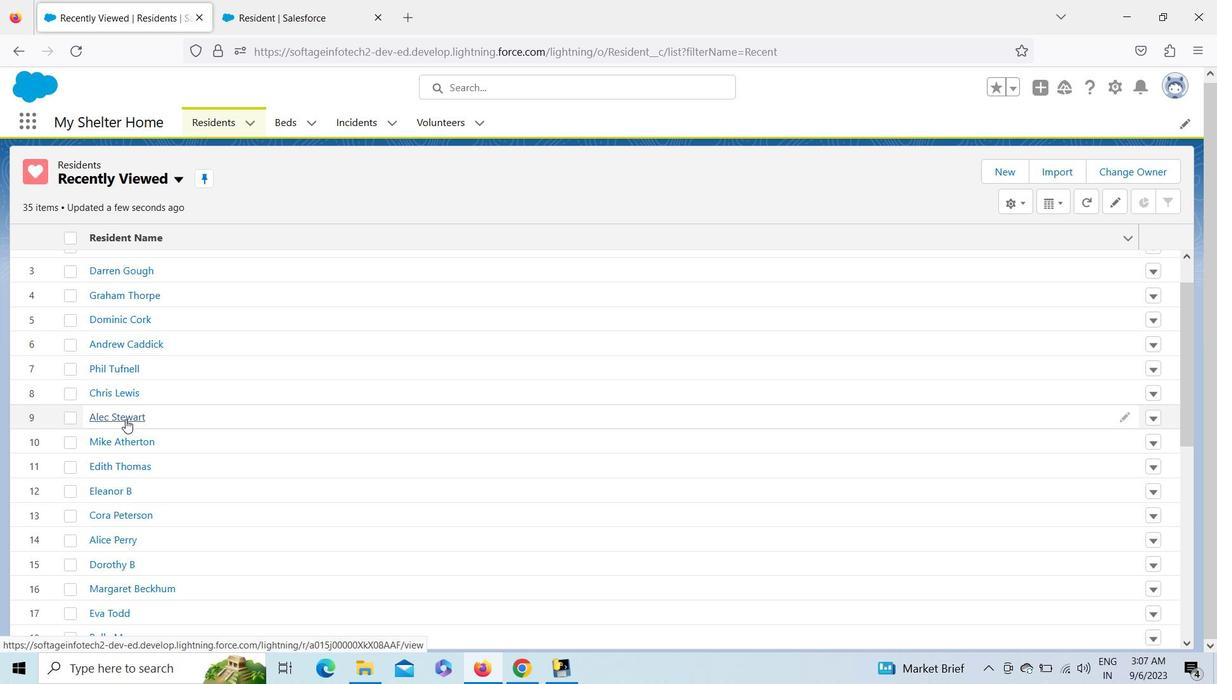 
Action: Mouse moved to (1027, 181)
Screenshot: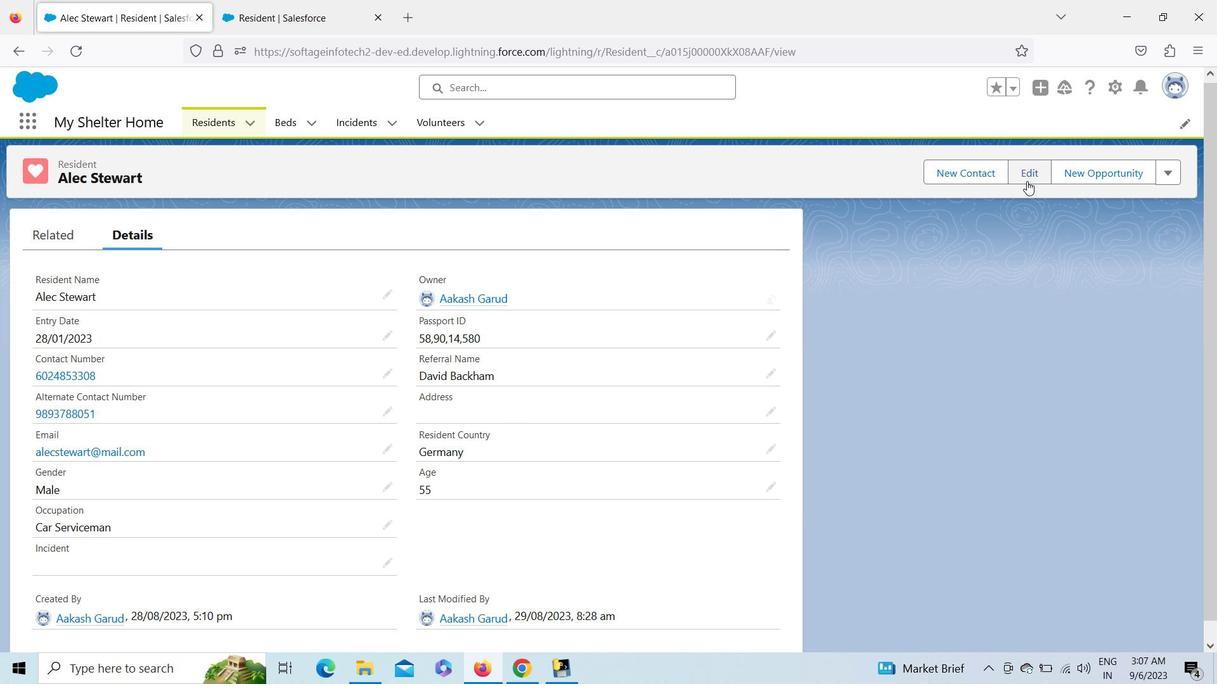 
Action: Mouse pressed left at (1027, 181)
Screenshot: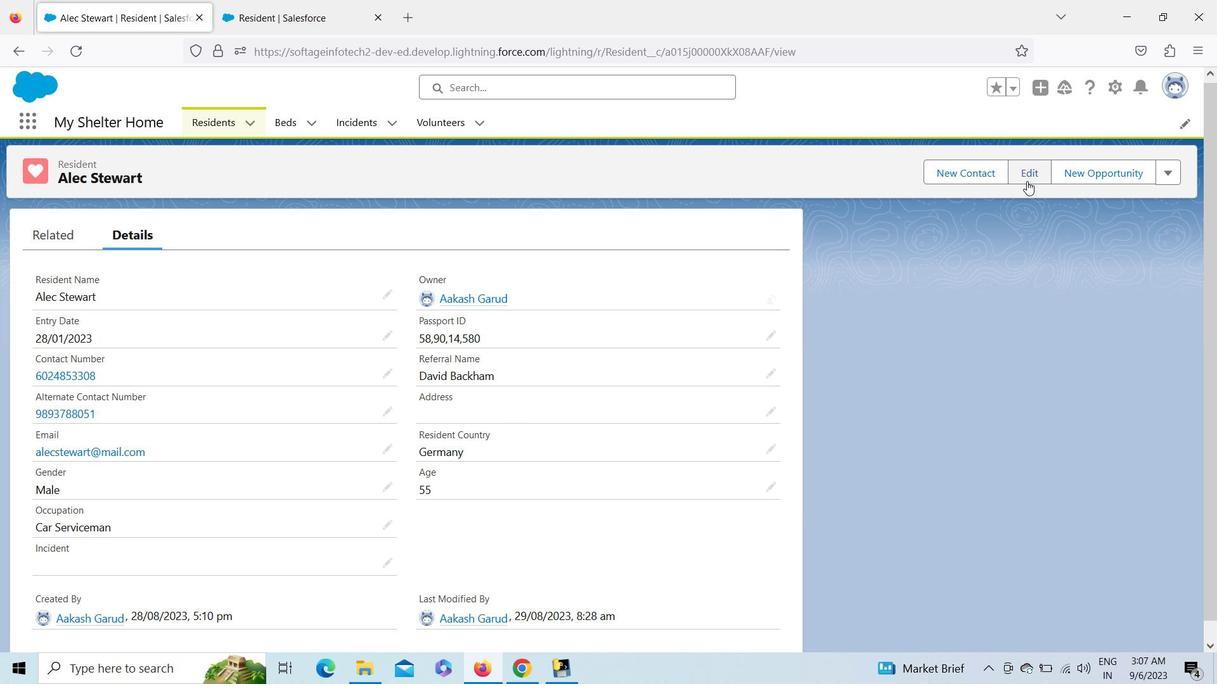 
Action: Mouse moved to (938, 479)
Screenshot: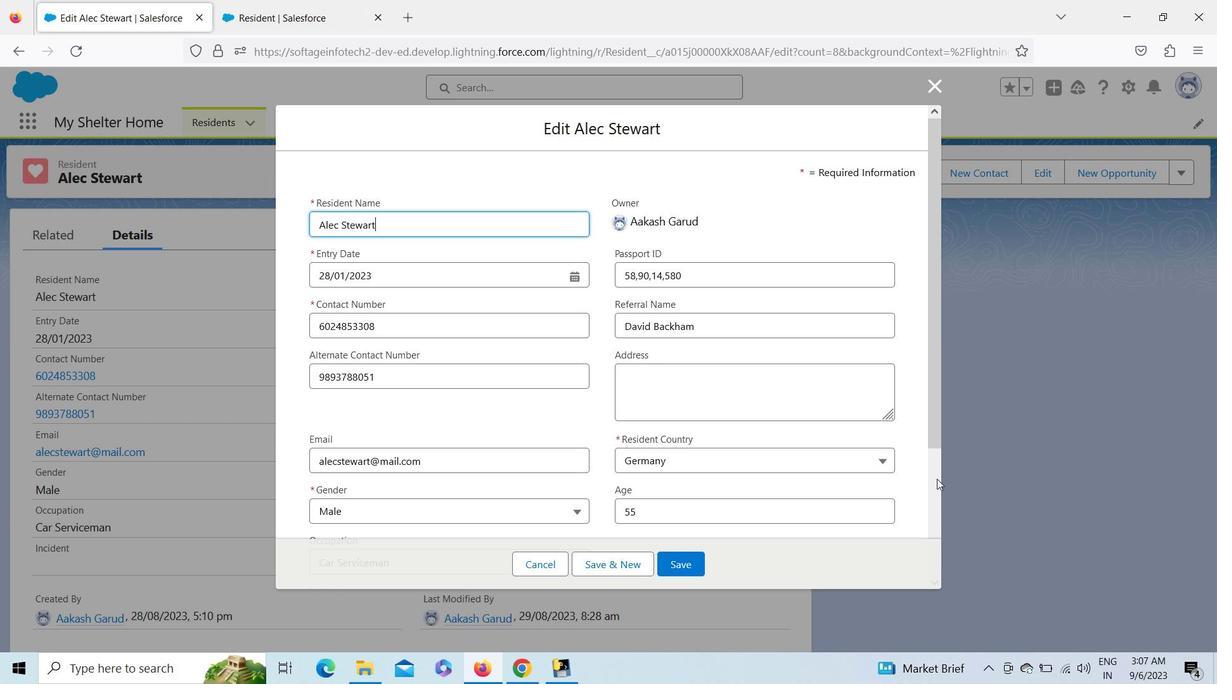 
Action: Mouse pressed left at (938, 479)
Screenshot: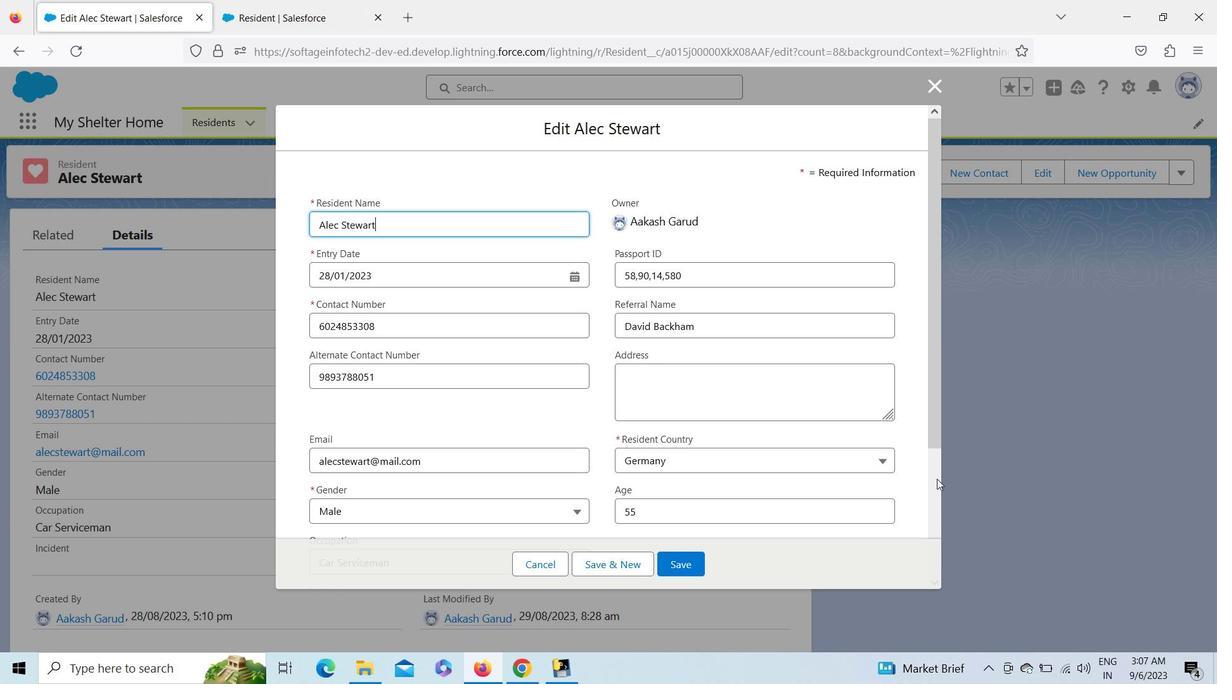
Action: Mouse moved to (452, 436)
Screenshot: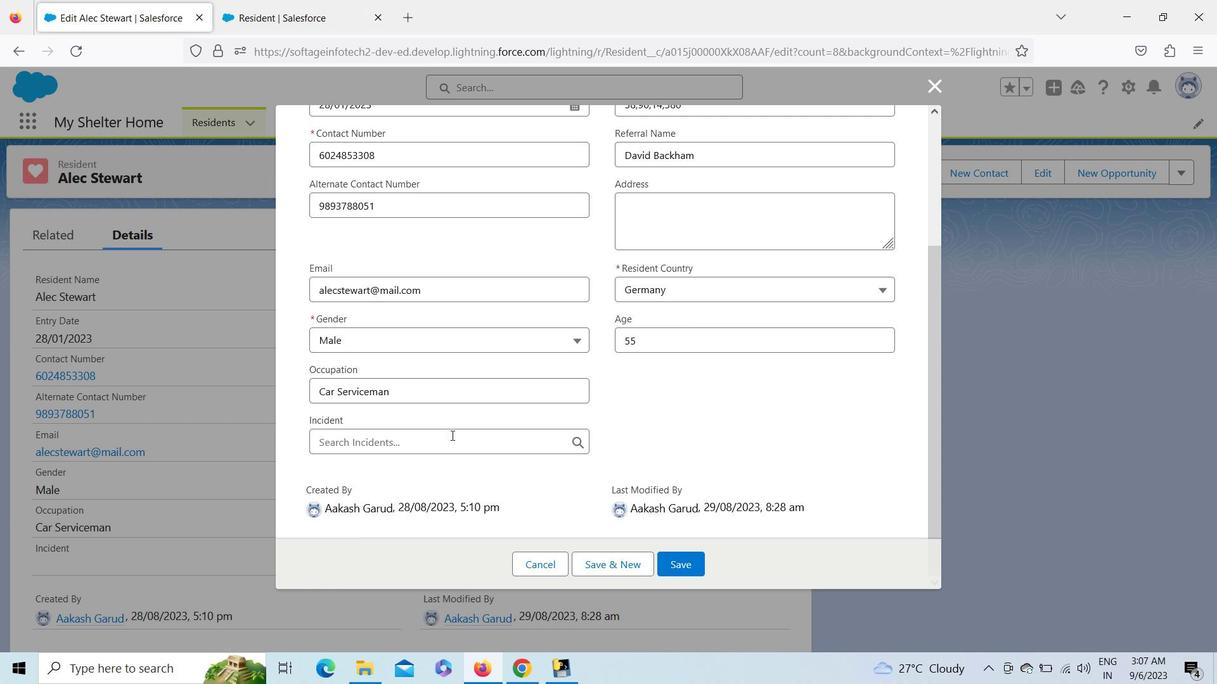 
Action: Mouse pressed left at (452, 436)
Screenshot: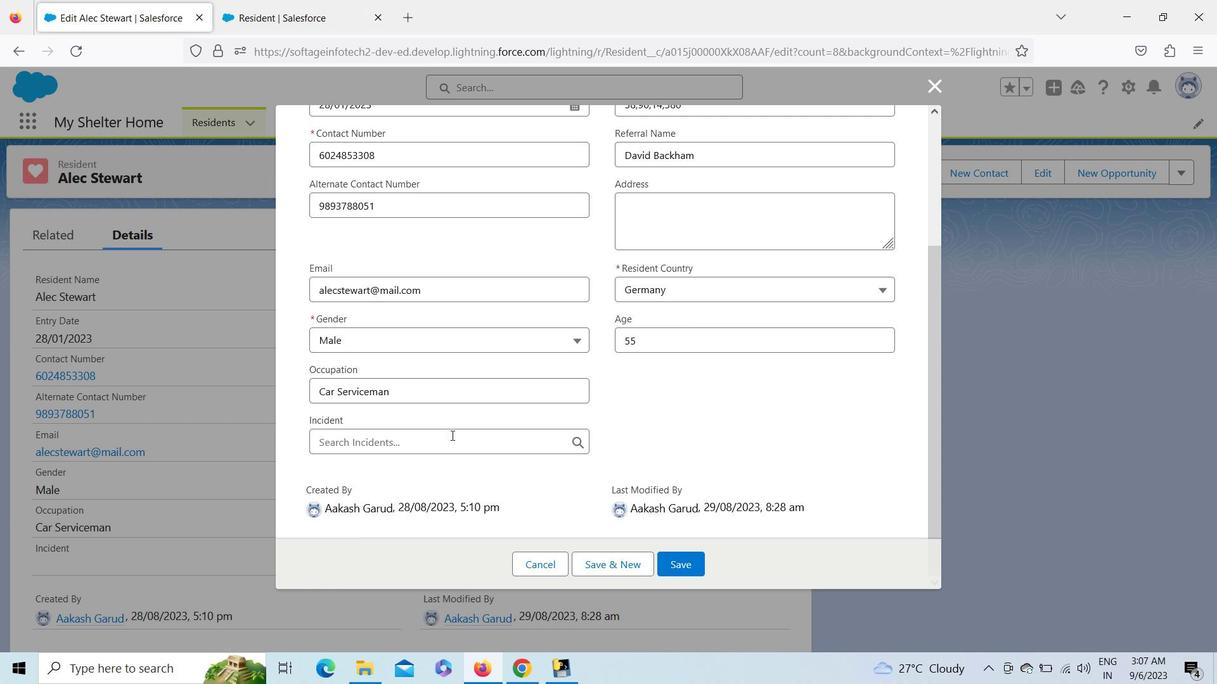
Action: Key pressed w
Screenshot: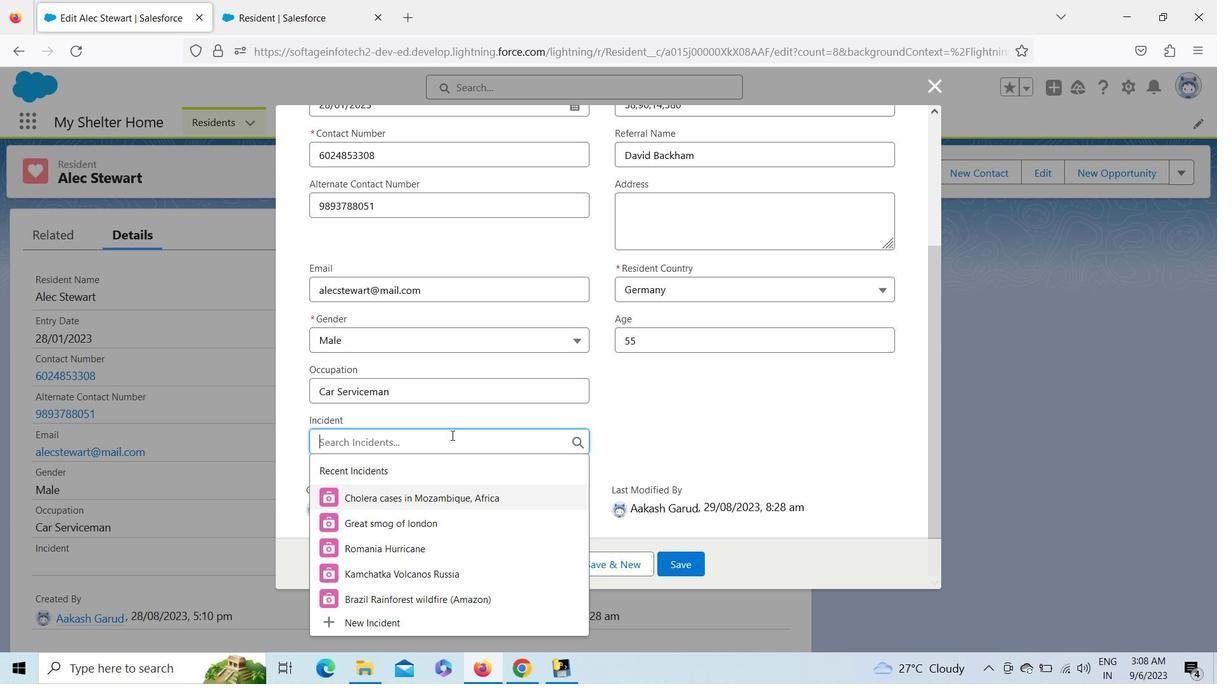 
Action: Mouse moved to (424, 528)
Screenshot: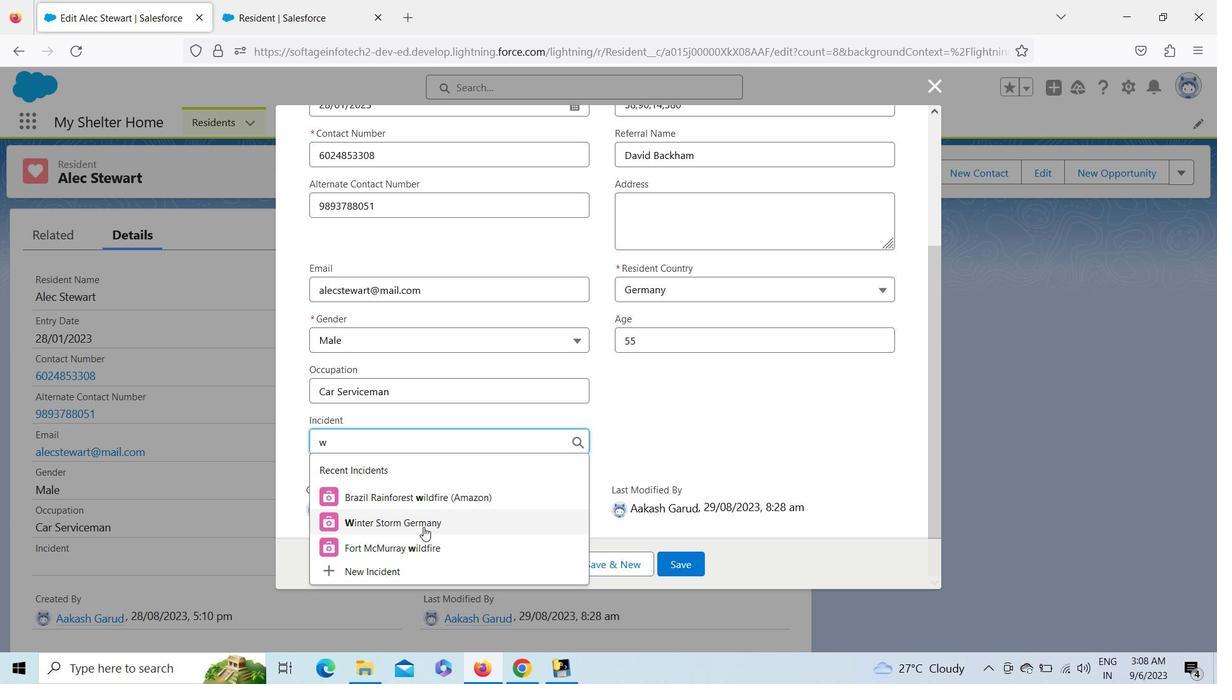 
Action: Mouse pressed left at (424, 528)
Screenshot: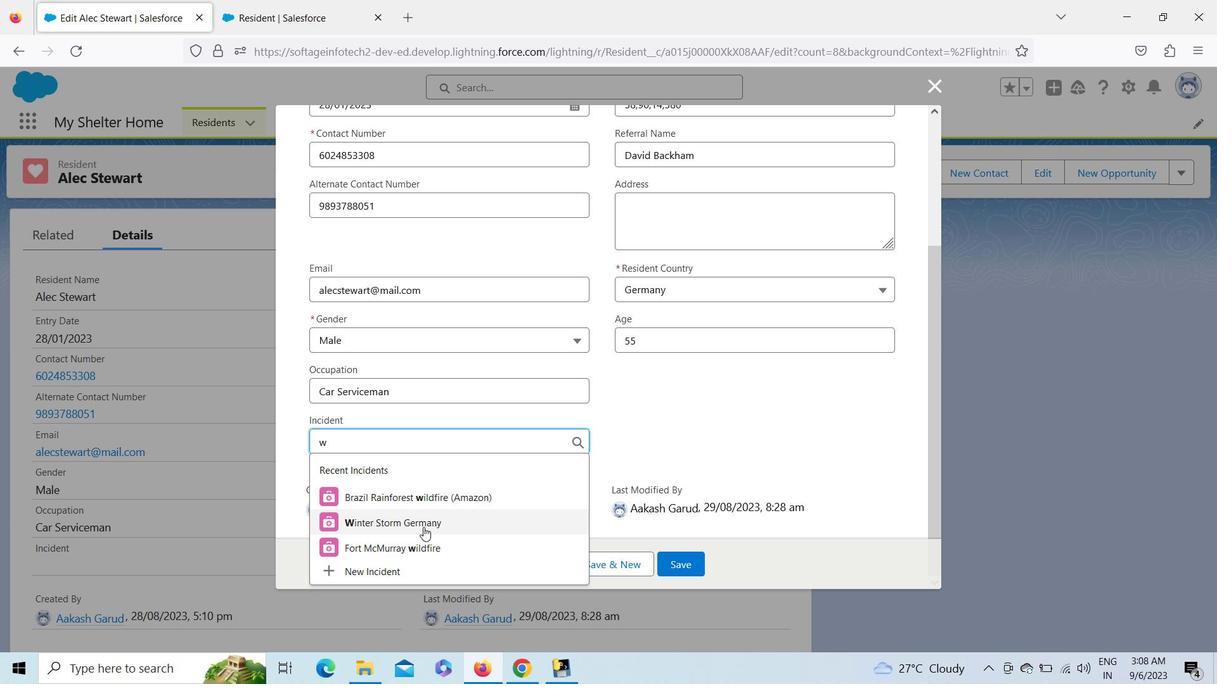 
Action: Mouse moved to (677, 569)
Screenshot: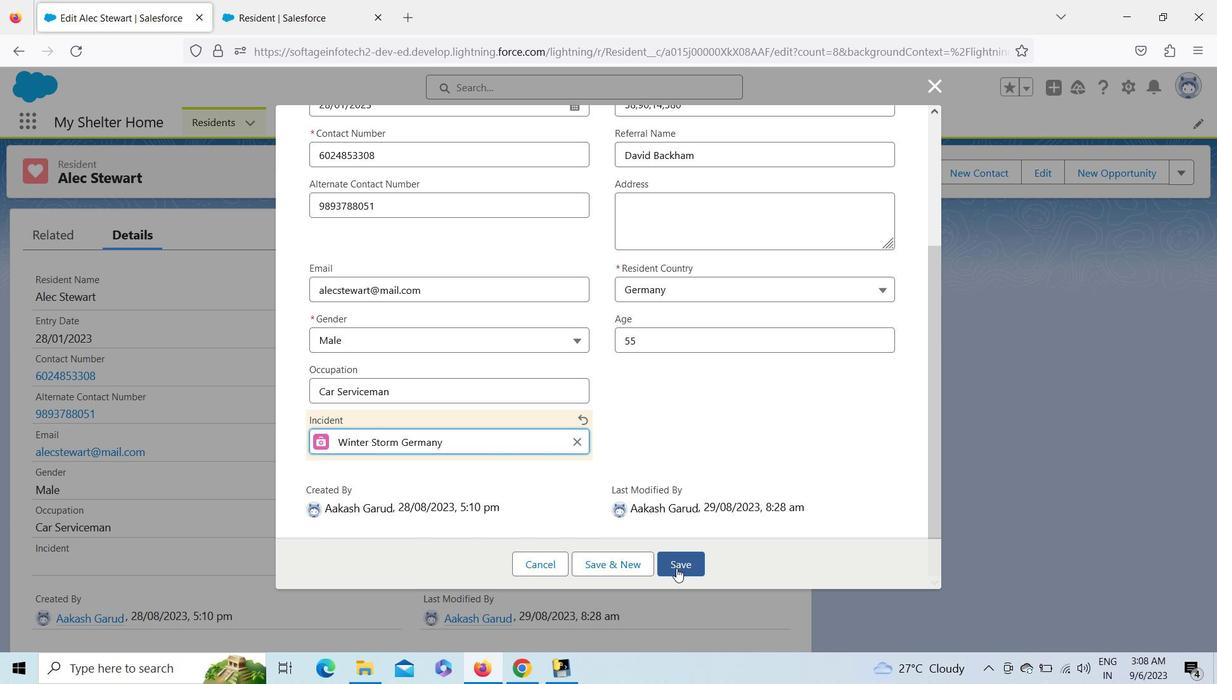 
Action: Mouse pressed left at (677, 569)
Screenshot: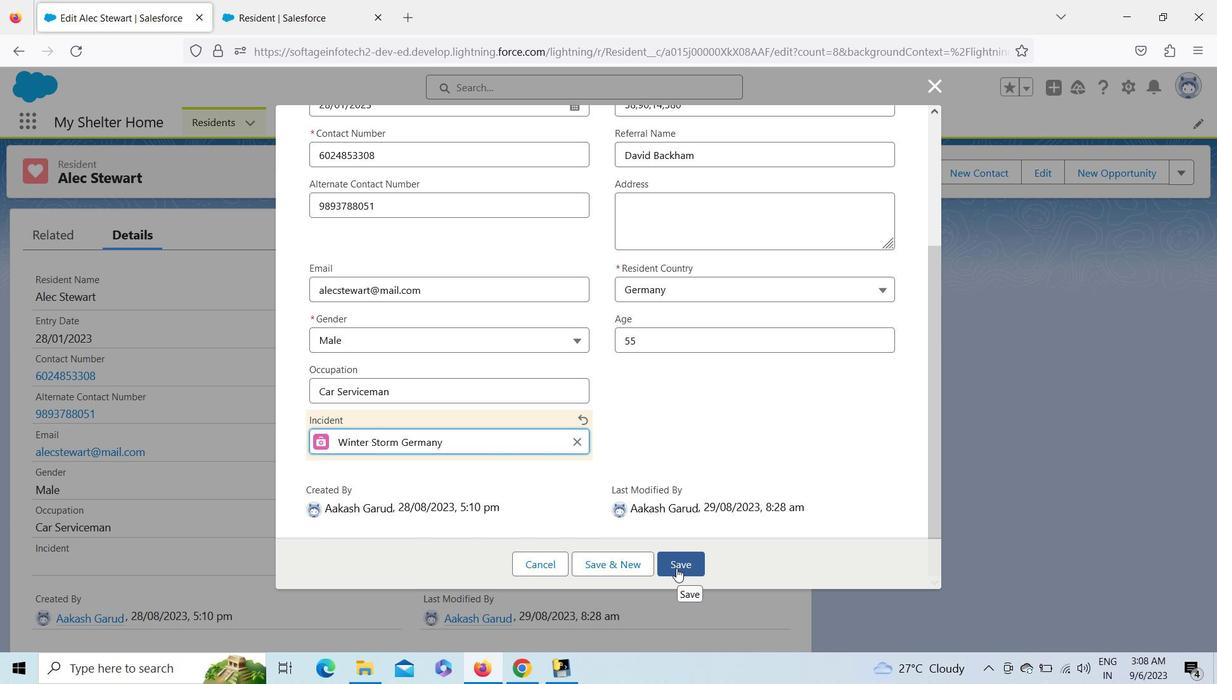 
Action: Mouse moved to (208, 117)
Screenshot: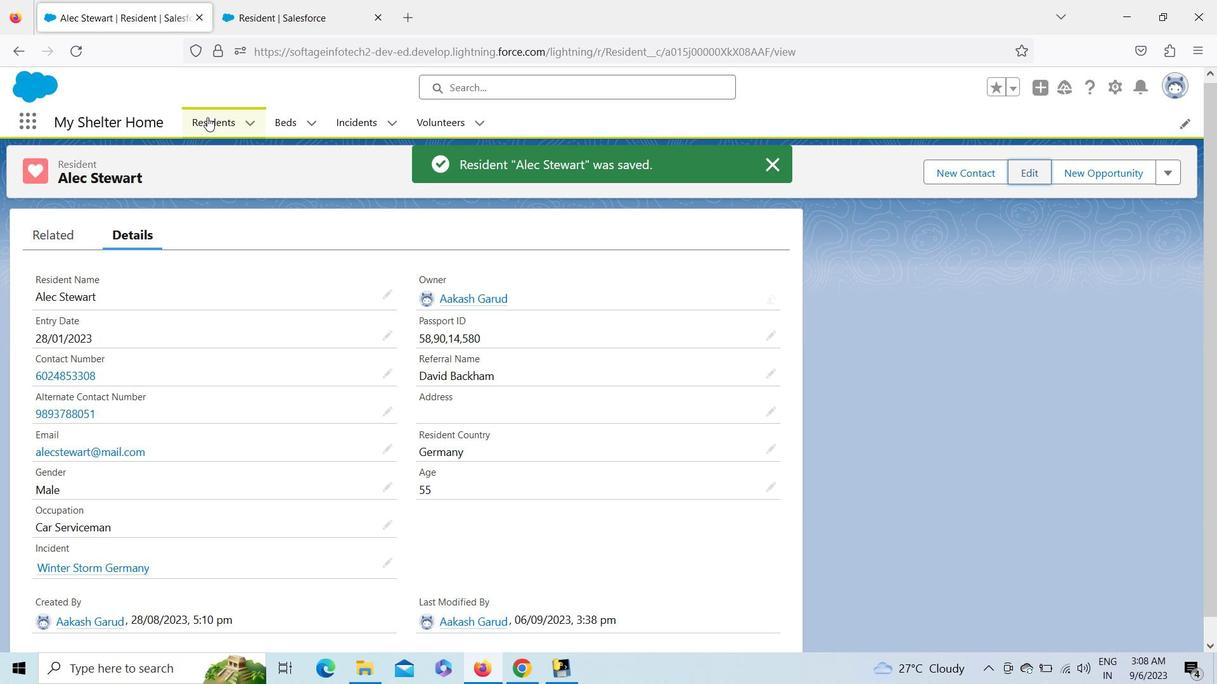 
Action: Mouse pressed left at (208, 117)
Screenshot: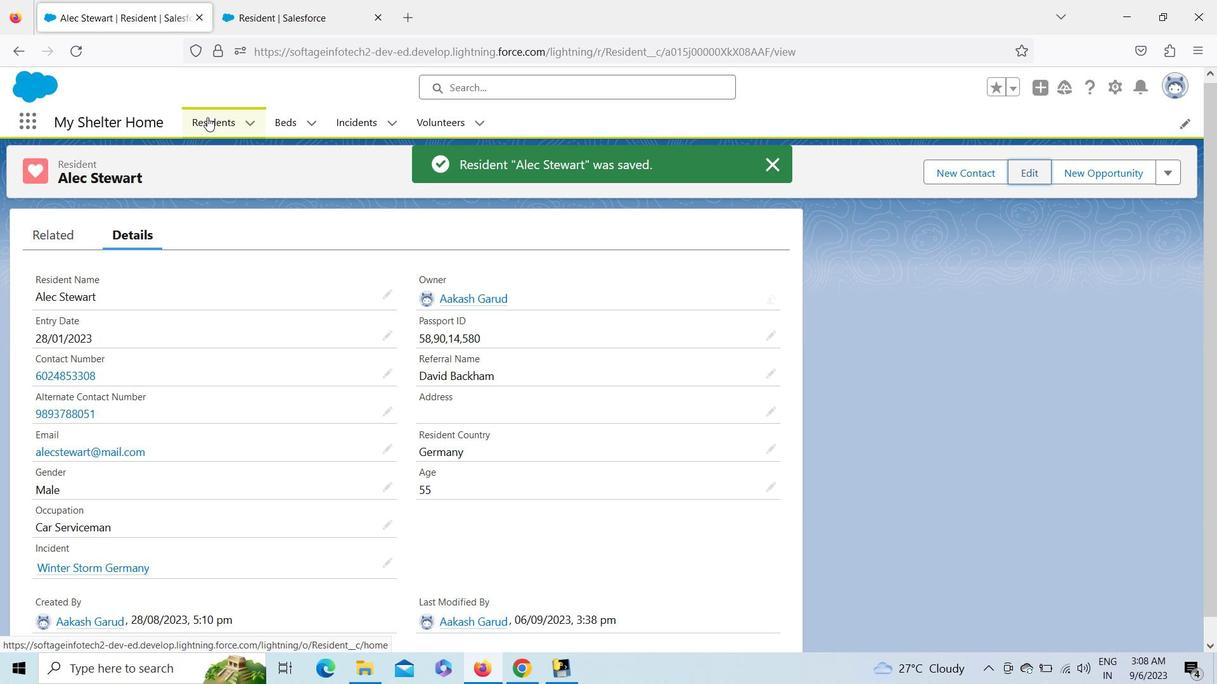 
Action: Mouse moved to (122, 482)
Screenshot: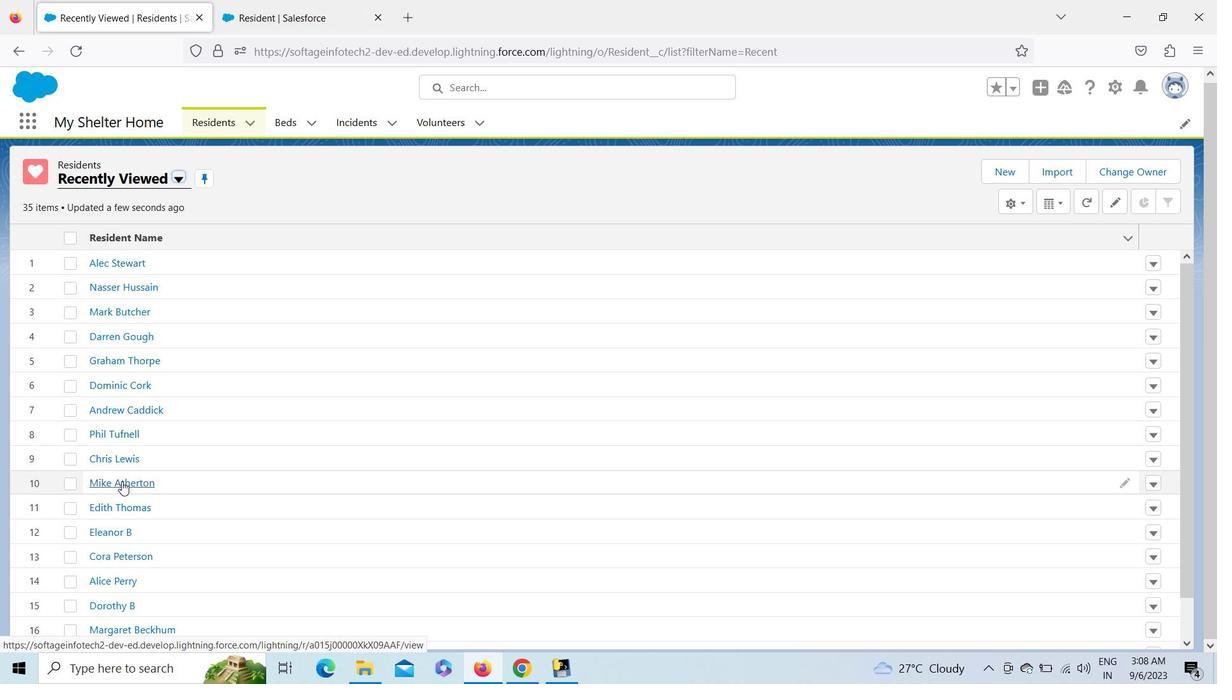 
Action: Mouse pressed left at (122, 482)
Screenshot: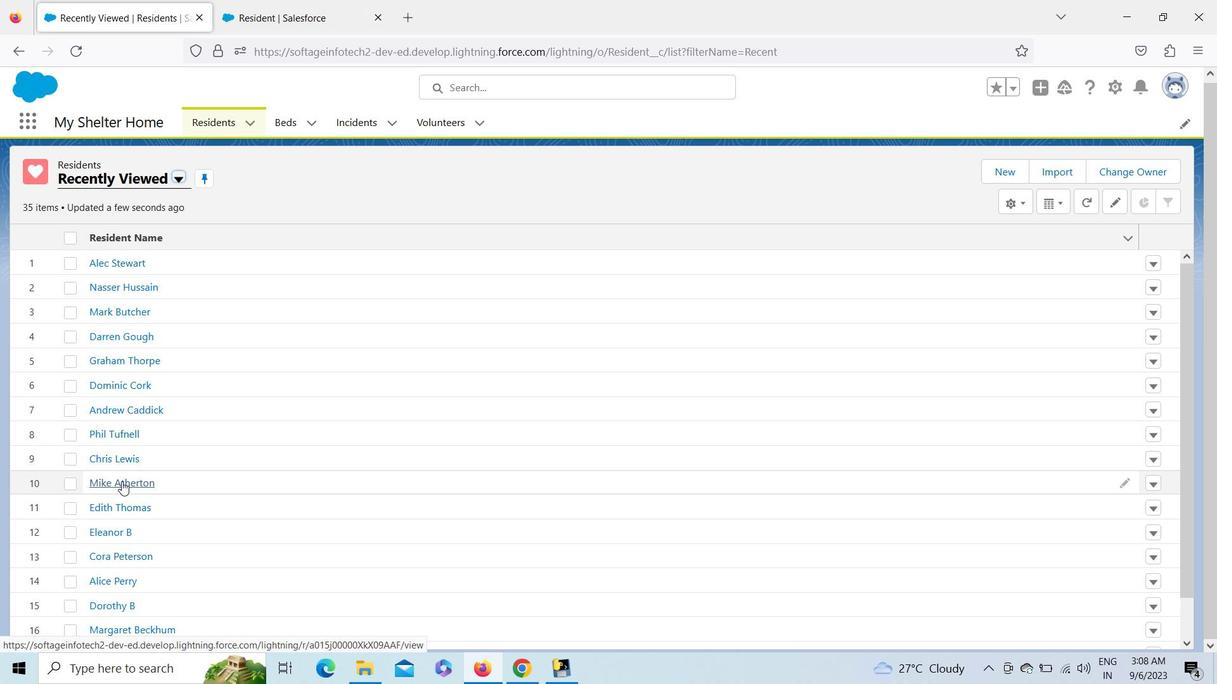 
Action: Mouse moved to (1027, 174)
Screenshot: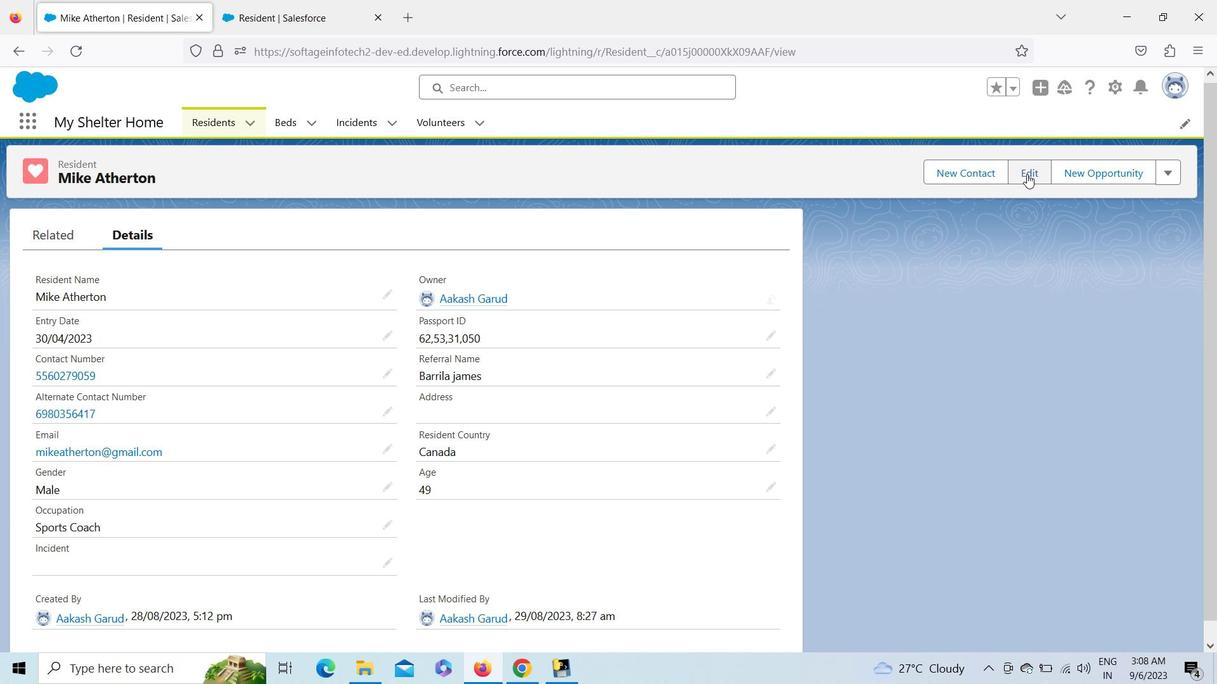 
Action: Mouse pressed left at (1027, 174)
Screenshot: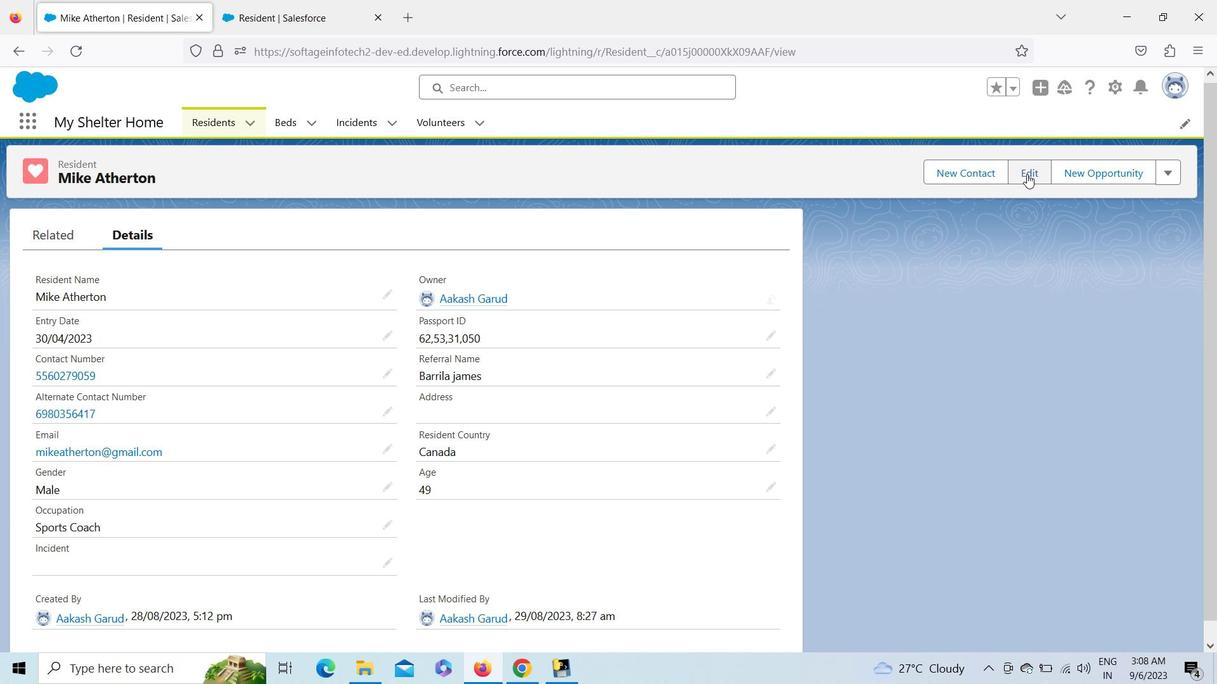 
Action: Mouse moved to (932, 490)
Screenshot: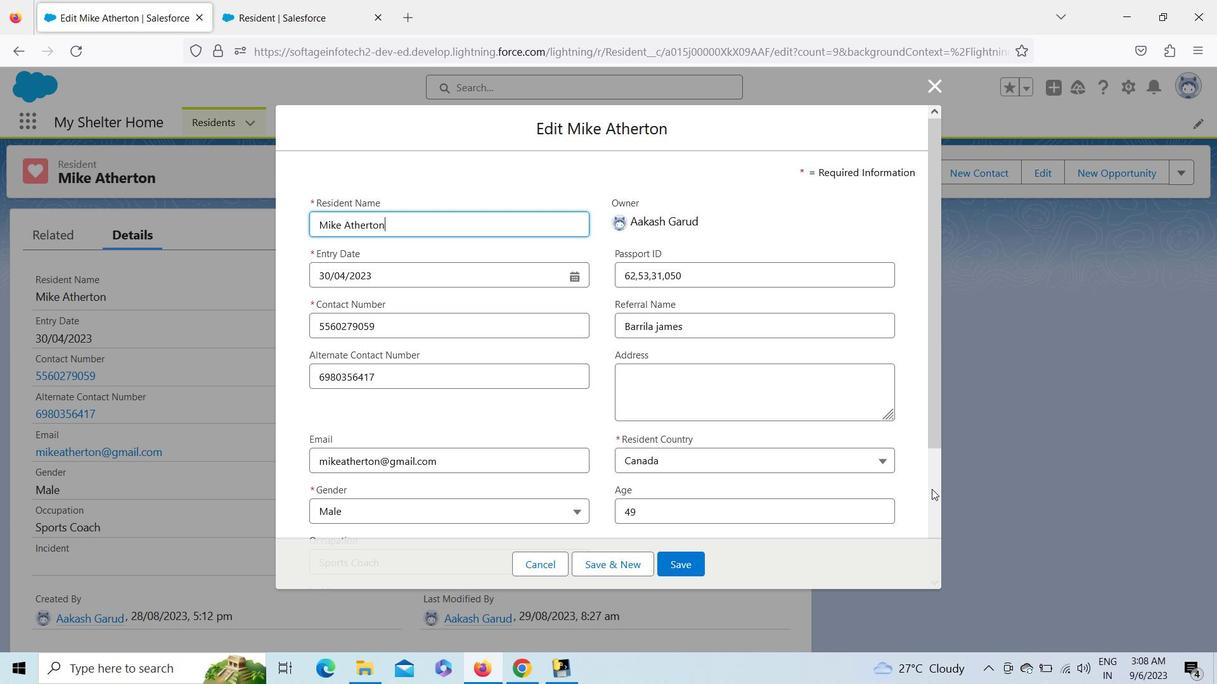 
Action: Mouse pressed left at (932, 490)
Screenshot: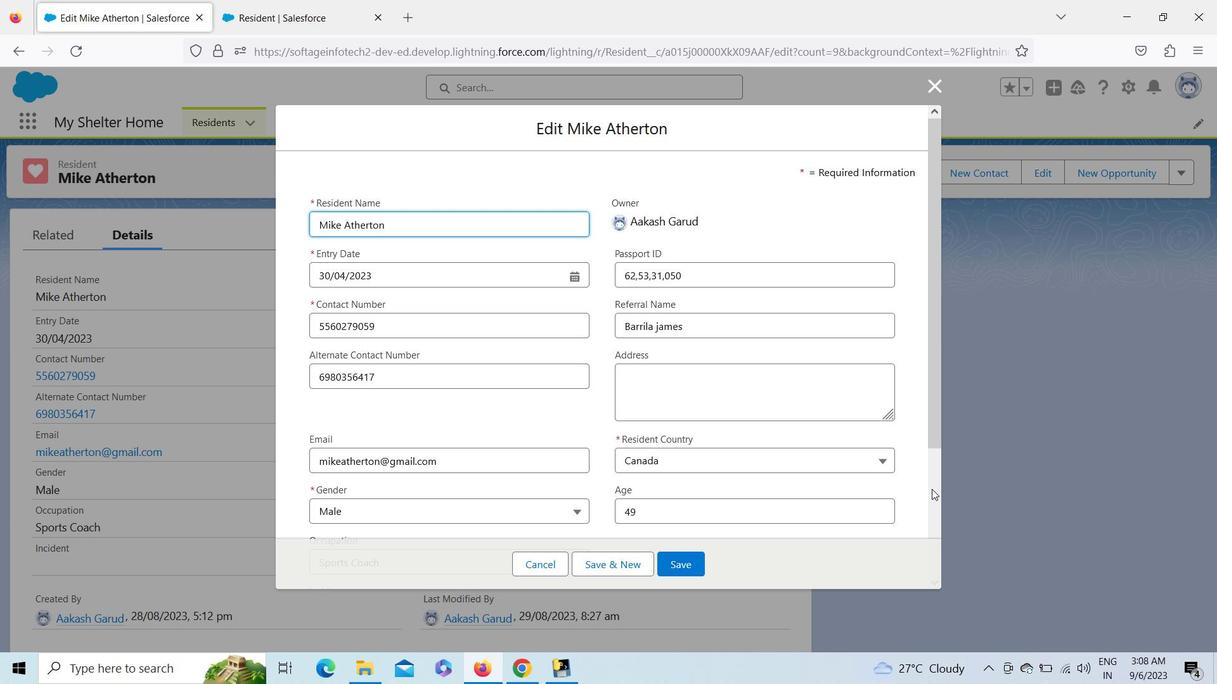 
Action: Mouse moved to (506, 437)
Screenshot: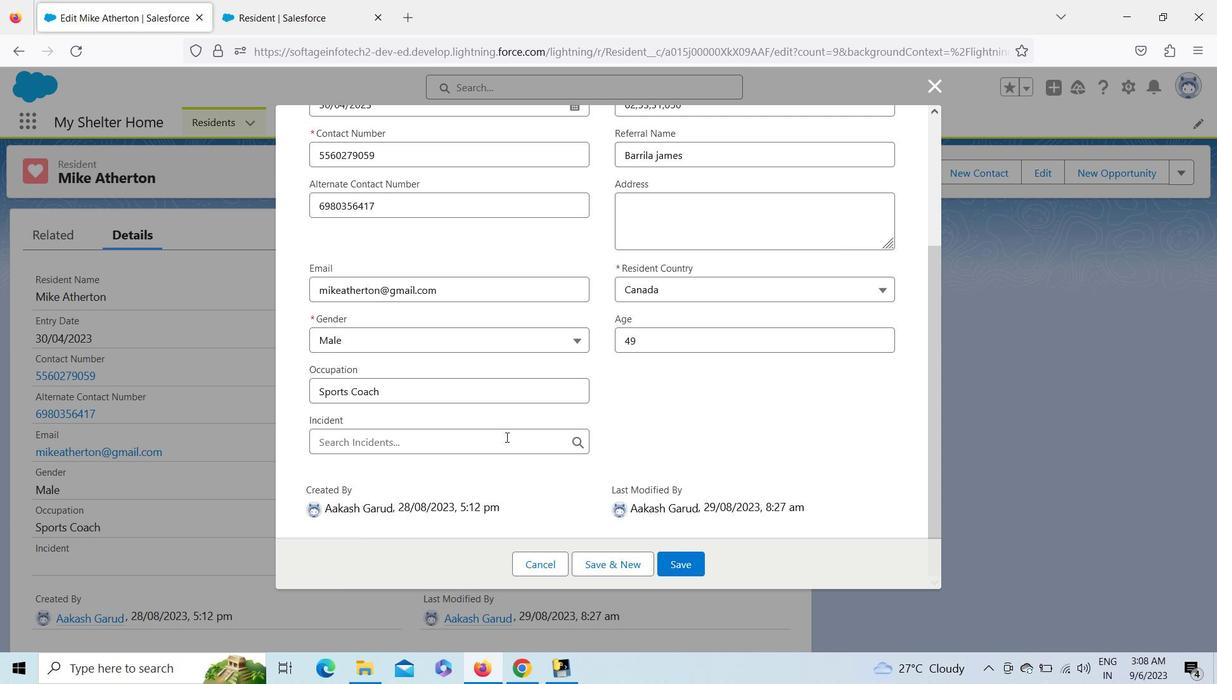 
Action: Mouse pressed left at (506, 437)
Screenshot: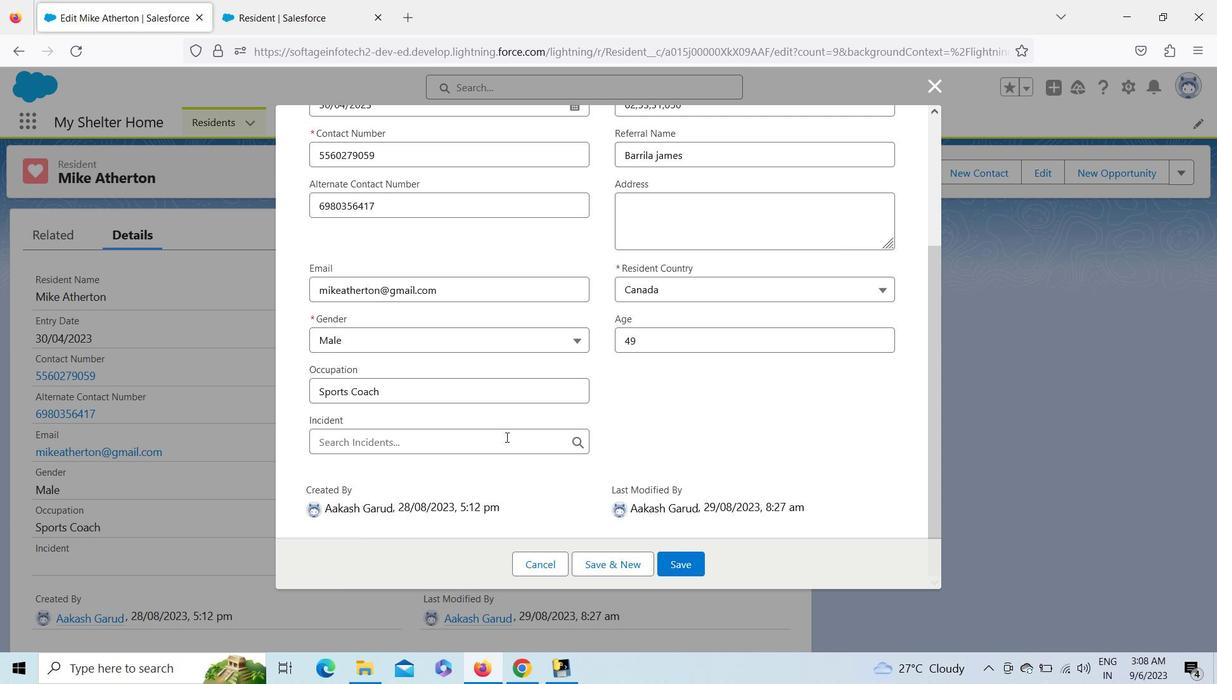 
Action: Key pressed <Key.shift>Al
Screenshot: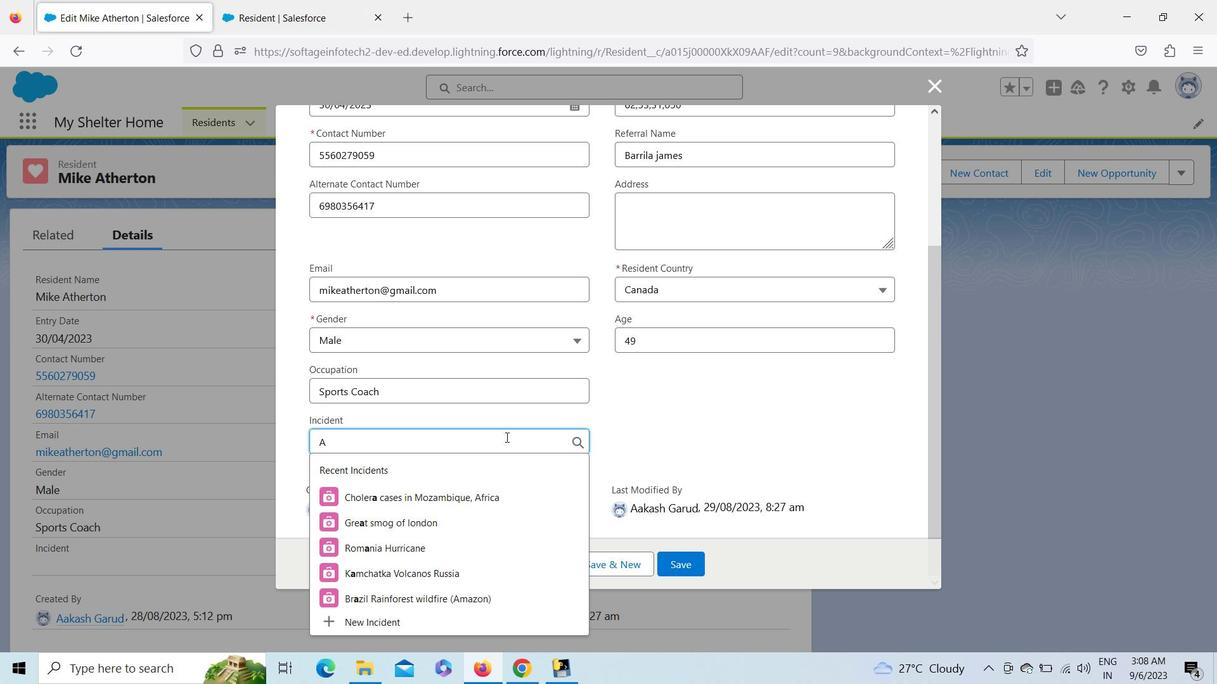 
Action: Mouse moved to (430, 523)
Screenshot: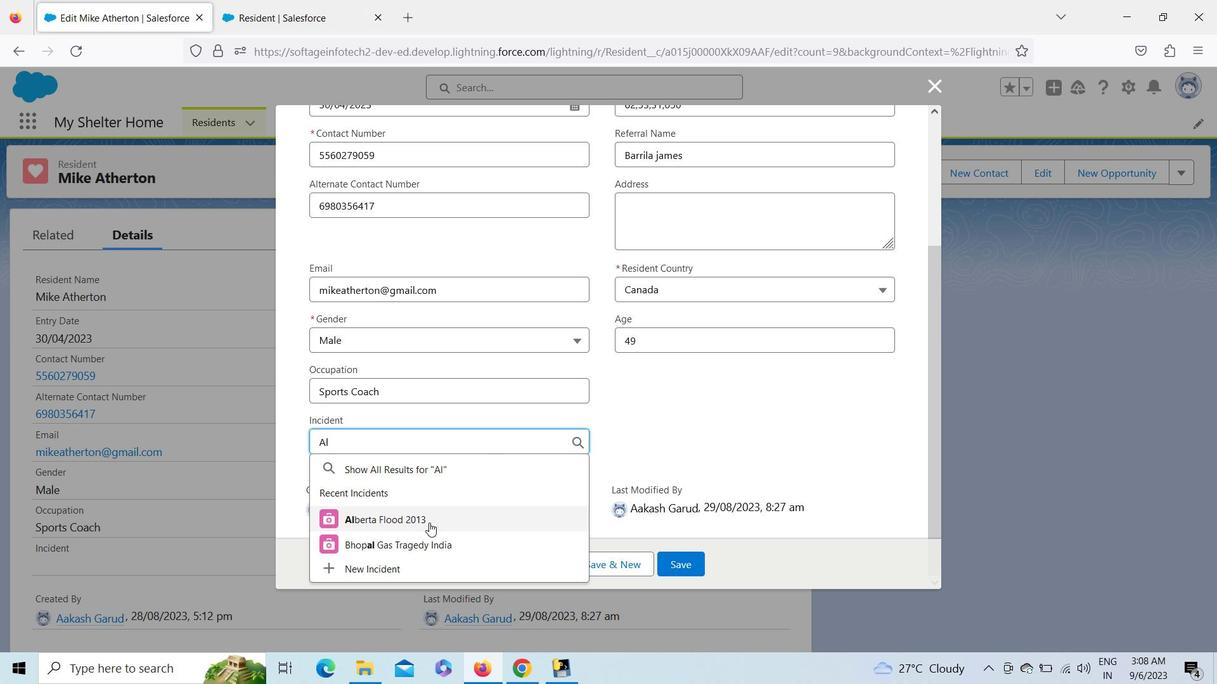 
Action: Mouse pressed left at (430, 523)
Screenshot: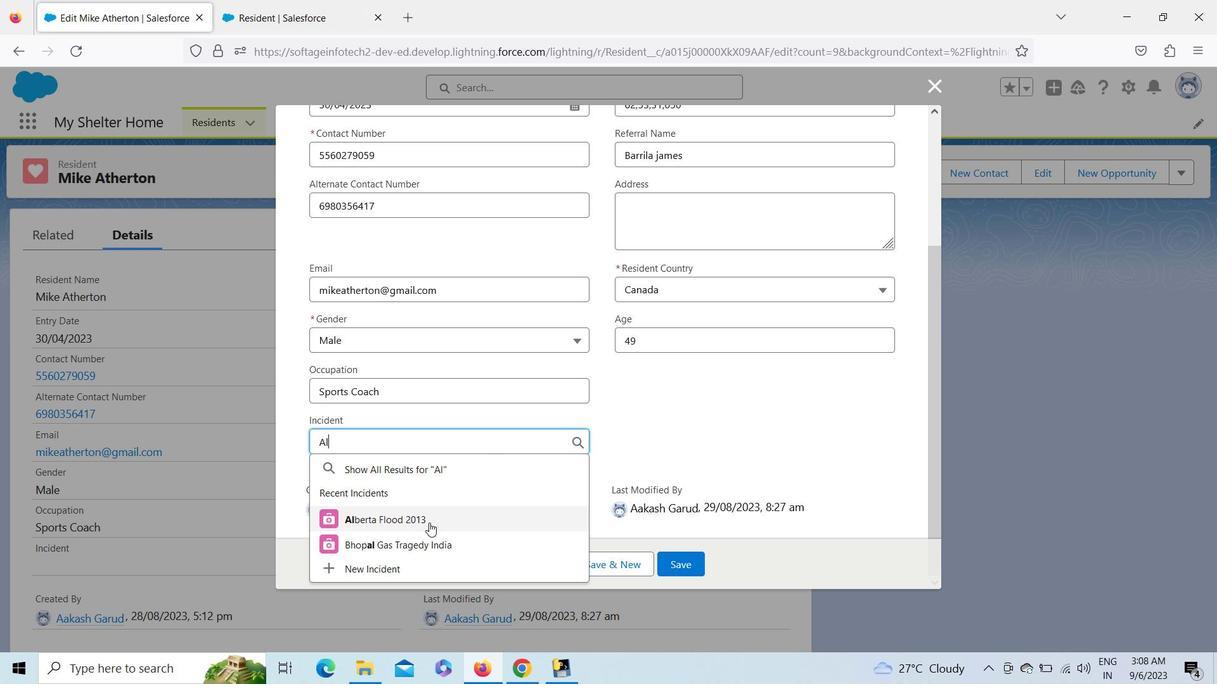 
Action: Mouse moved to (682, 566)
Screenshot: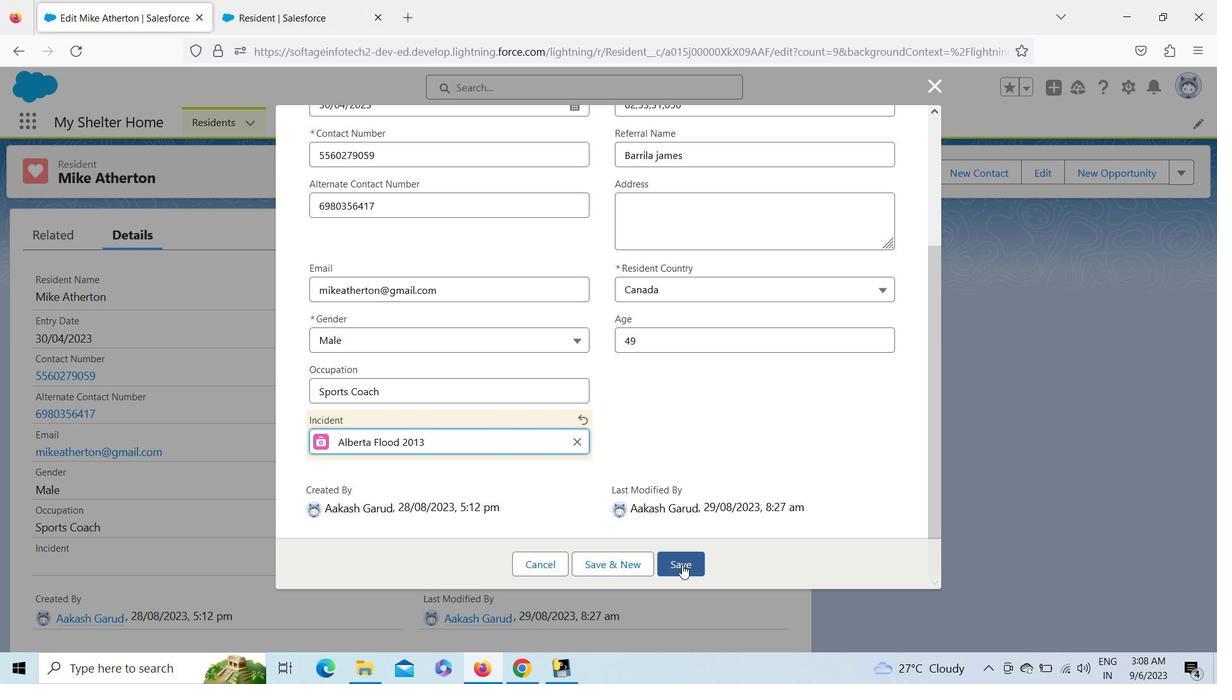 
Action: Mouse pressed left at (682, 566)
Screenshot: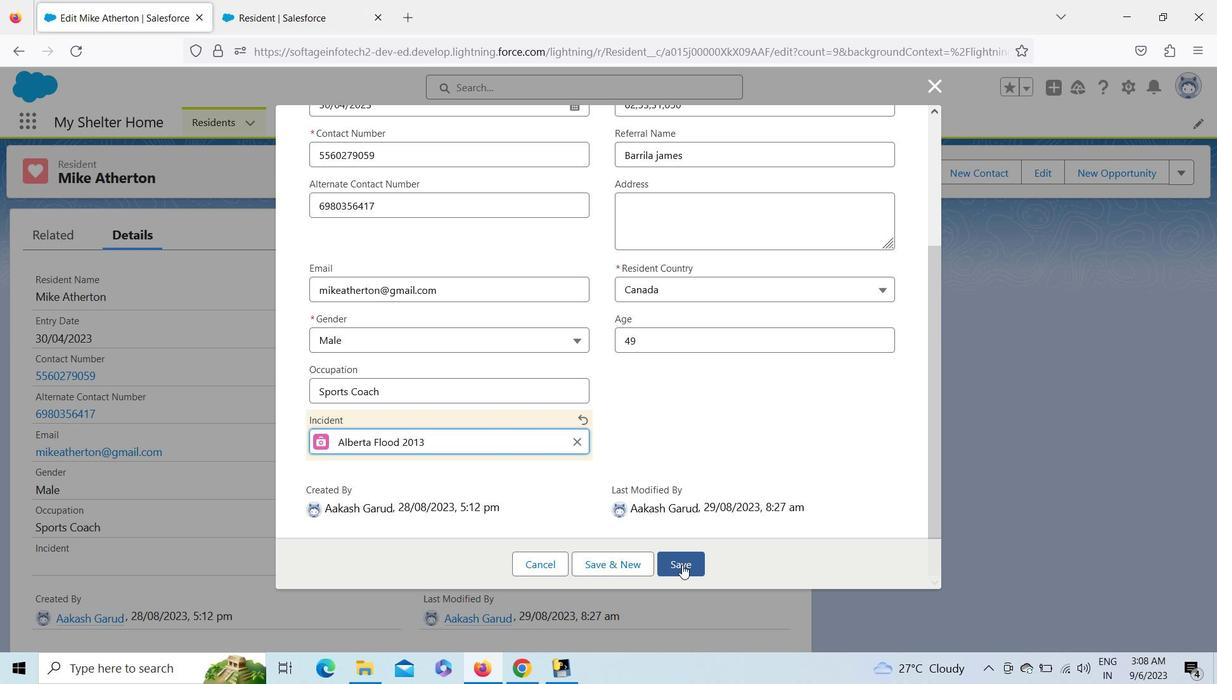 
Action: Mouse moved to (232, 117)
Screenshot: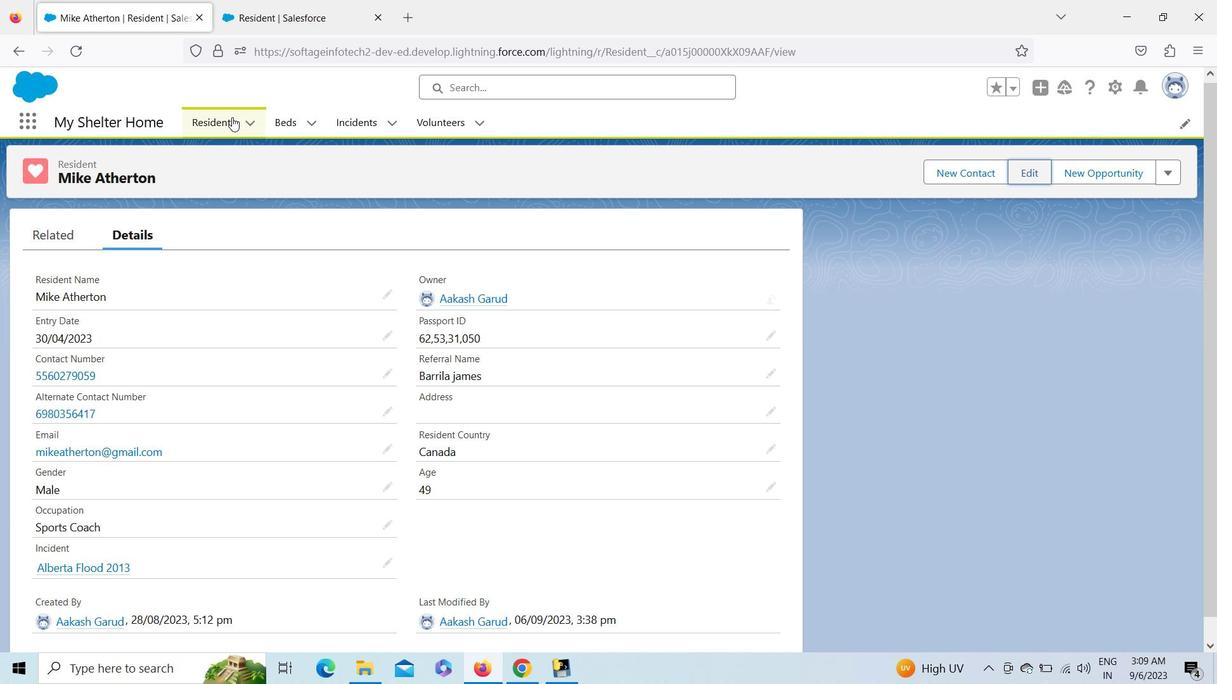 
Action: Mouse pressed left at (232, 117)
Screenshot: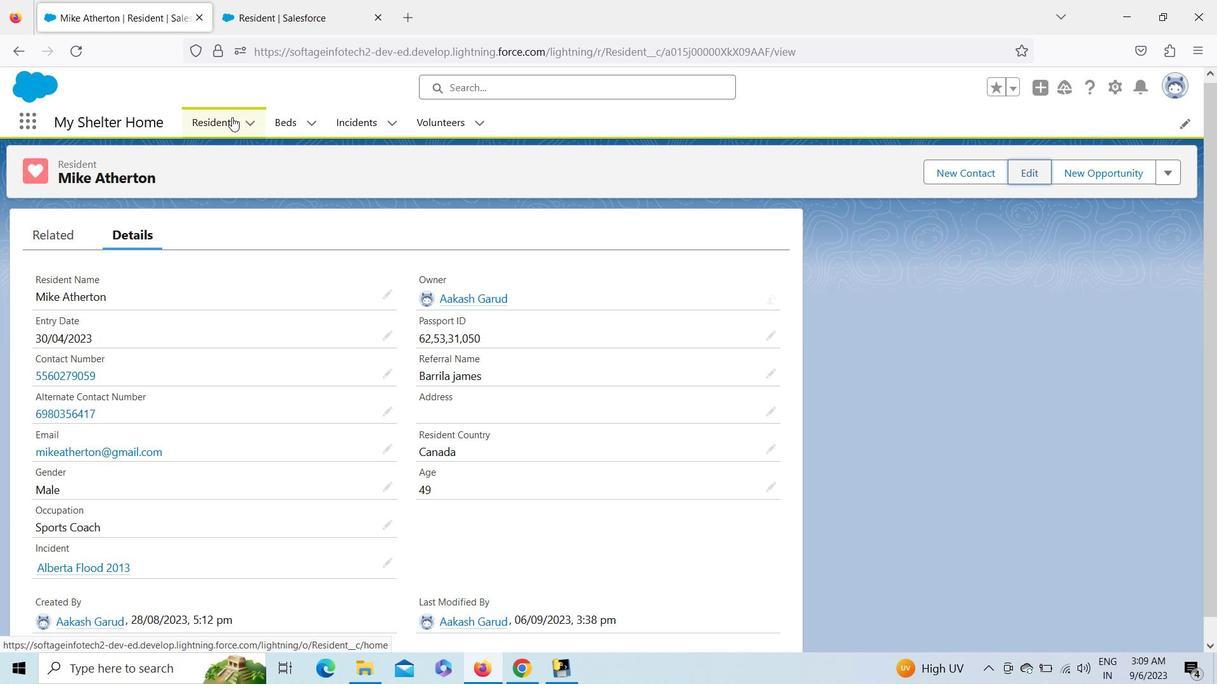 
Action: Mouse moved to (104, 501)
Screenshot: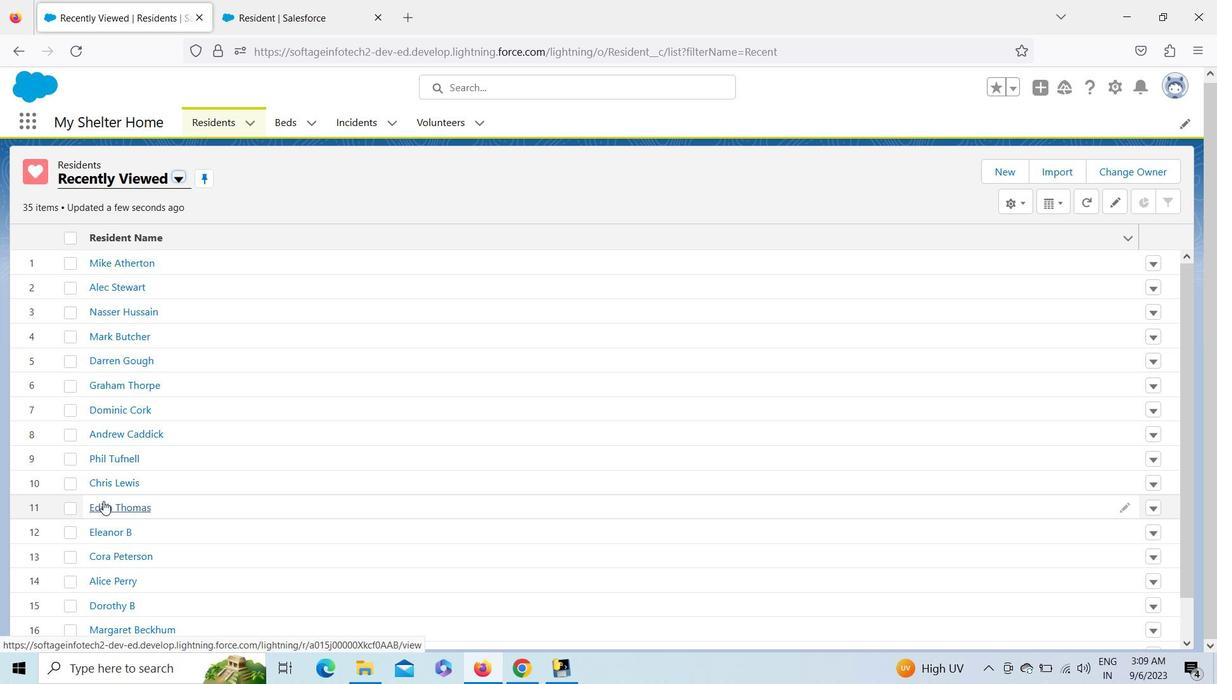 
Action: Mouse pressed left at (104, 501)
Screenshot: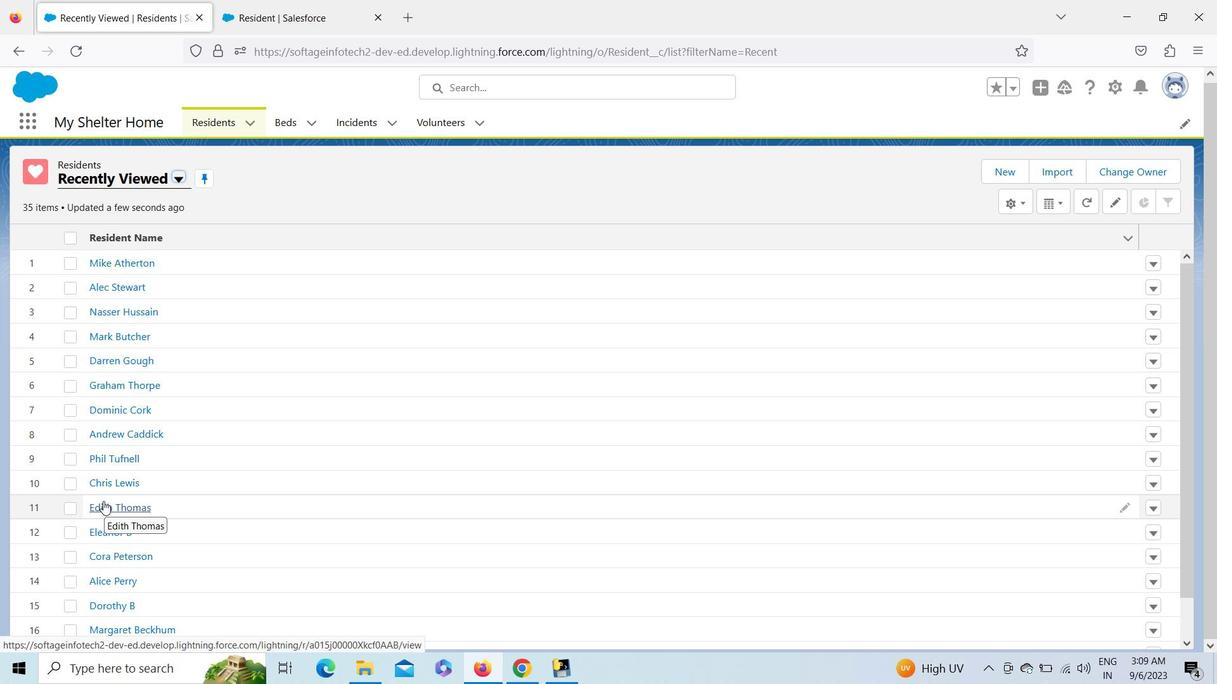 
Action: Mouse moved to (385, 567)
Screenshot: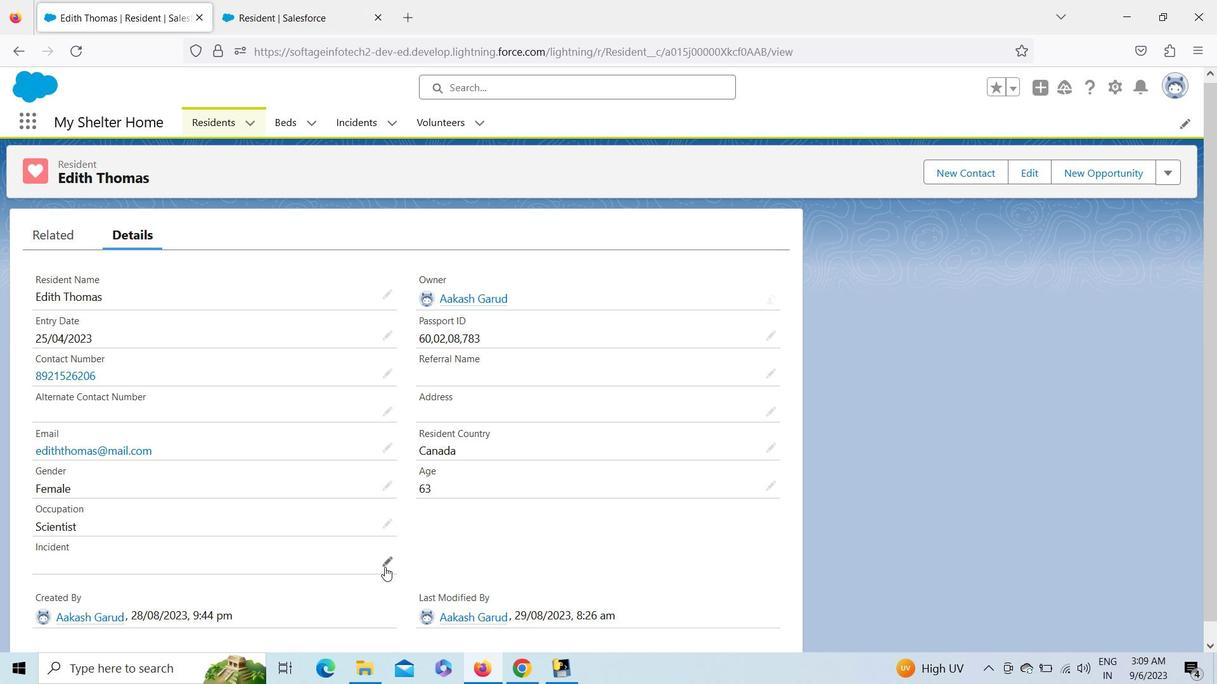 
Action: Mouse pressed left at (385, 567)
Screenshot: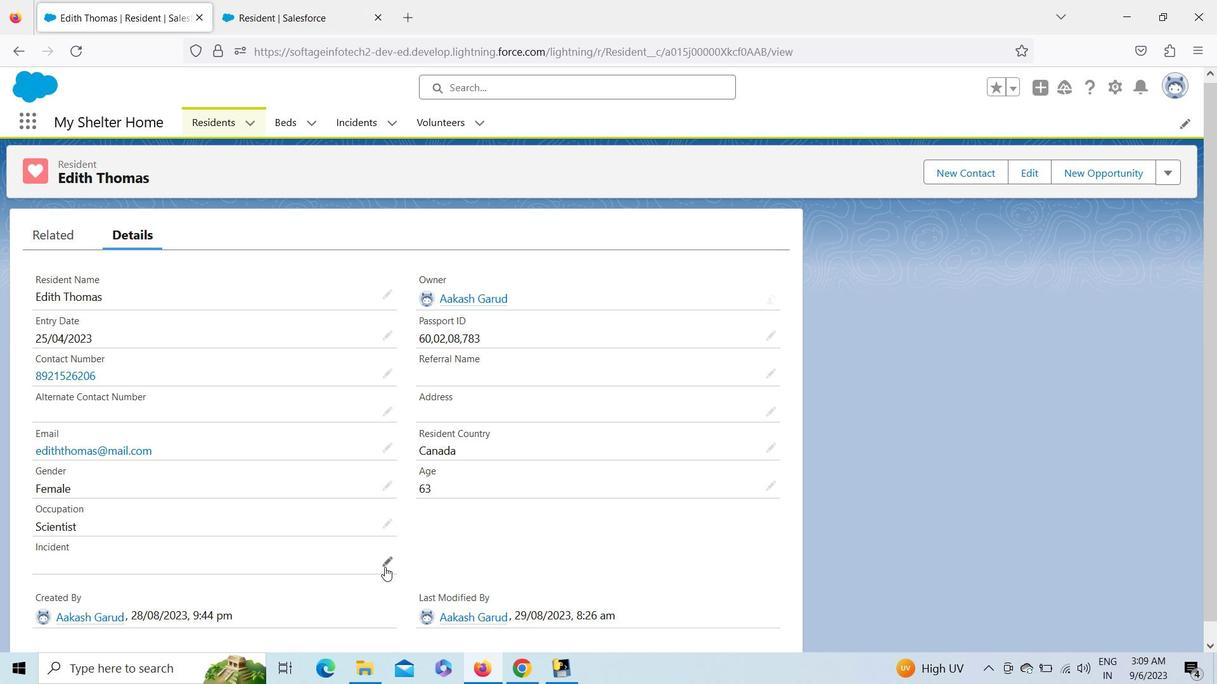 
Action: Key pressed <Key.shift>F
Screenshot: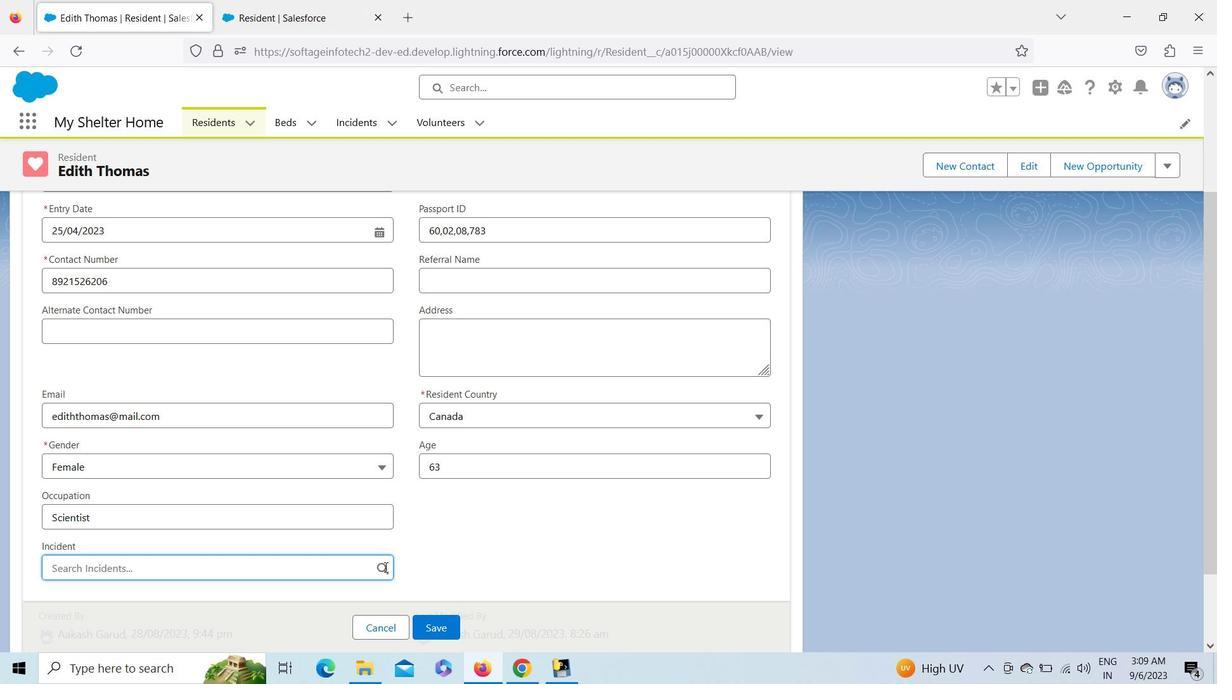 
Action: Mouse moved to (139, 511)
Screenshot: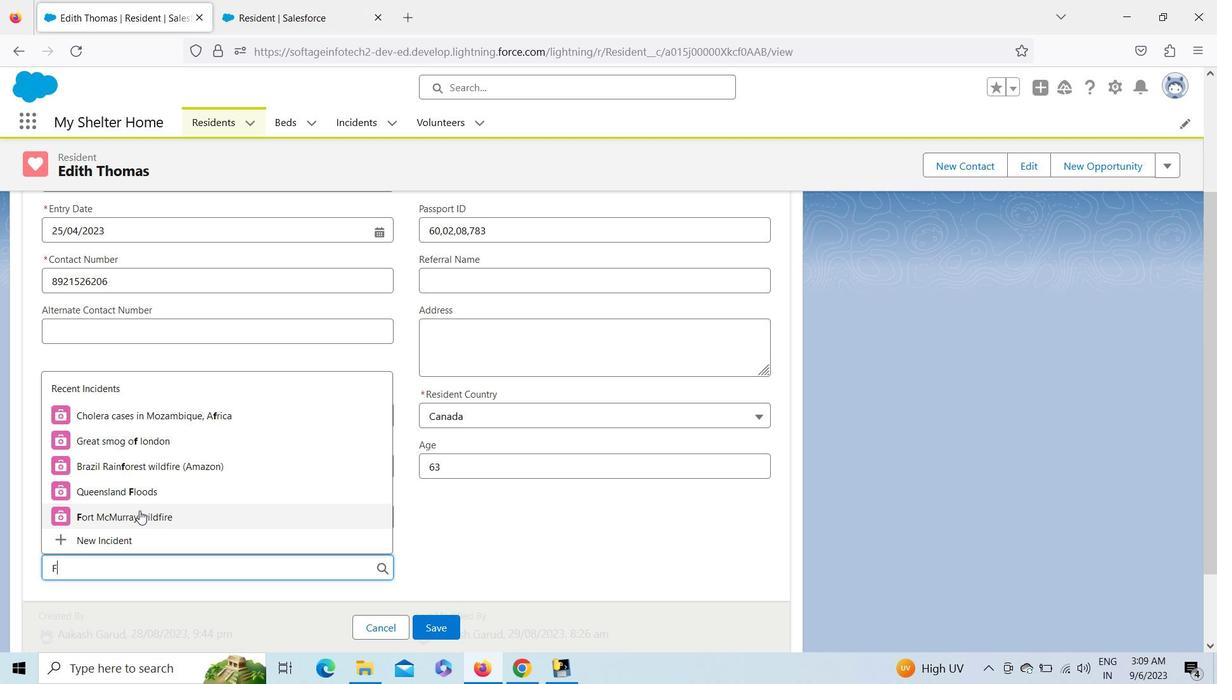 
Action: Mouse pressed left at (139, 511)
Screenshot: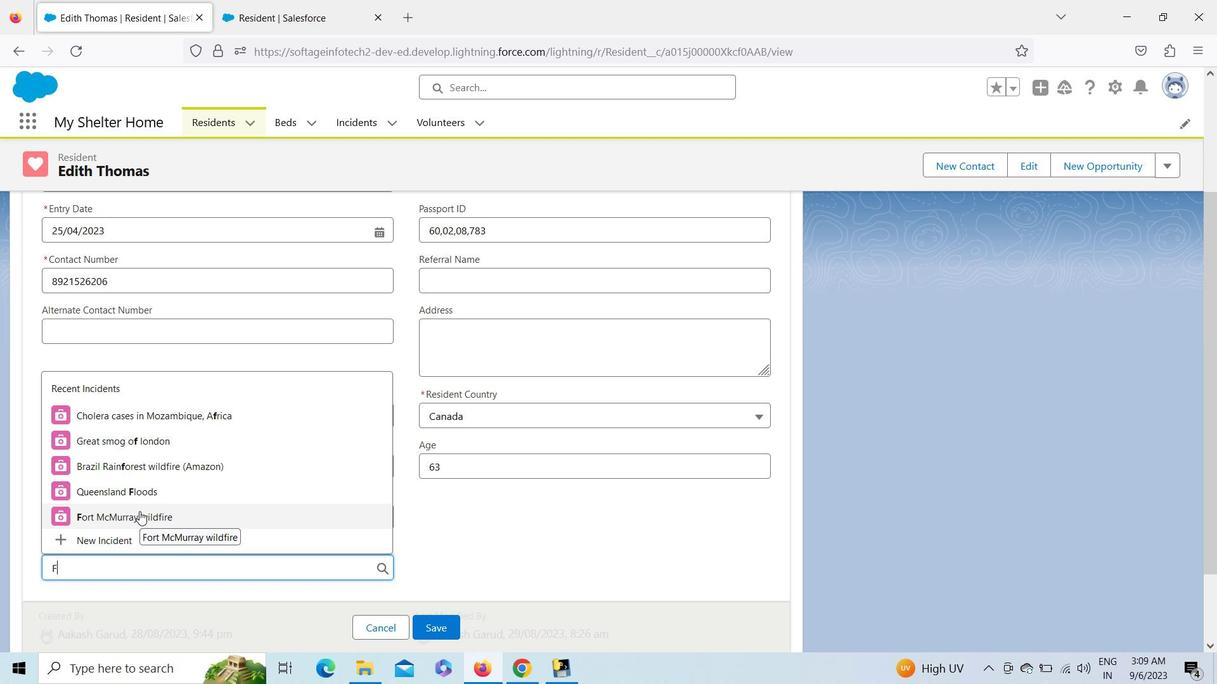 
Action: Mouse moved to (447, 629)
Screenshot: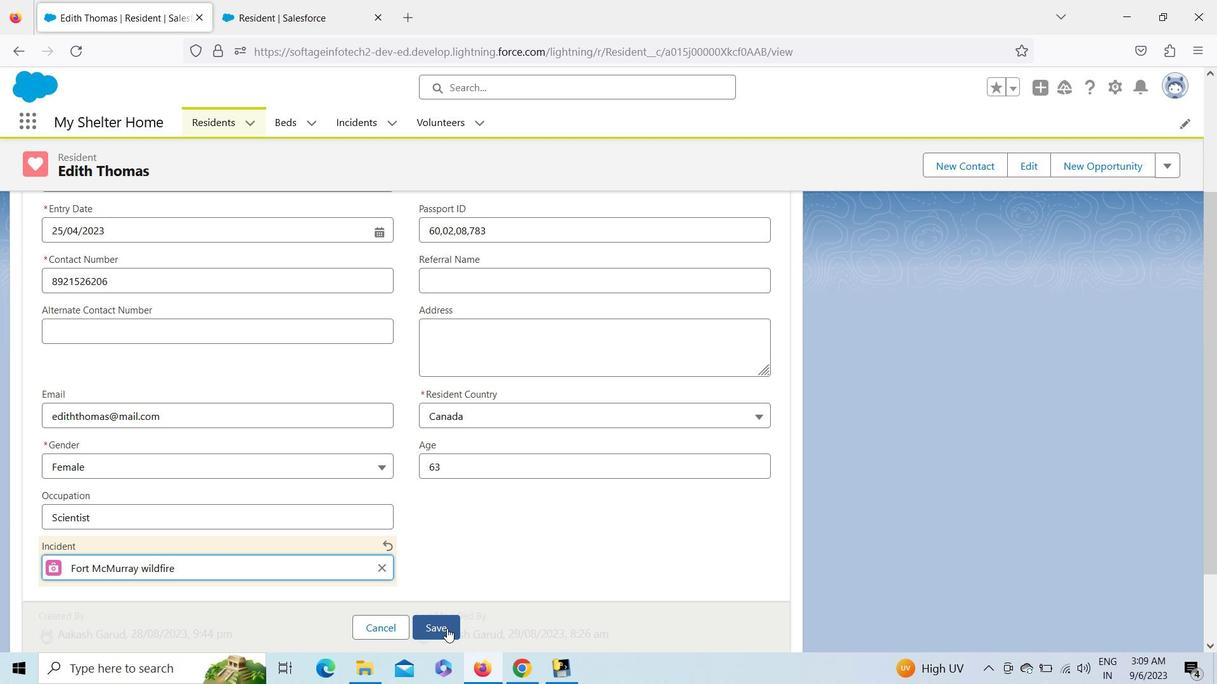 
Action: Mouse pressed left at (447, 629)
Screenshot: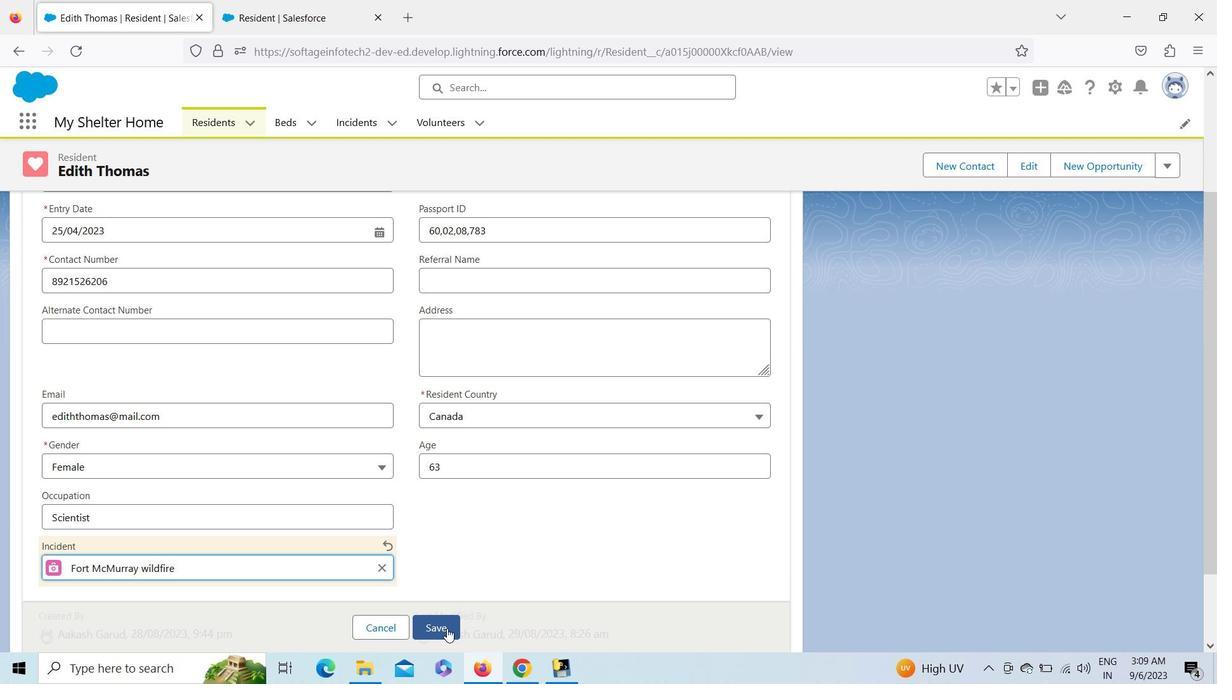 
Action: Mouse moved to (211, 121)
Screenshot: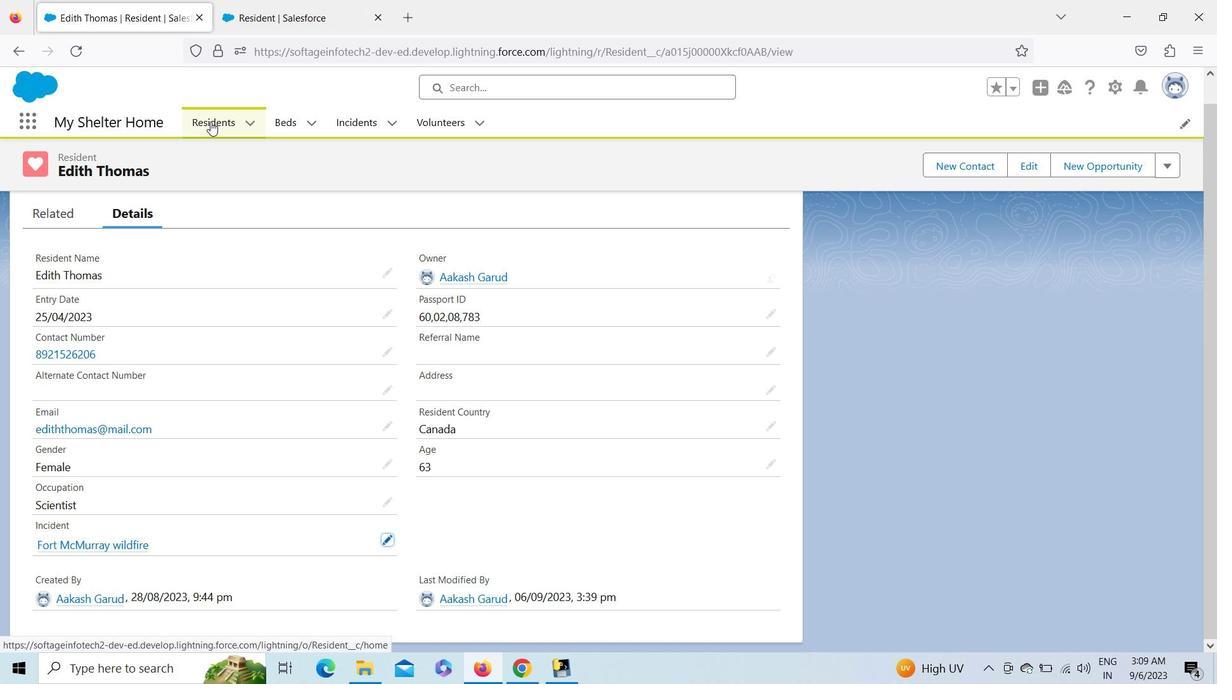 
Action: Mouse pressed left at (211, 121)
Screenshot: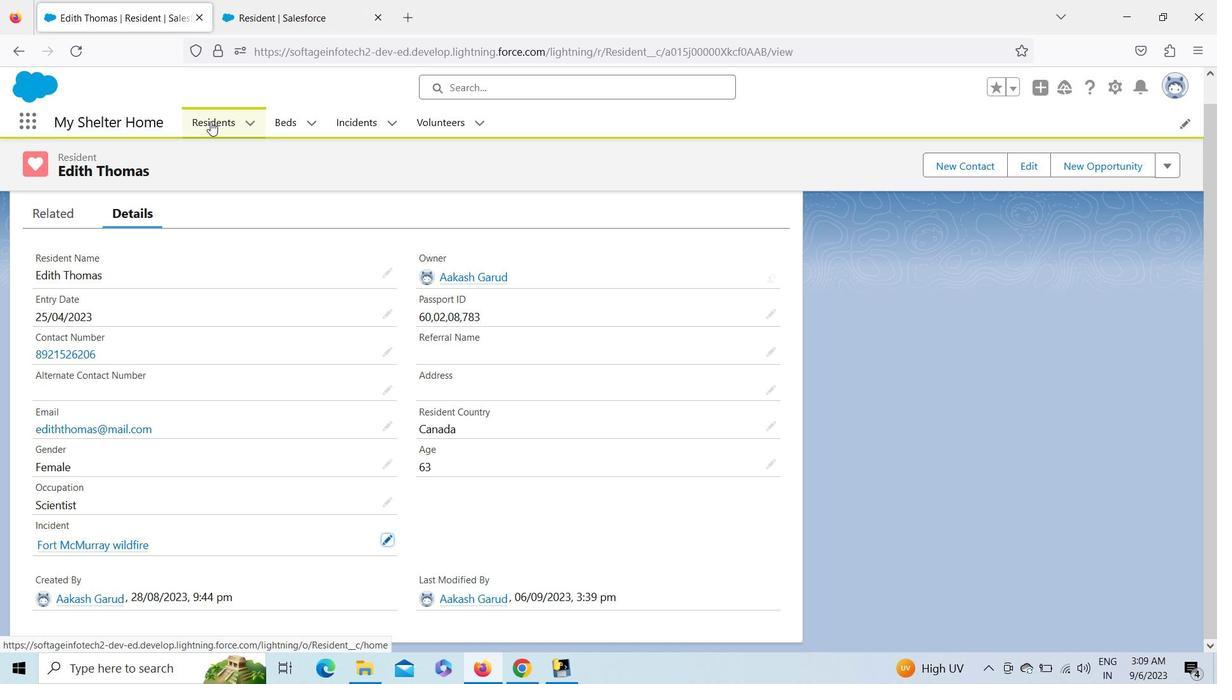 
Action: Mouse moved to (120, 531)
Screenshot: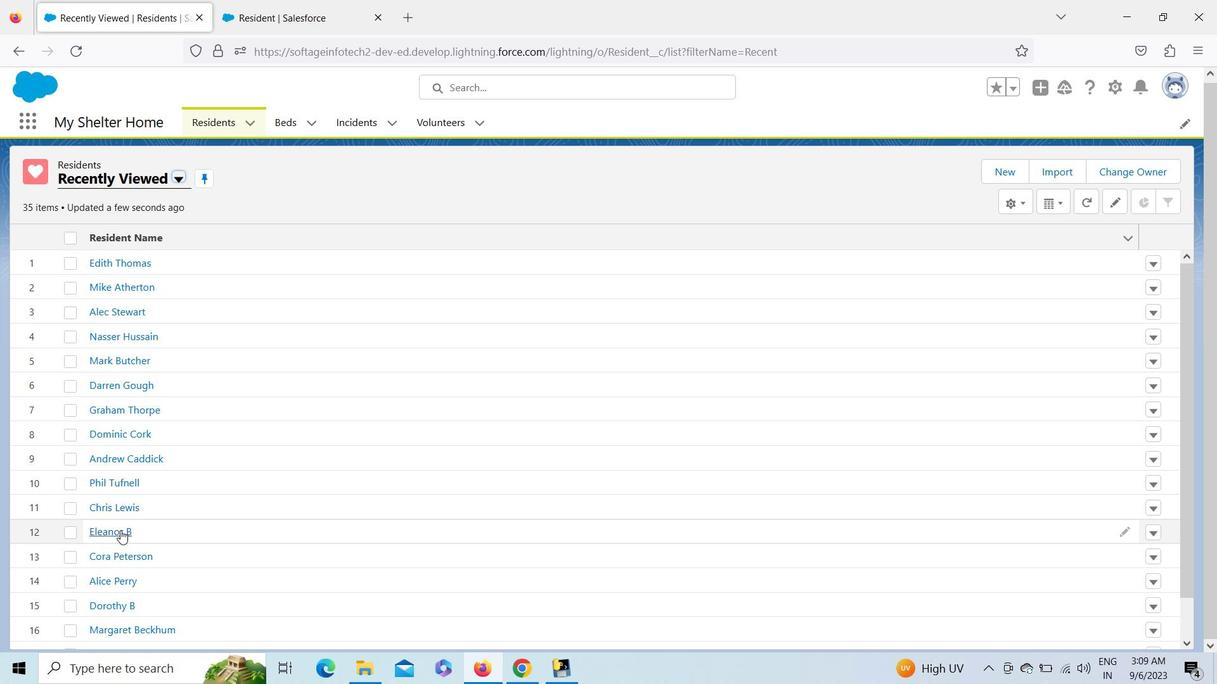 
Action: Mouse pressed left at (120, 531)
Screenshot: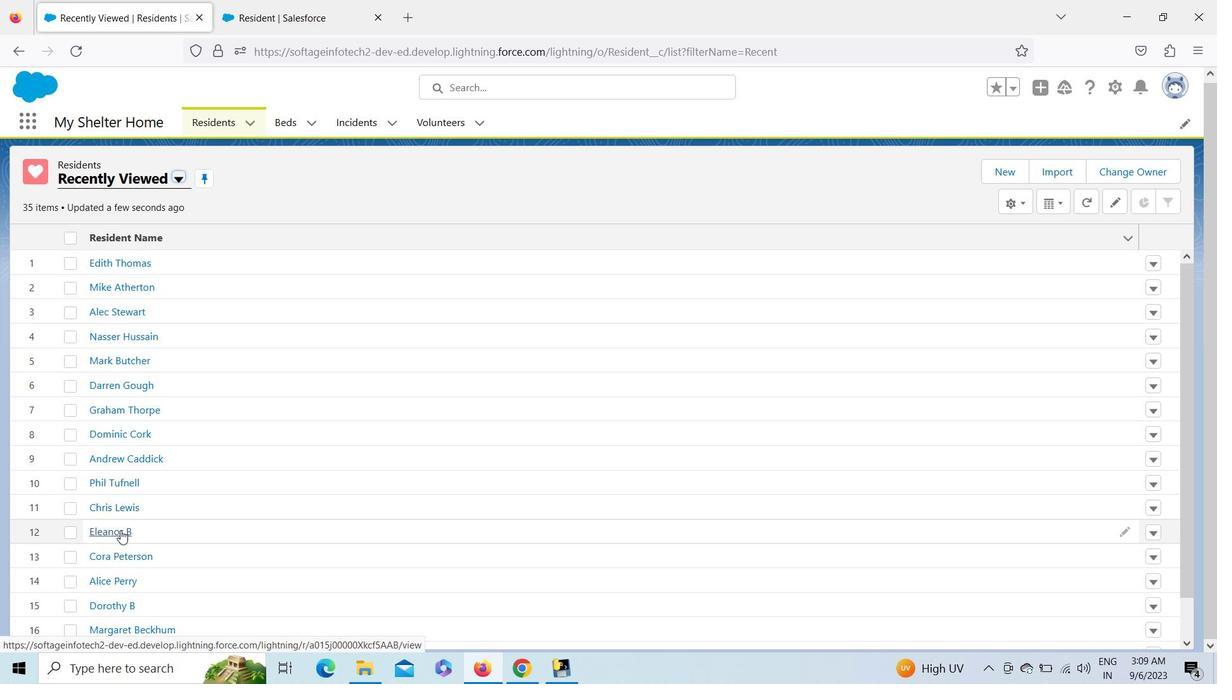 
Action: Mouse moved to (1035, 173)
Screenshot: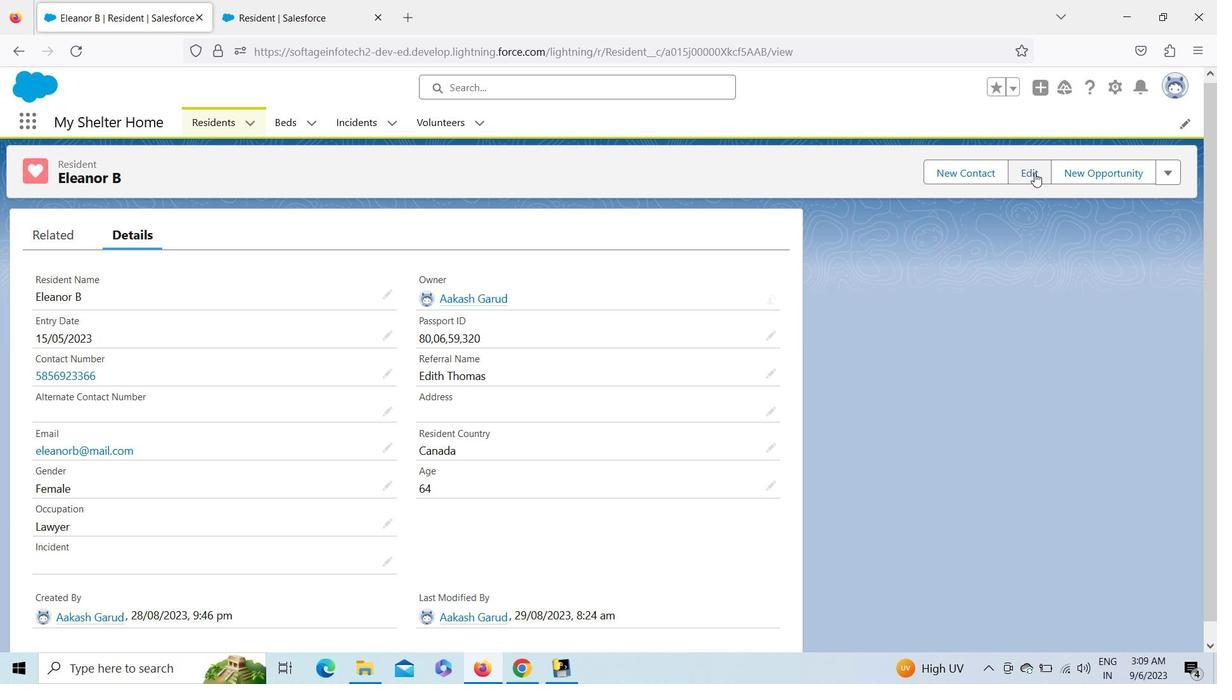 
Action: Mouse pressed left at (1035, 173)
Screenshot: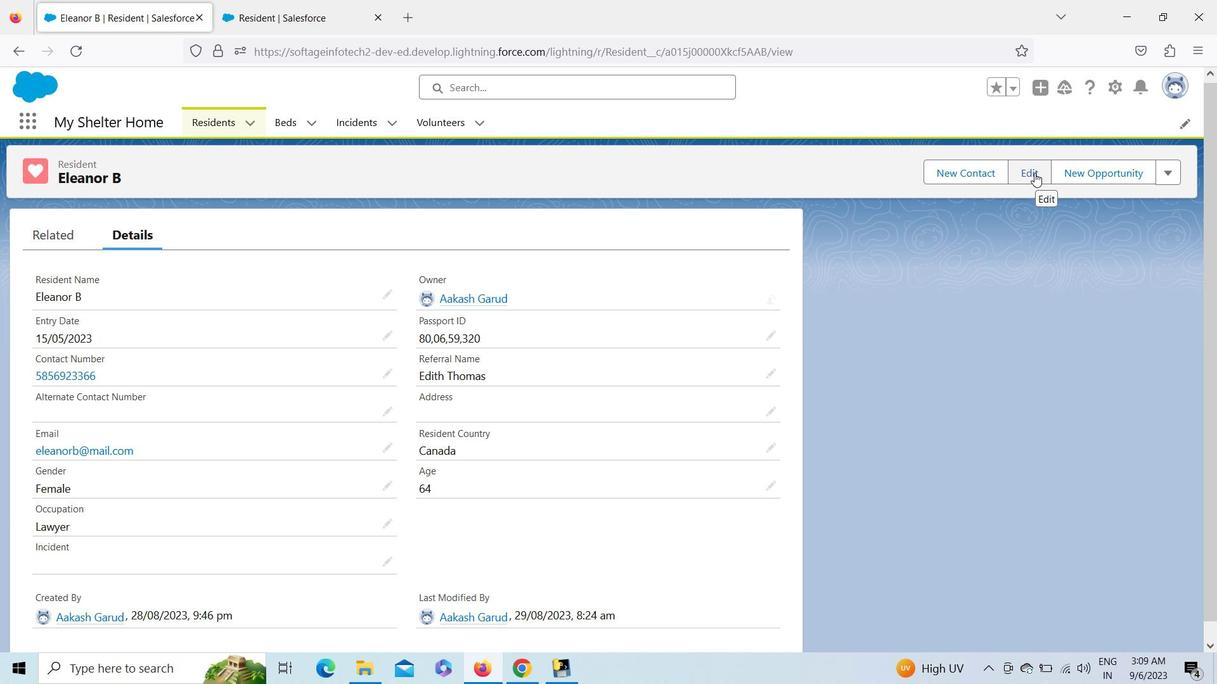 
Action: Mouse moved to (932, 525)
Screenshot: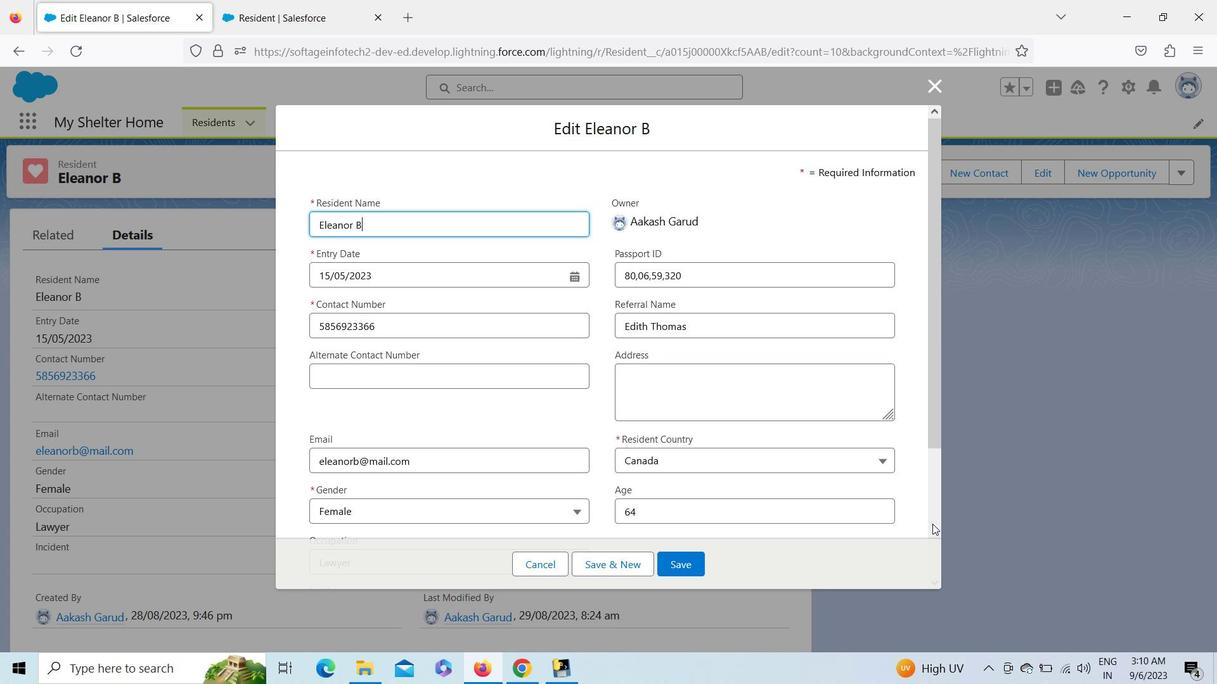 
Action: Mouse pressed left at (932, 525)
Screenshot: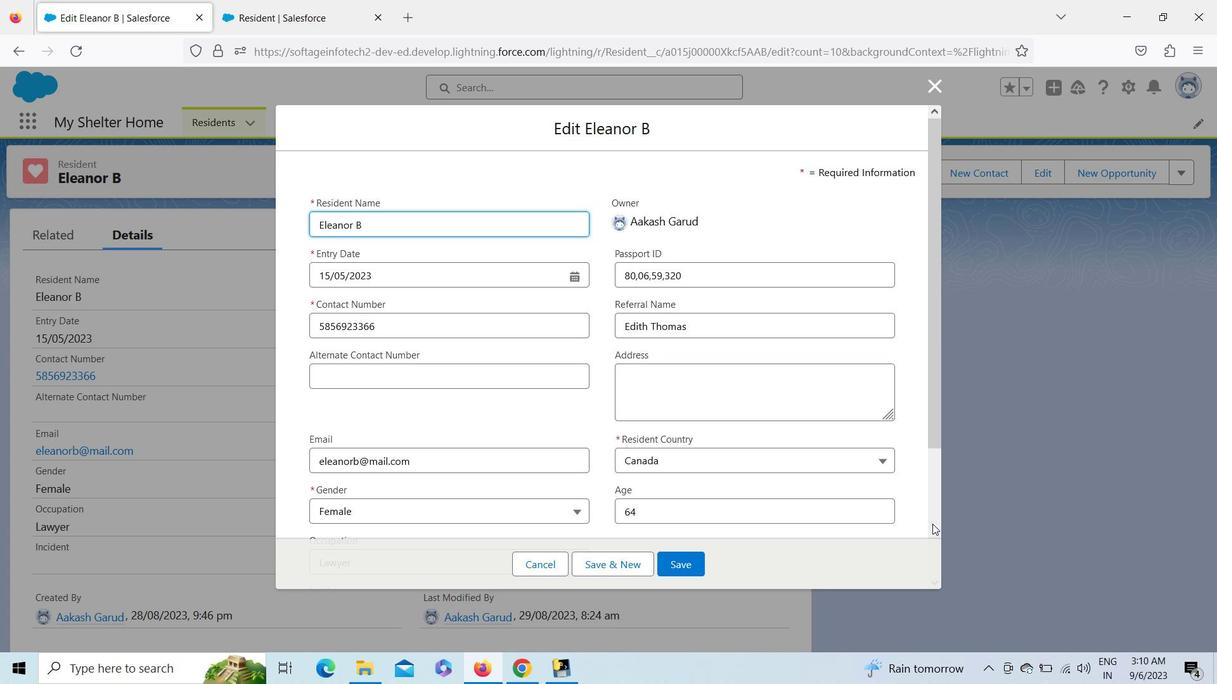 
Action: Mouse moved to (523, 438)
Screenshot: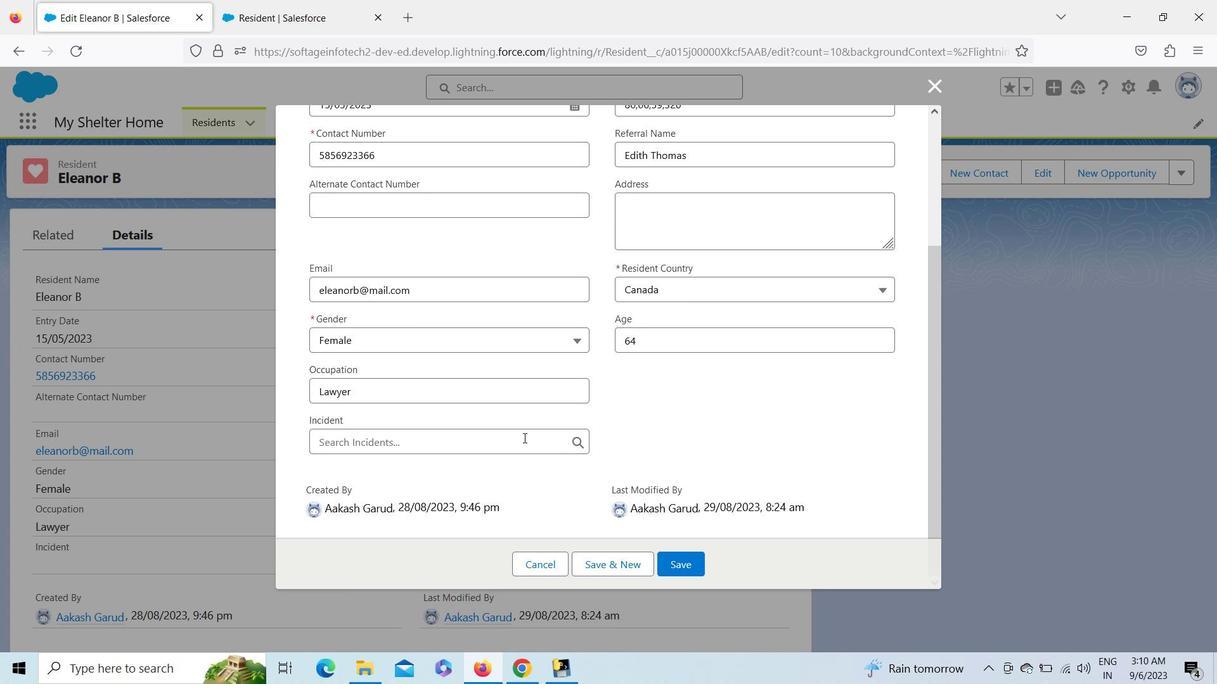 
Action: Mouse pressed left at (523, 438)
Screenshot: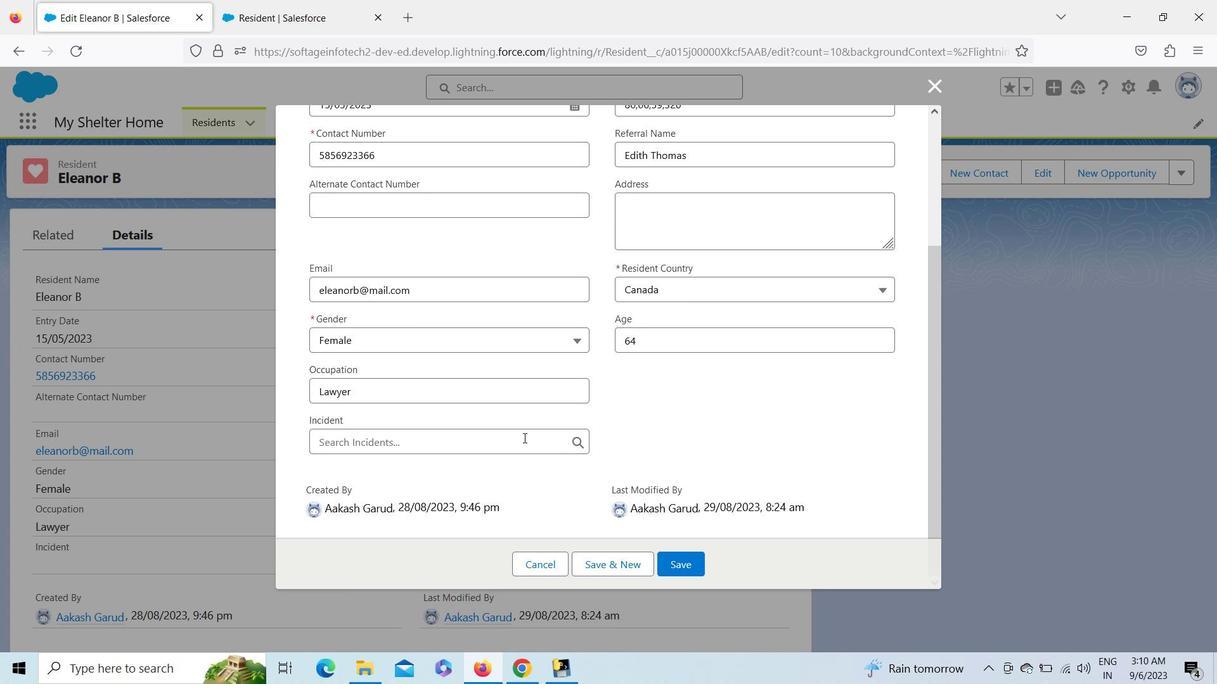 
Action: Key pressed <Key.shift>Mc
Screenshot: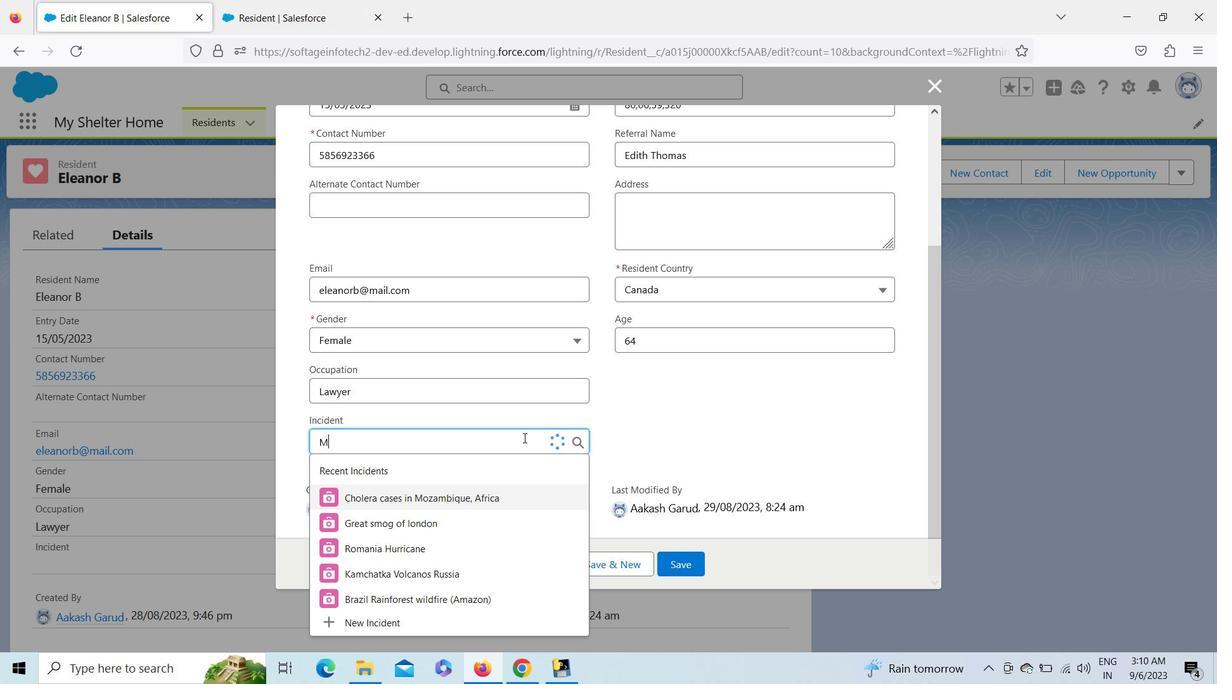 
Action: Mouse moved to (425, 549)
Screenshot: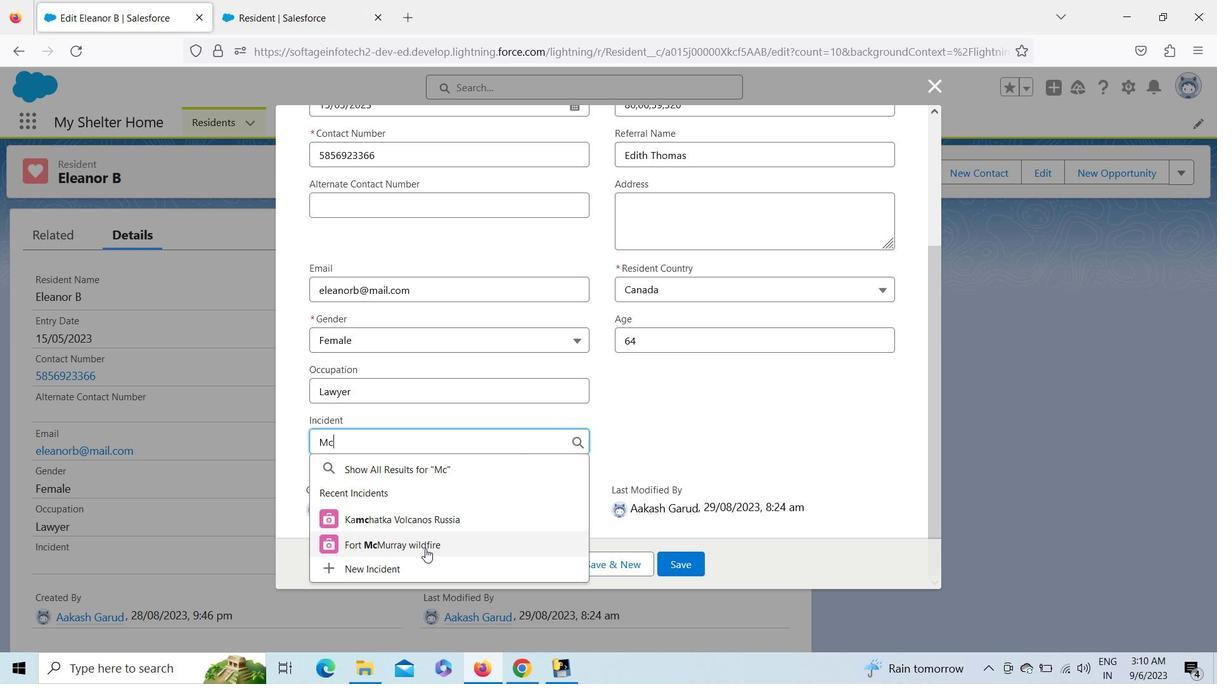 
Action: Mouse pressed left at (425, 549)
Screenshot: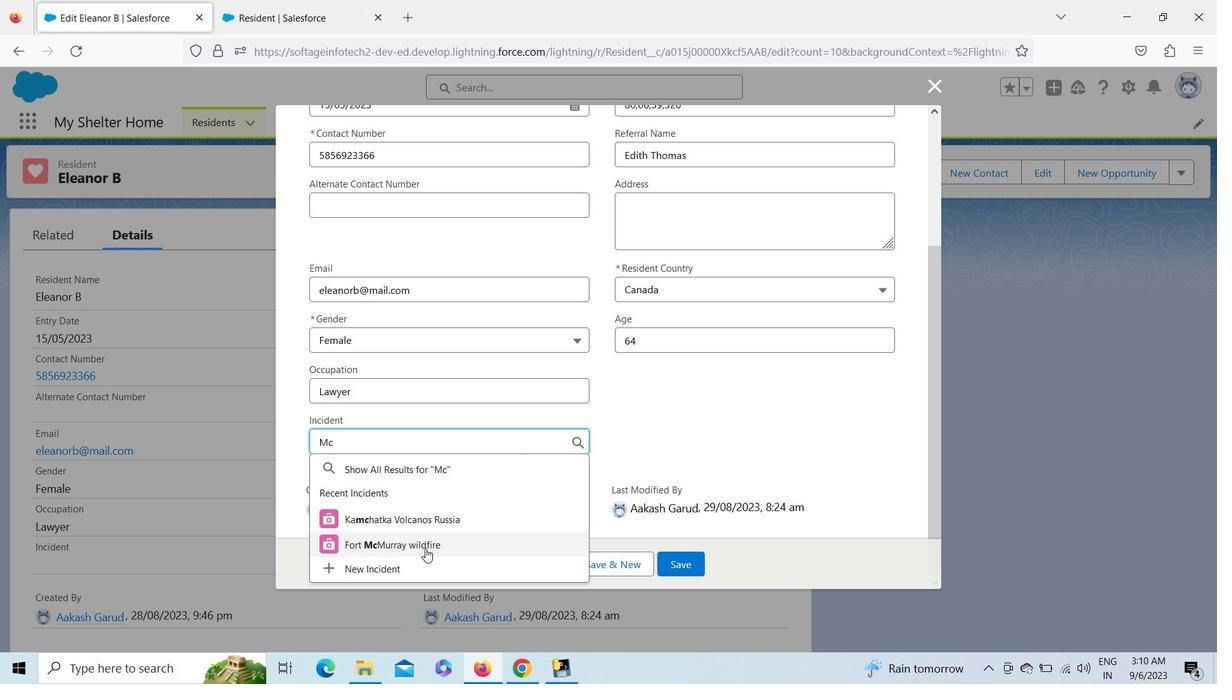 
Action: Mouse moved to (687, 570)
Screenshot: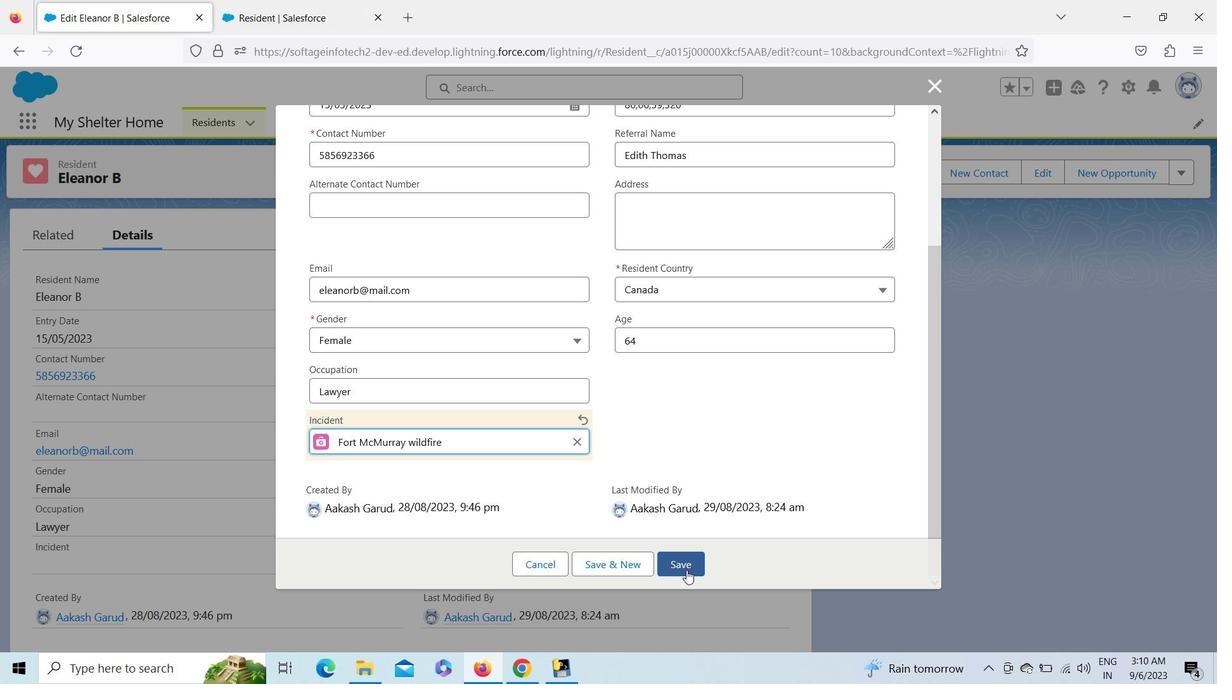 
Action: Mouse pressed left at (687, 570)
Screenshot: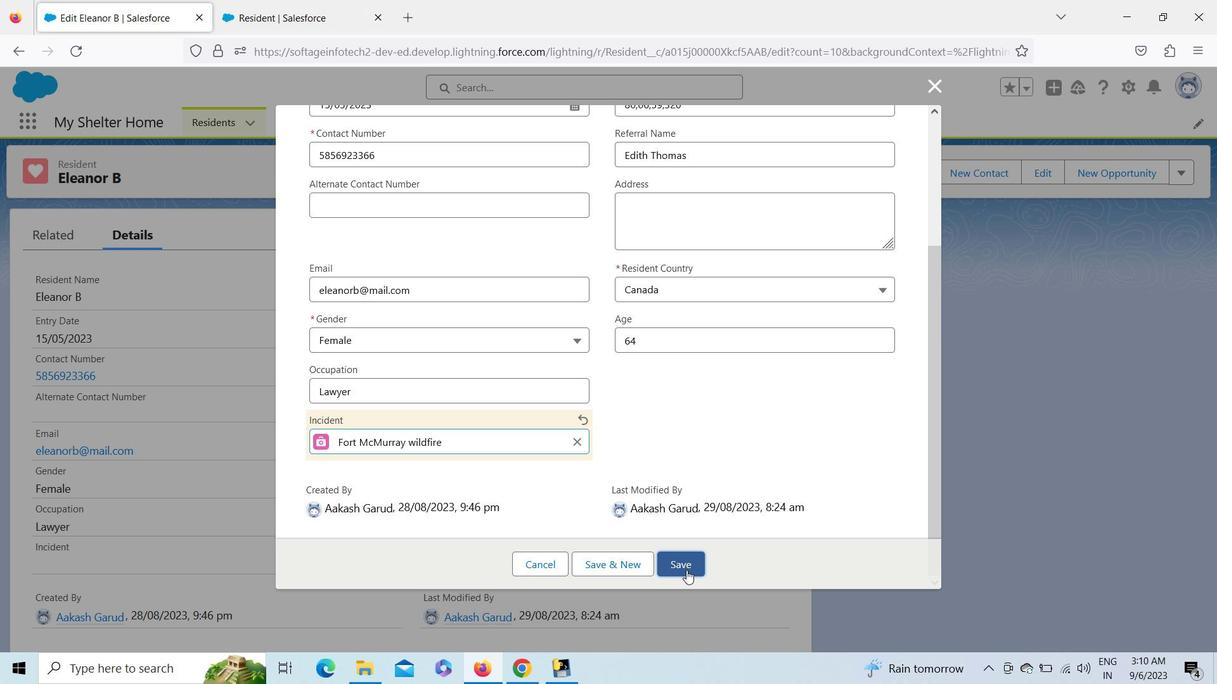 
Action: Mouse moved to (214, 120)
Screenshot: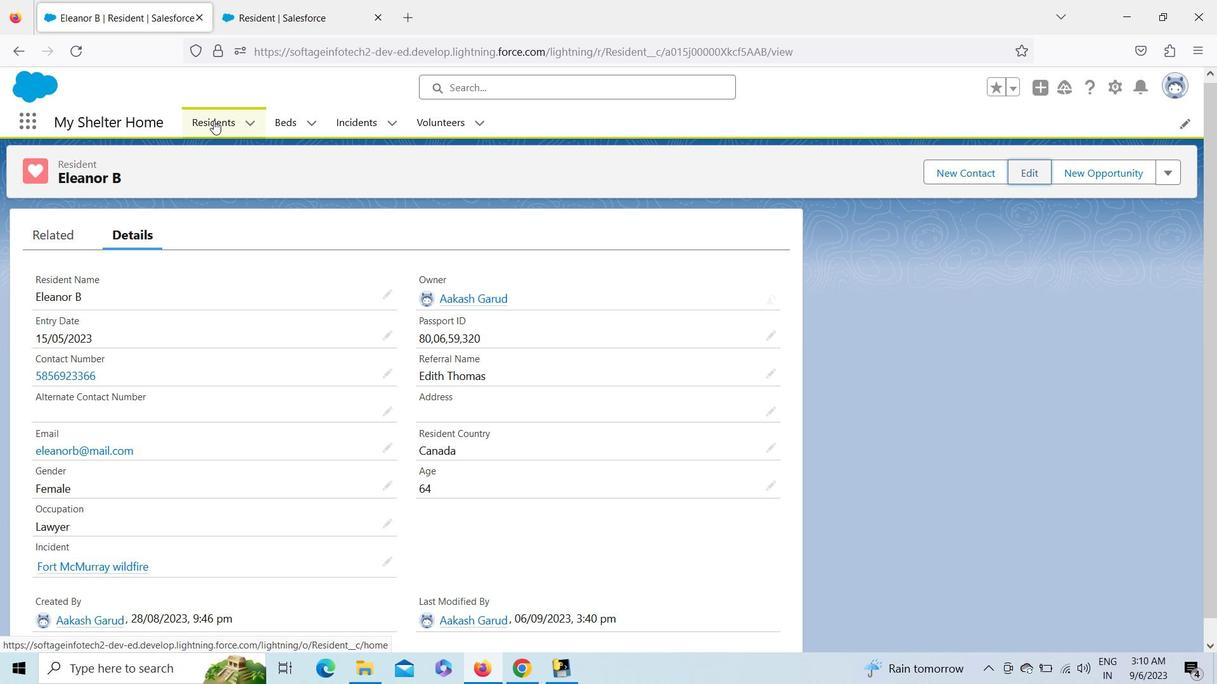 
Action: Mouse pressed left at (214, 120)
Screenshot: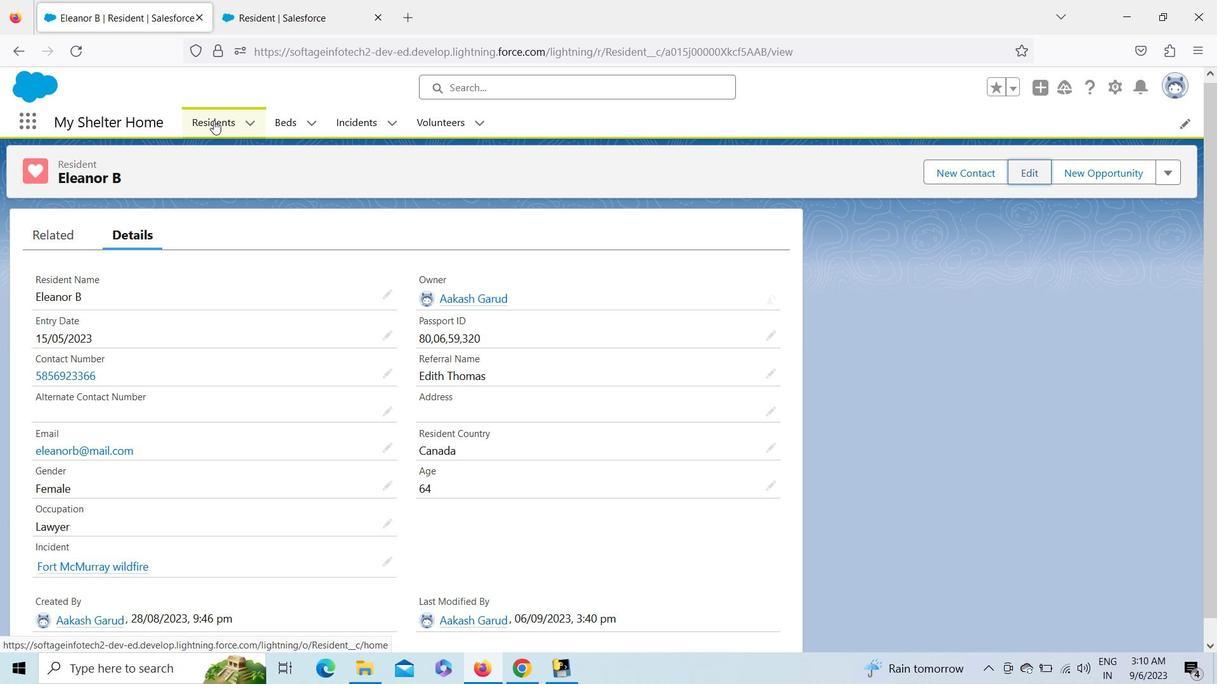 
Action: Mouse moved to (111, 560)
Screenshot: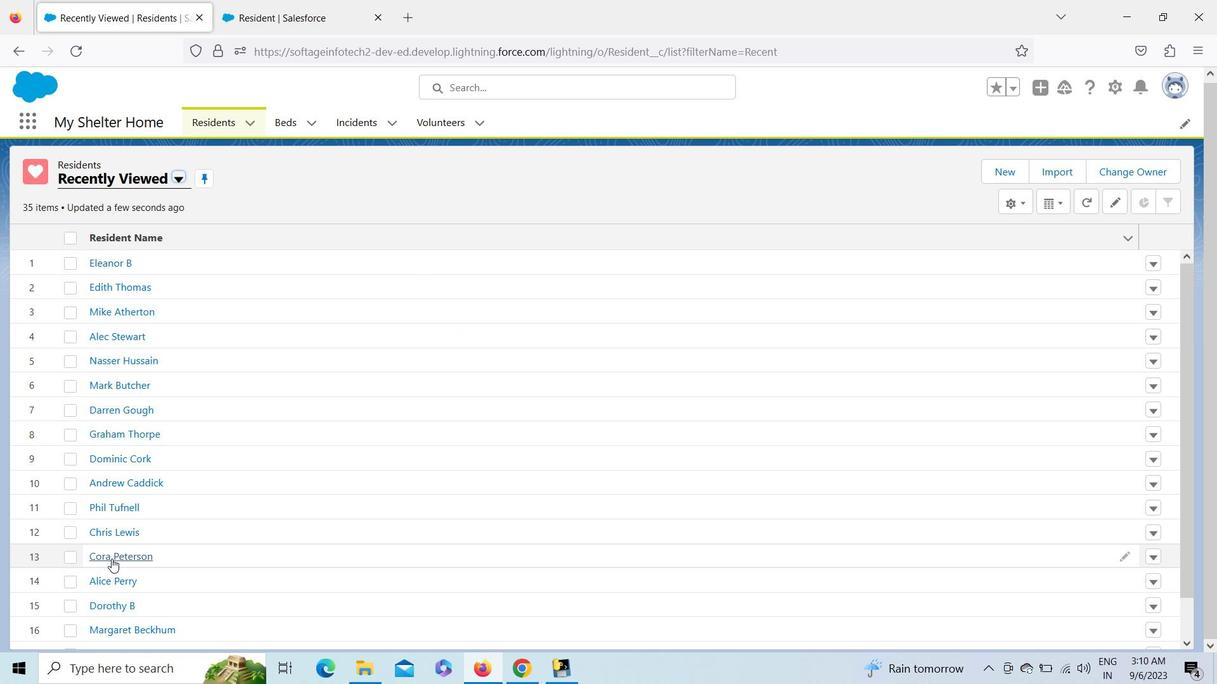 
Action: Mouse pressed left at (111, 560)
Screenshot: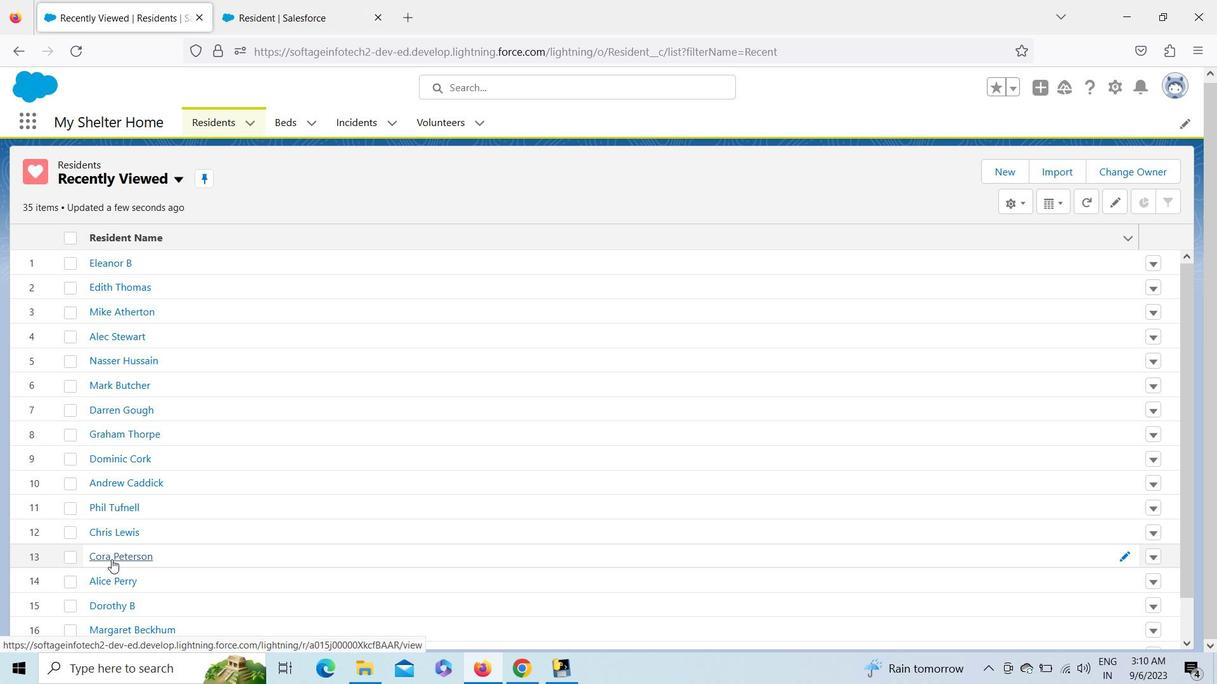 
Action: Mouse moved to (1036, 169)
Screenshot: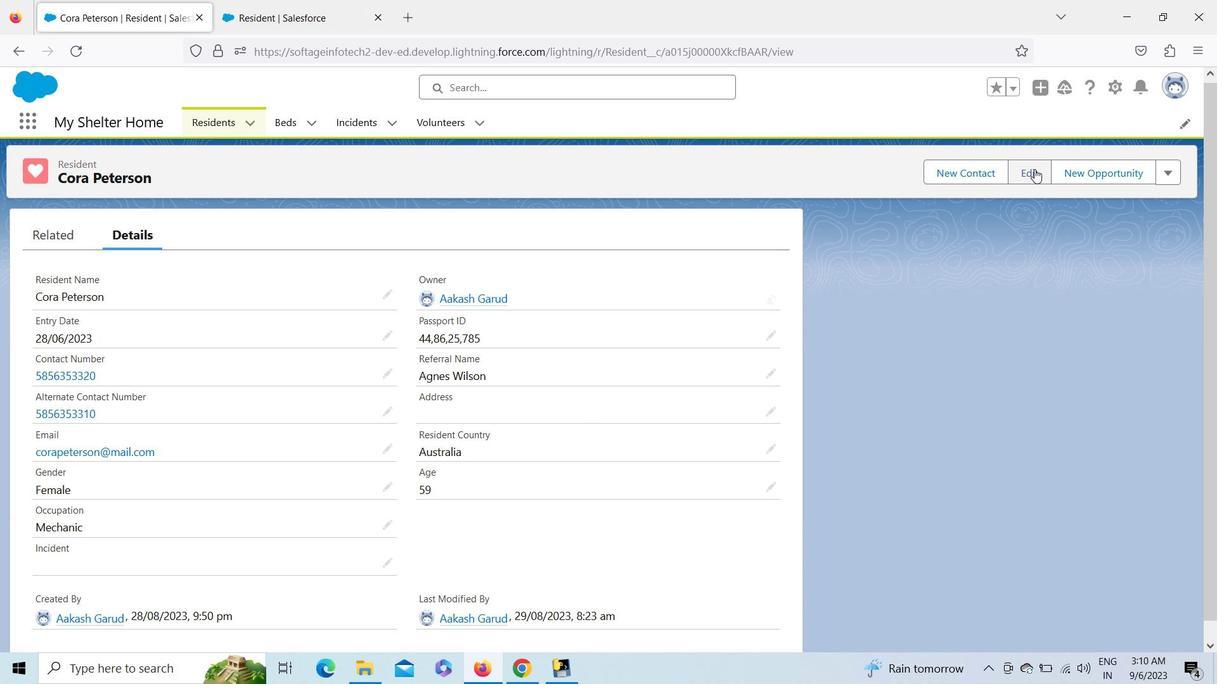 
Action: Mouse pressed left at (1036, 169)
Screenshot: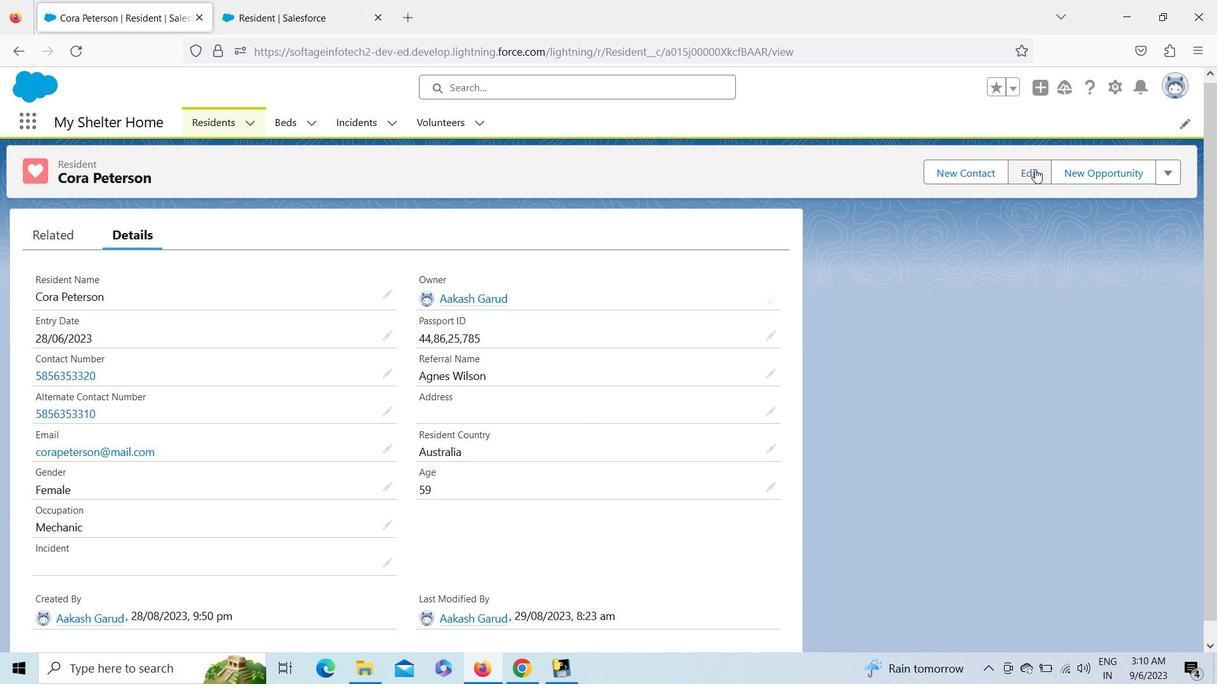 
Action: Mouse moved to (938, 476)
Screenshot: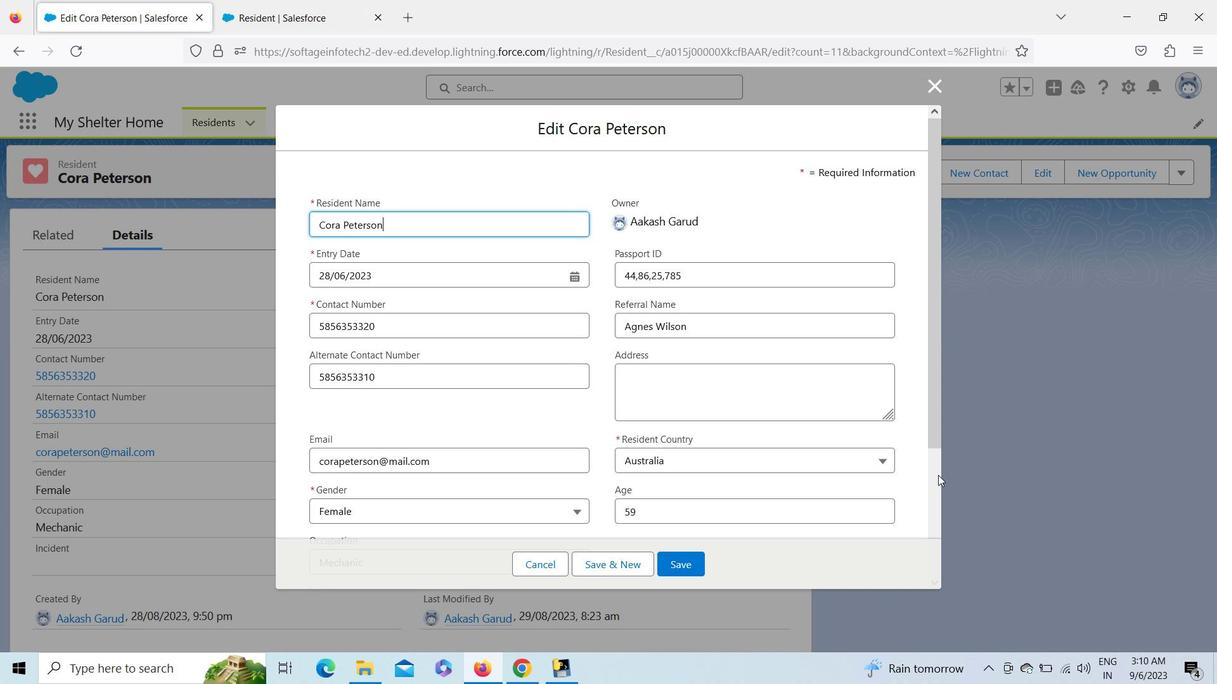 
Action: Mouse pressed left at (938, 476)
Screenshot: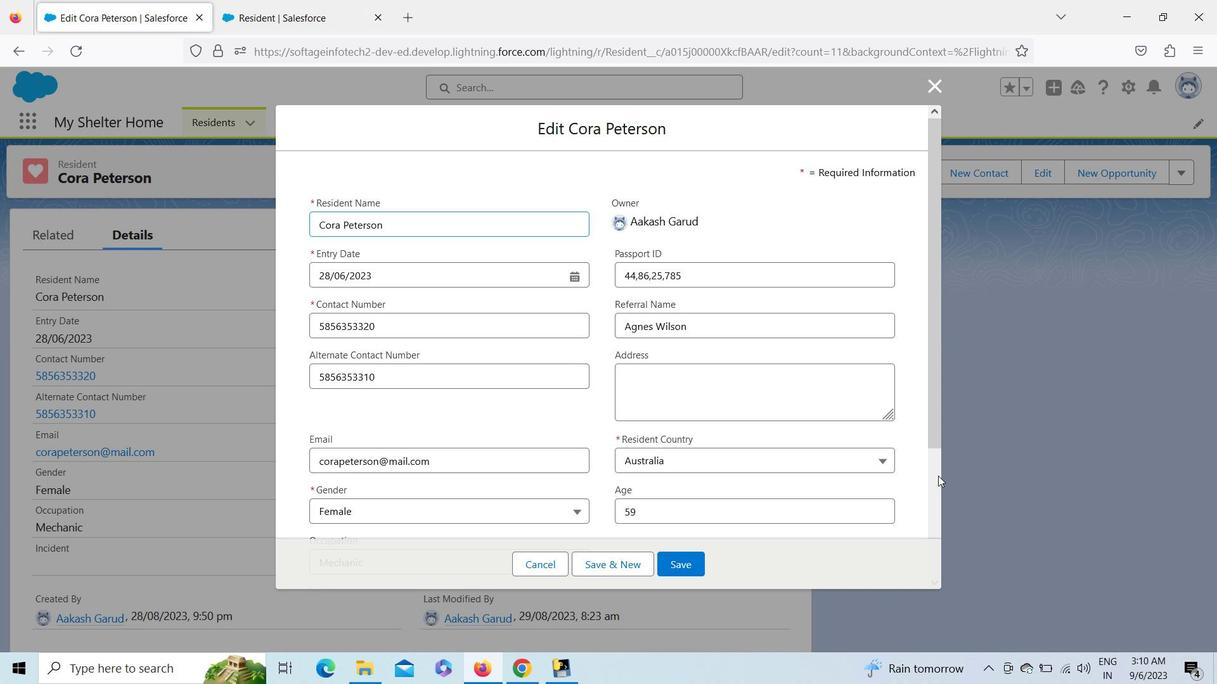 
Action: Mouse moved to (518, 442)
Screenshot: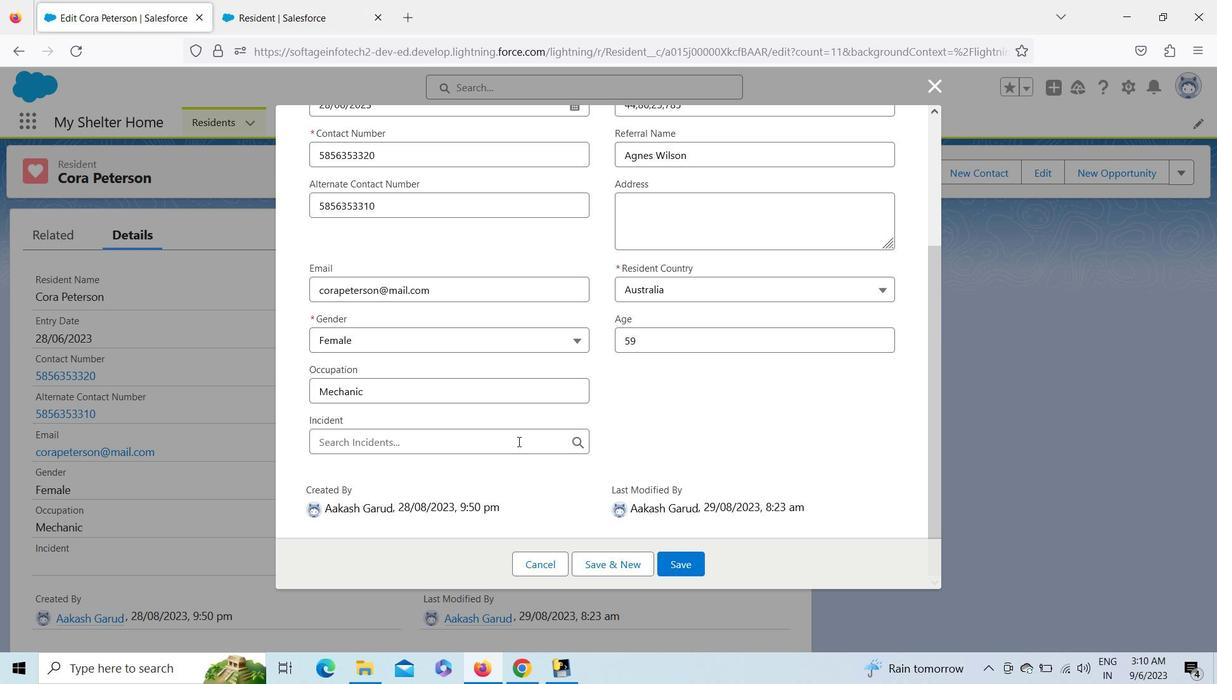 
Action: Mouse pressed left at (518, 442)
Screenshot: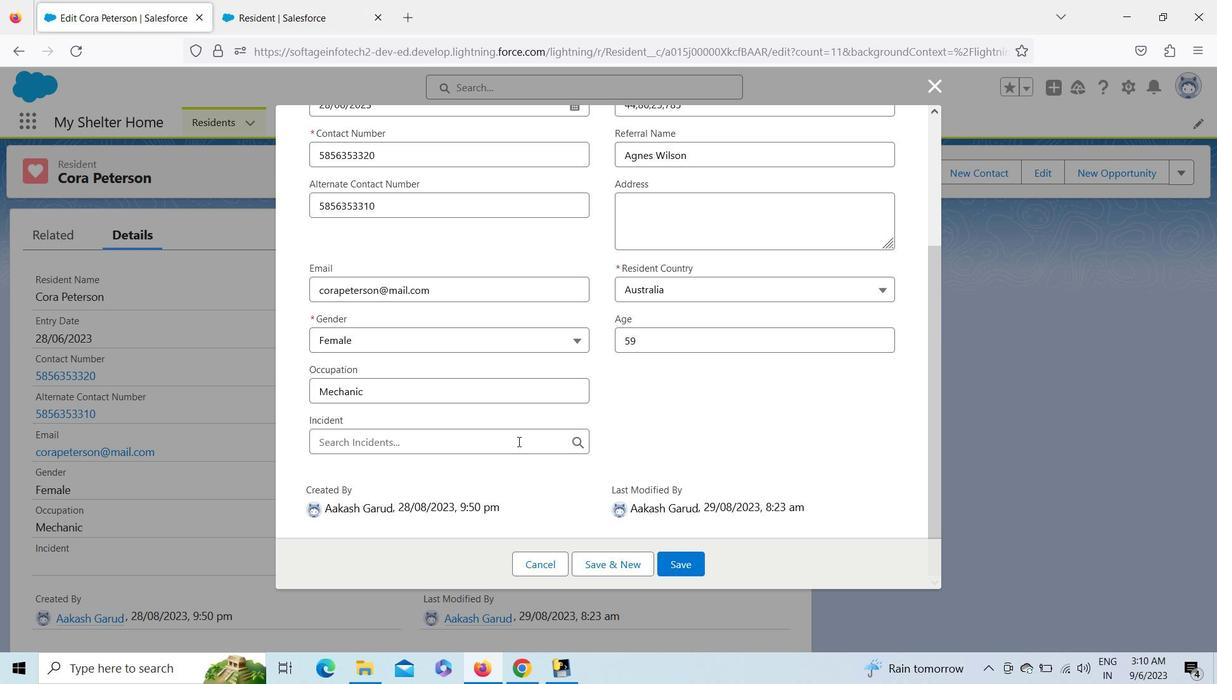 
Action: Key pressed <Key.shift>Q
Screenshot: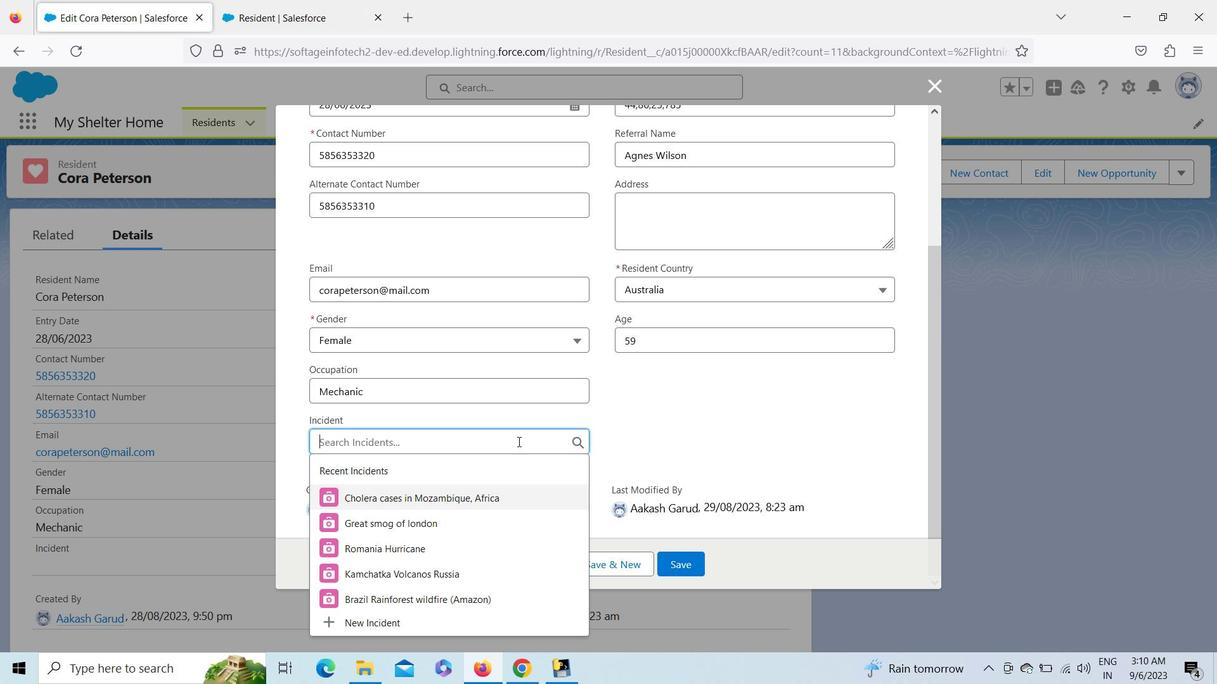 
Action: Mouse moved to (410, 548)
Screenshot: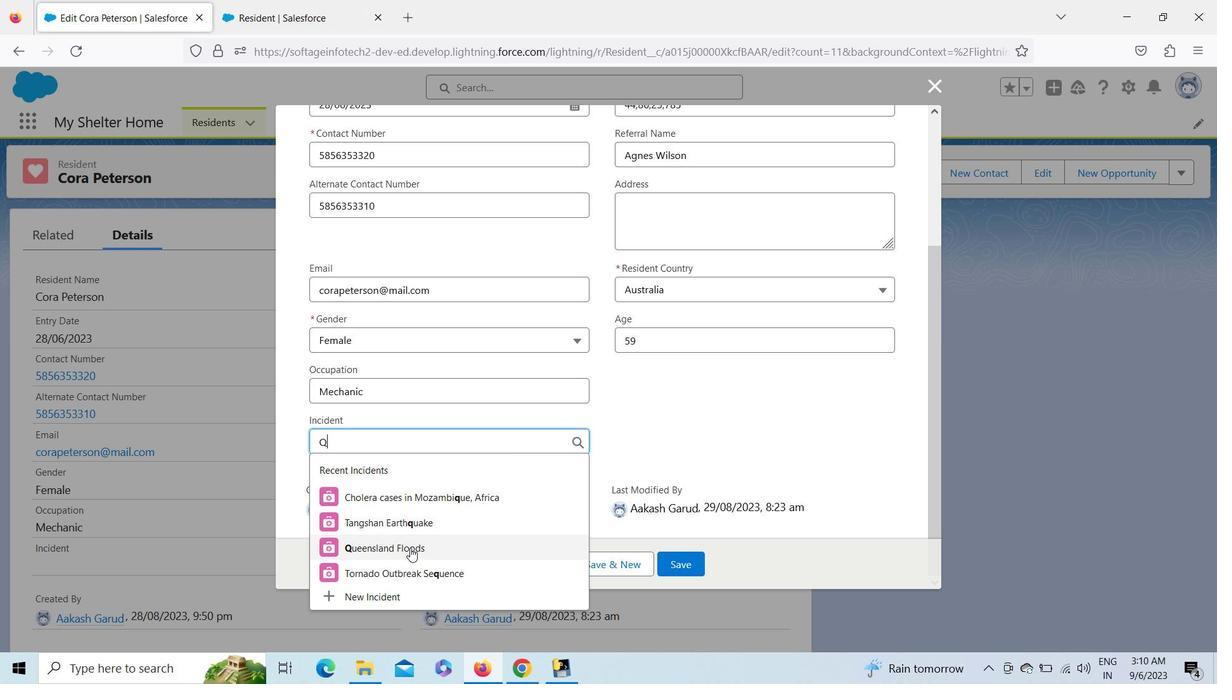 
Action: Mouse pressed left at (410, 548)
Screenshot: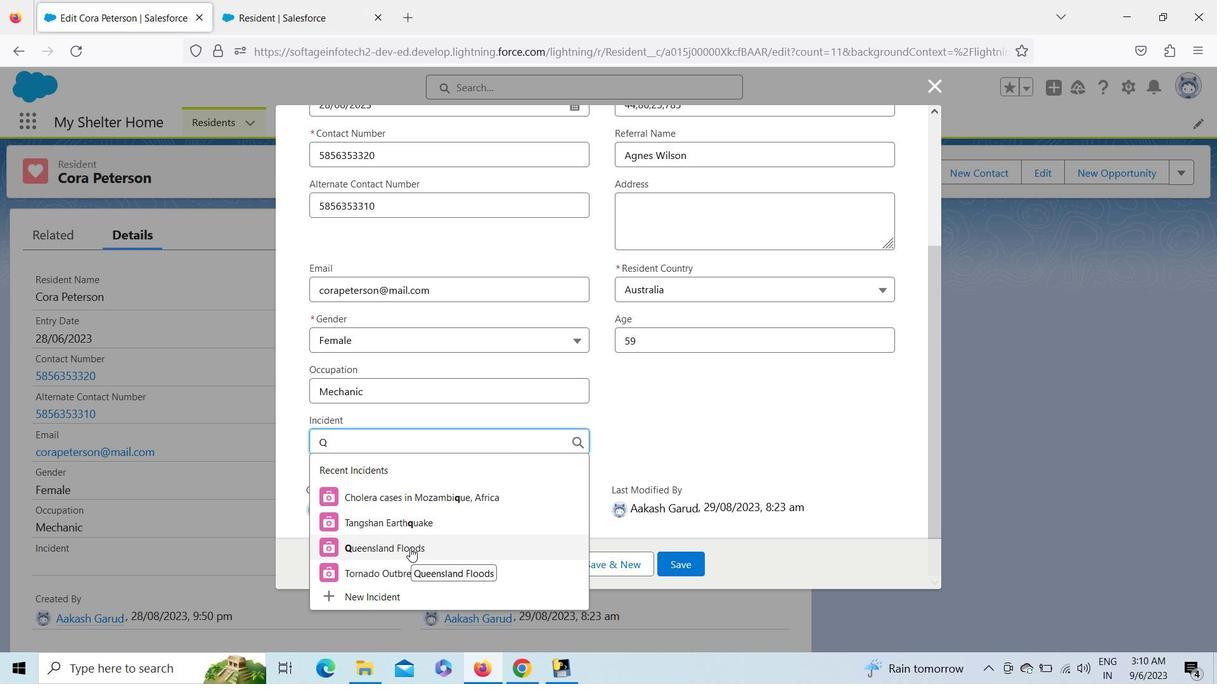 
Action: Mouse moved to (690, 555)
Screenshot: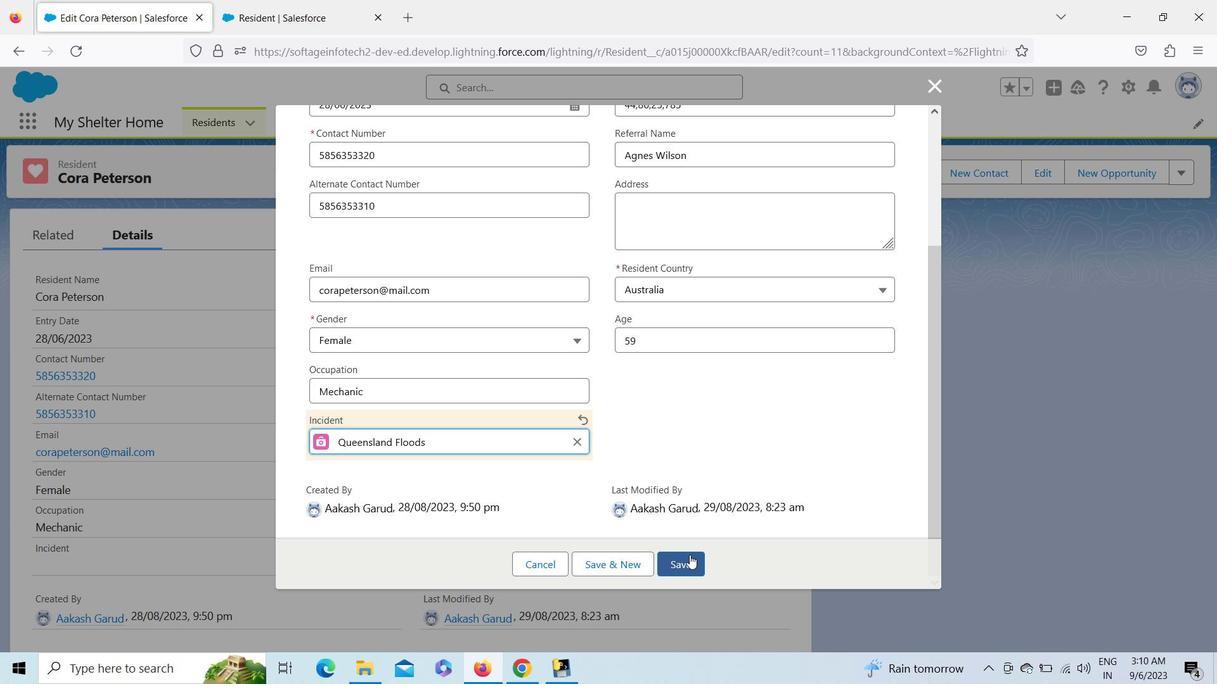 
Action: Mouse pressed left at (690, 555)
Screenshot: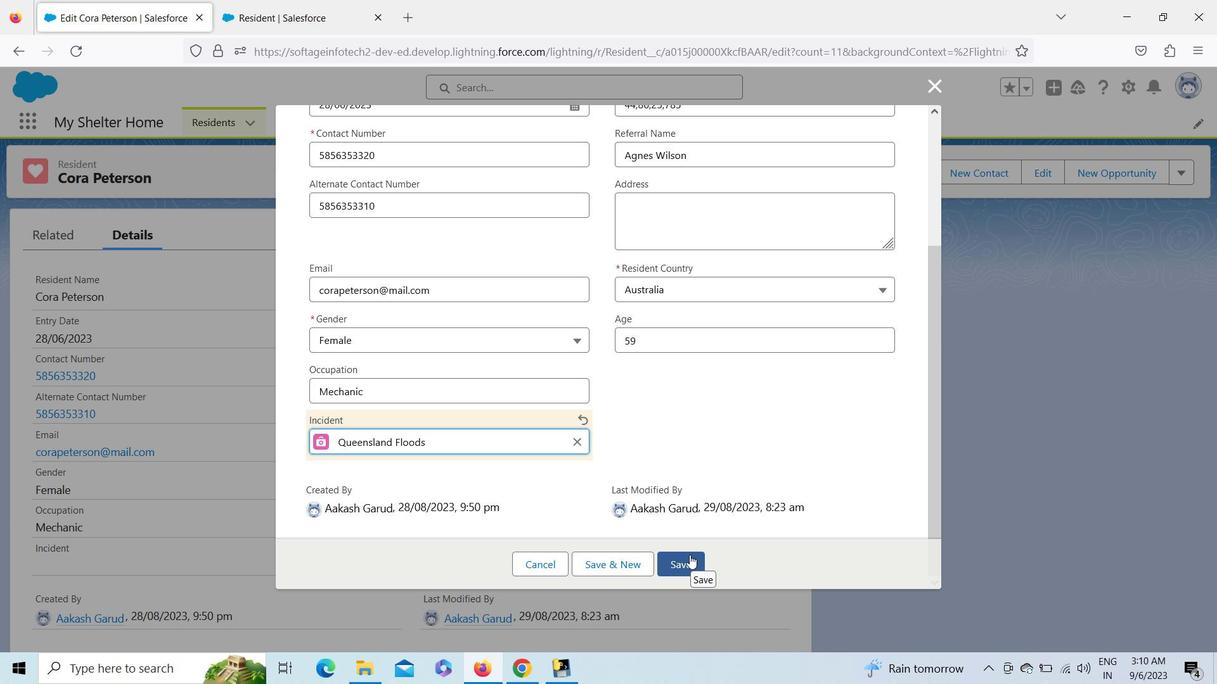 
Action: Mouse moved to (222, 126)
Screenshot: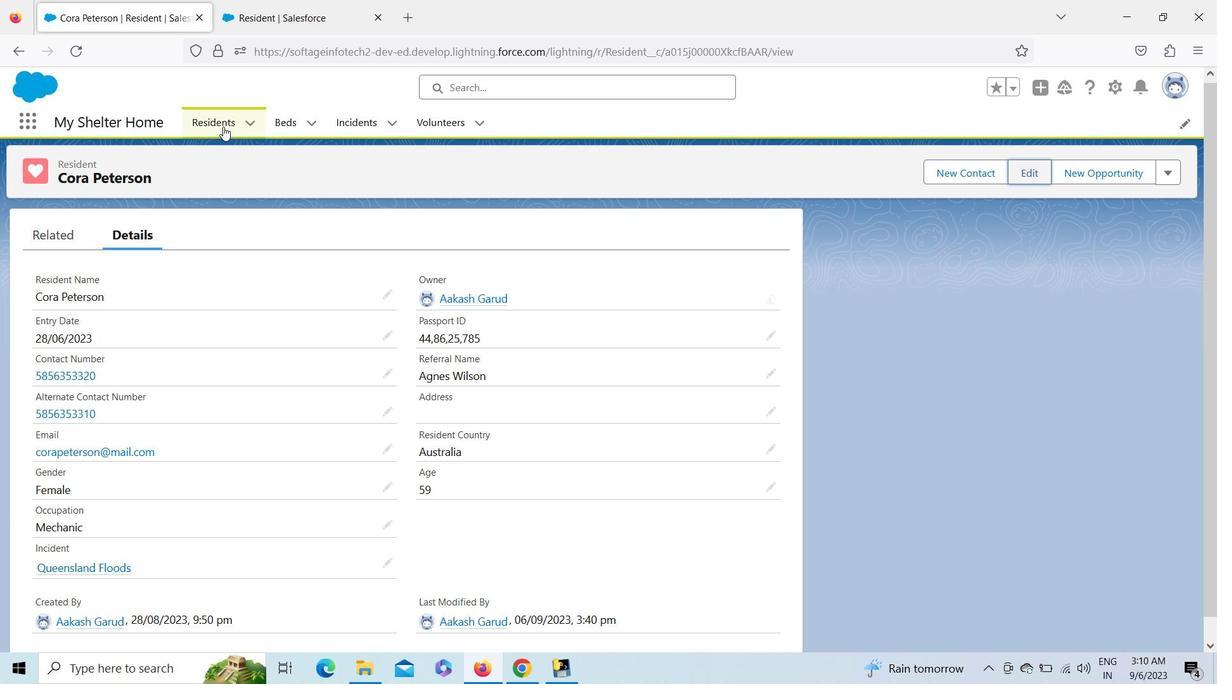 
Action: Mouse pressed left at (222, 126)
Screenshot: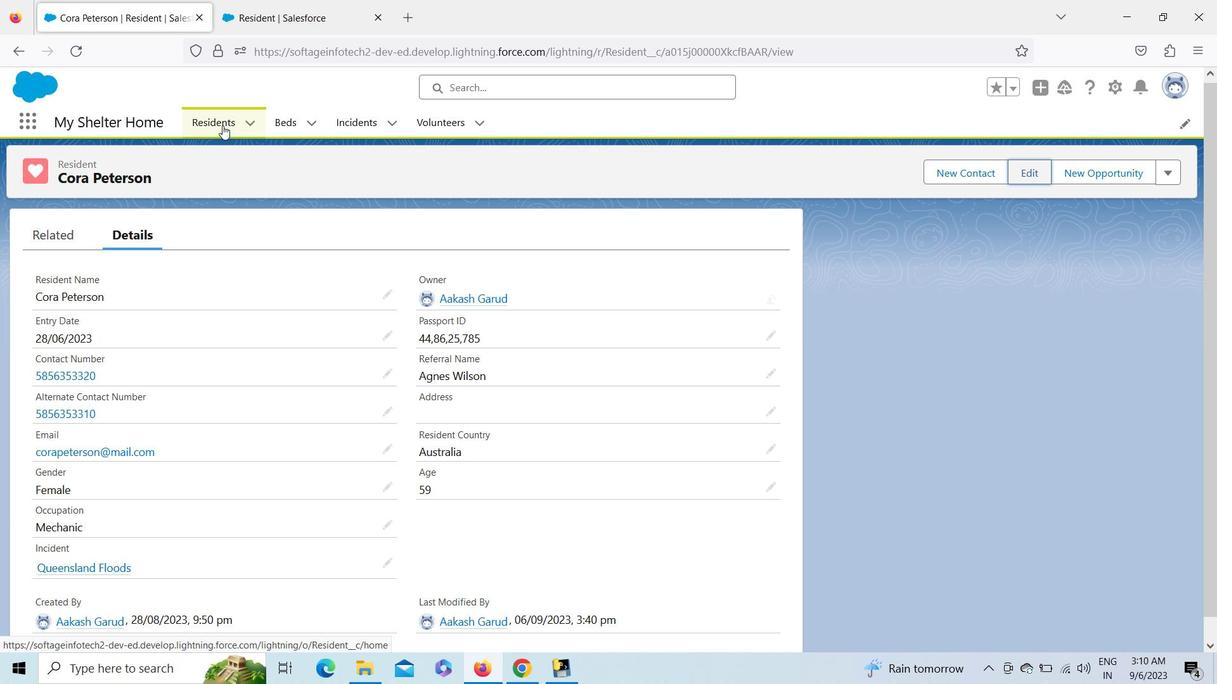 
Action: Mouse moved to (1192, 633)
Screenshot: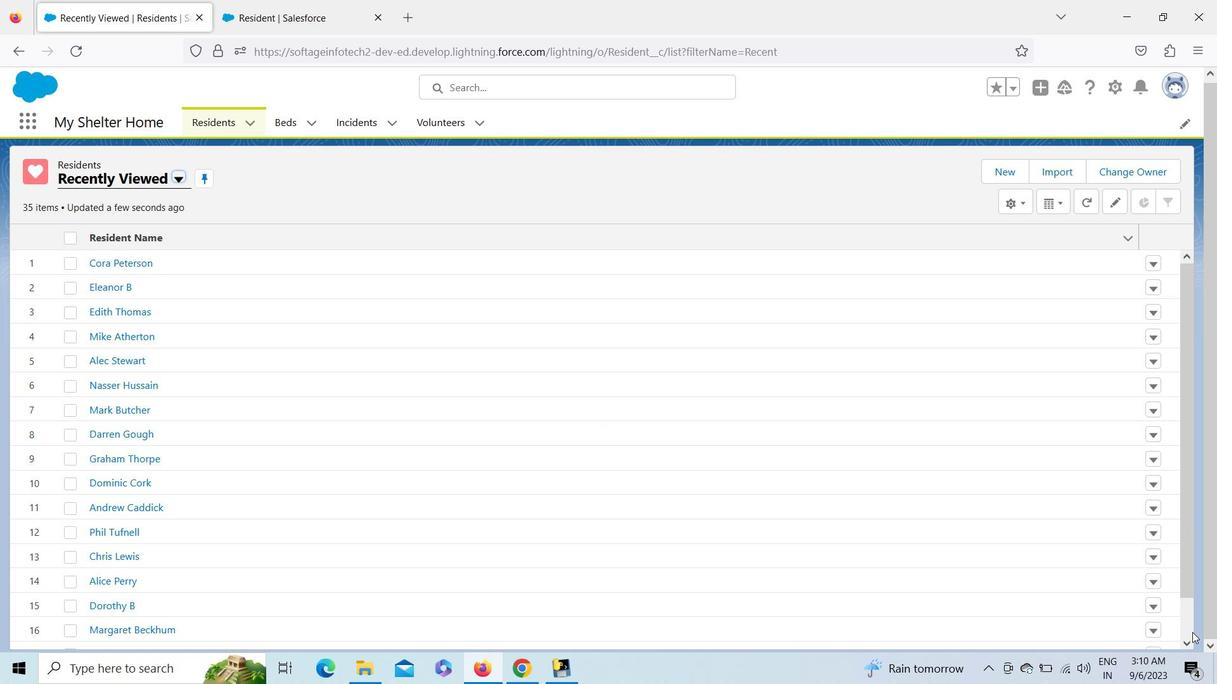 
Action: Mouse pressed left at (1192, 633)
Screenshot: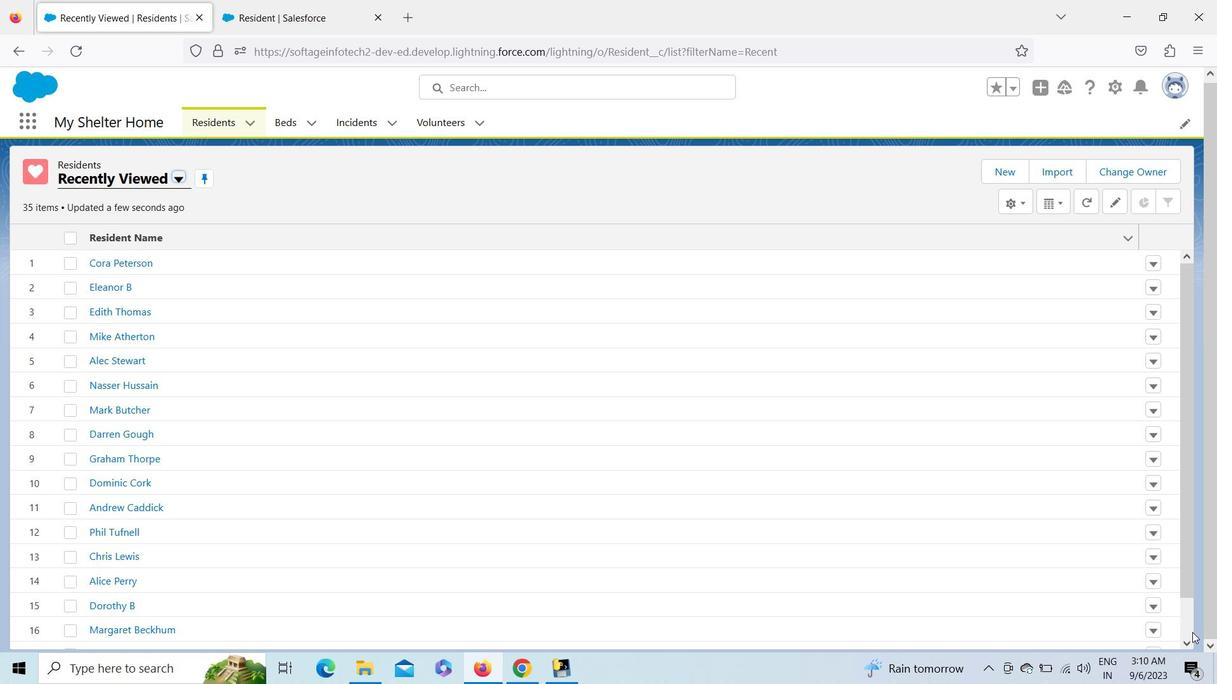 
Action: Mouse moved to (101, 539)
Screenshot: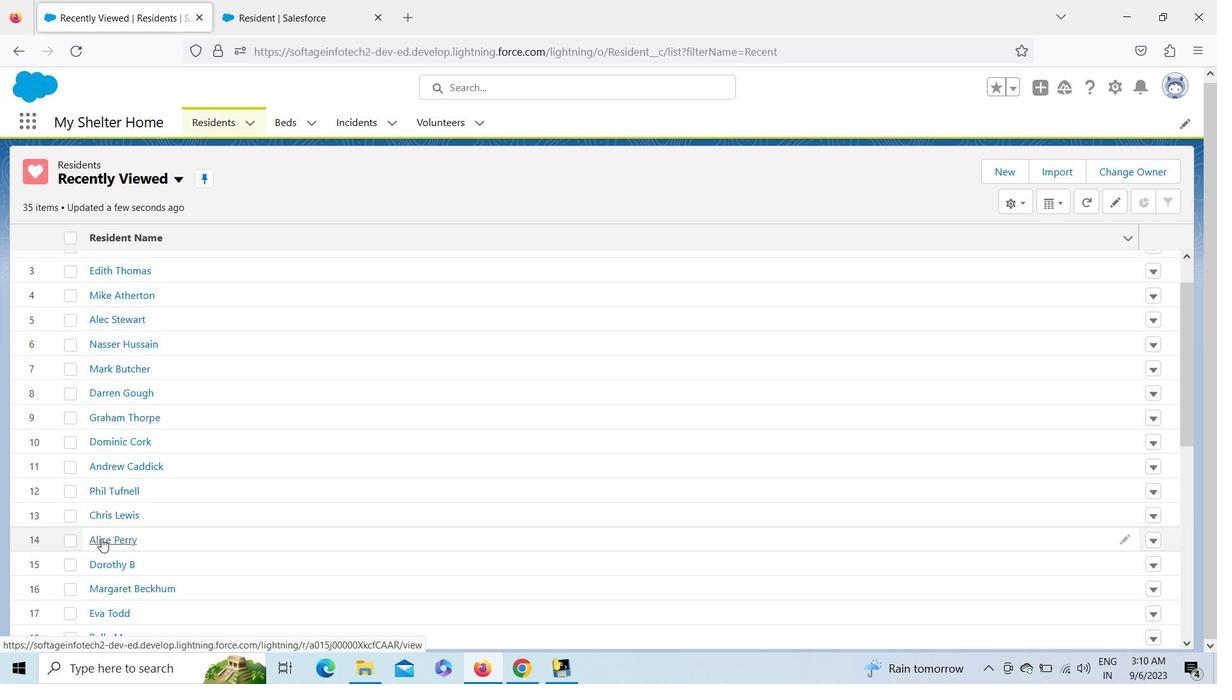 
Action: Mouse pressed left at (101, 539)
Screenshot: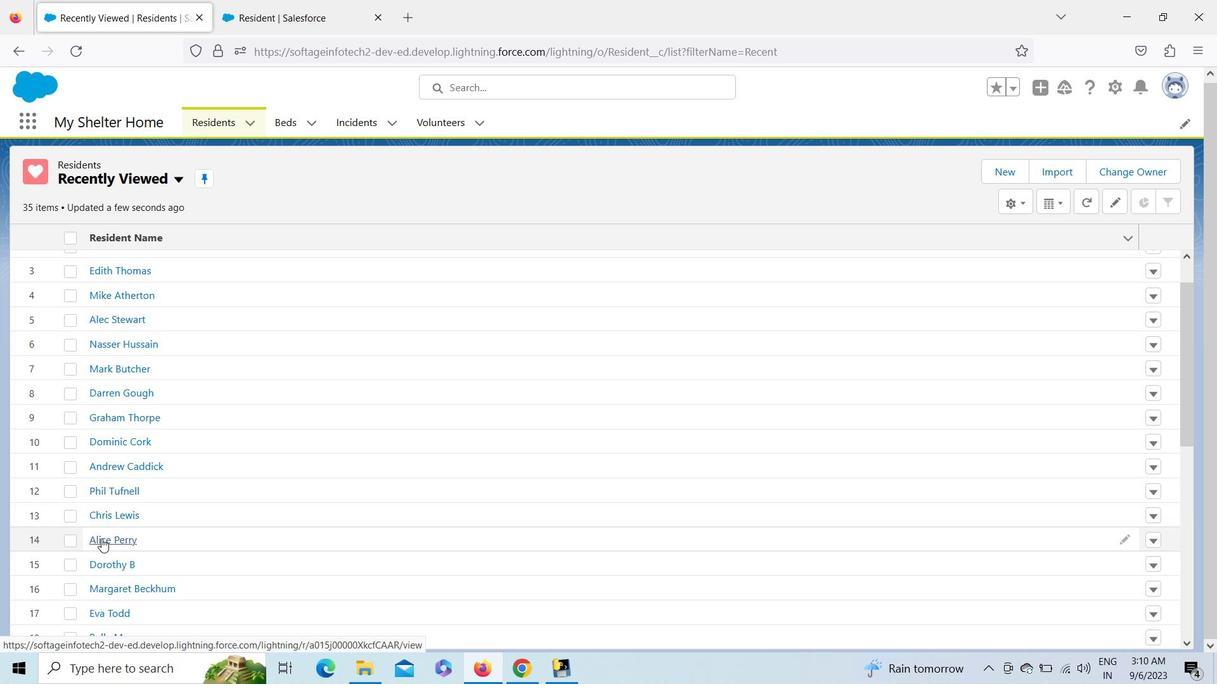 
Action: Mouse moved to (1035, 162)
Screenshot: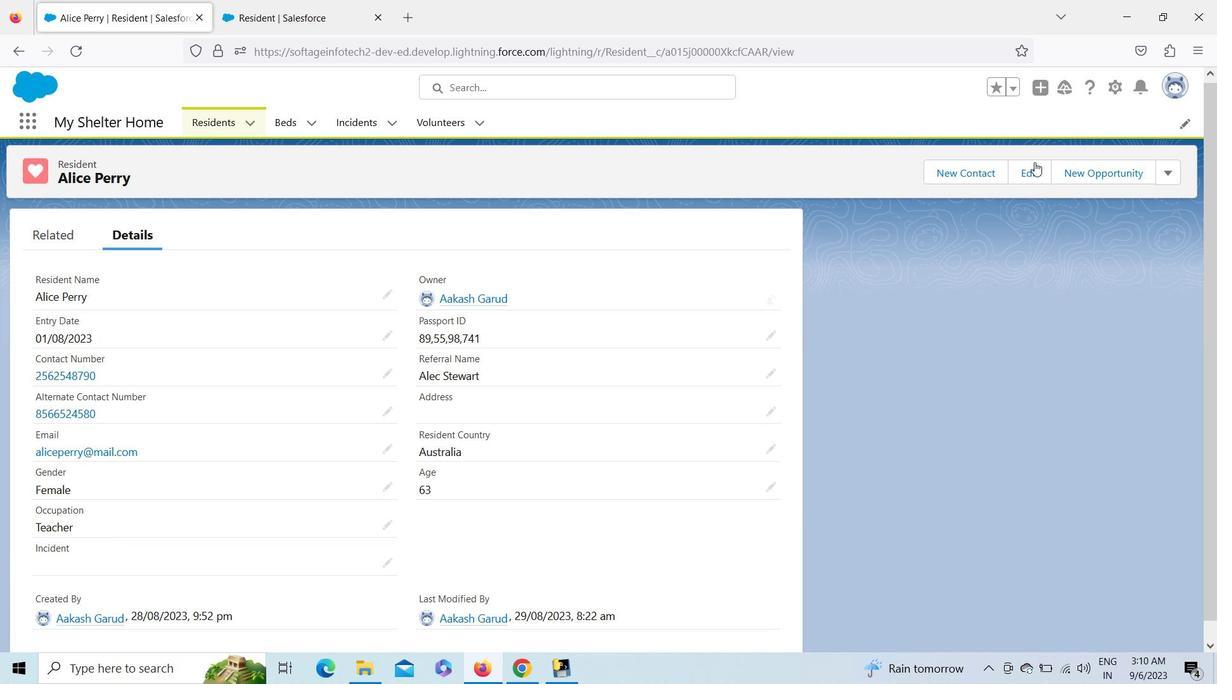 
Action: Mouse pressed left at (1035, 162)
Screenshot: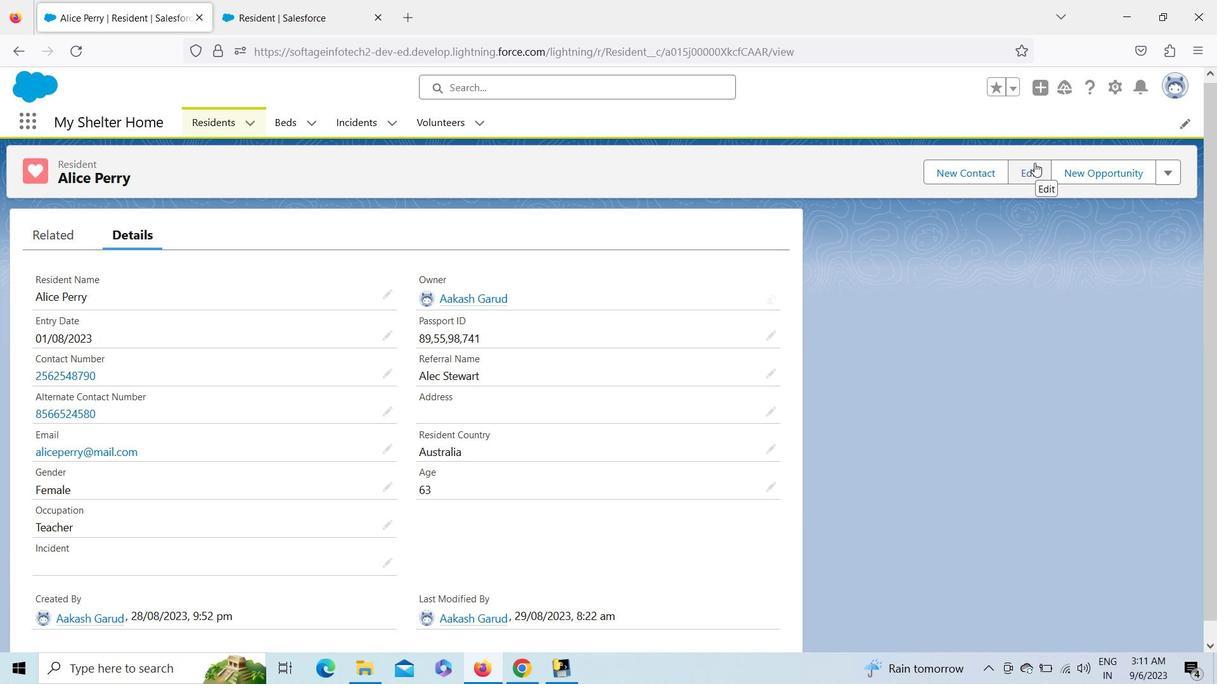 
Action: Mouse moved to (934, 487)
Screenshot: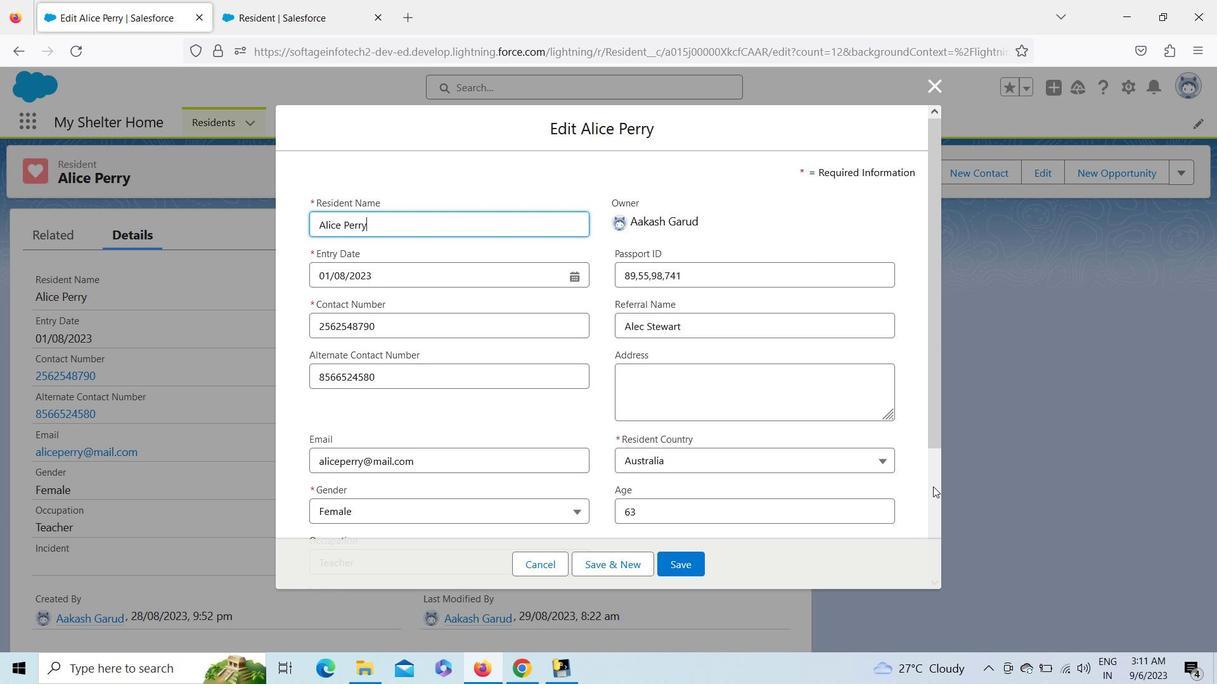 
Action: Mouse pressed left at (934, 487)
Screenshot: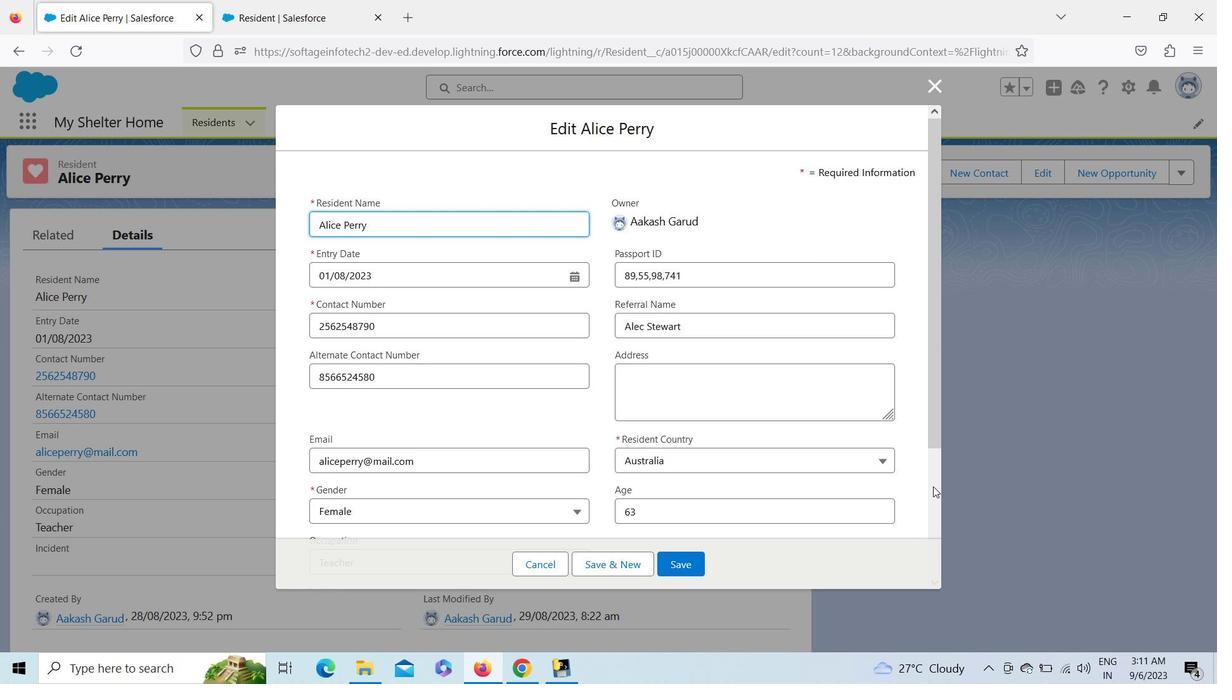 
Action: Mouse moved to (511, 443)
Screenshot: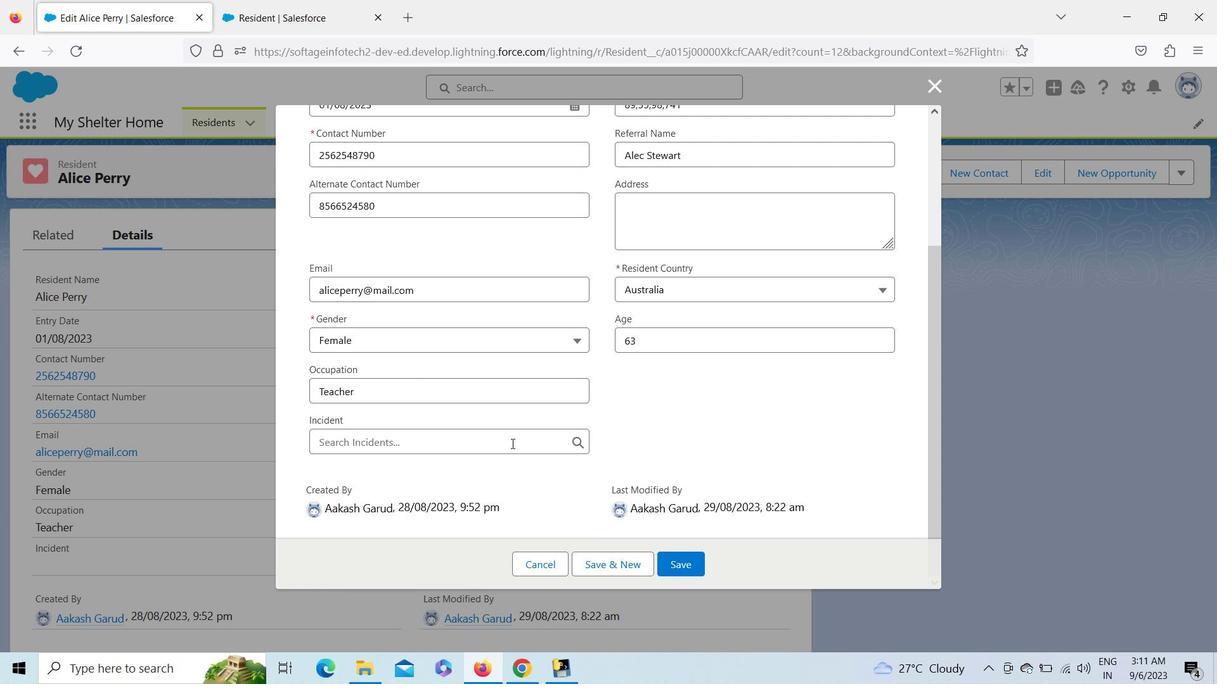 
Action: Mouse pressed left at (511, 443)
Screenshot: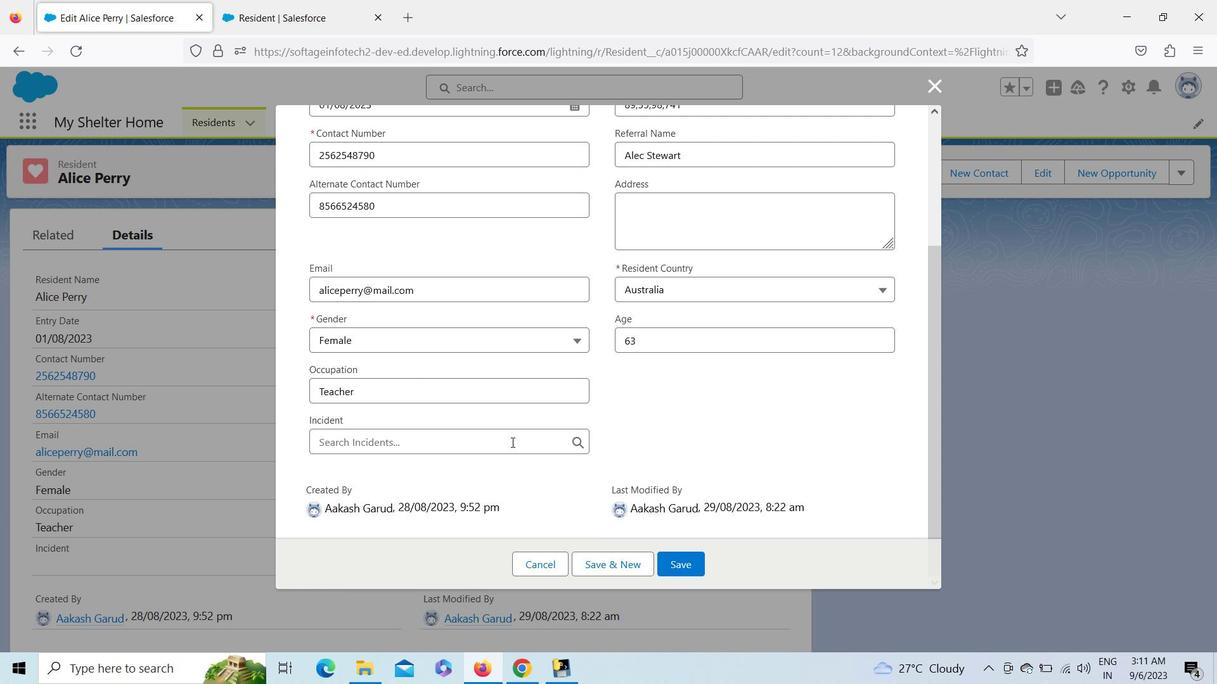 
Action: Key pressed <Key.shift><Key.shift>Q
Screenshot: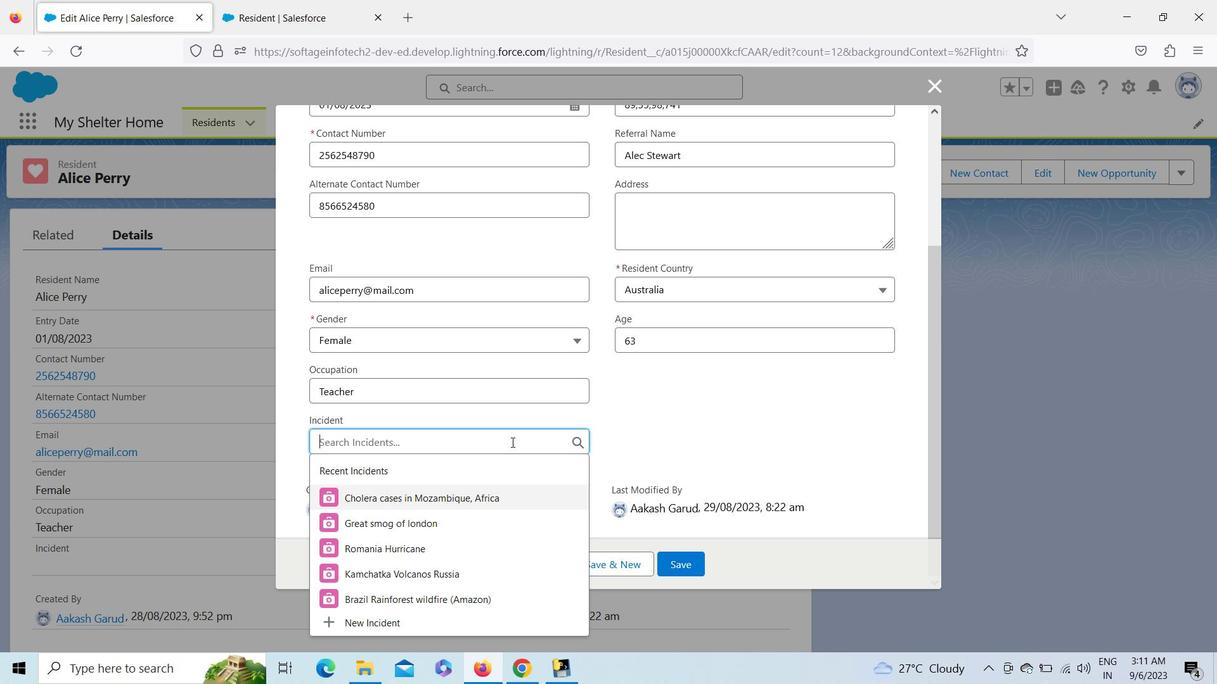 
Action: Mouse moved to (426, 546)
Screenshot: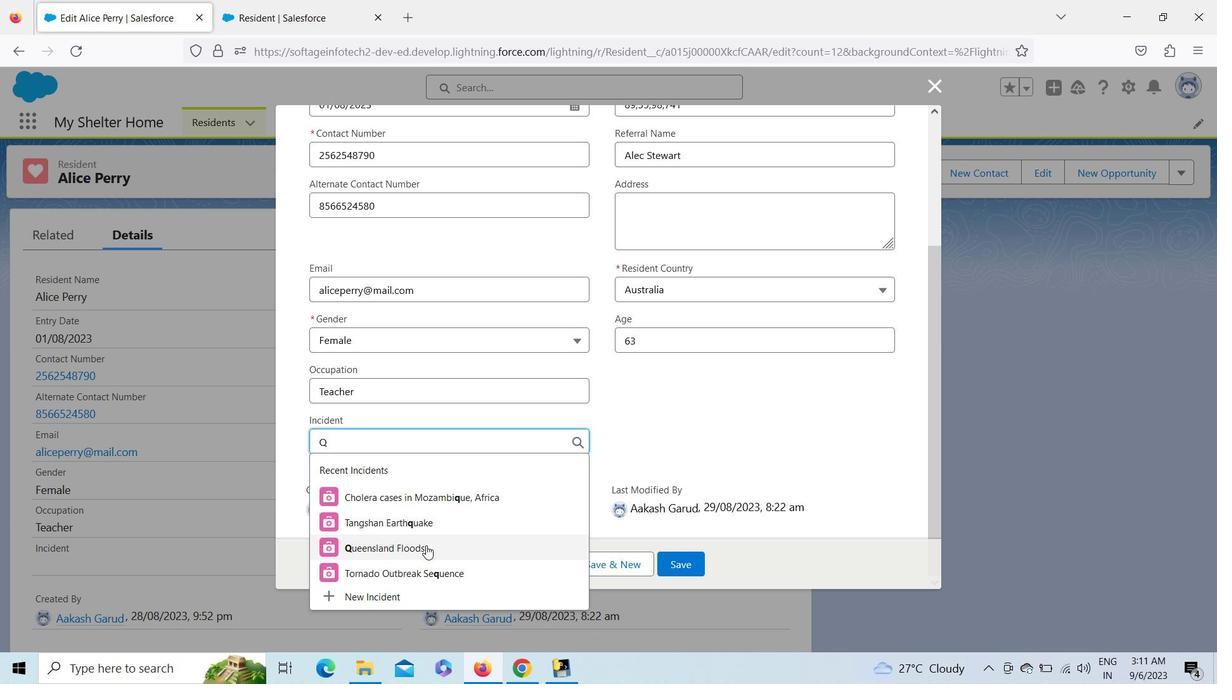 
Action: Mouse pressed left at (426, 546)
Screenshot: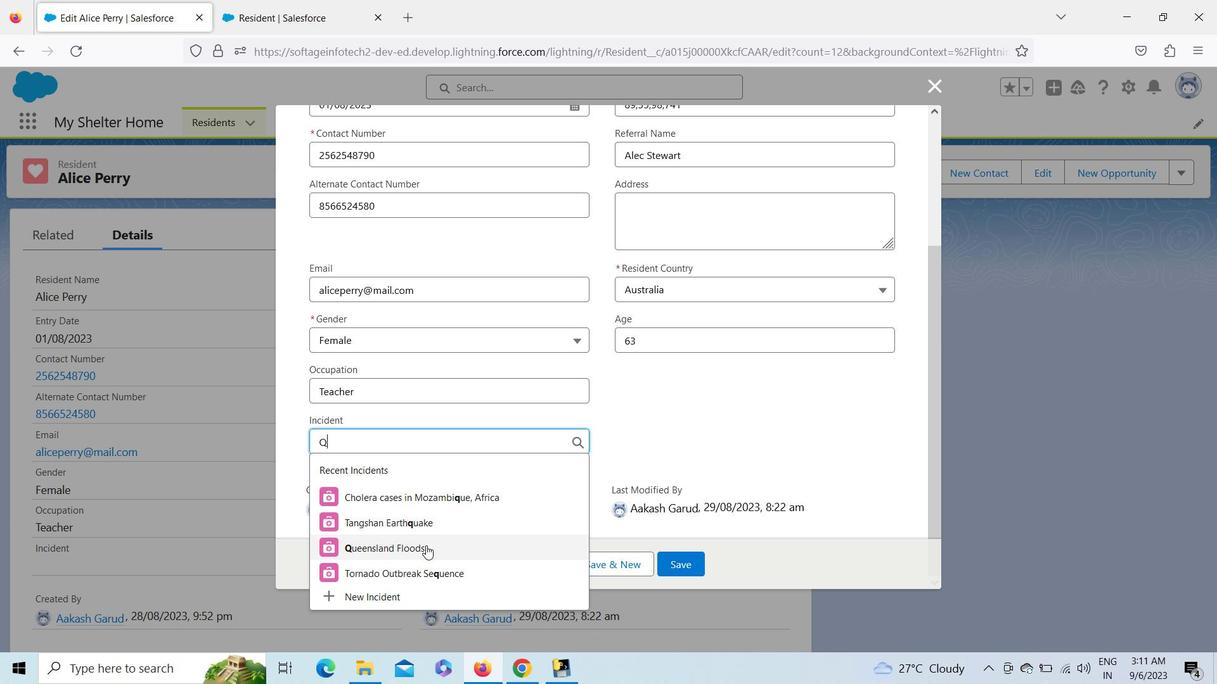 
Action: Mouse moved to (671, 572)
Screenshot: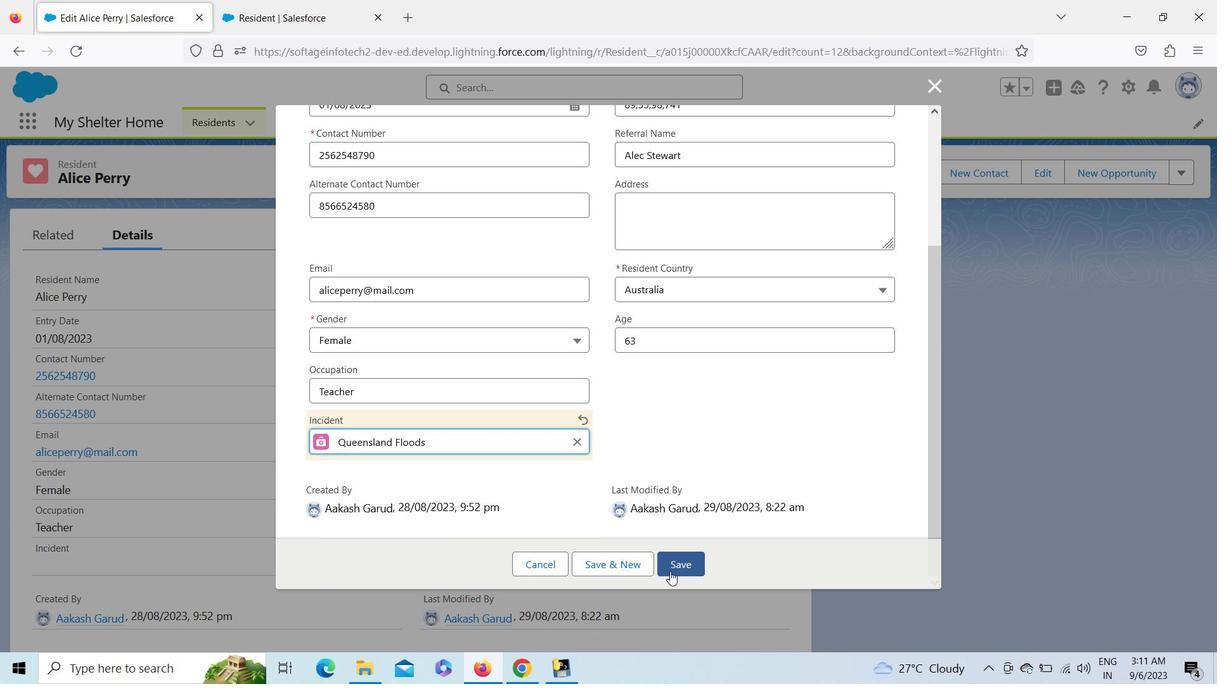 
Action: Mouse pressed left at (671, 572)
Screenshot: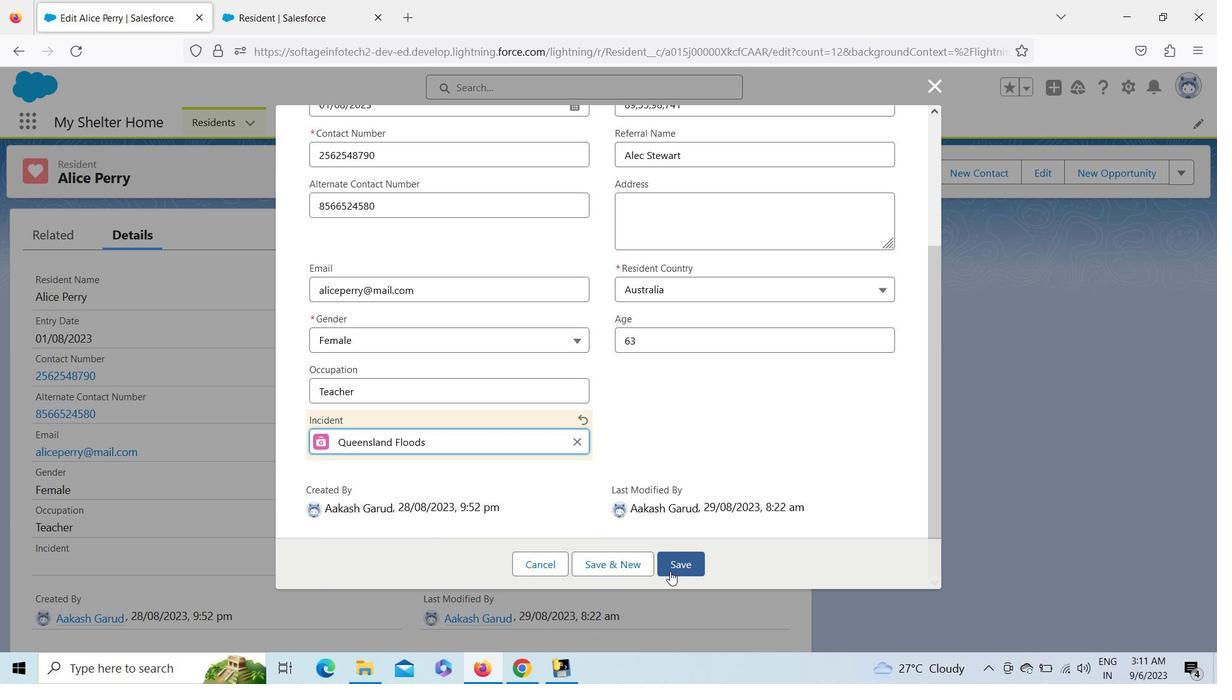 
Action: Mouse moved to (776, 161)
Screenshot: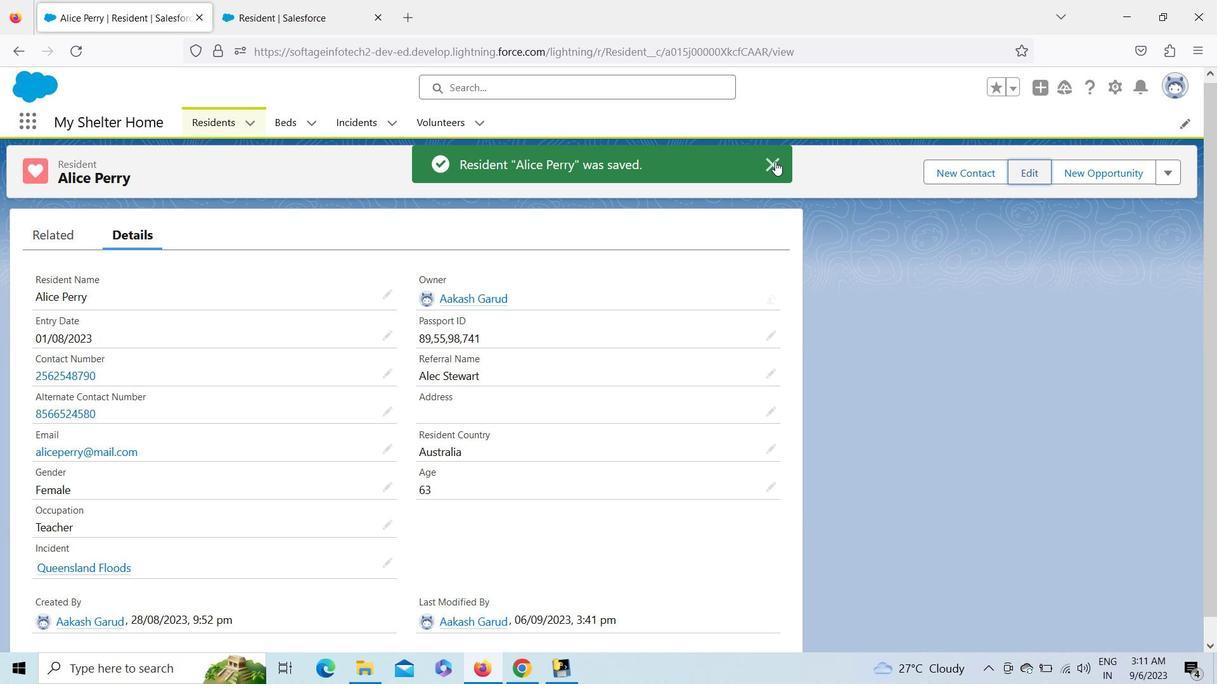 
Action: Mouse pressed left at (776, 161)
Screenshot: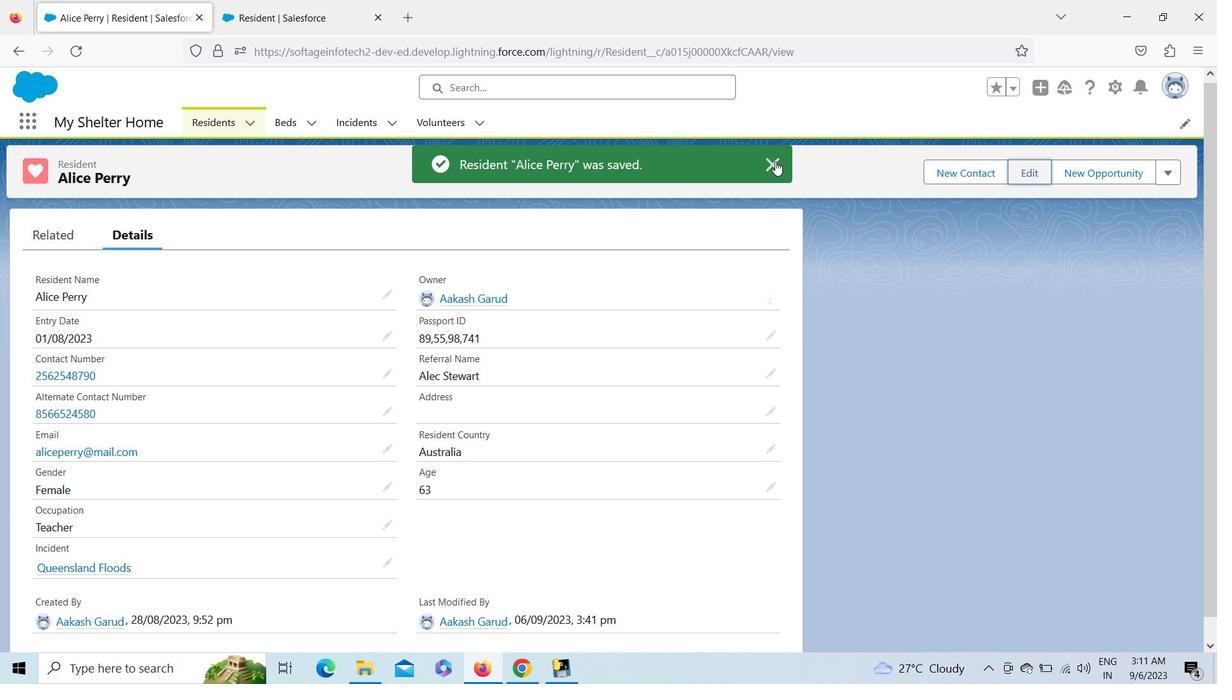 
Action: Mouse moved to (209, 126)
